 Task: Search for houses in Los Angeles, California, with a backyard and a pool.
Action: Mouse moved to (215, 192)
Screenshot: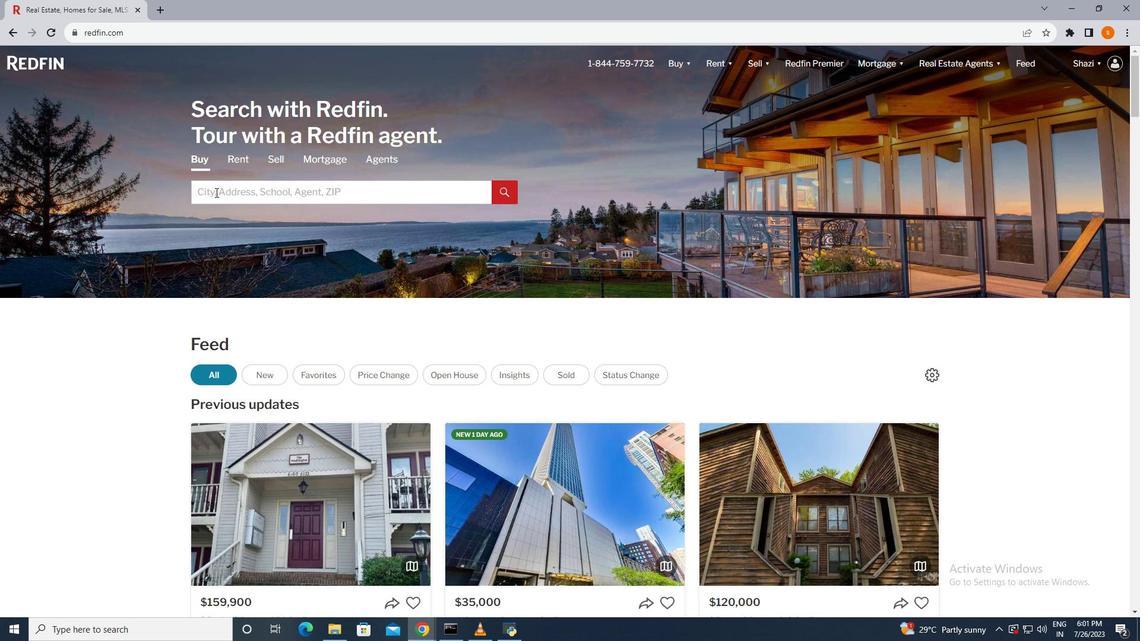 
Action: Mouse pressed left at (215, 192)
Screenshot: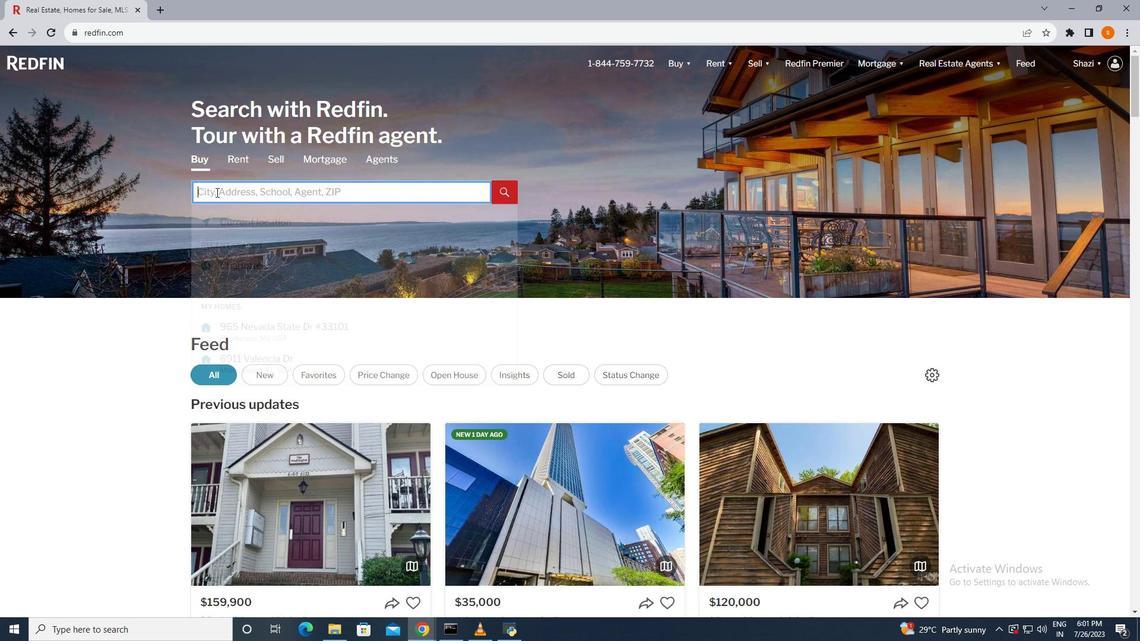 
Action: Mouse moved to (216, 192)
Screenshot: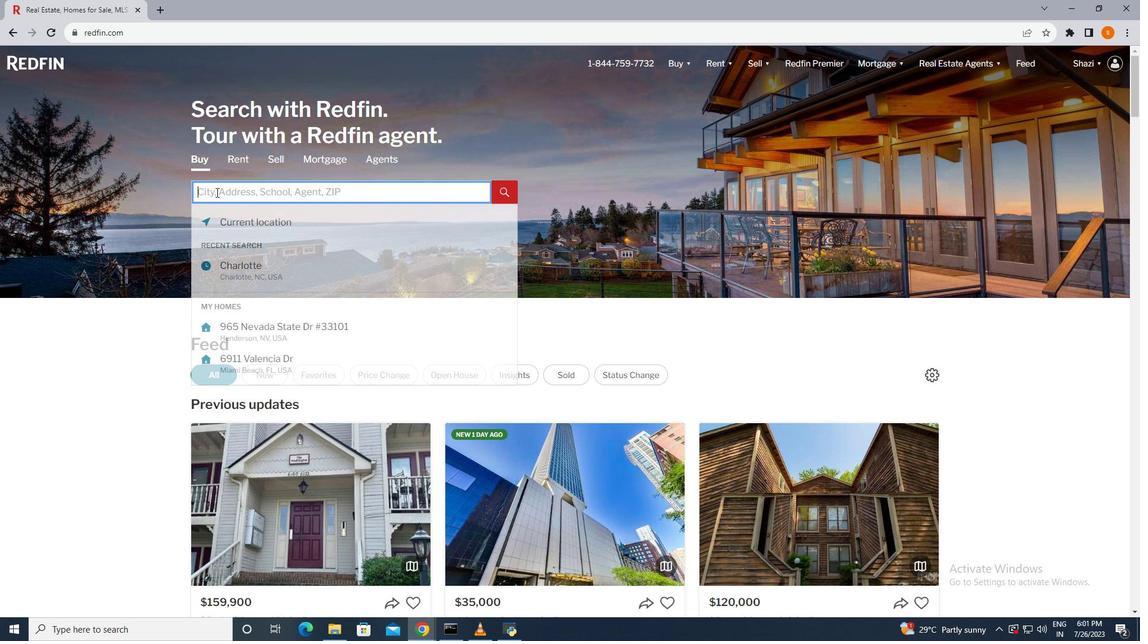 
Action: Key pressed <Key.shift>Los<Key.space><Key.shift>Angeles,<Key.space><Key.shift>California<Key.enter>
Screenshot: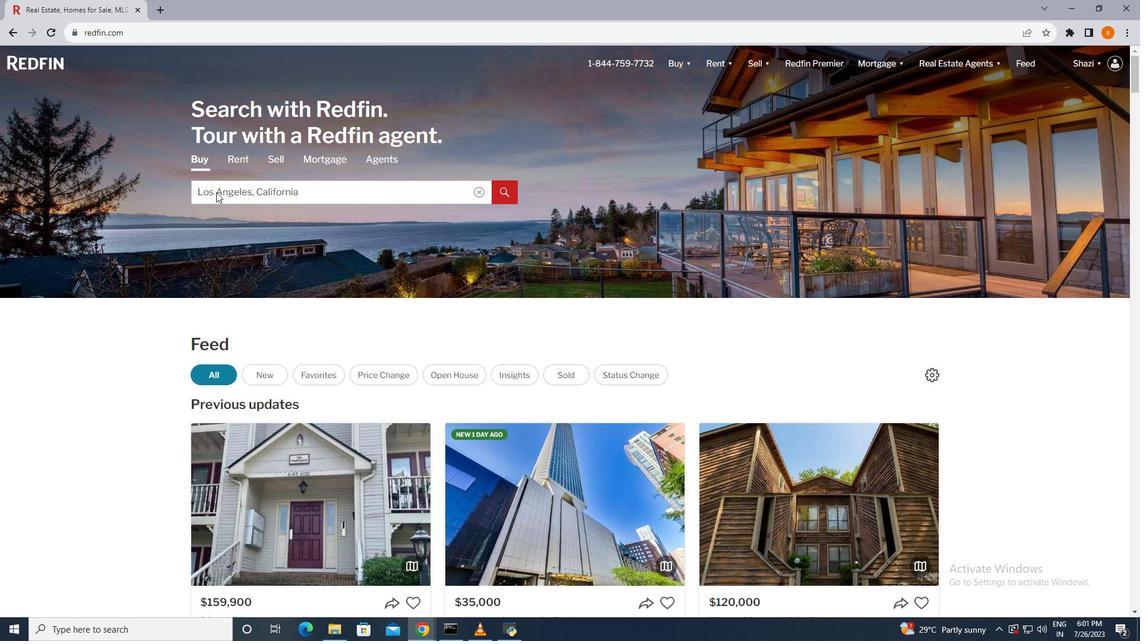 
Action: Mouse moved to (879, 144)
Screenshot: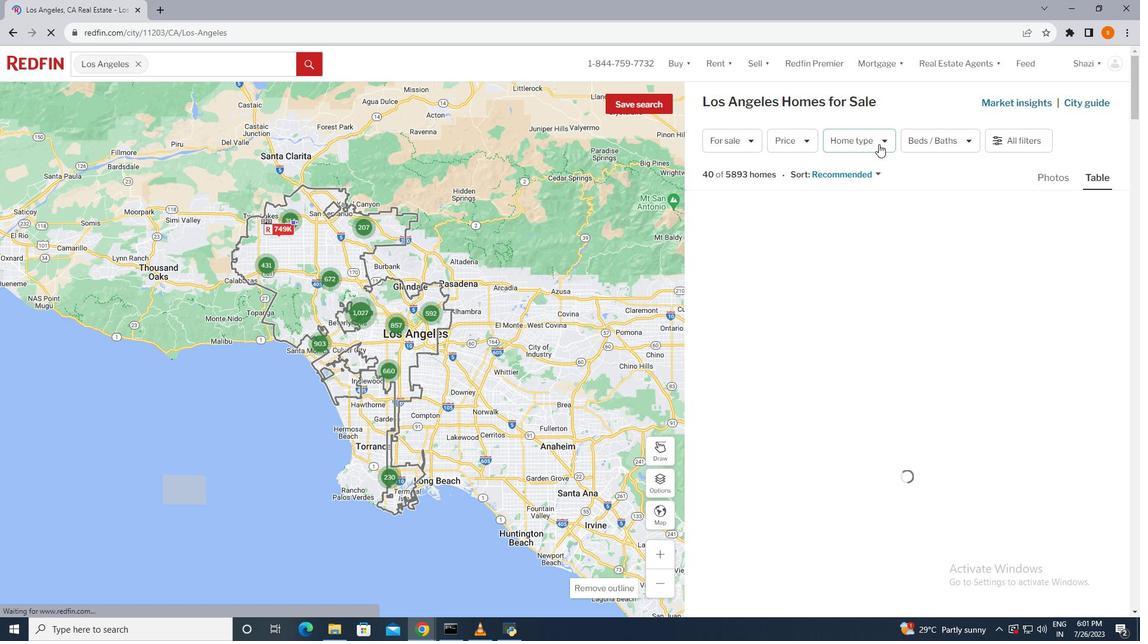 
Action: Mouse pressed left at (879, 144)
Screenshot: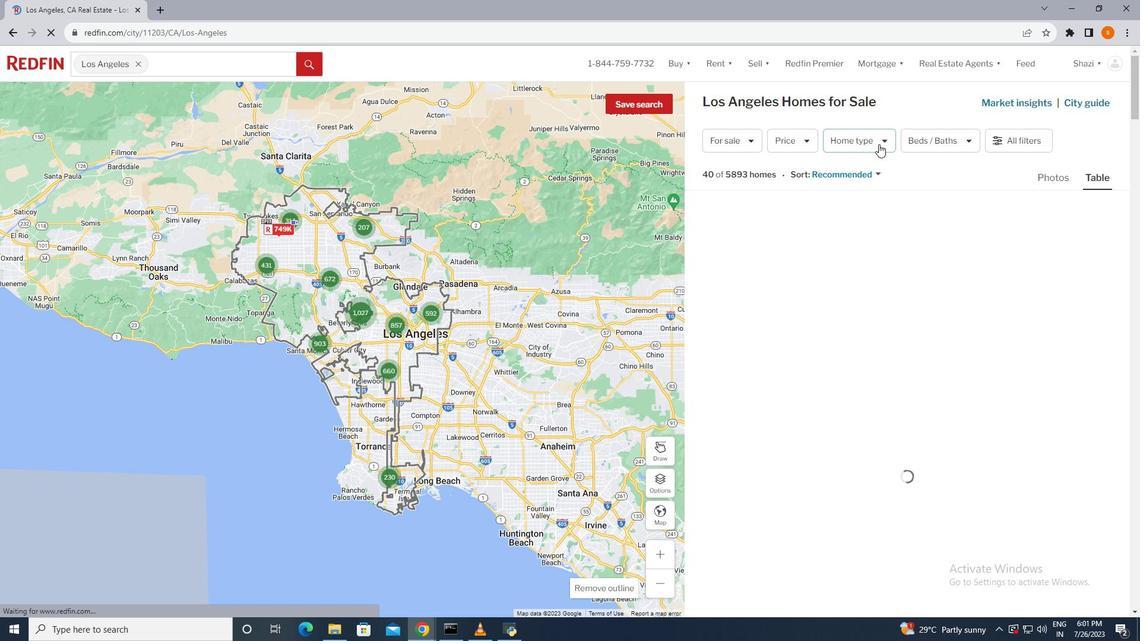 
Action: Mouse moved to (687, 185)
Screenshot: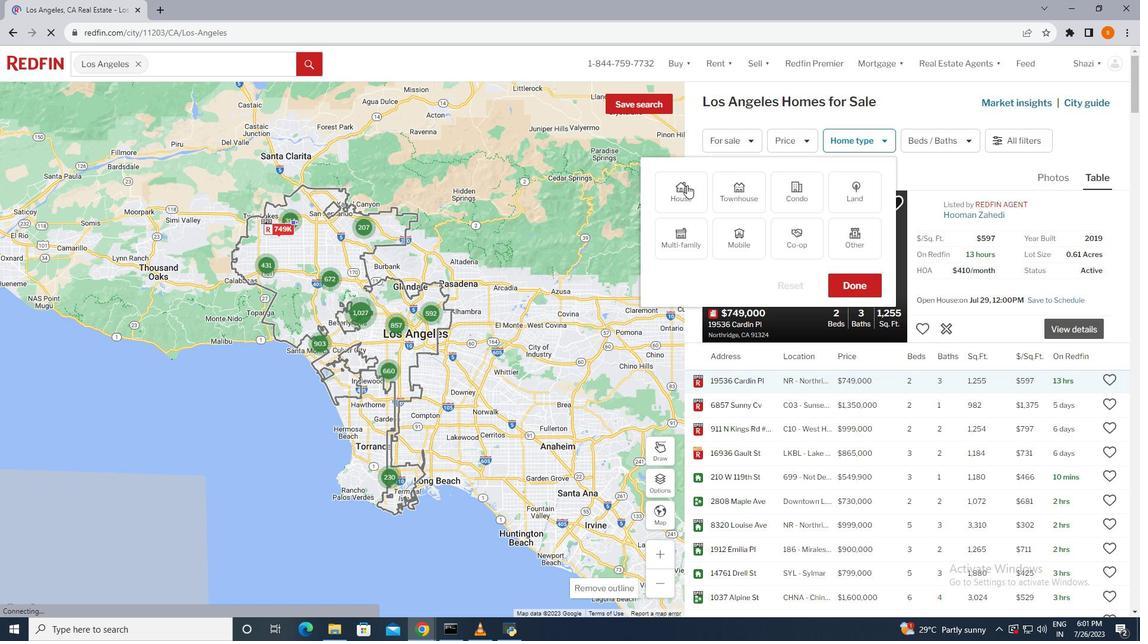 
Action: Mouse pressed left at (687, 185)
Screenshot: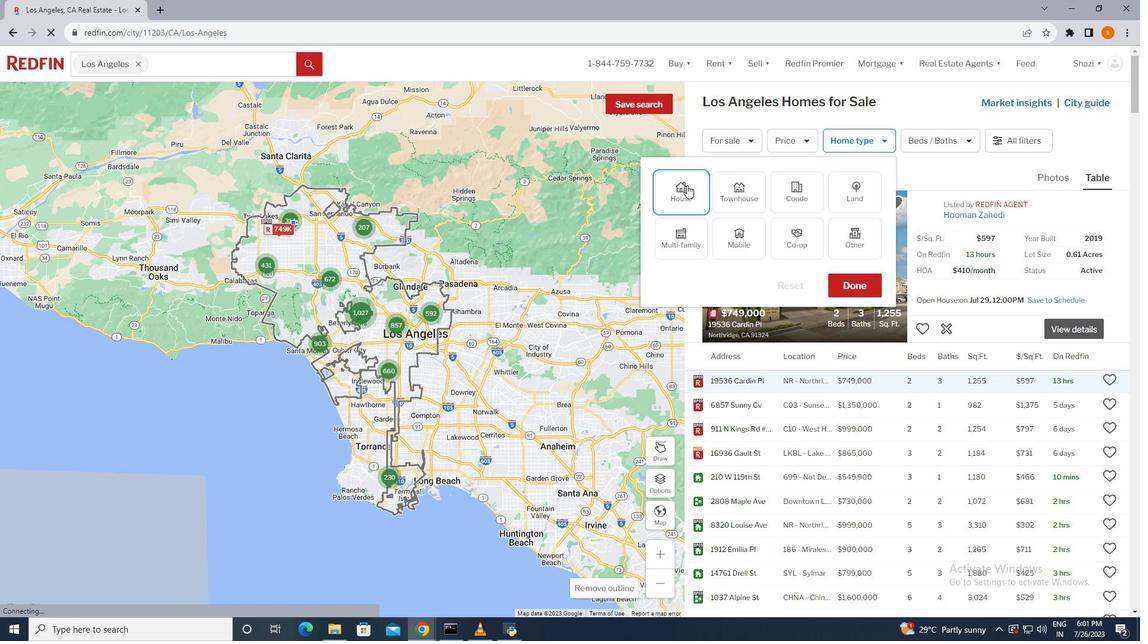 
Action: Mouse moved to (848, 289)
Screenshot: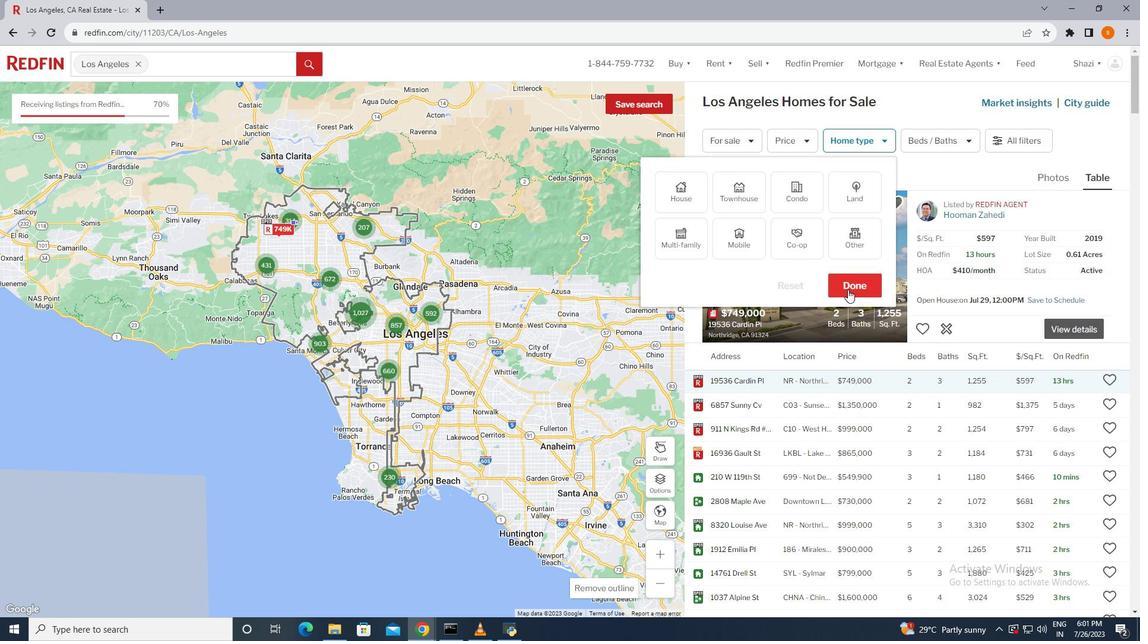 
Action: Mouse pressed left at (848, 289)
Screenshot: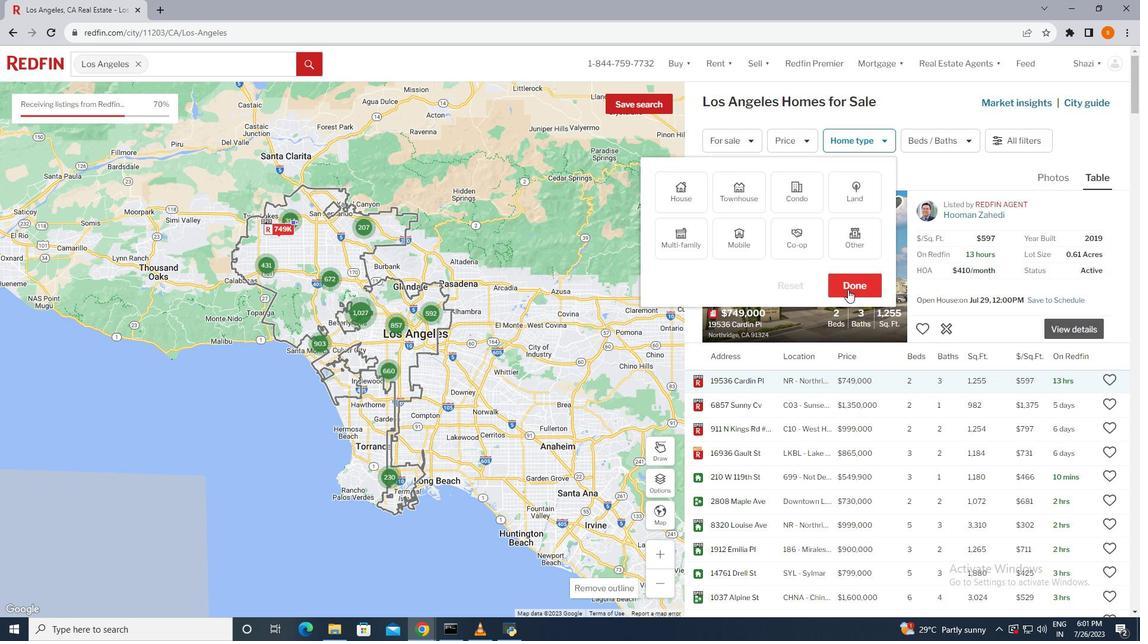 
Action: Mouse moved to (978, 333)
Screenshot: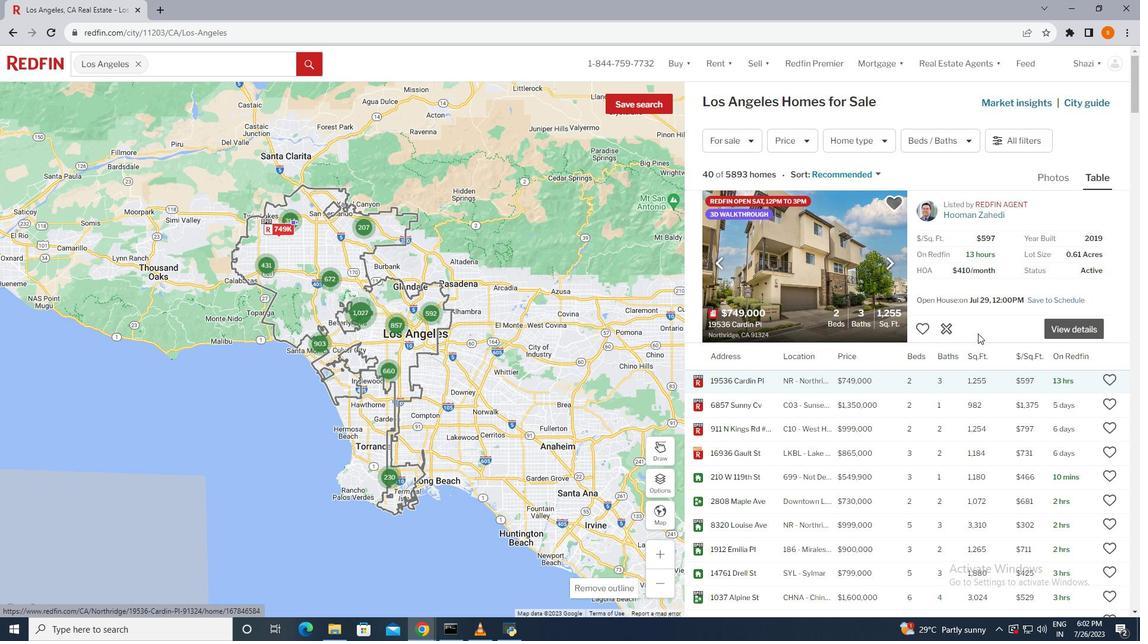 
Action: Mouse scrolled (978, 333) with delta (0, 0)
Screenshot: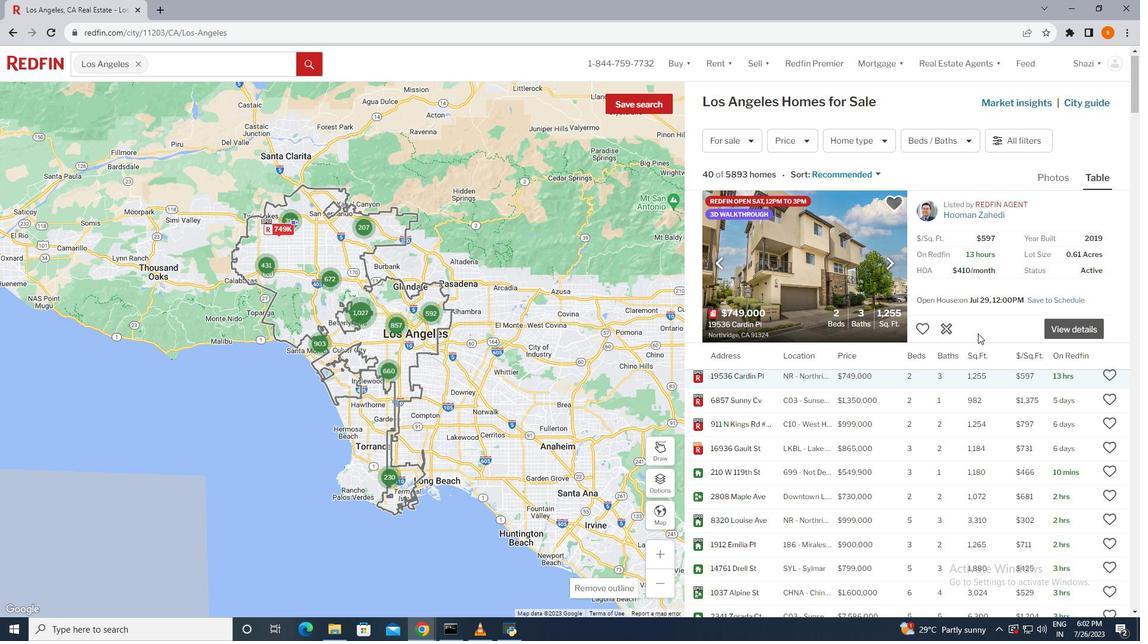 
Action: Mouse moved to (1022, 142)
Screenshot: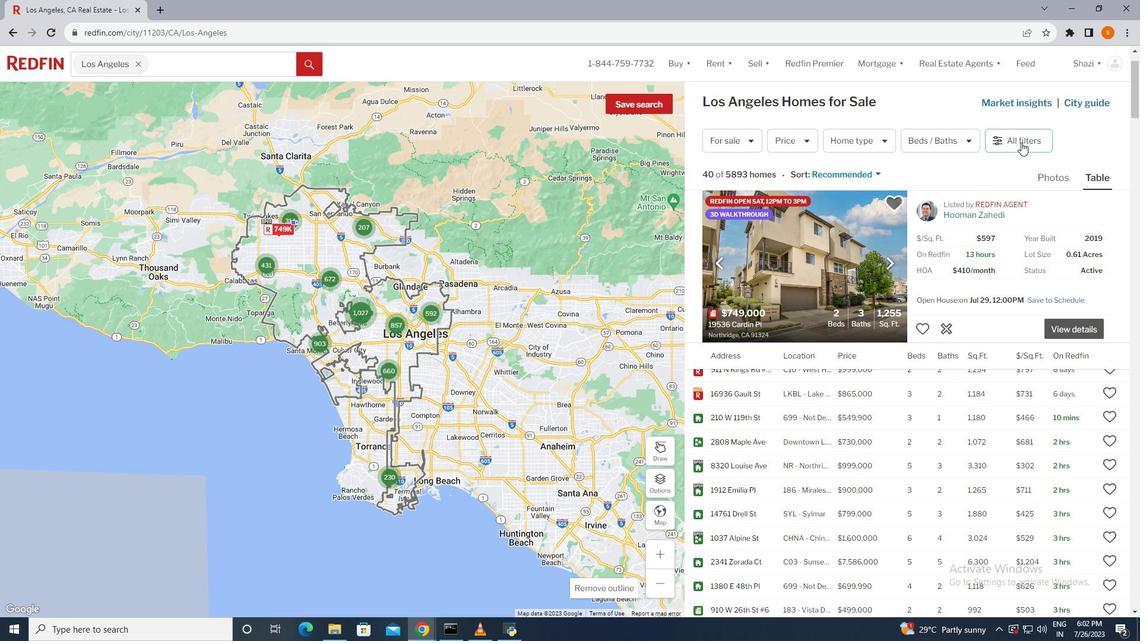 
Action: Mouse pressed left at (1022, 142)
Screenshot: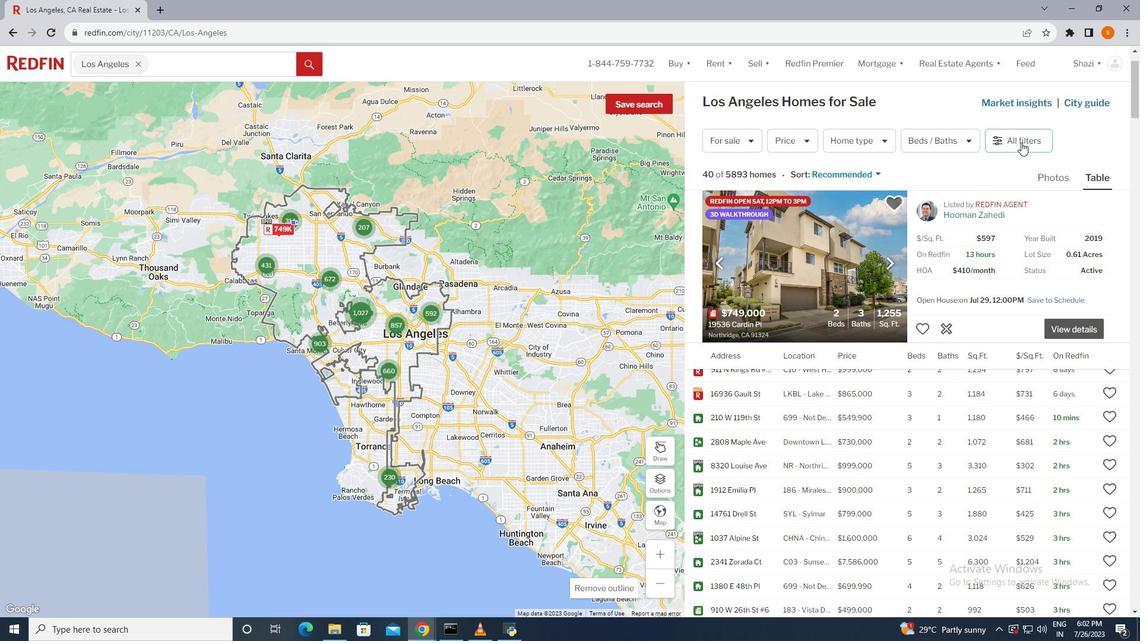 
Action: Mouse moved to (953, 299)
Screenshot: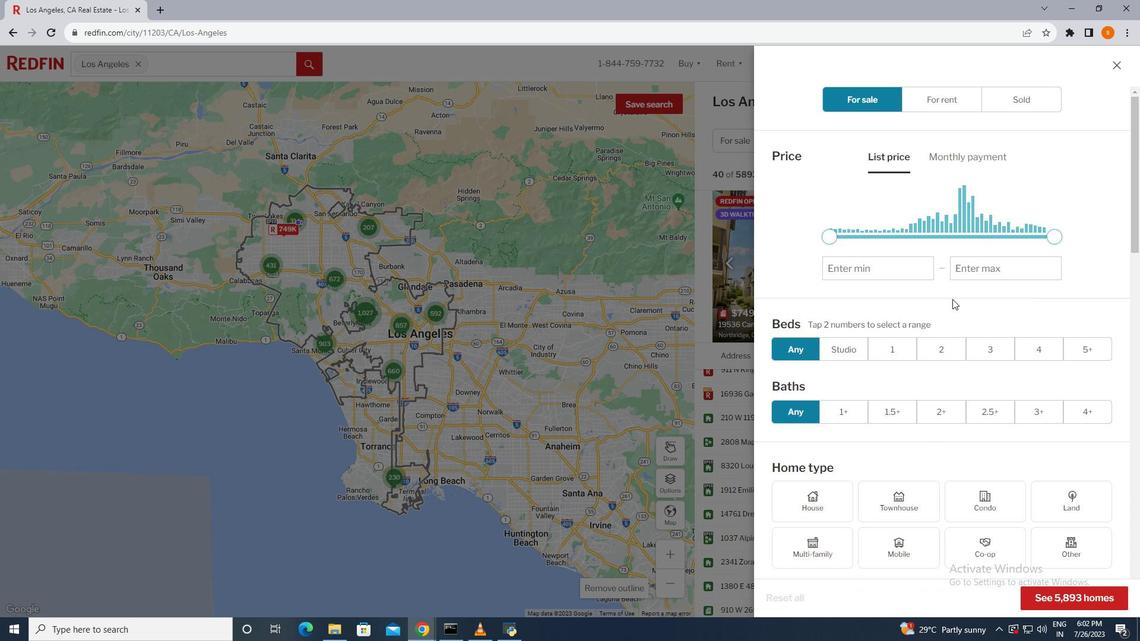
Action: Mouse scrolled (953, 298) with delta (0, 0)
Screenshot: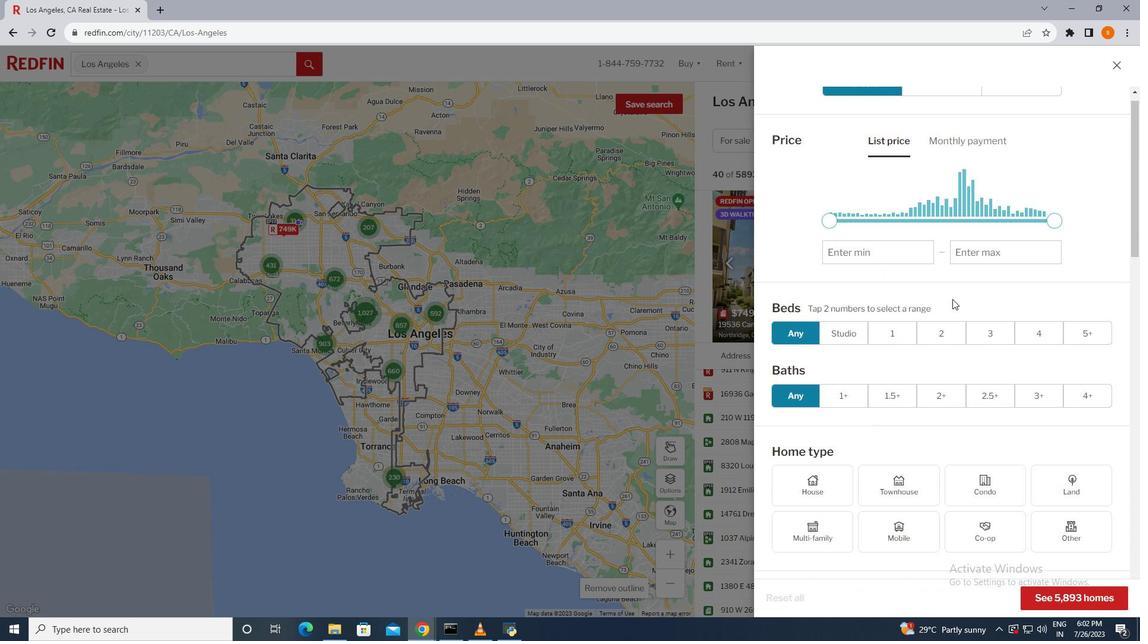 
Action: Mouse scrolled (953, 298) with delta (0, 0)
Screenshot: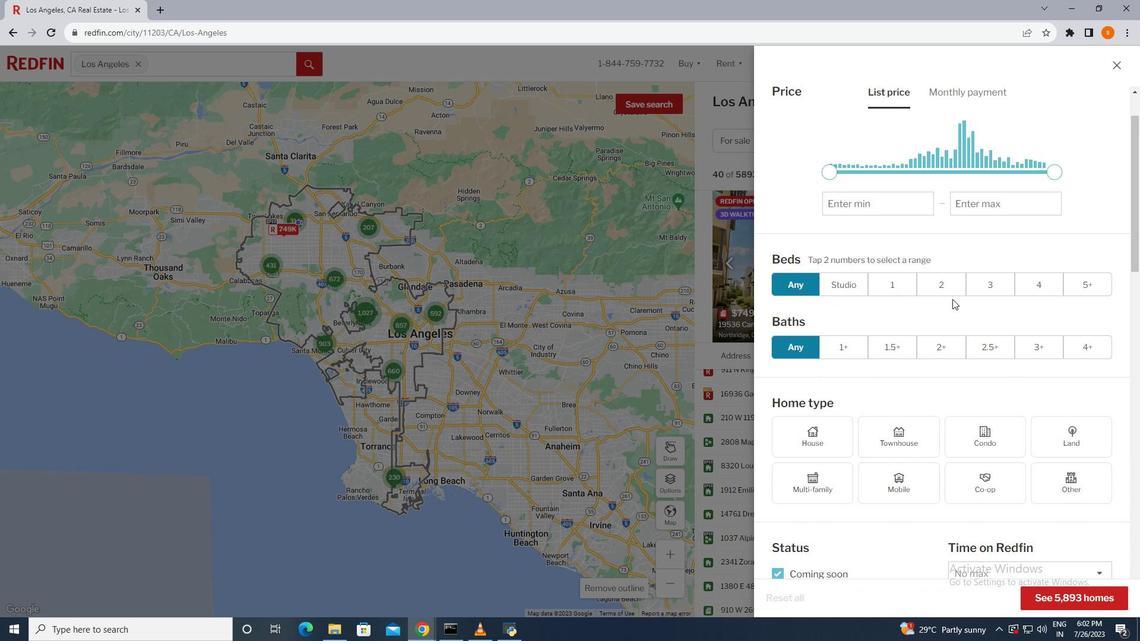 
Action: Mouse scrolled (953, 298) with delta (0, 0)
Screenshot: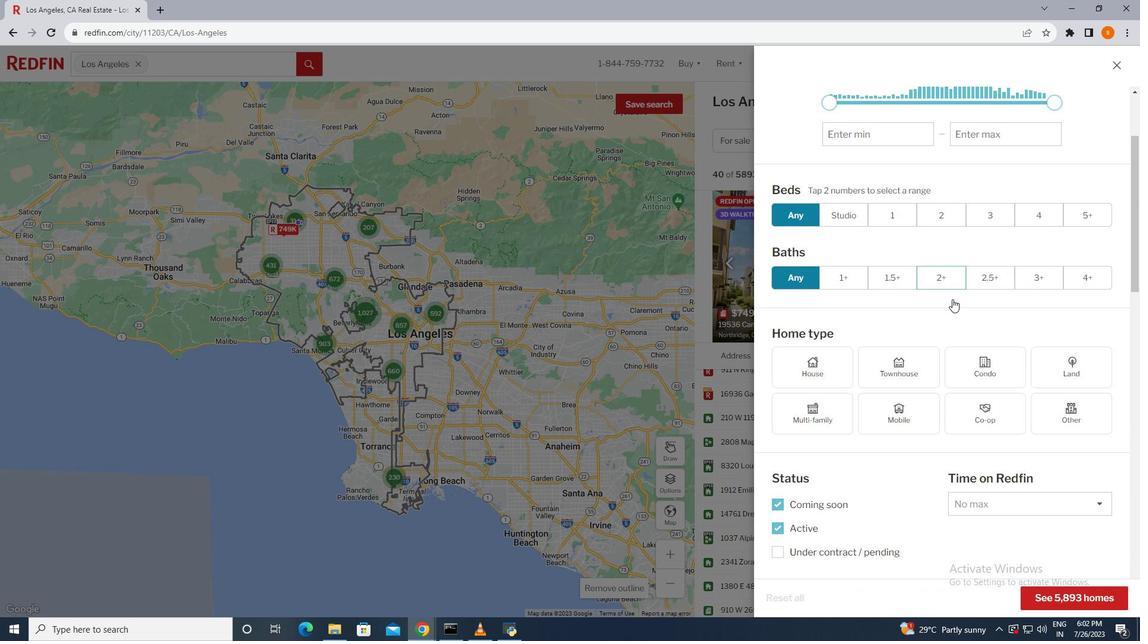
Action: Mouse moved to (800, 321)
Screenshot: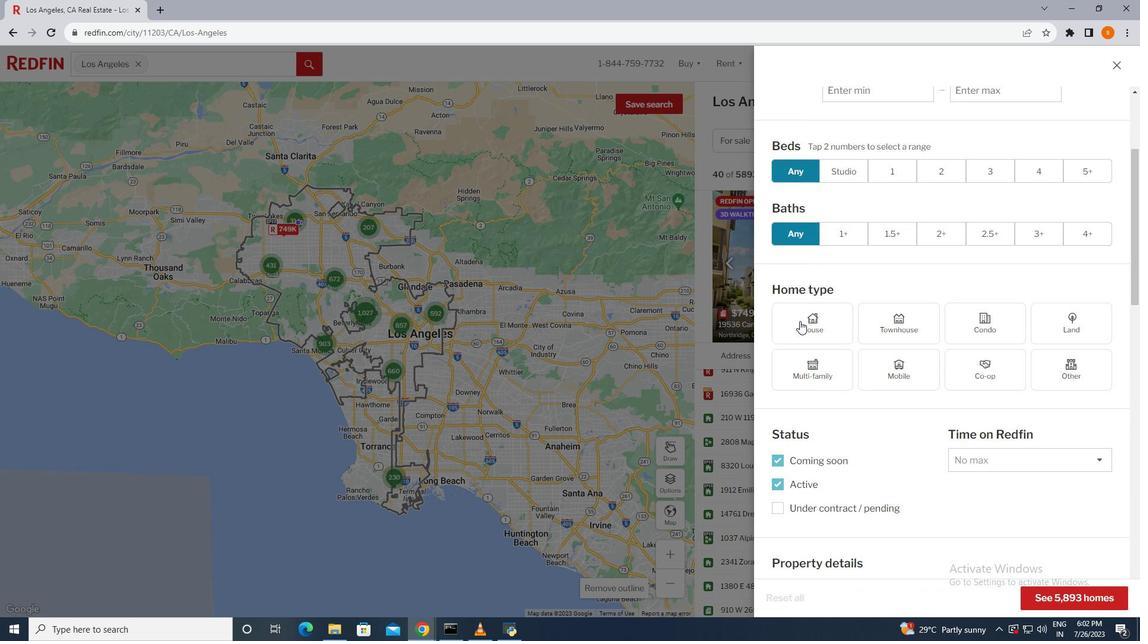 
Action: Mouse pressed left at (800, 321)
Screenshot: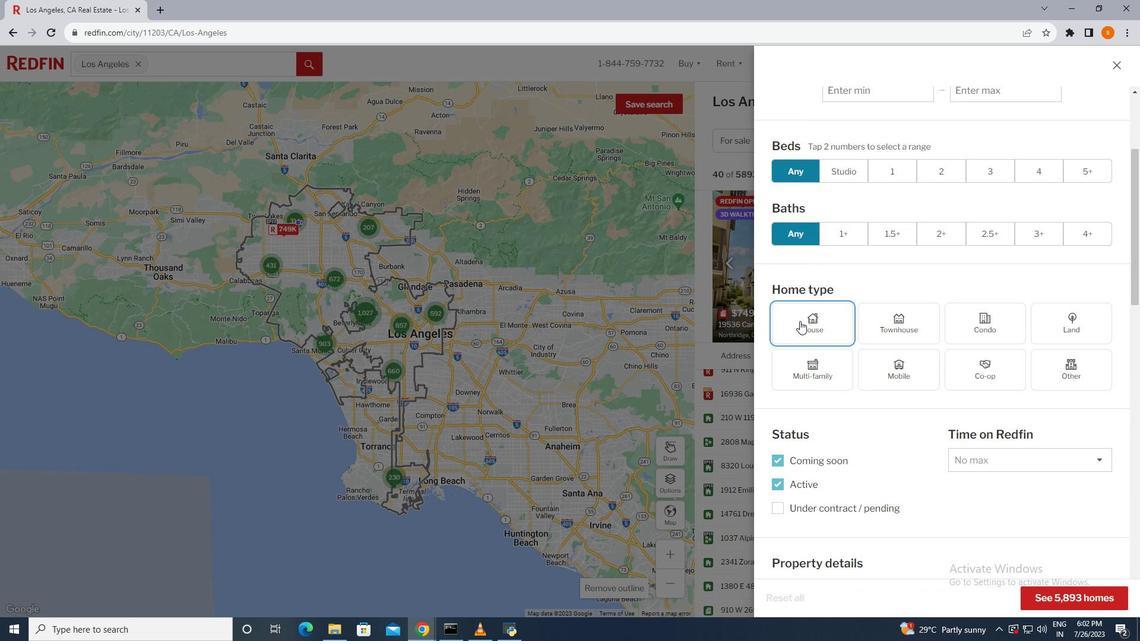 
Action: Mouse moved to (953, 376)
Screenshot: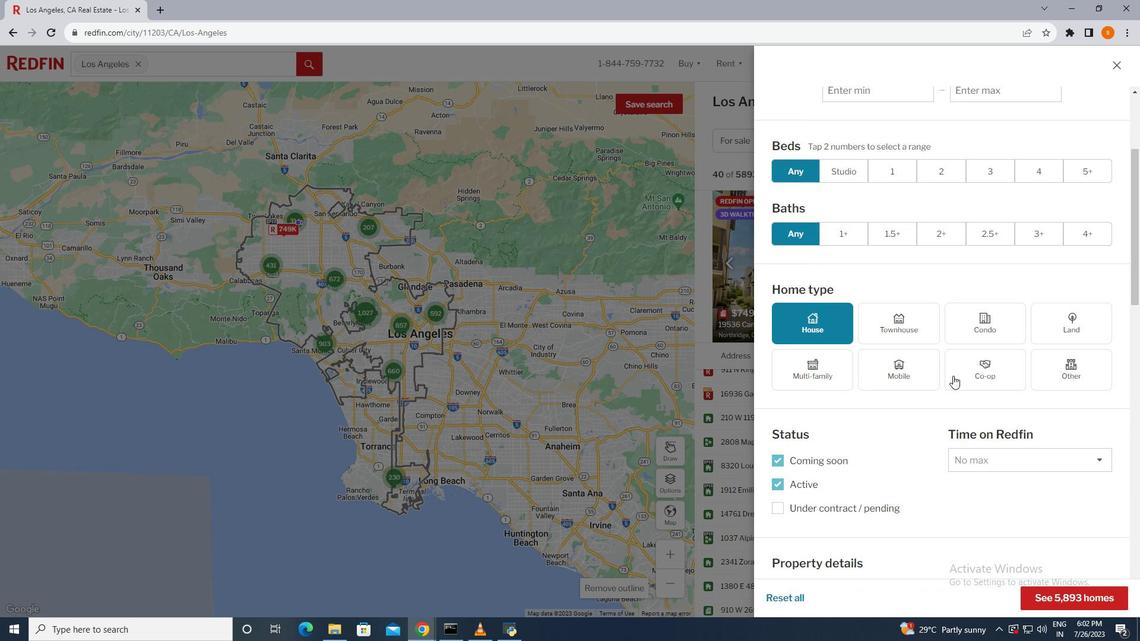 
Action: Mouse scrolled (953, 375) with delta (0, 0)
Screenshot: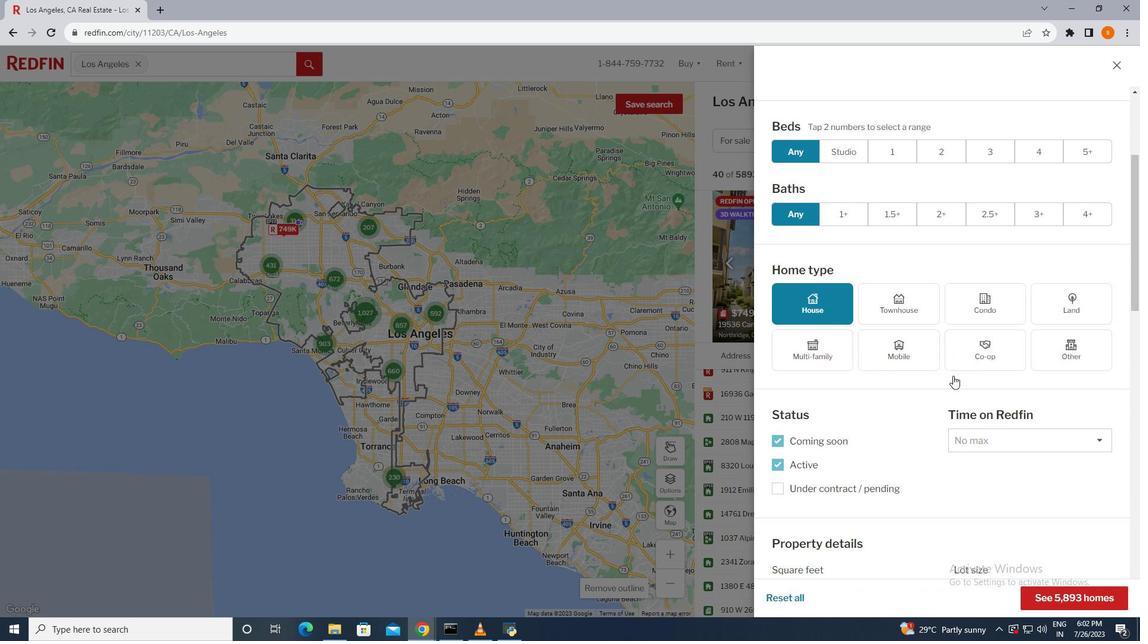 
Action: Mouse scrolled (953, 375) with delta (0, 0)
Screenshot: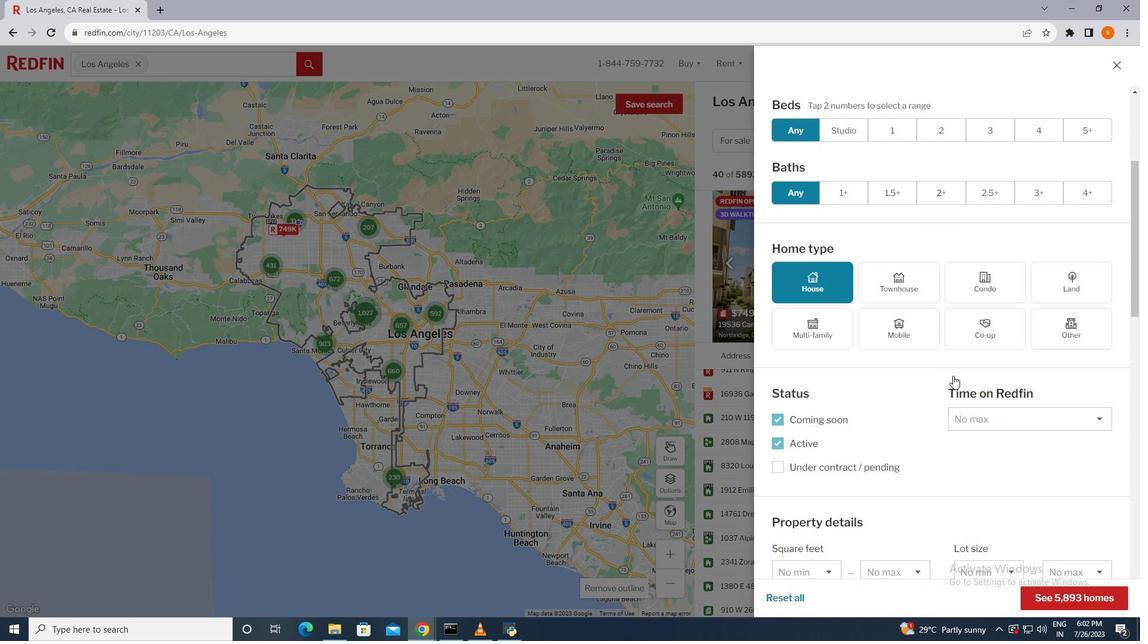 
Action: Mouse moved to (954, 376)
Screenshot: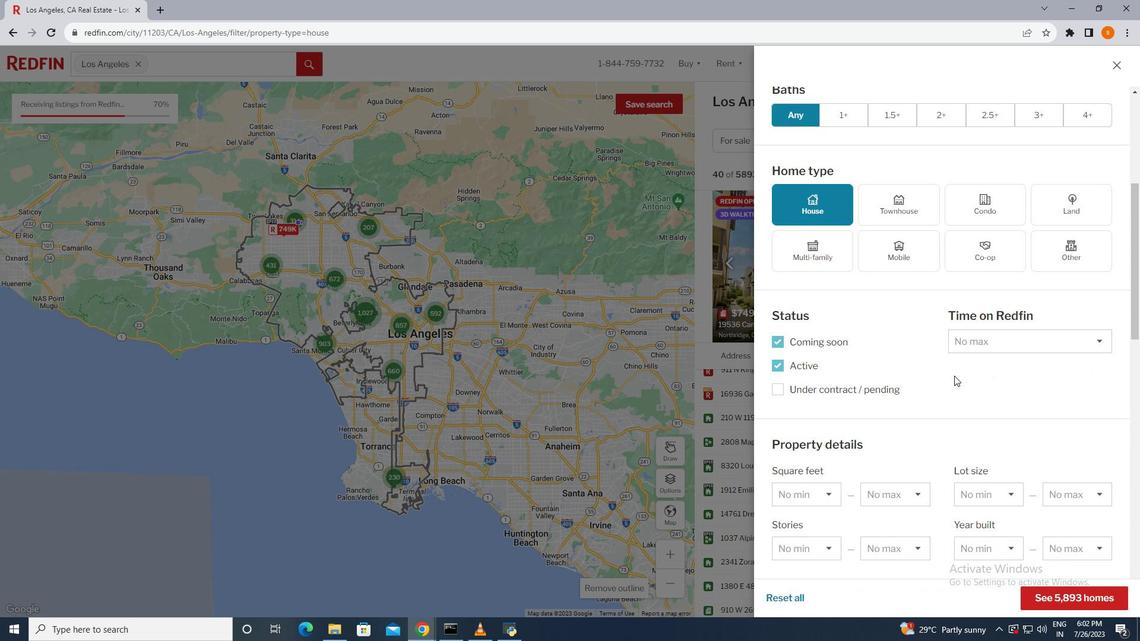 
Action: Mouse scrolled (954, 375) with delta (0, 0)
Screenshot: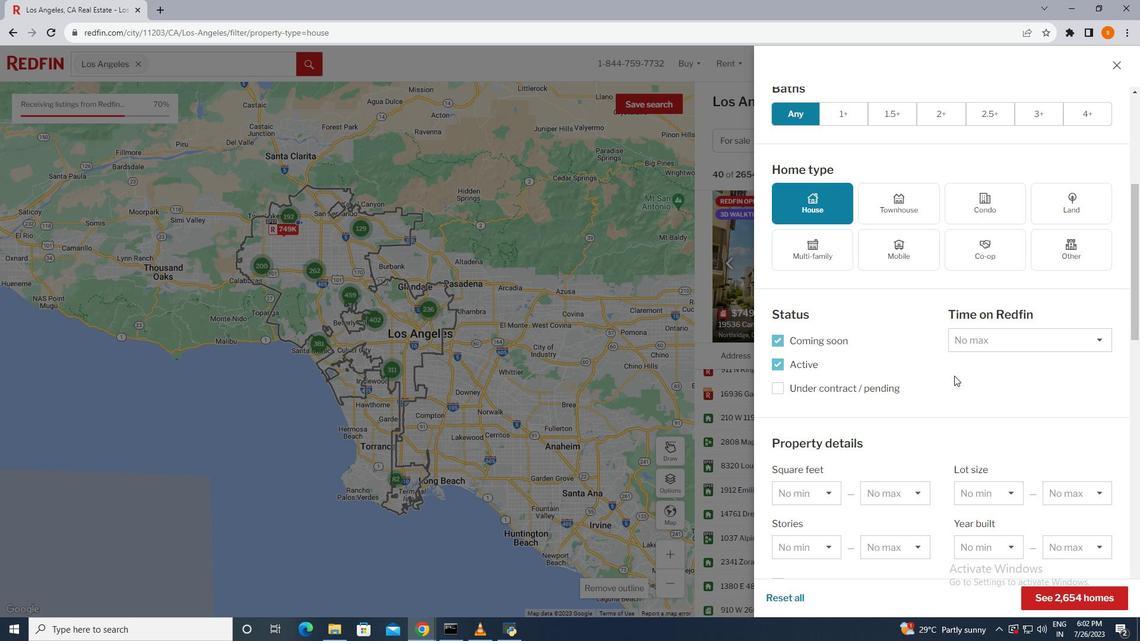 
Action: Mouse scrolled (954, 375) with delta (0, 0)
Screenshot: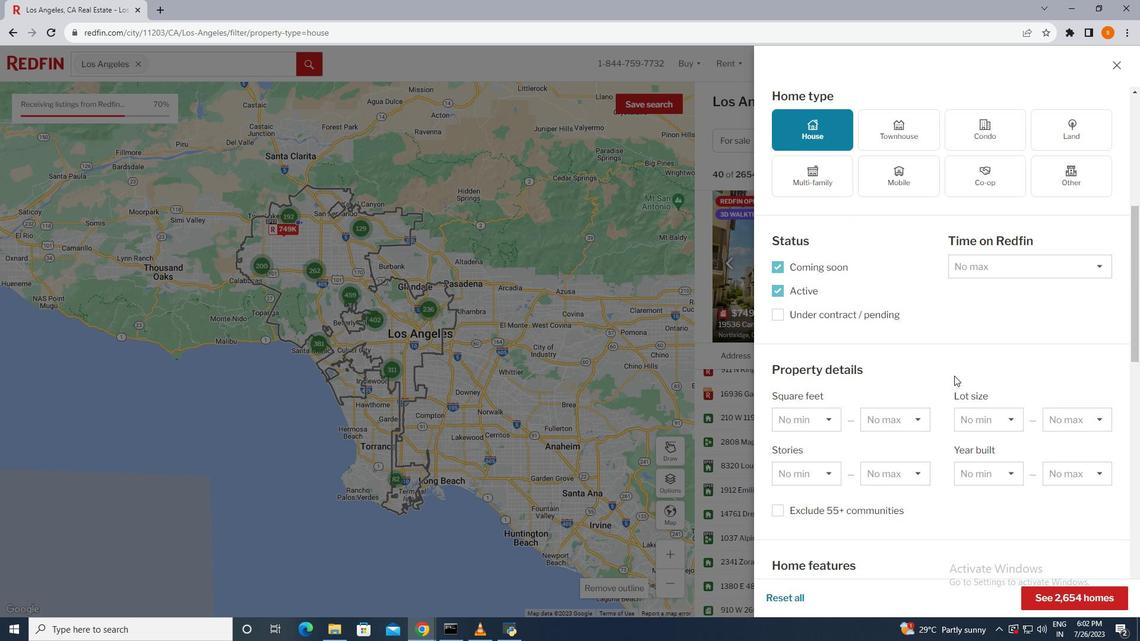
Action: Mouse scrolled (954, 375) with delta (0, 0)
Screenshot: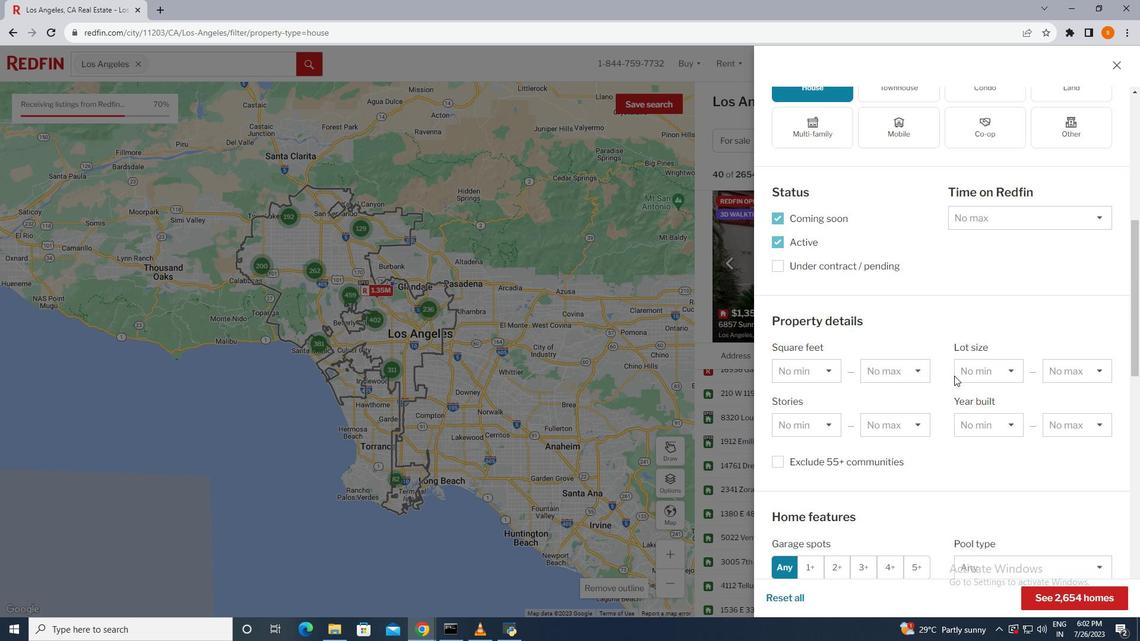 
Action: Mouse scrolled (954, 375) with delta (0, 0)
Screenshot: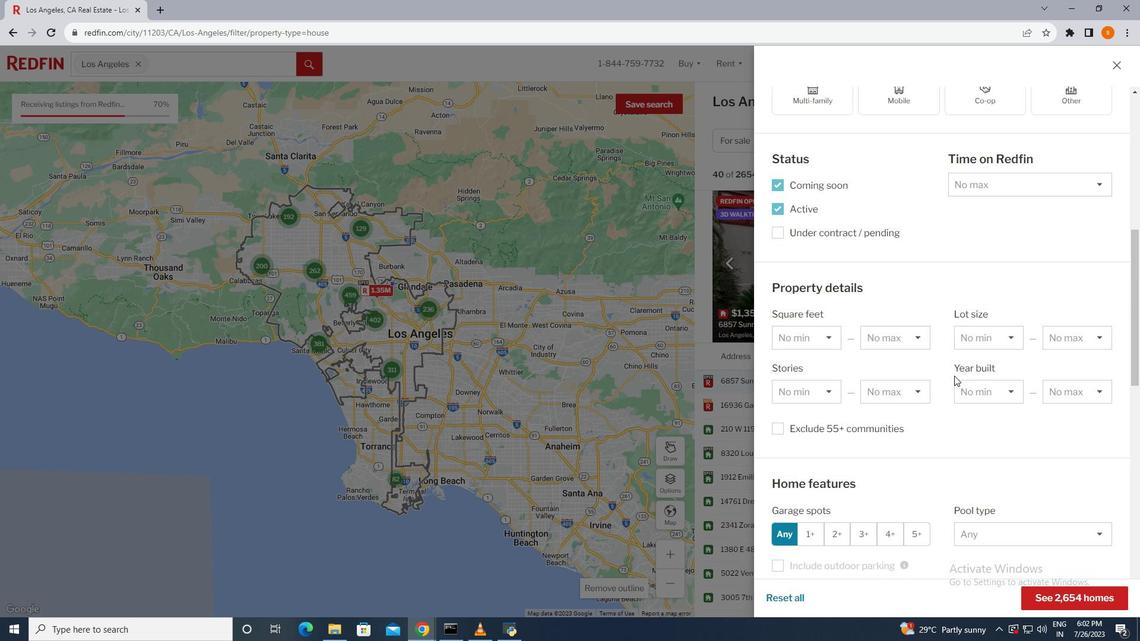 
Action: Mouse scrolled (954, 375) with delta (0, 0)
Screenshot: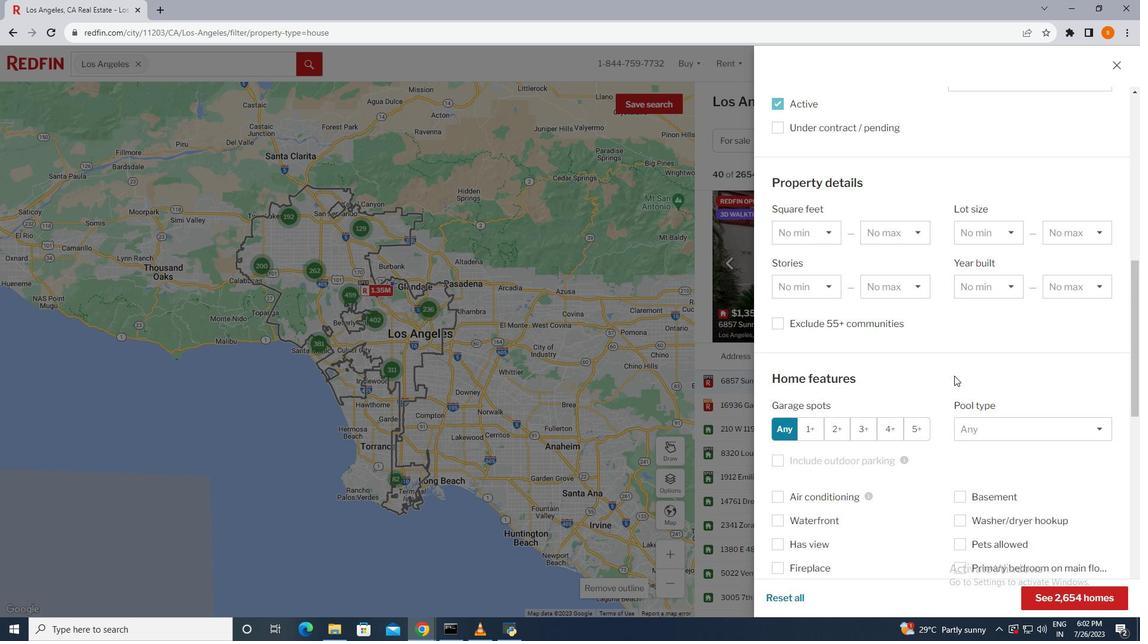 
Action: Mouse scrolled (954, 375) with delta (0, 0)
Screenshot: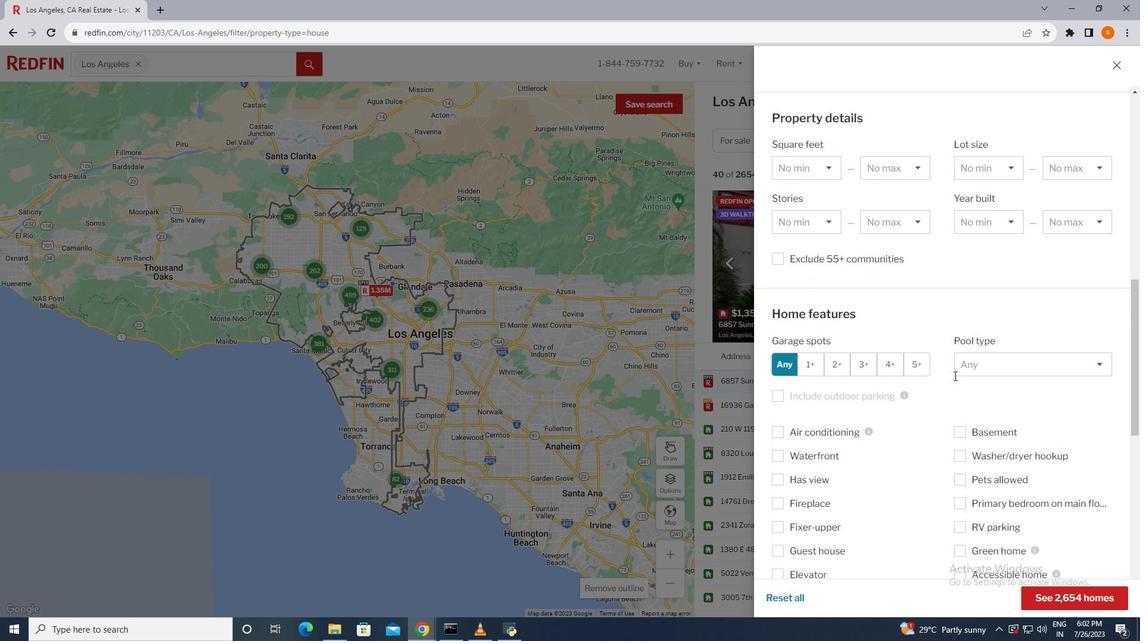 
Action: Mouse moved to (985, 335)
Screenshot: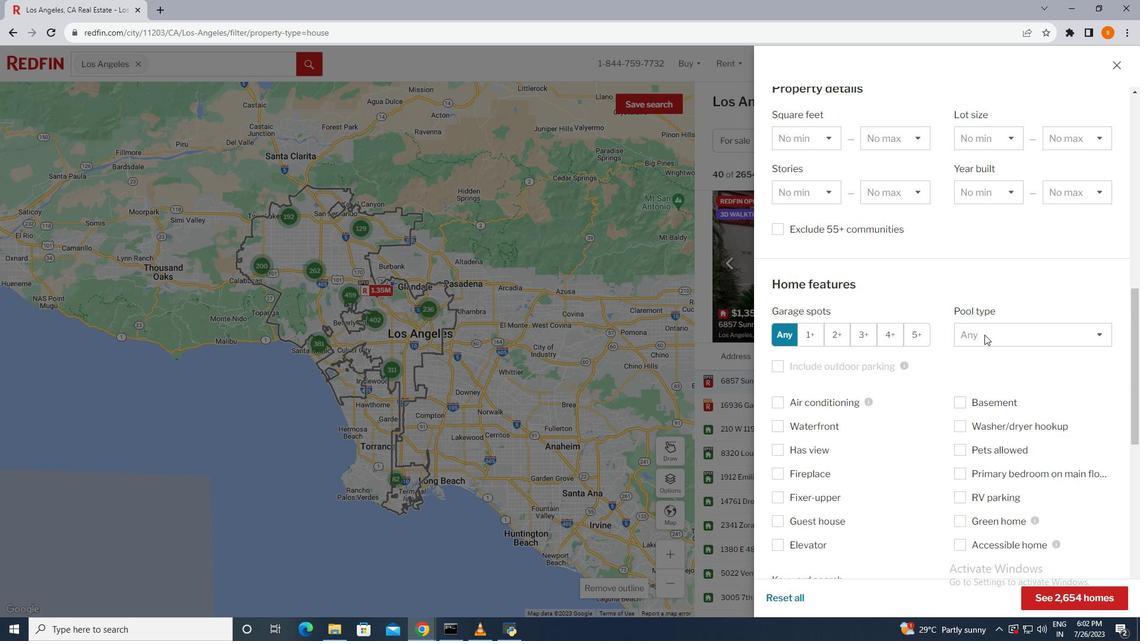 
Action: Mouse pressed left at (985, 335)
Screenshot: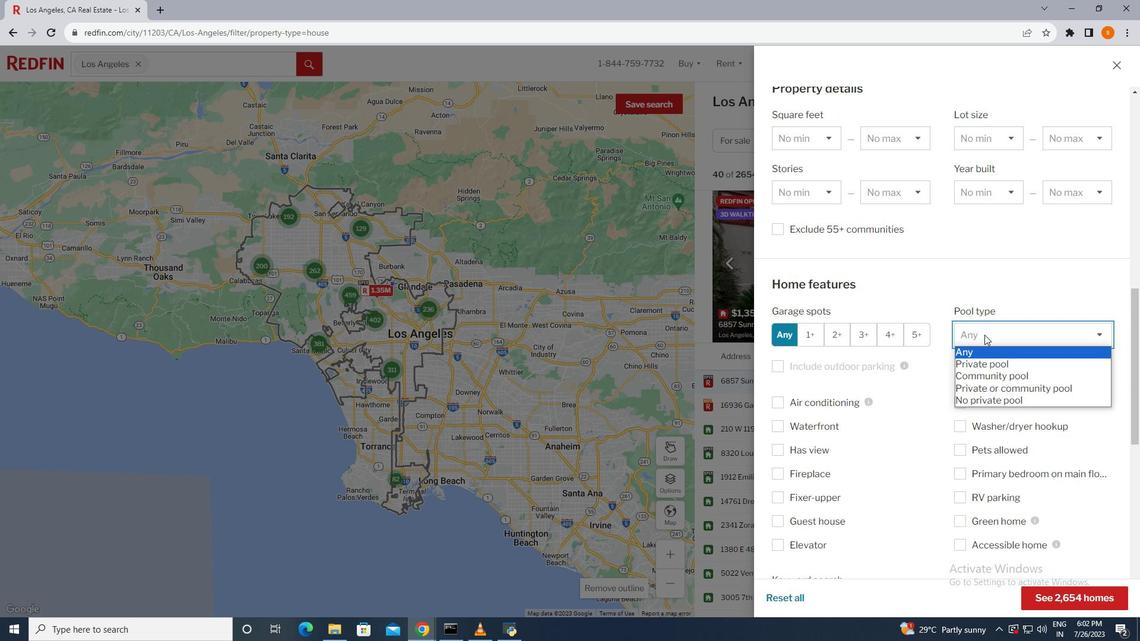 
Action: Mouse moved to (985, 362)
Screenshot: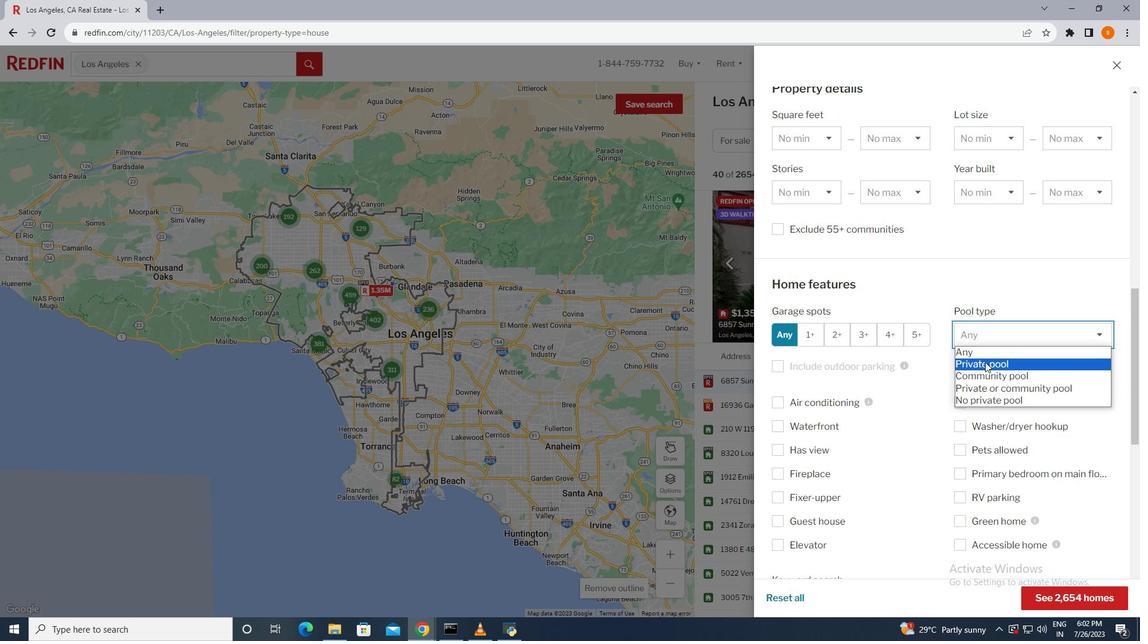 
Action: Mouse pressed left at (985, 362)
Screenshot: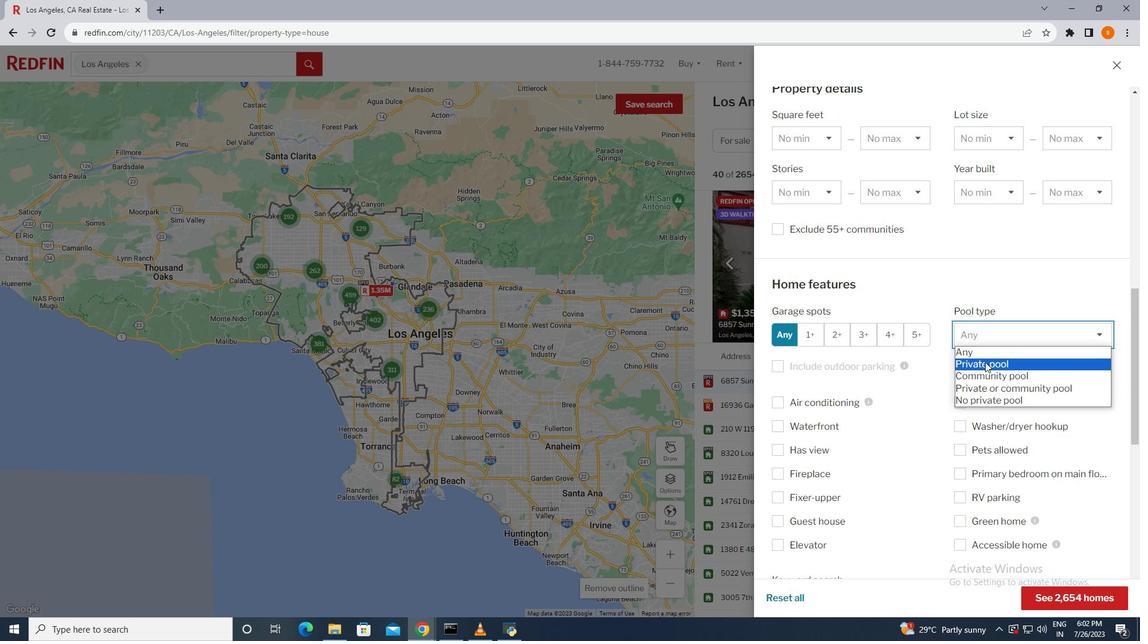 
Action: Mouse moved to (905, 407)
Screenshot: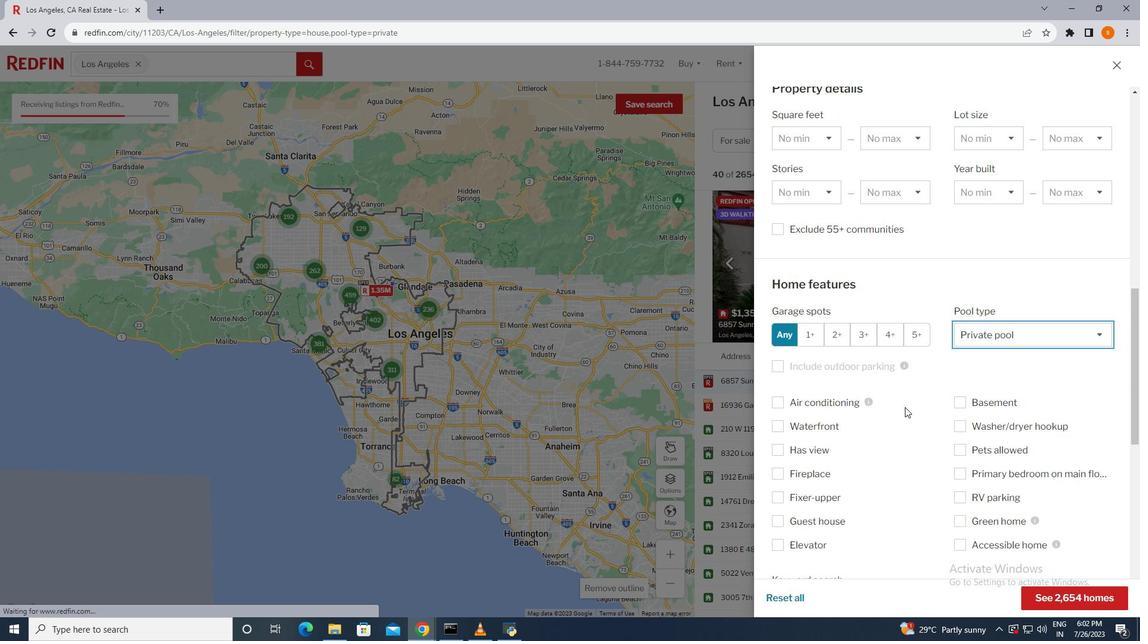 
Action: Mouse scrolled (905, 407) with delta (0, 0)
Screenshot: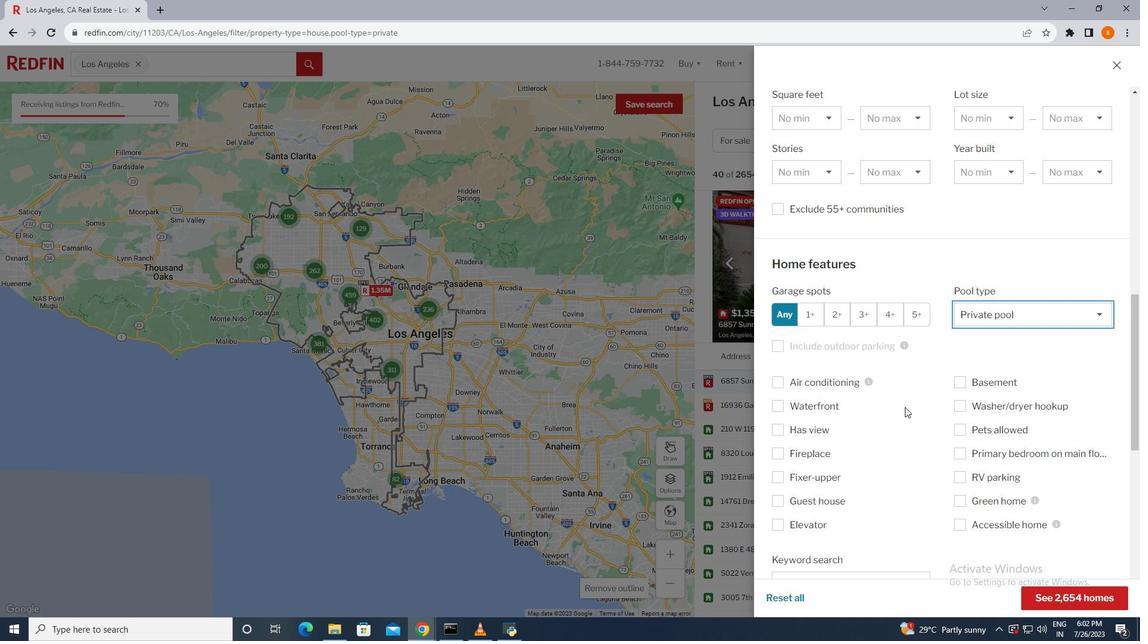 
Action: Mouse scrolled (905, 407) with delta (0, 0)
Screenshot: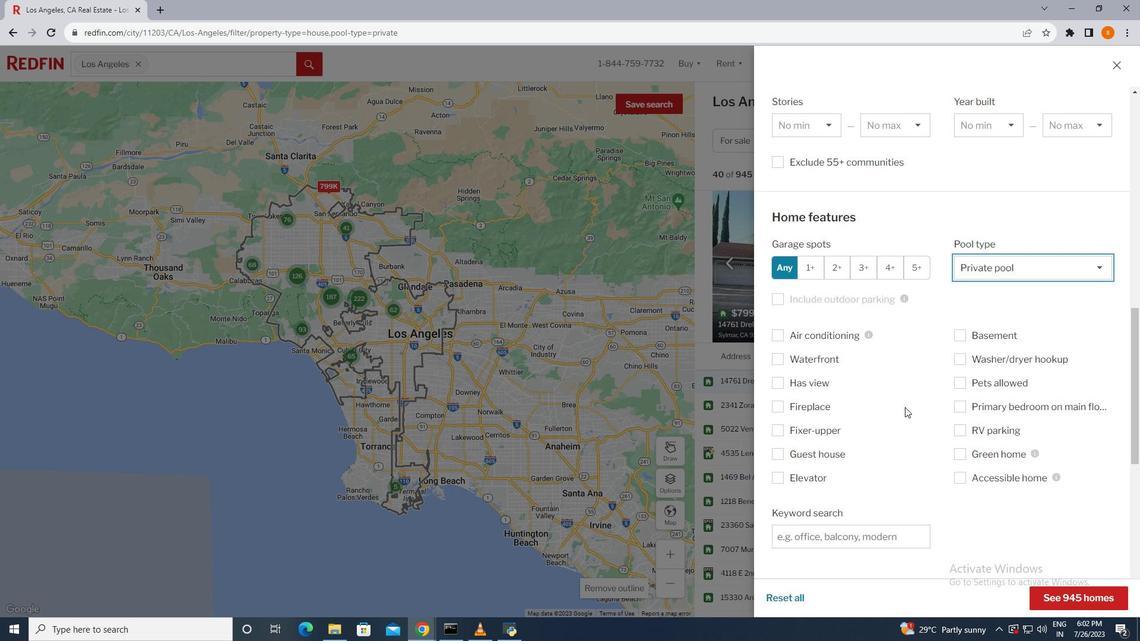 
Action: Mouse scrolled (905, 407) with delta (0, 0)
Screenshot: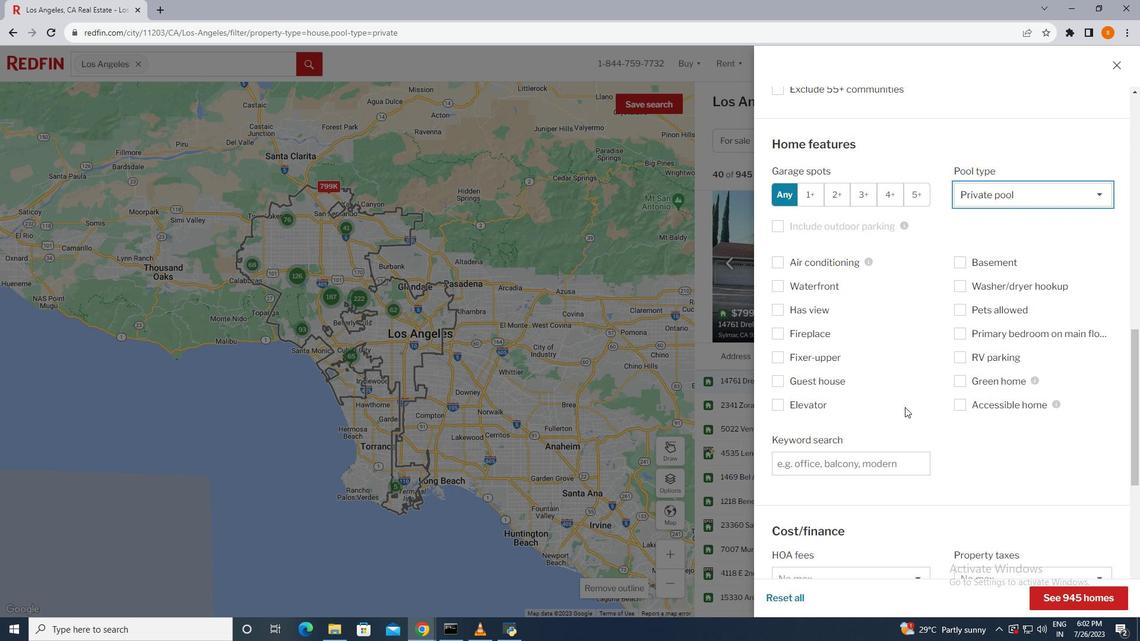 
Action: Mouse moved to (832, 424)
Screenshot: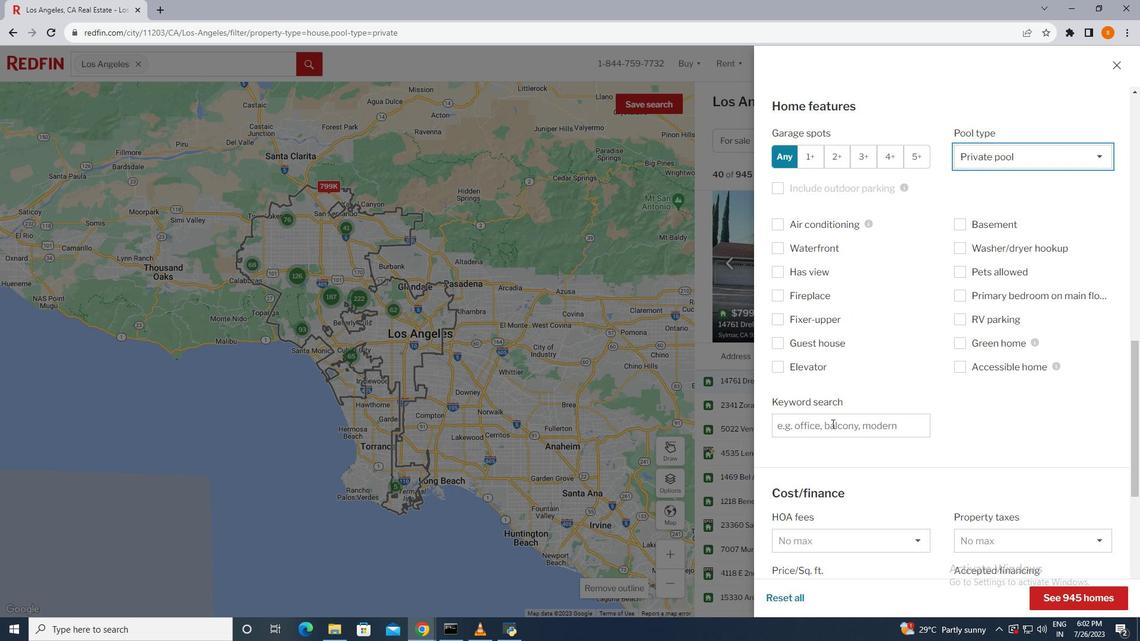 
Action: Mouse pressed left at (832, 424)
Screenshot: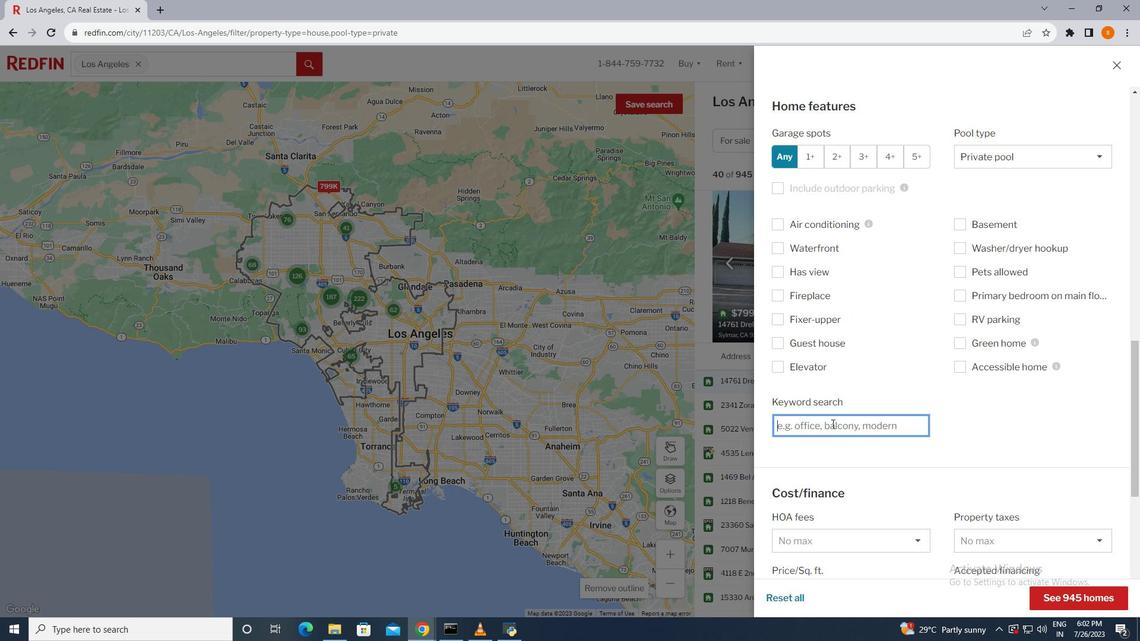 
Action: Key pressed <Key.shift><Key.shift><Key.shift>Backyard
Screenshot: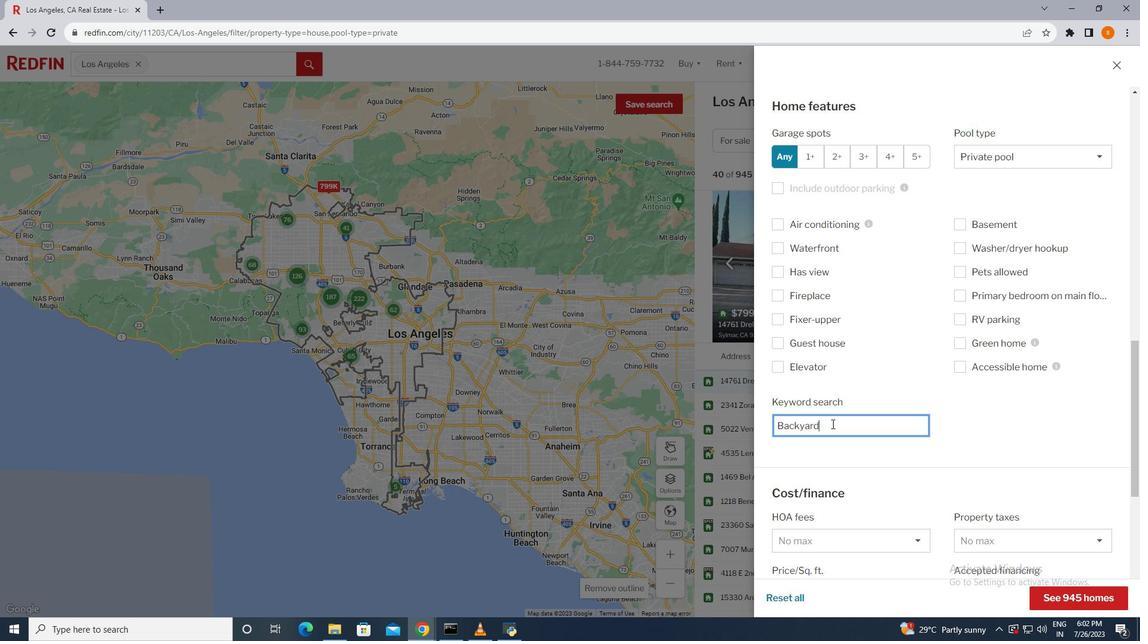 
Action: Mouse moved to (1087, 598)
Screenshot: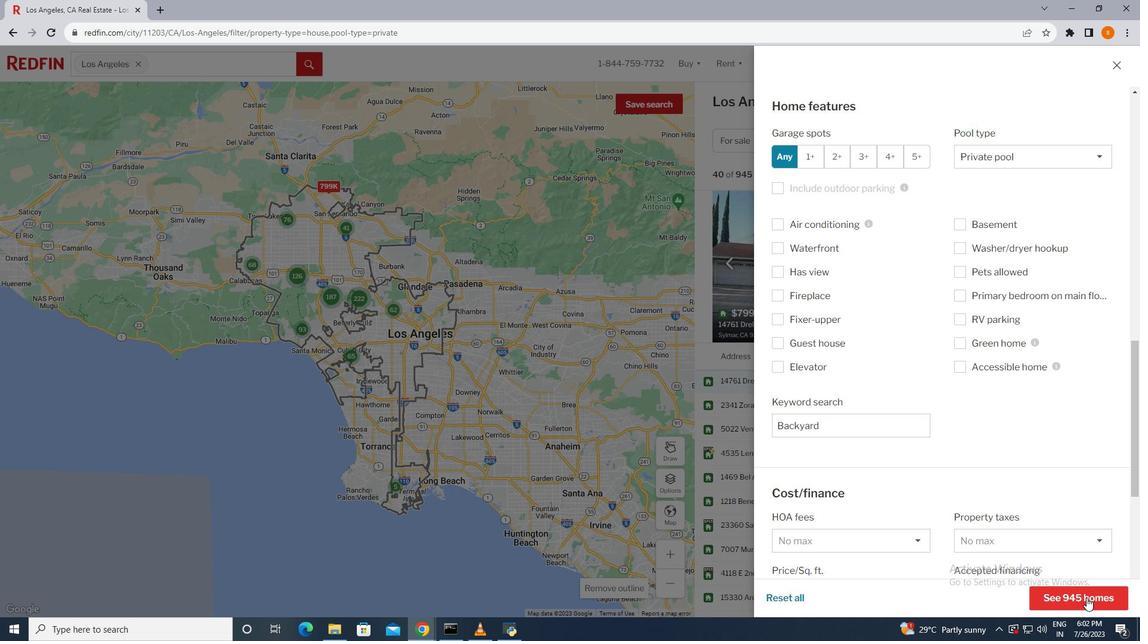 
Action: Mouse pressed left at (1087, 598)
Screenshot: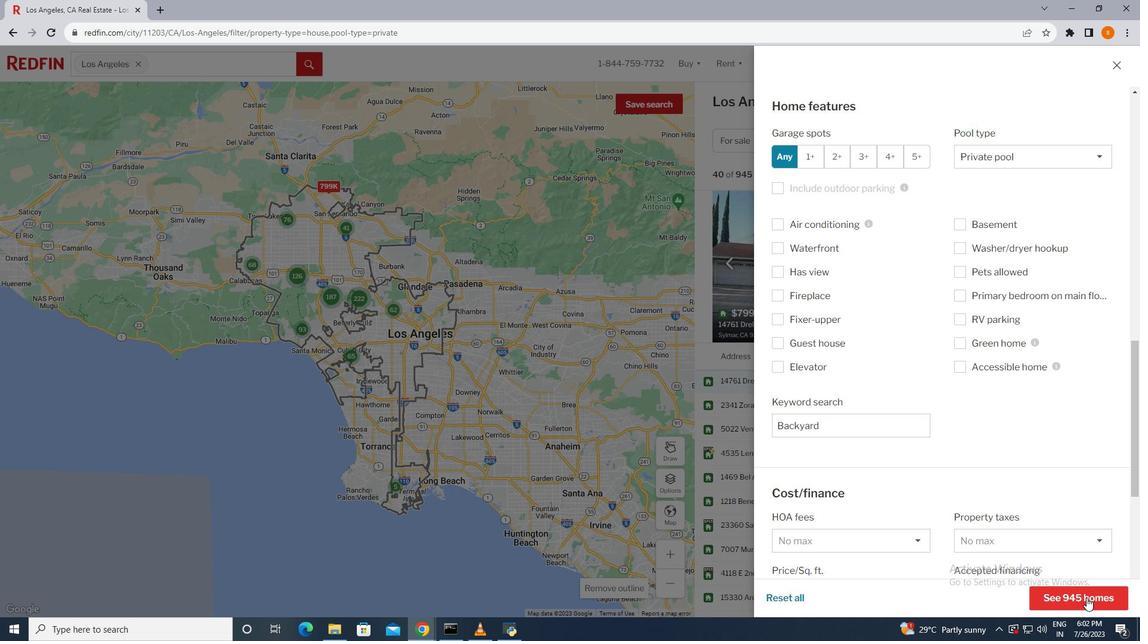 
Action: Mouse moved to (1061, 169)
Screenshot: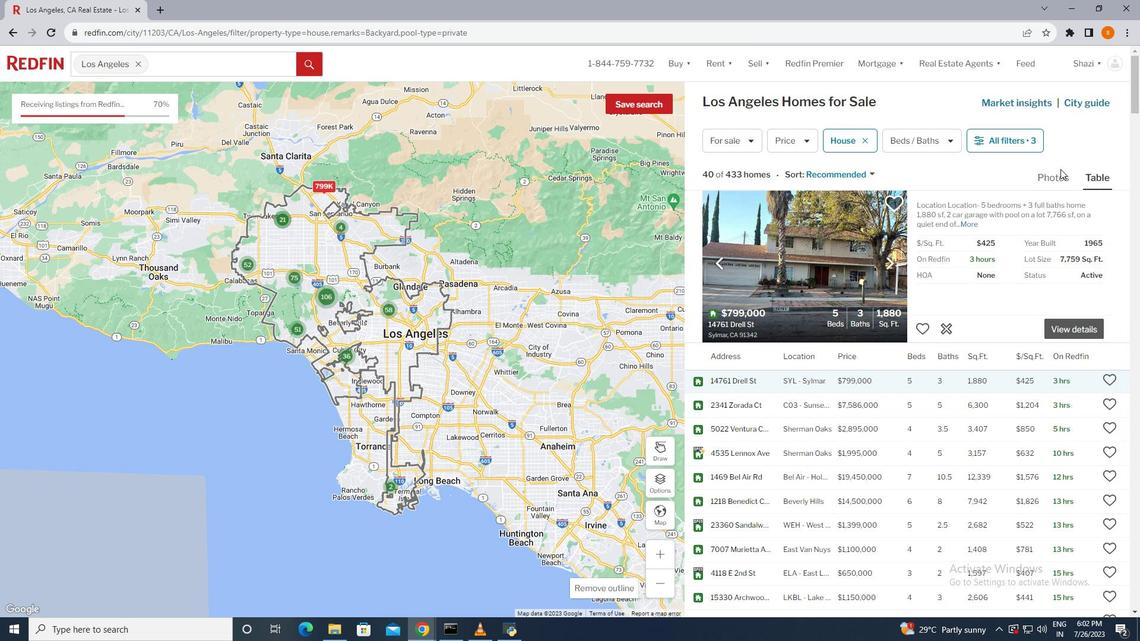
Action: Mouse pressed left at (1061, 169)
Screenshot: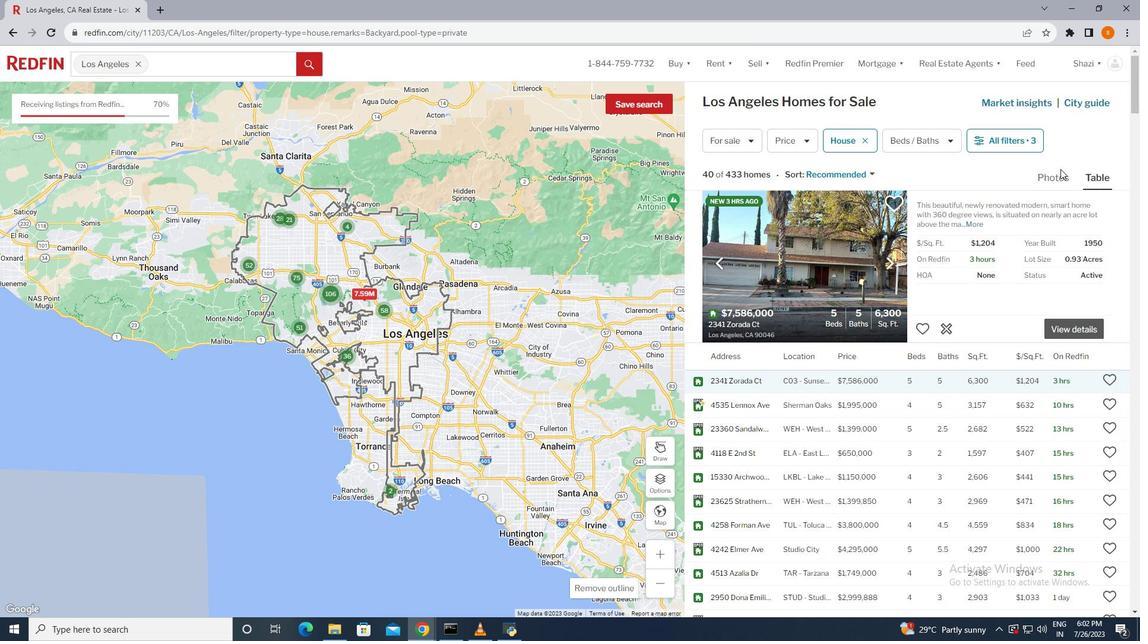 
Action: Mouse moved to (1063, 172)
Screenshot: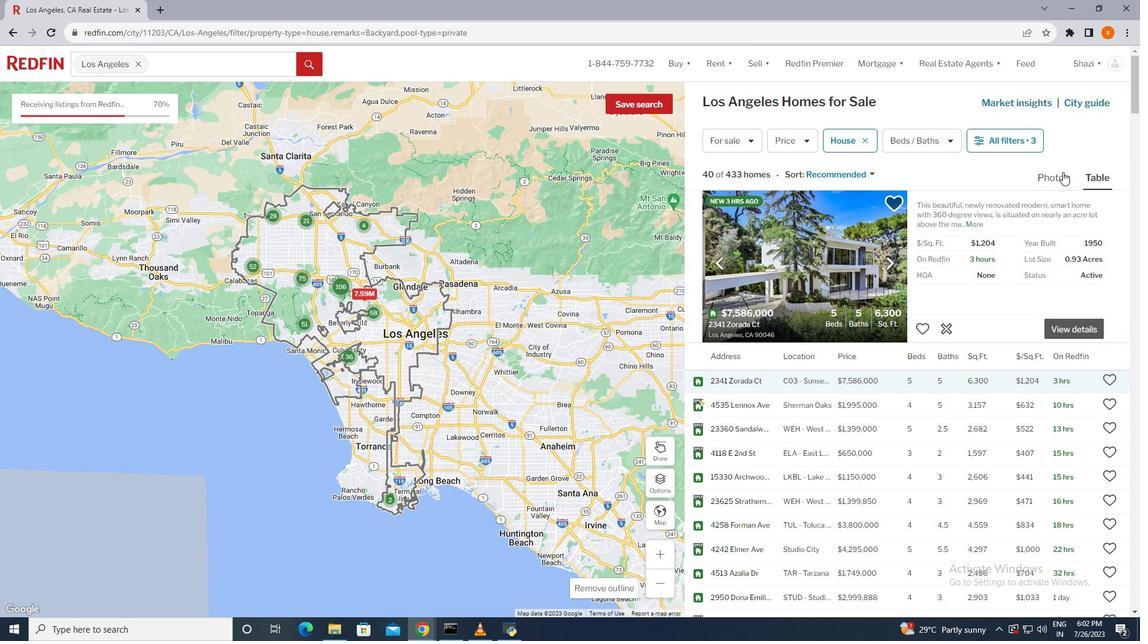 
Action: Mouse pressed left at (1063, 172)
Screenshot: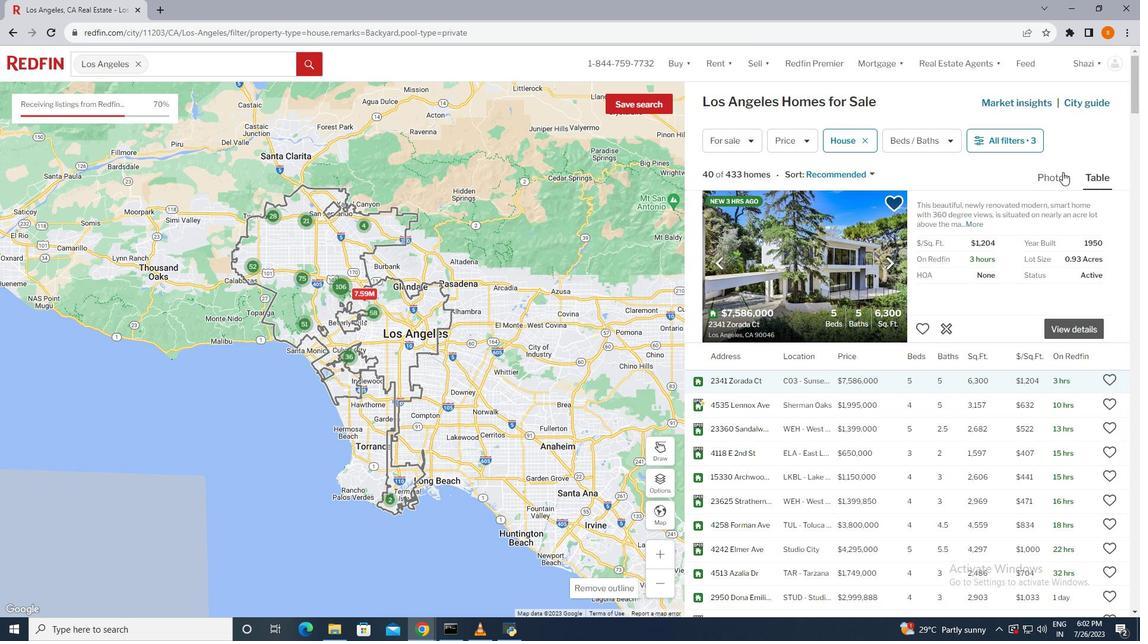 
Action: Mouse moved to (928, 340)
Screenshot: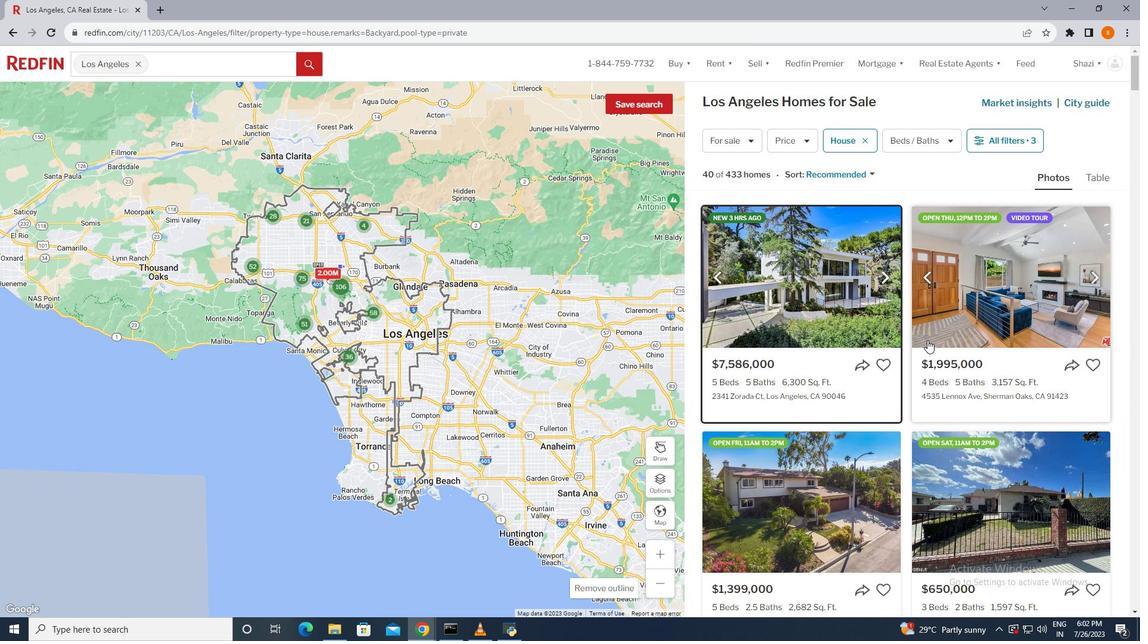 
Action: Mouse scrolled (928, 339) with delta (0, 0)
Screenshot: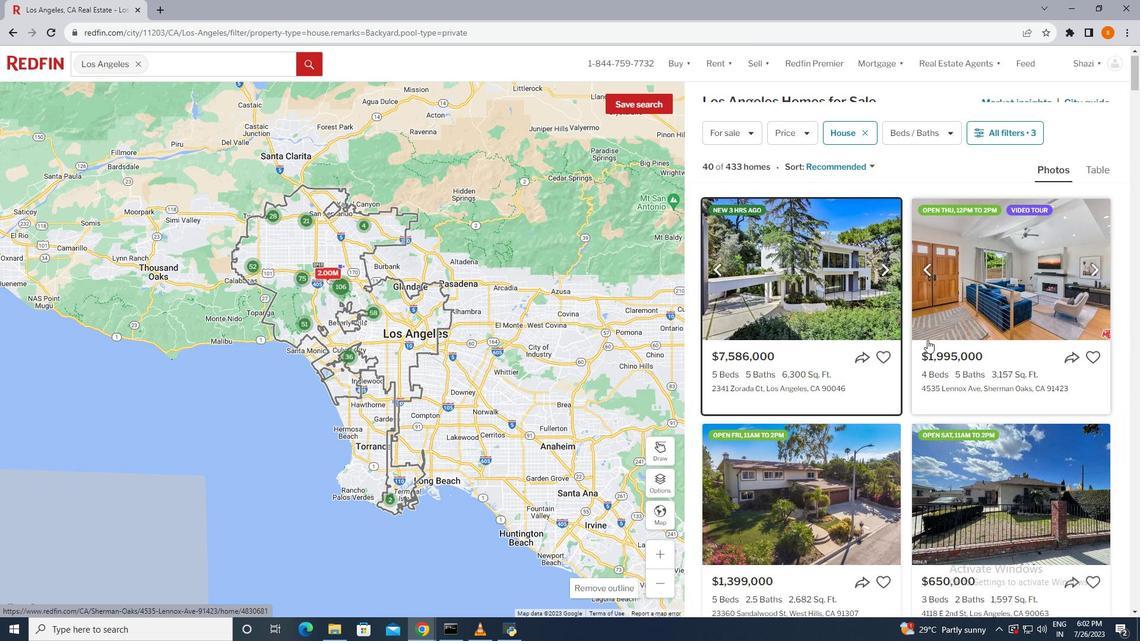 
Action: Mouse scrolled (928, 339) with delta (0, 0)
Screenshot: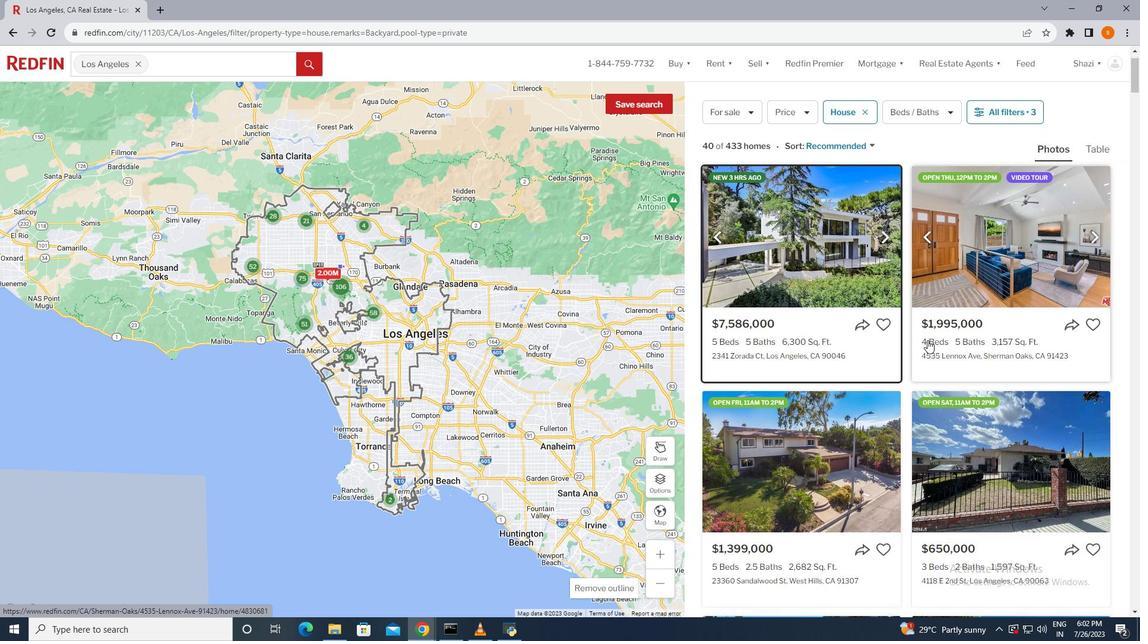
Action: Mouse scrolled (928, 339) with delta (0, 0)
Screenshot: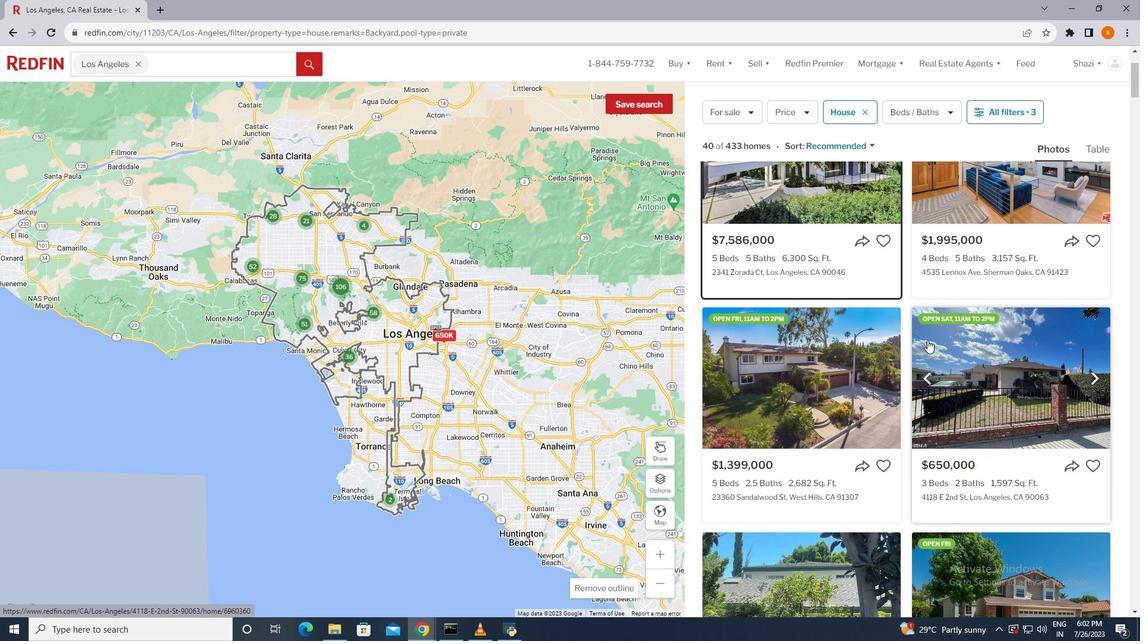 
Action: Mouse scrolled (928, 339) with delta (0, 0)
Screenshot: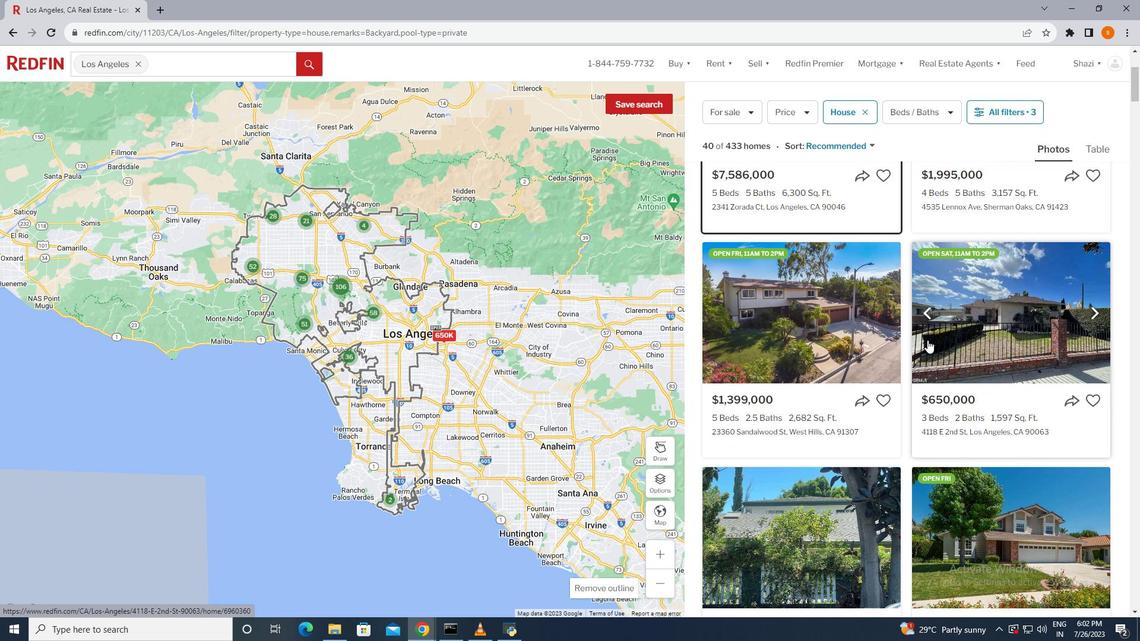 
Action: Mouse scrolled (928, 339) with delta (0, 0)
Screenshot: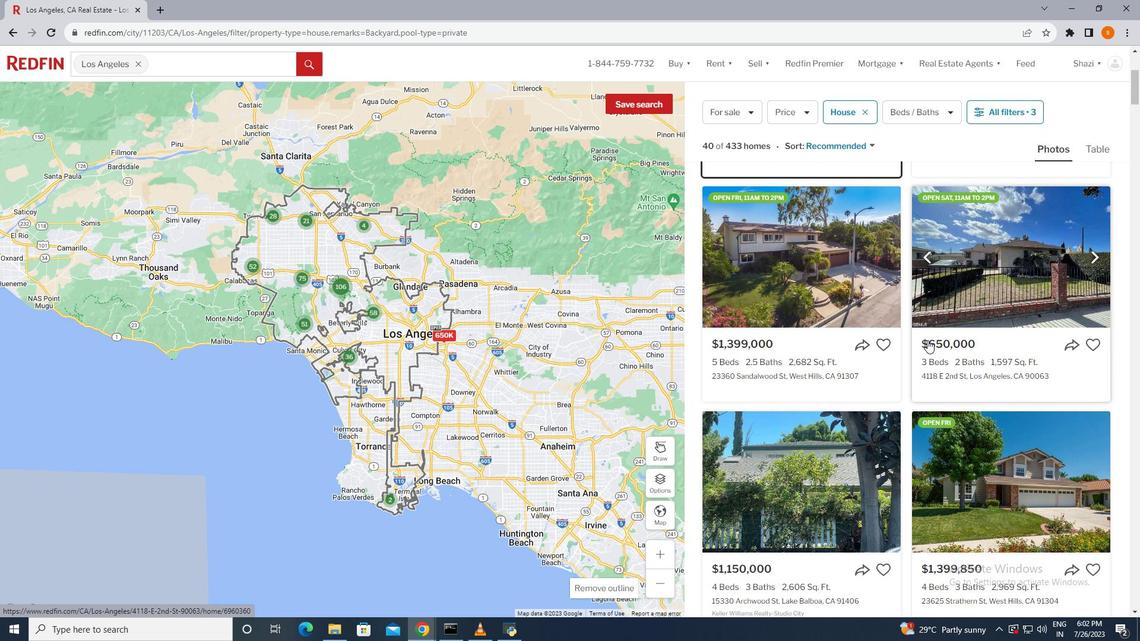 
Action: Mouse scrolled (928, 339) with delta (0, 0)
Screenshot: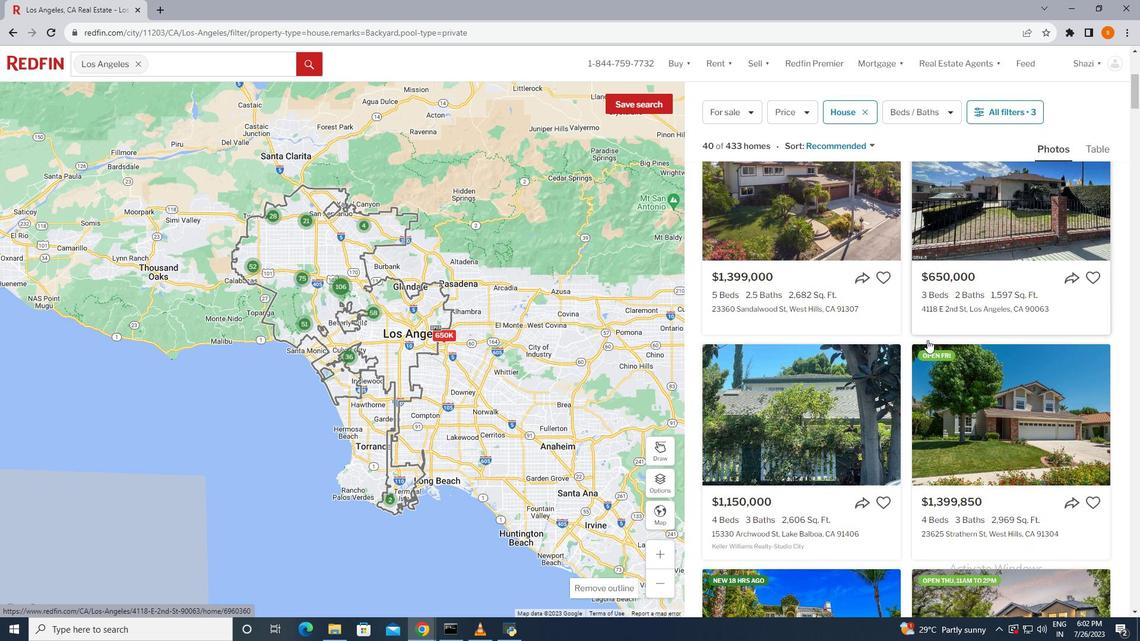 
Action: Mouse scrolled (928, 339) with delta (0, 0)
Screenshot: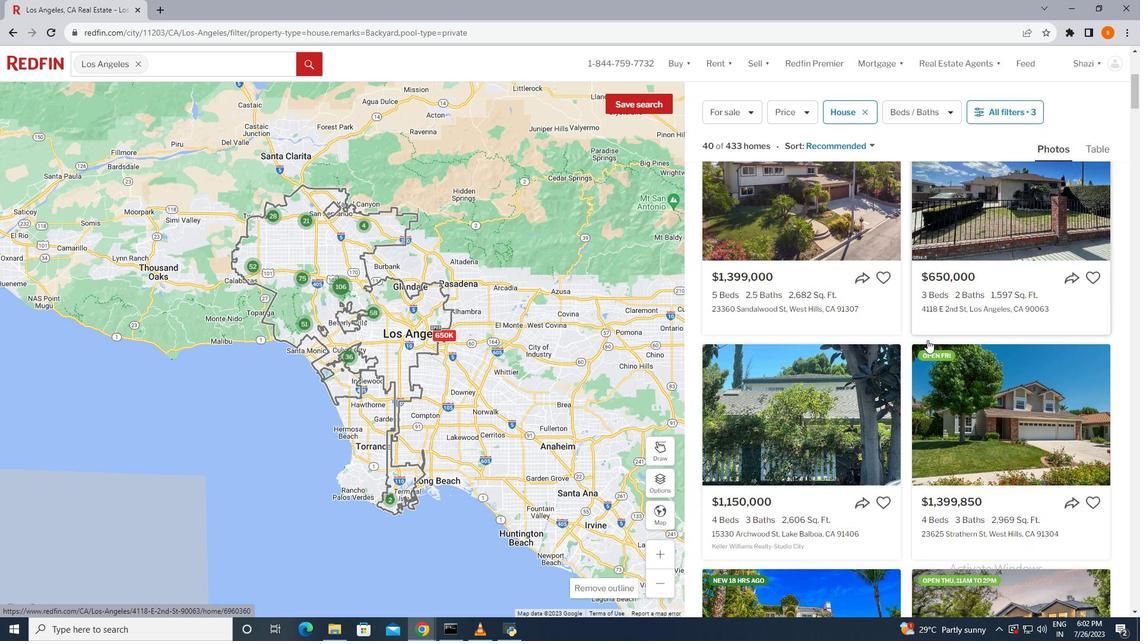 
Action: Mouse scrolled (928, 339) with delta (0, 0)
Screenshot: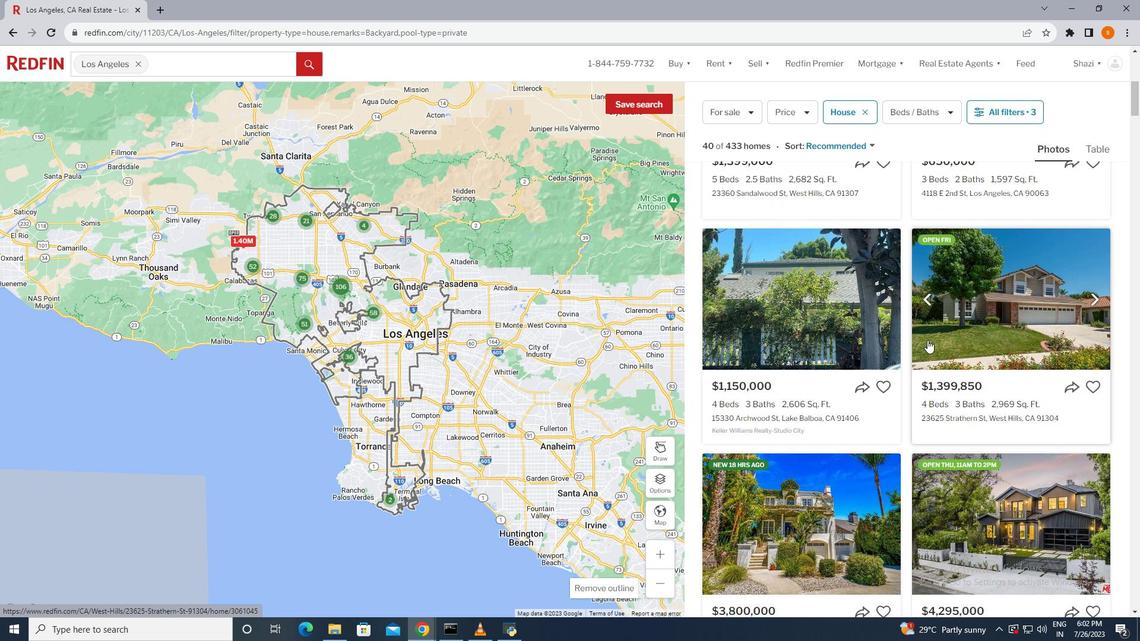 
Action: Mouse scrolled (928, 339) with delta (0, 0)
Screenshot: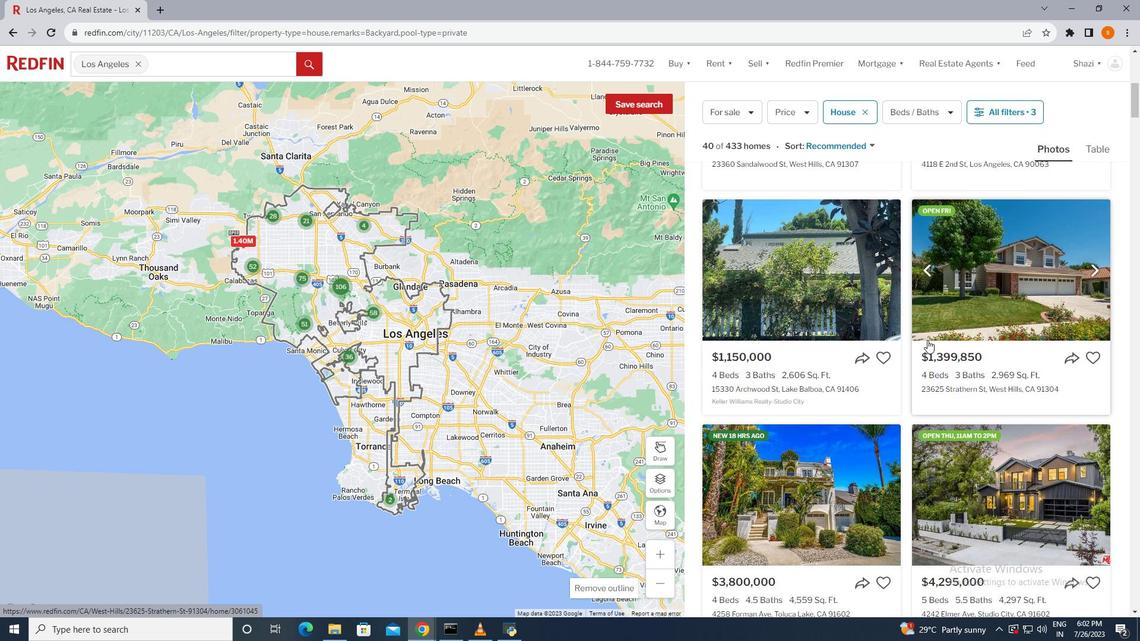 
Action: Mouse scrolled (928, 339) with delta (0, 0)
Screenshot: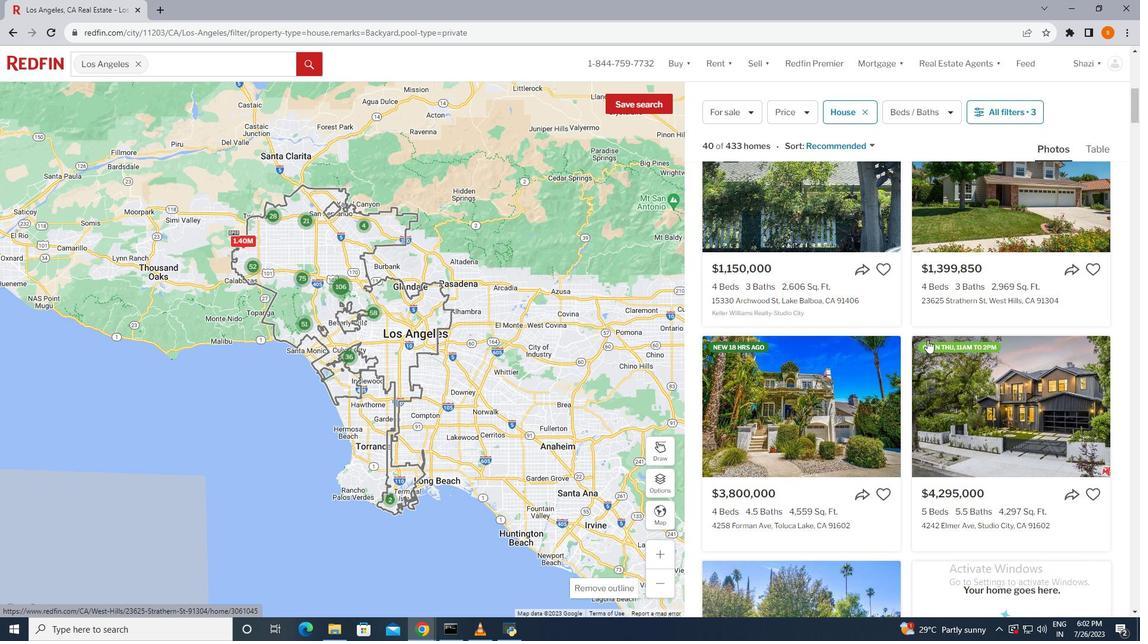 
Action: Mouse scrolled (928, 339) with delta (0, 0)
Screenshot: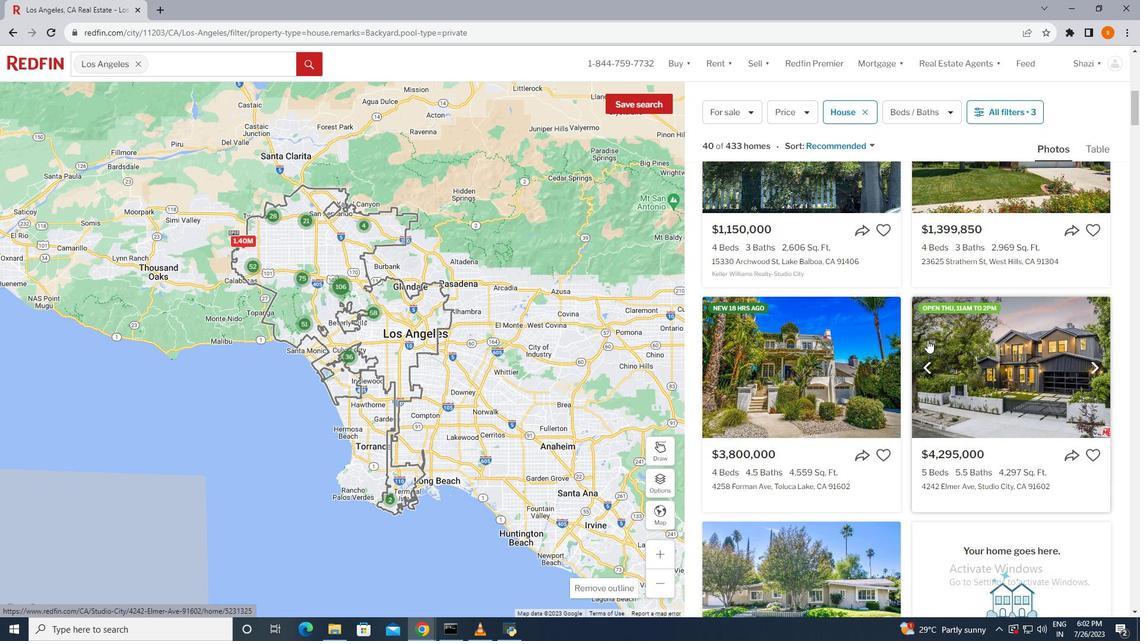 
Action: Mouse scrolled (928, 339) with delta (0, 0)
Screenshot: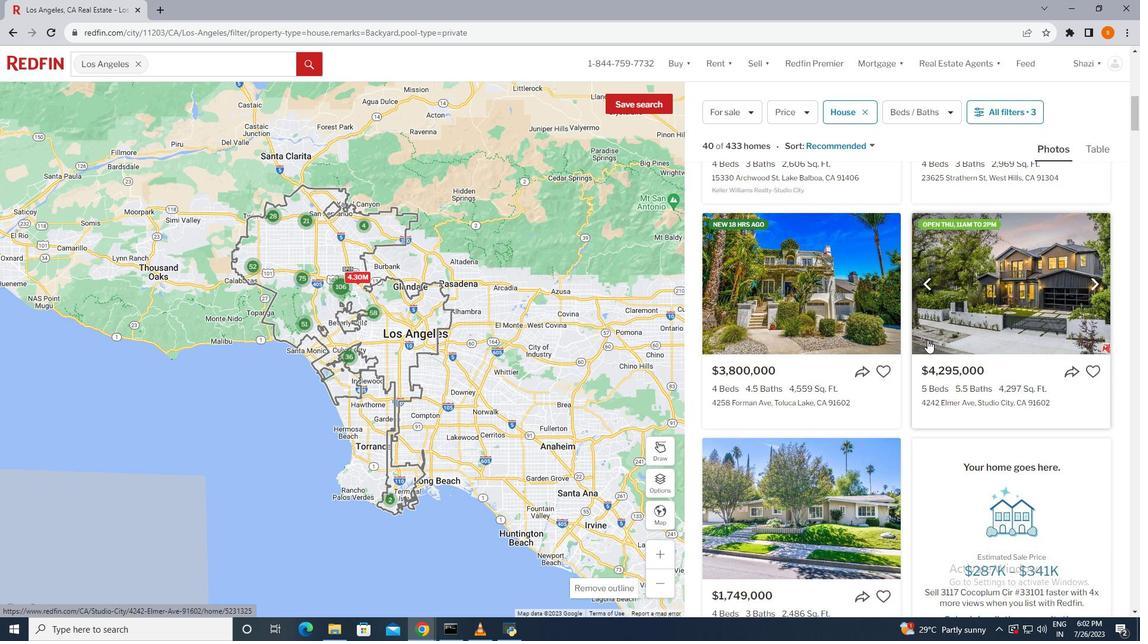 
Action: Mouse moved to (869, 352)
Screenshot: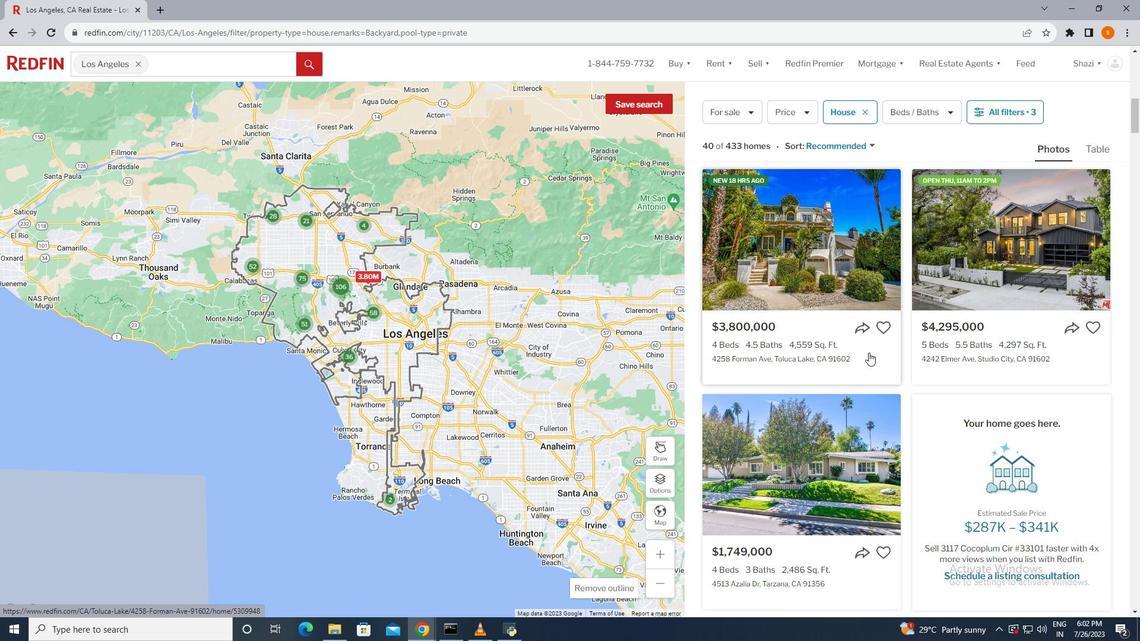 
Action: Mouse scrolled (869, 352) with delta (0, 0)
Screenshot: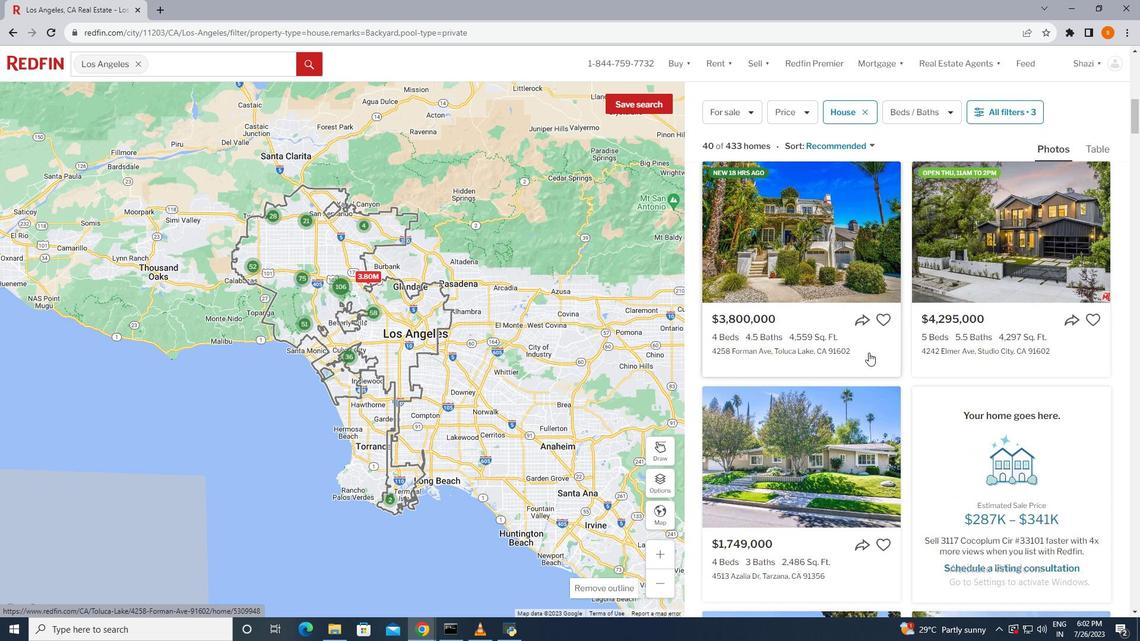 
Action: Mouse scrolled (869, 352) with delta (0, 0)
Screenshot: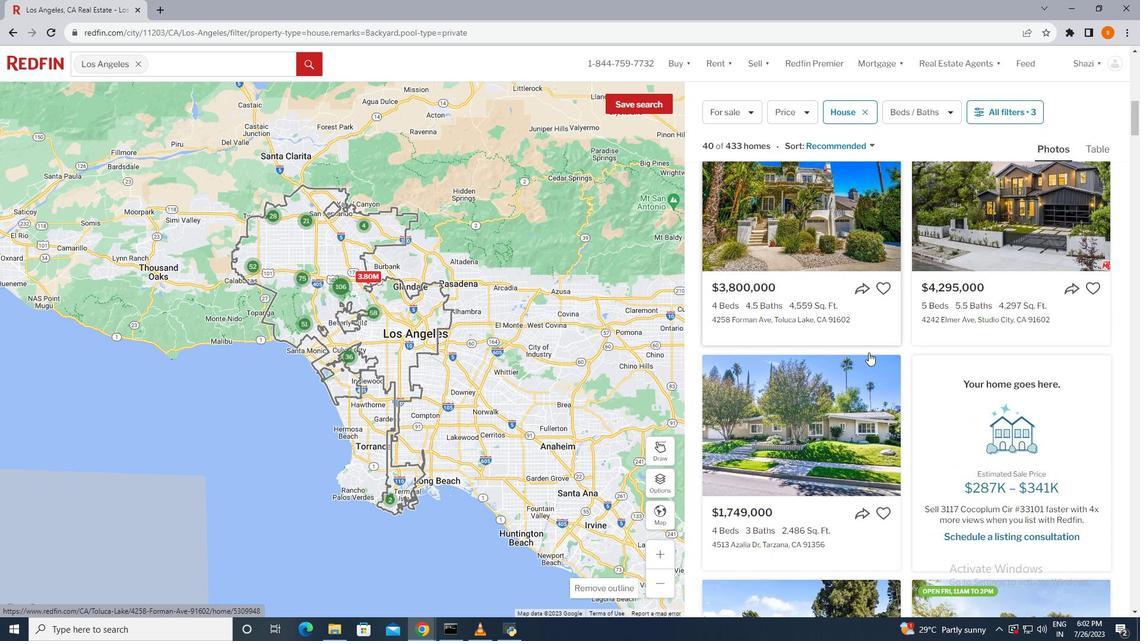 
Action: Mouse moved to (868, 352)
Screenshot: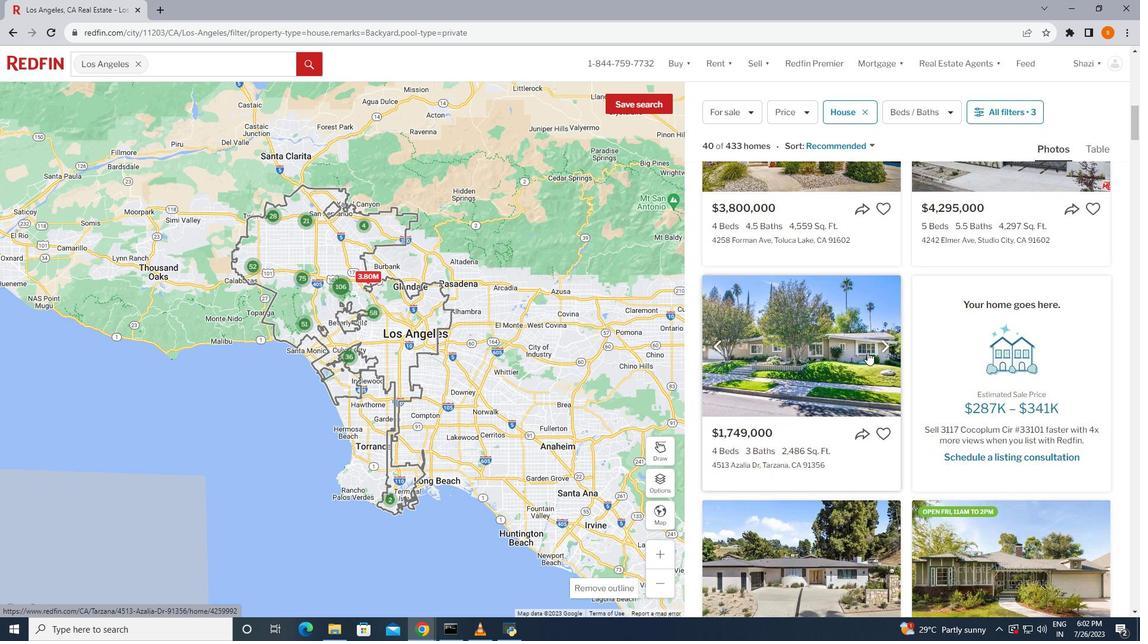 
Action: Mouse scrolled (868, 351) with delta (0, 0)
Screenshot: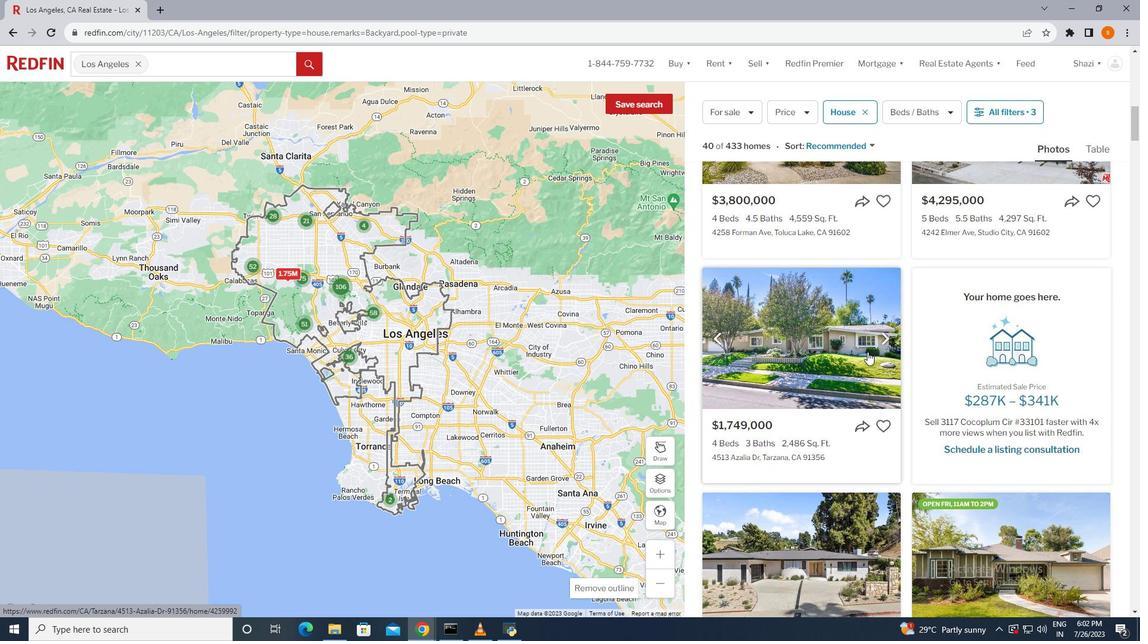 
Action: Mouse scrolled (868, 351) with delta (0, 0)
Screenshot: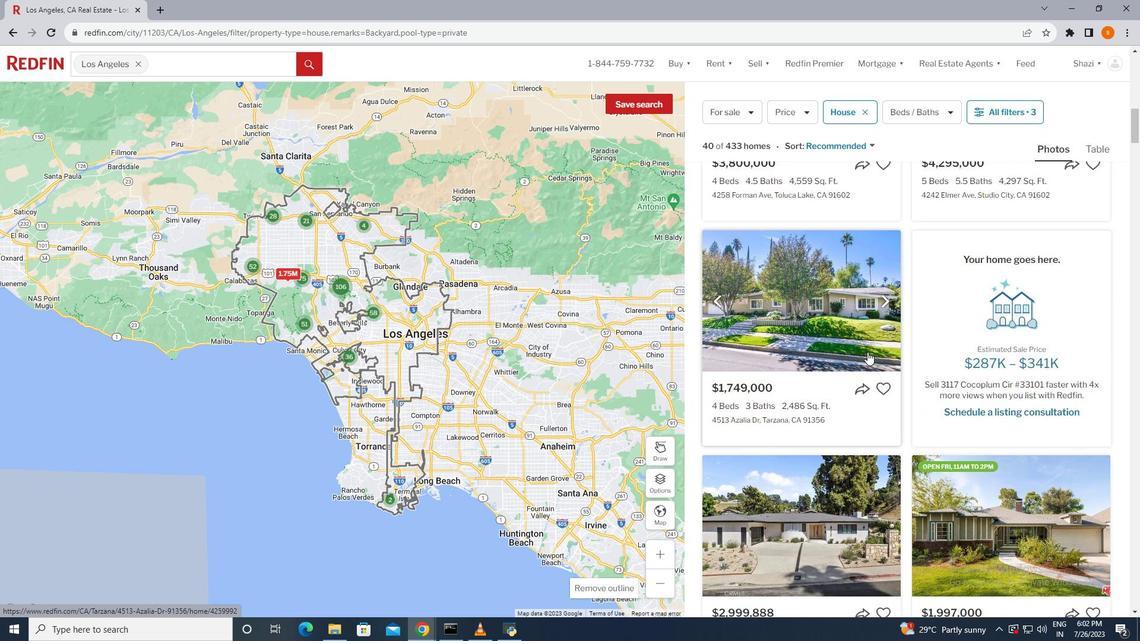 
Action: Mouse scrolled (868, 351) with delta (0, 0)
Screenshot: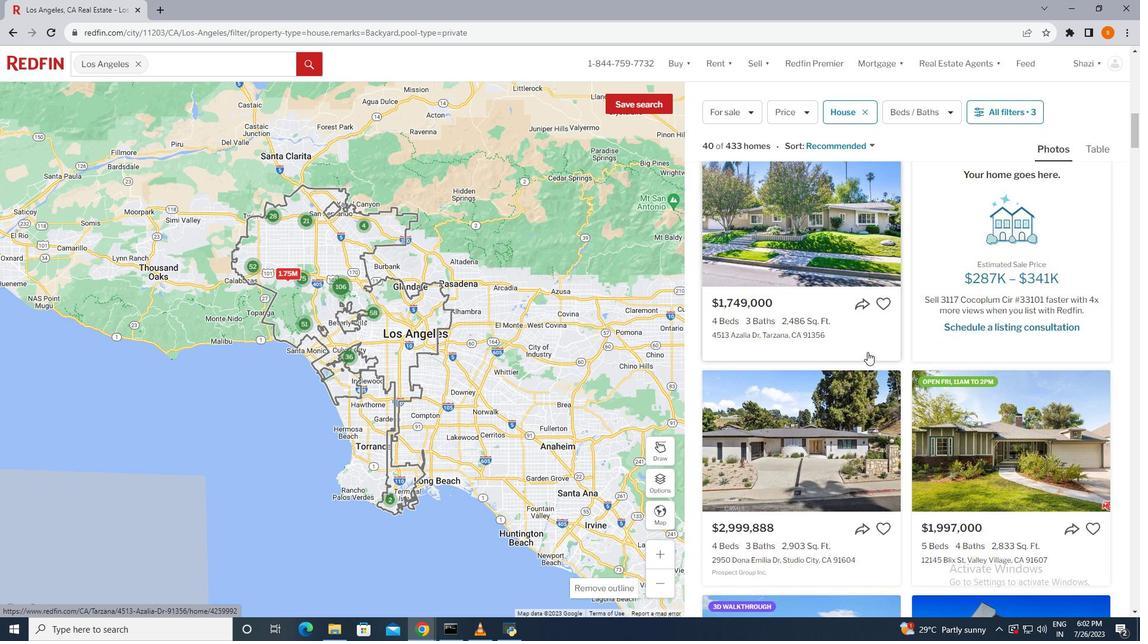 
Action: Mouse scrolled (868, 351) with delta (0, 0)
Screenshot: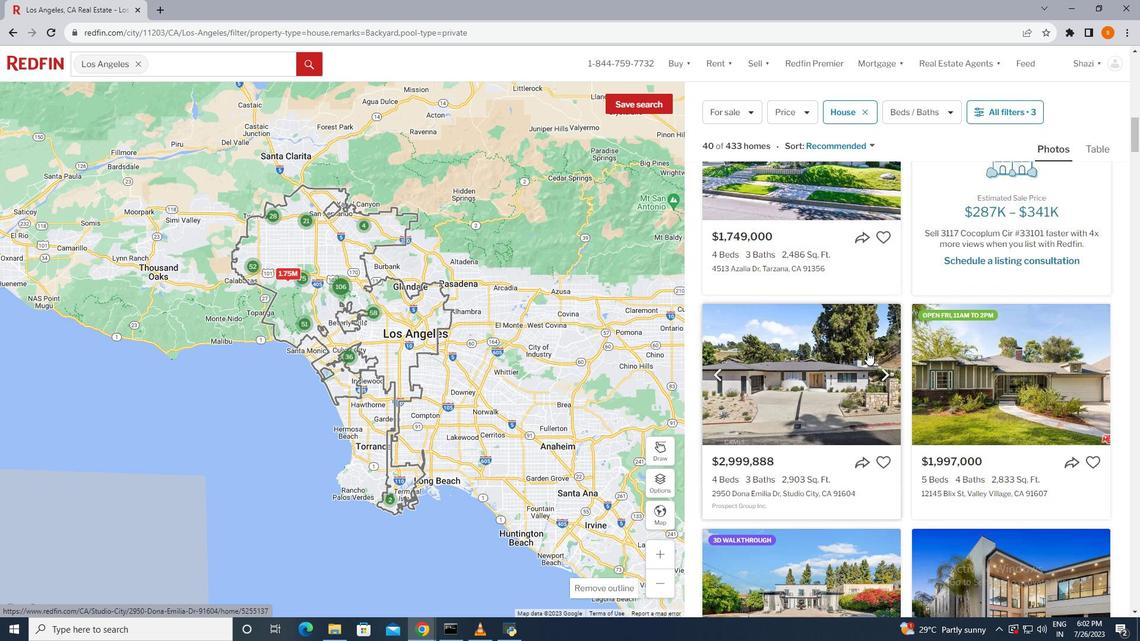 
Action: Mouse scrolled (868, 351) with delta (0, 0)
Screenshot: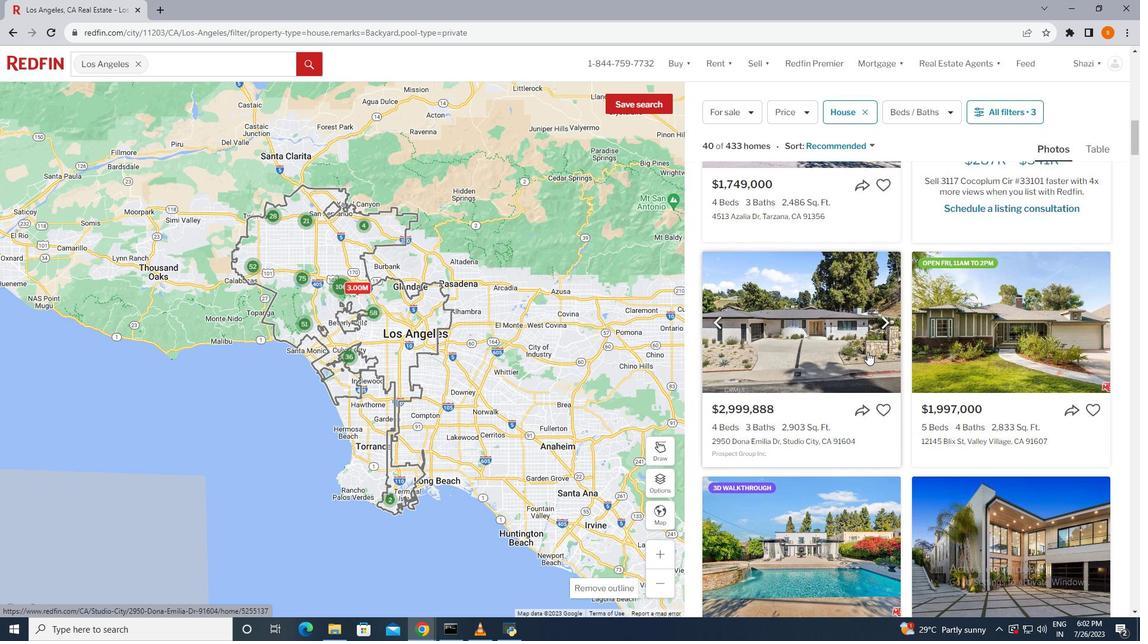 
Action: Mouse scrolled (868, 351) with delta (0, 0)
Screenshot: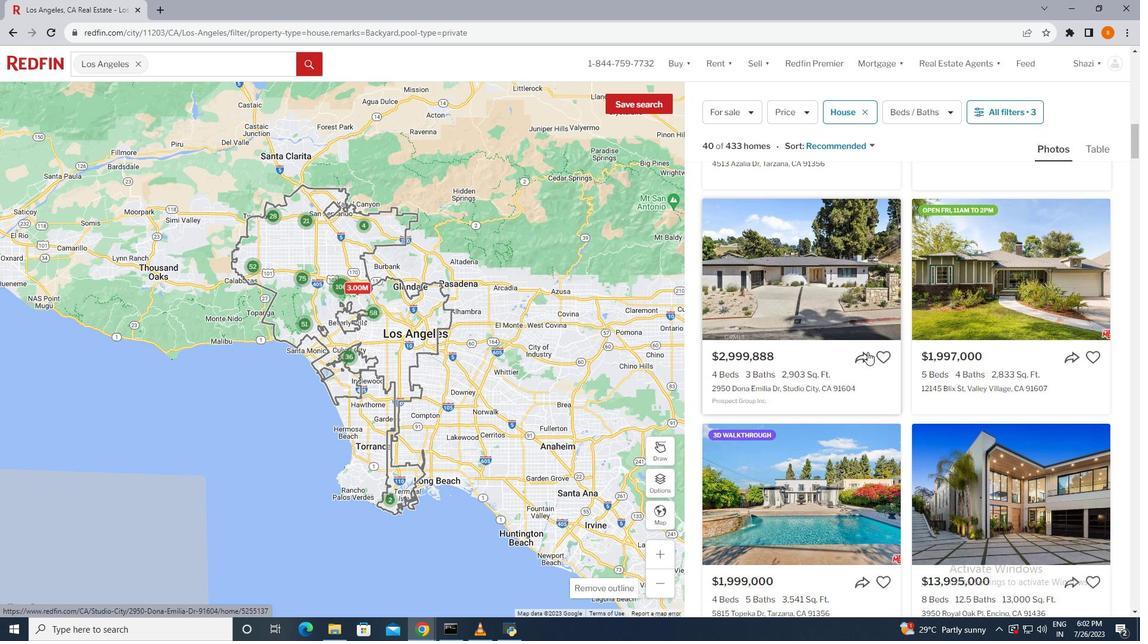 
Action: Mouse scrolled (868, 351) with delta (0, 0)
Screenshot: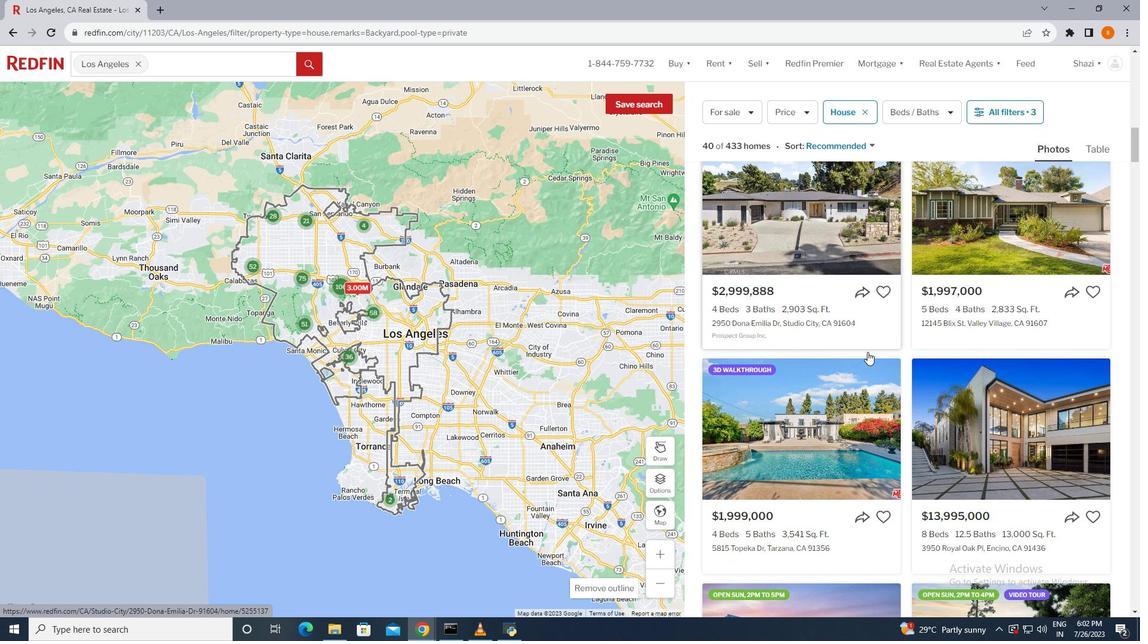 
Action: Mouse scrolled (868, 351) with delta (0, 0)
Screenshot: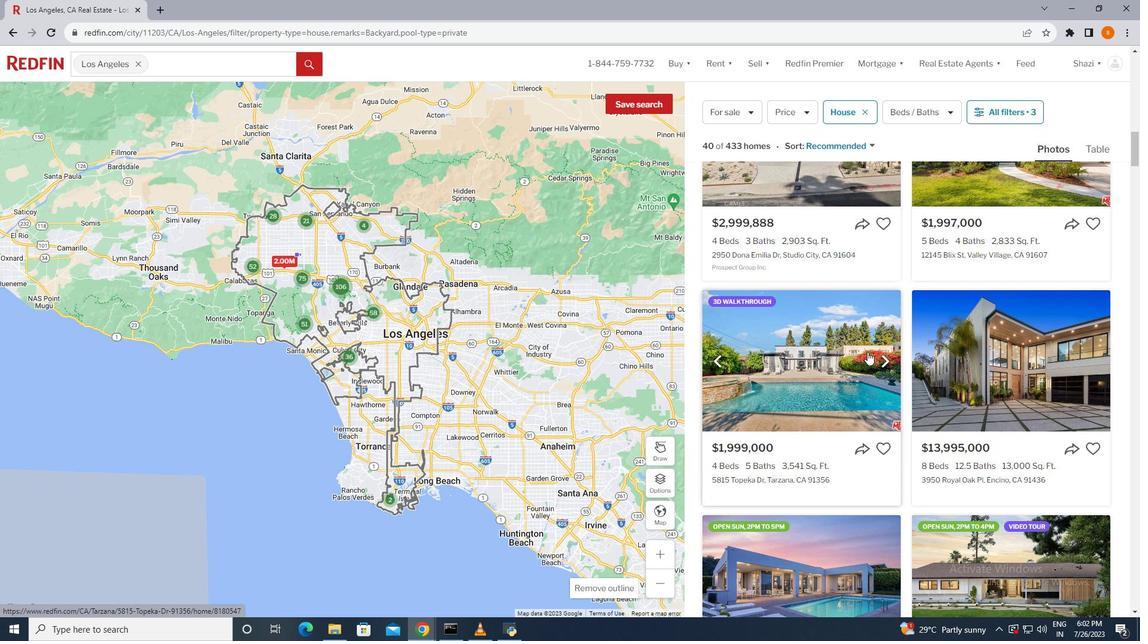 
Action: Mouse moved to (855, 422)
Screenshot: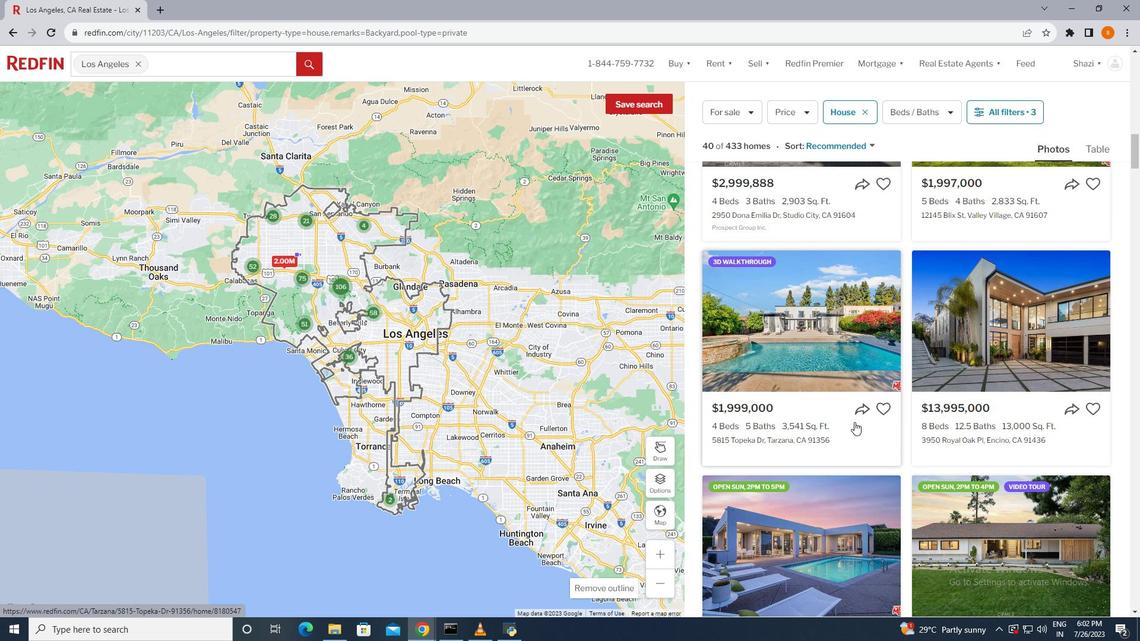 
Action: Mouse scrolled (855, 421) with delta (0, 0)
Screenshot: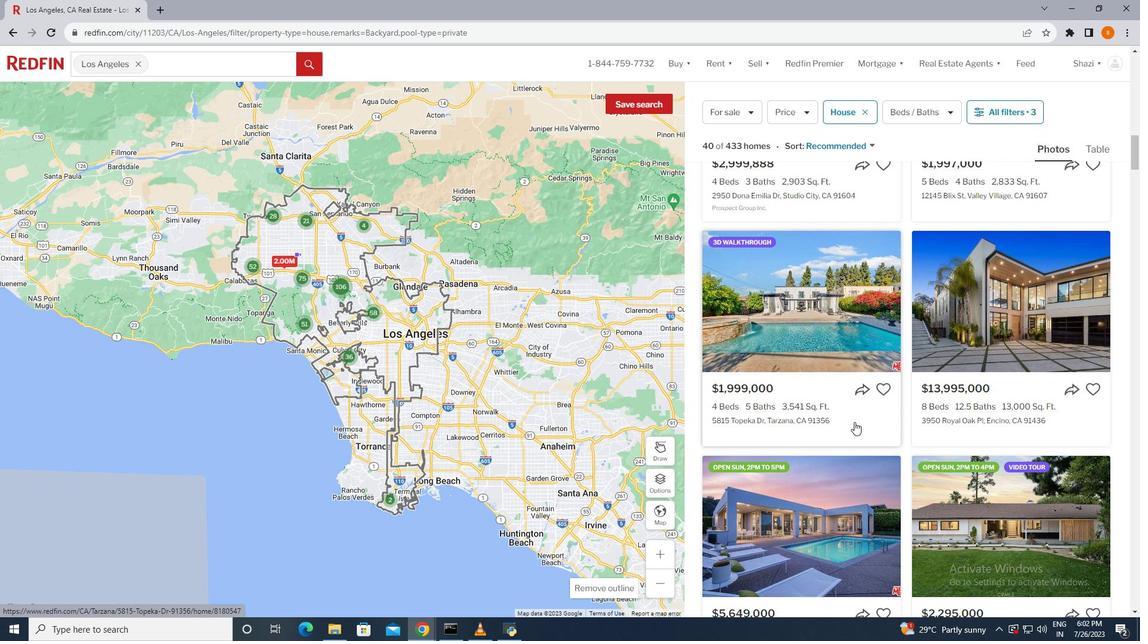 
Action: Mouse scrolled (855, 421) with delta (0, 0)
Screenshot: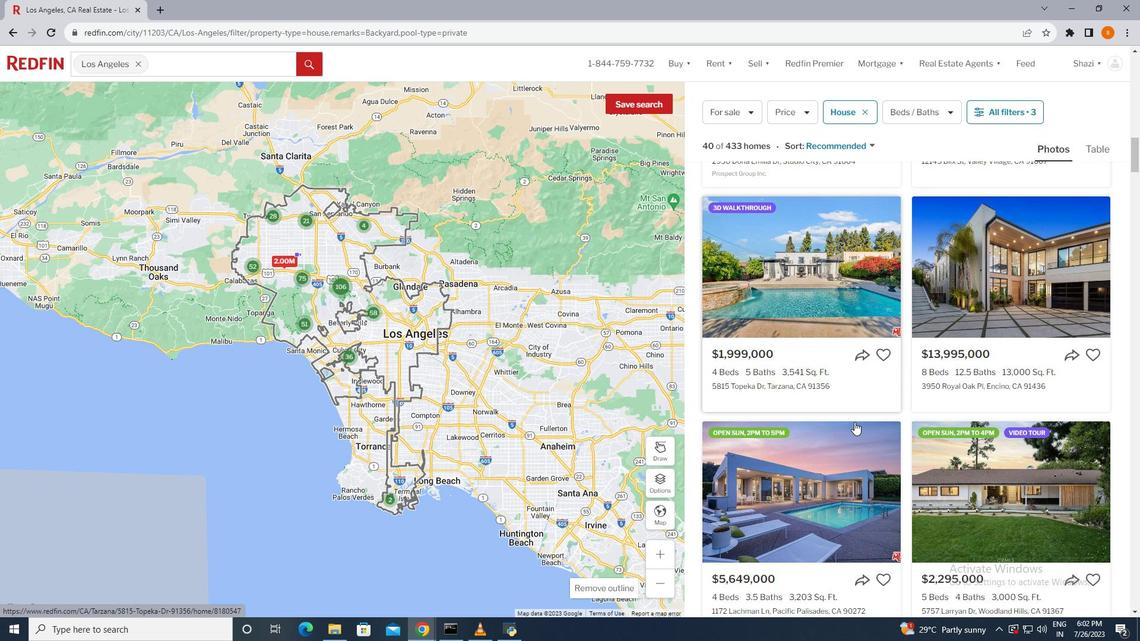 
Action: Mouse moved to (990, 404)
Screenshot: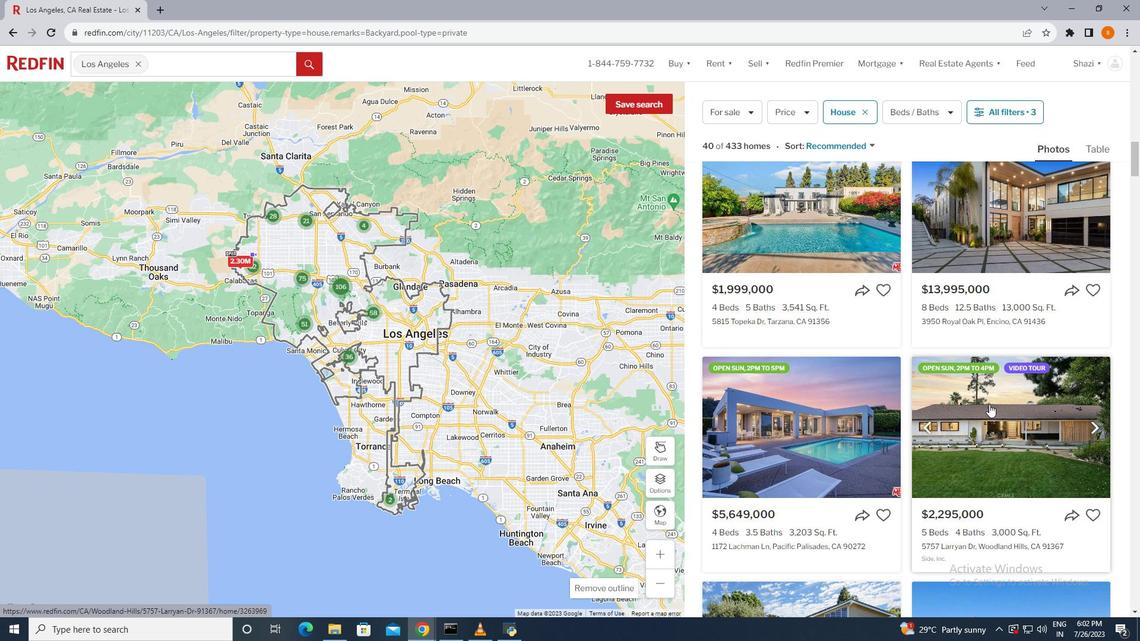 
Action: Mouse pressed left at (990, 404)
Screenshot: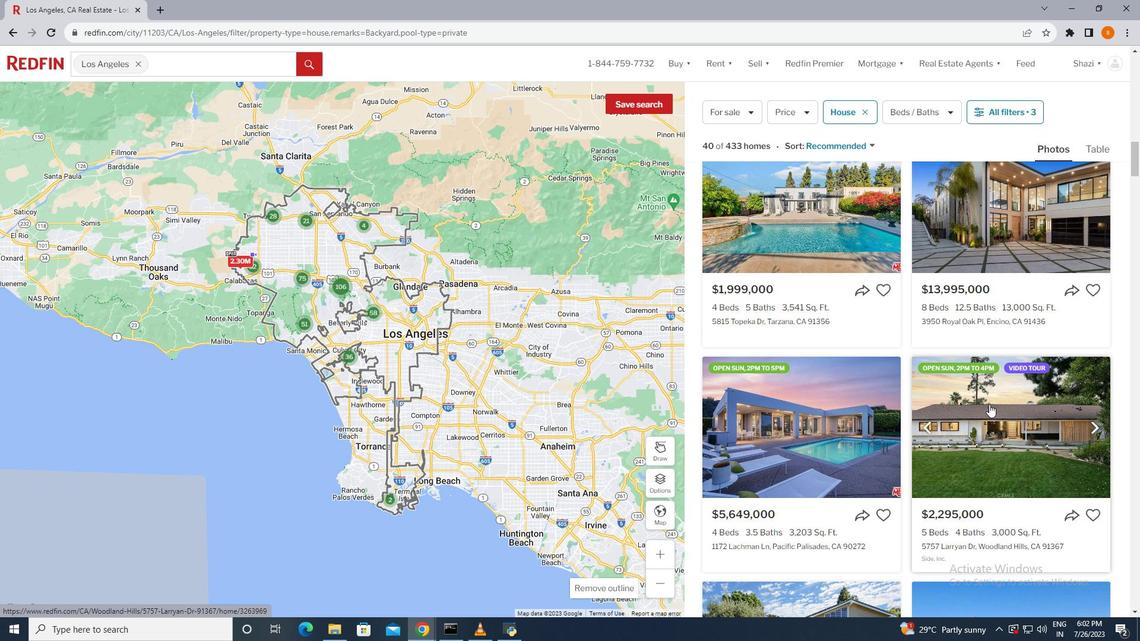 
Action: Mouse moved to (848, 378)
Screenshot: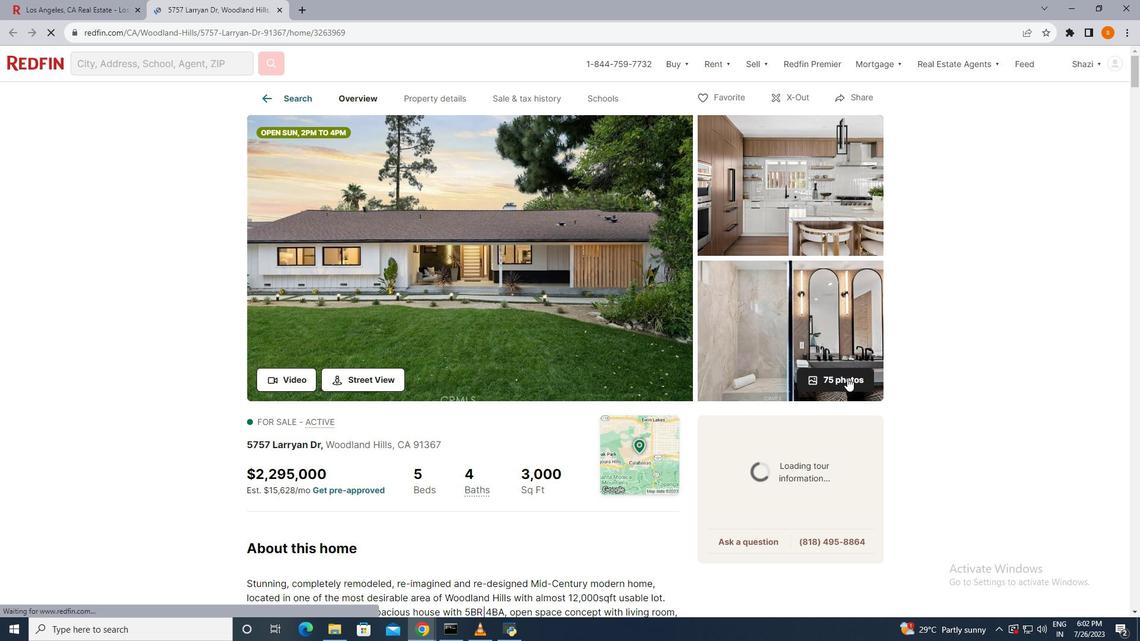 
Action: Mouse pressed left at (848, 378)
Screenshot: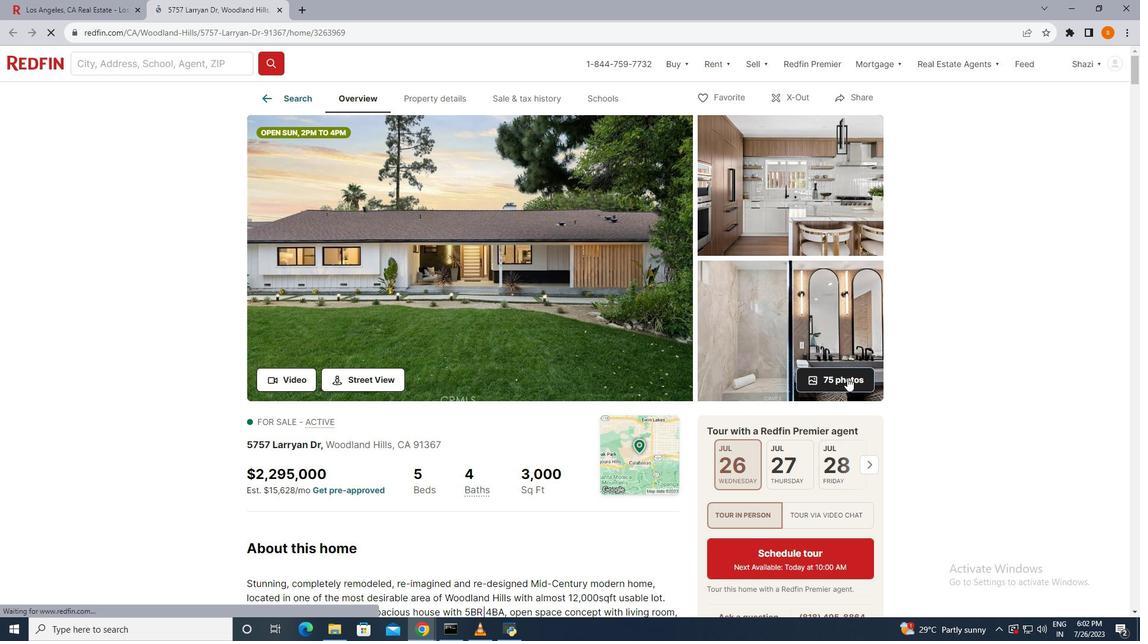
Action: Mouse moved to (995, 338)
Screenshot: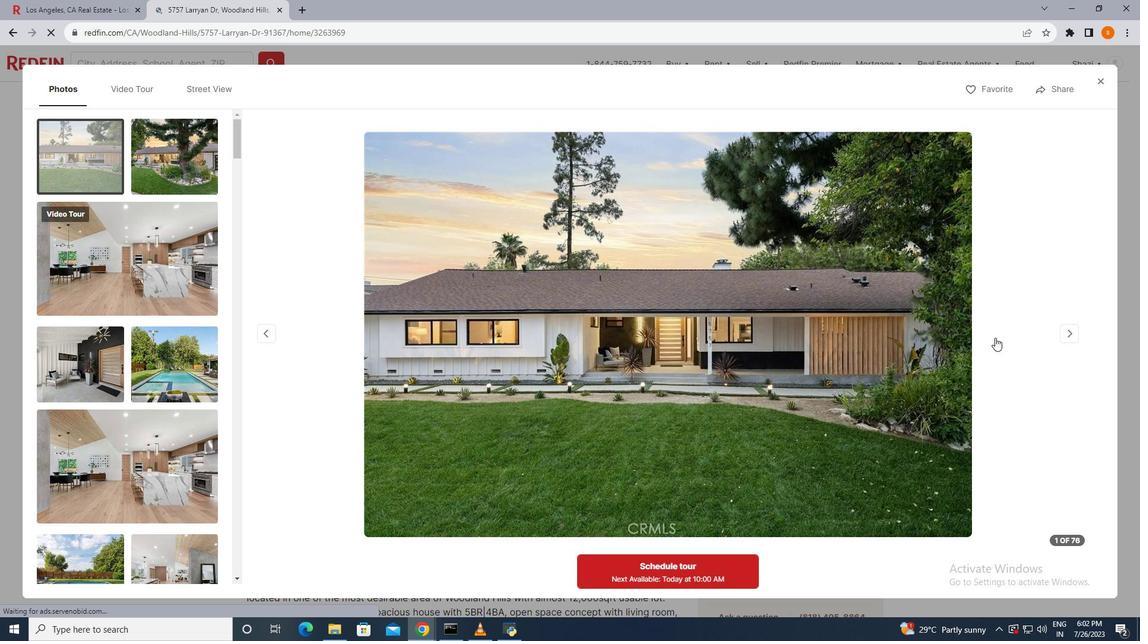 
Action: Mouse pressed left at (995, 338)
Screenshot: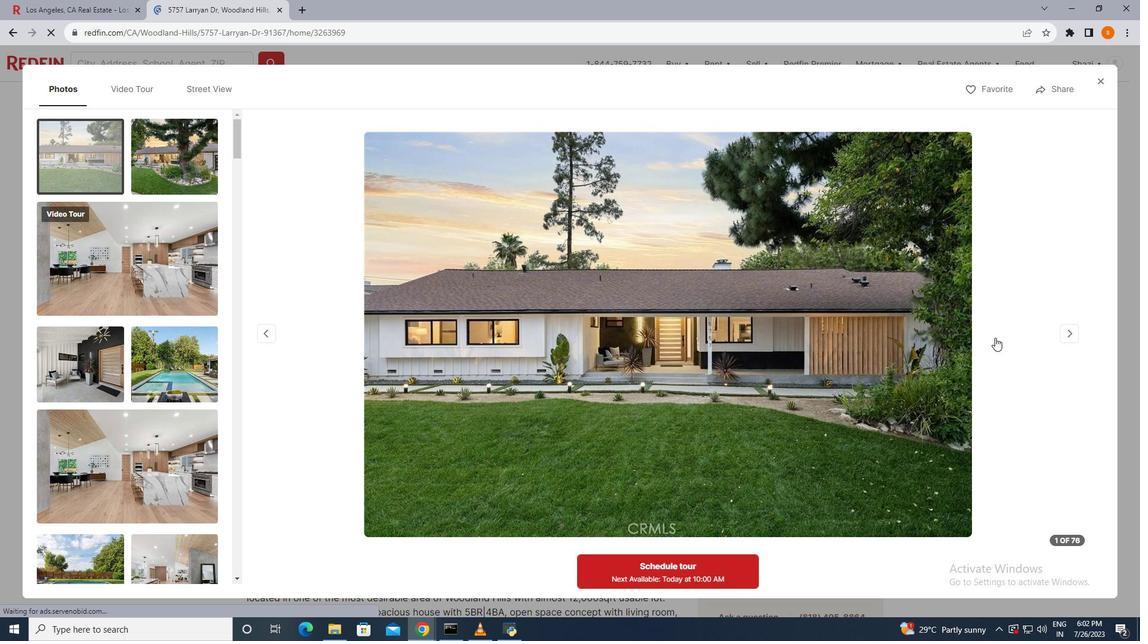 
Action: Mouse pressed left at (995, 338)
Screenshot: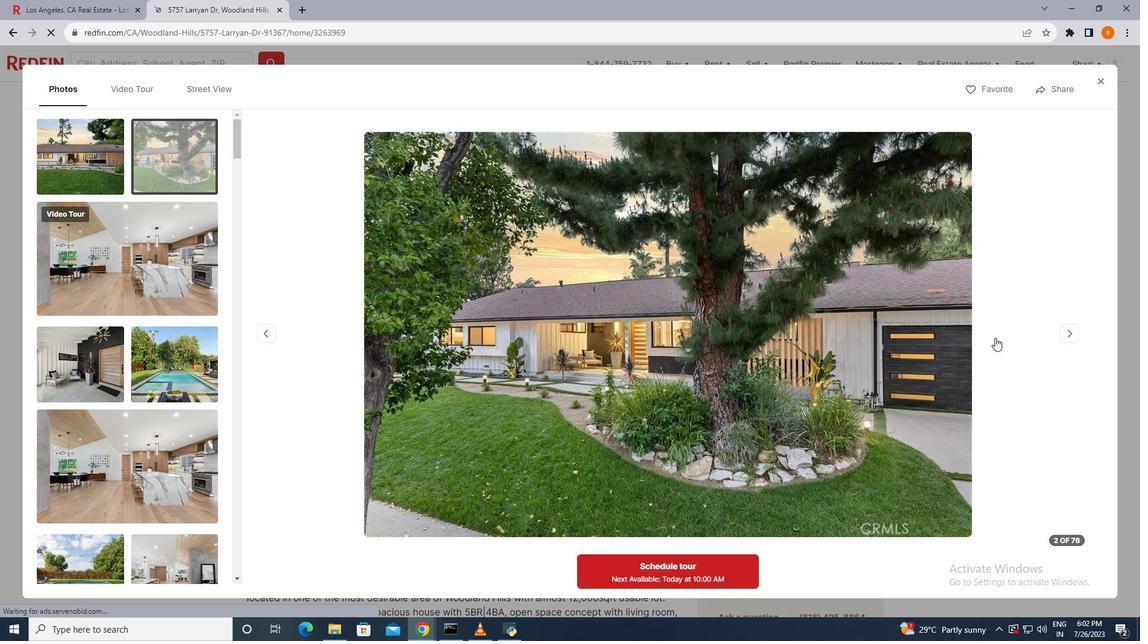 
Action: Mouse pressed left at (995, 338)
Screenshot: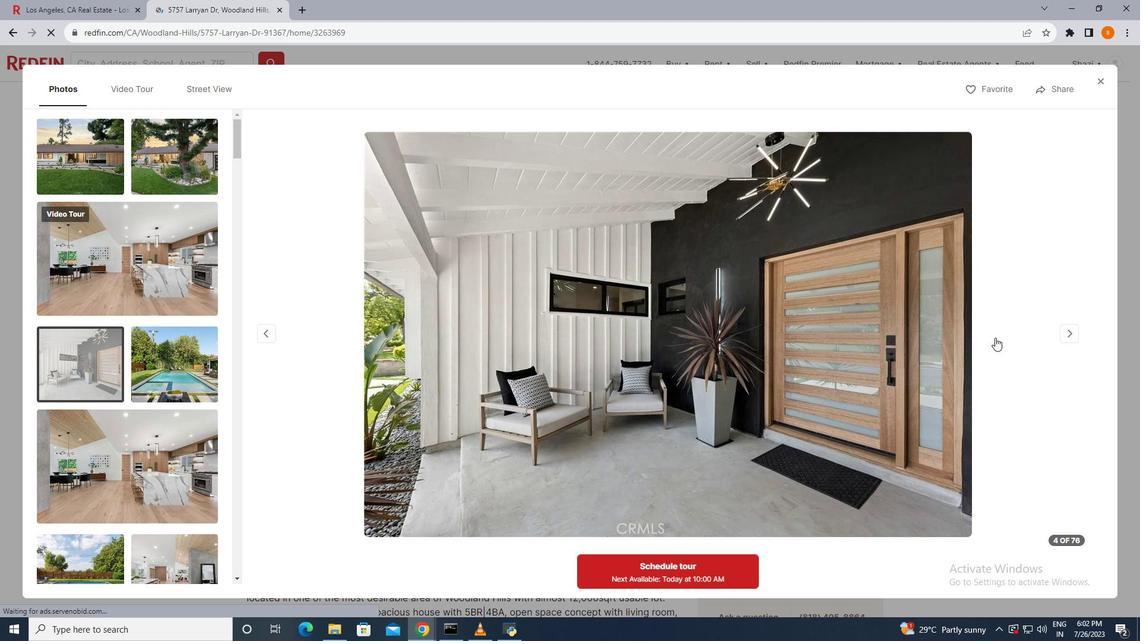 
Action: Mouse pressed left at (995, 338)
Screenshot: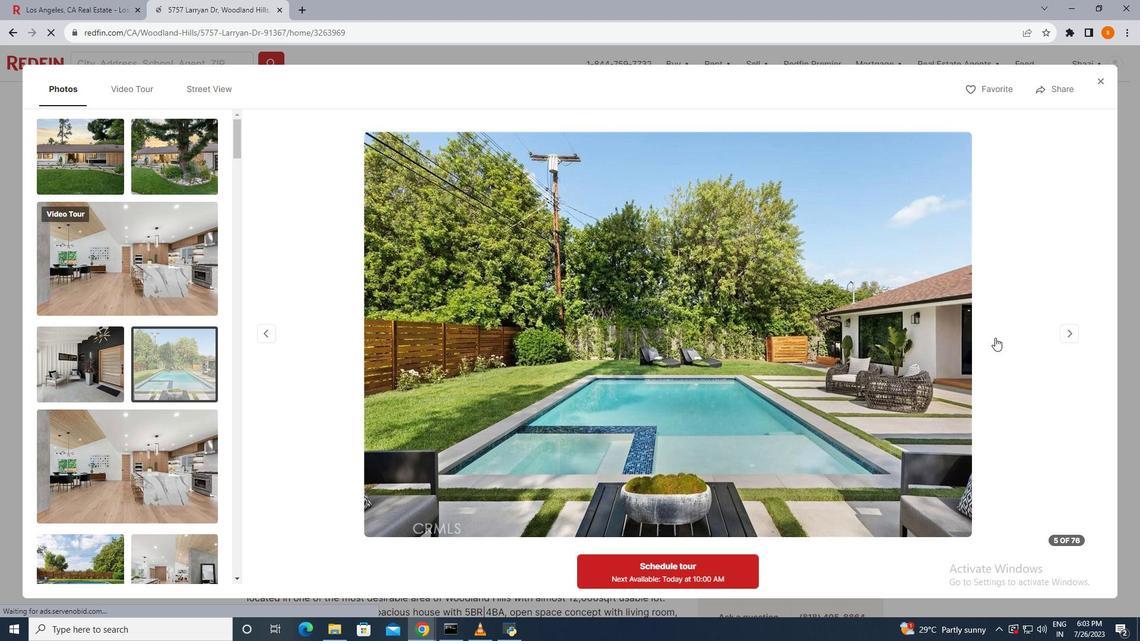 
Action: Mouse pressed left at (995, 338)
Screenshot: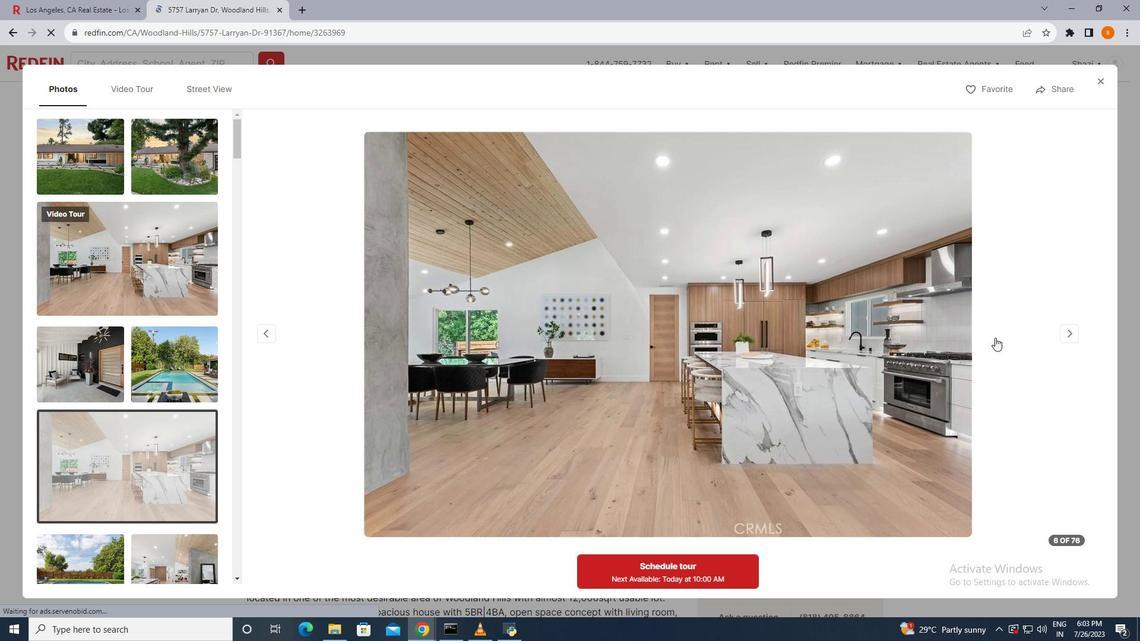 
Action: Mouse pressed left at (995, 338)
Screenshot: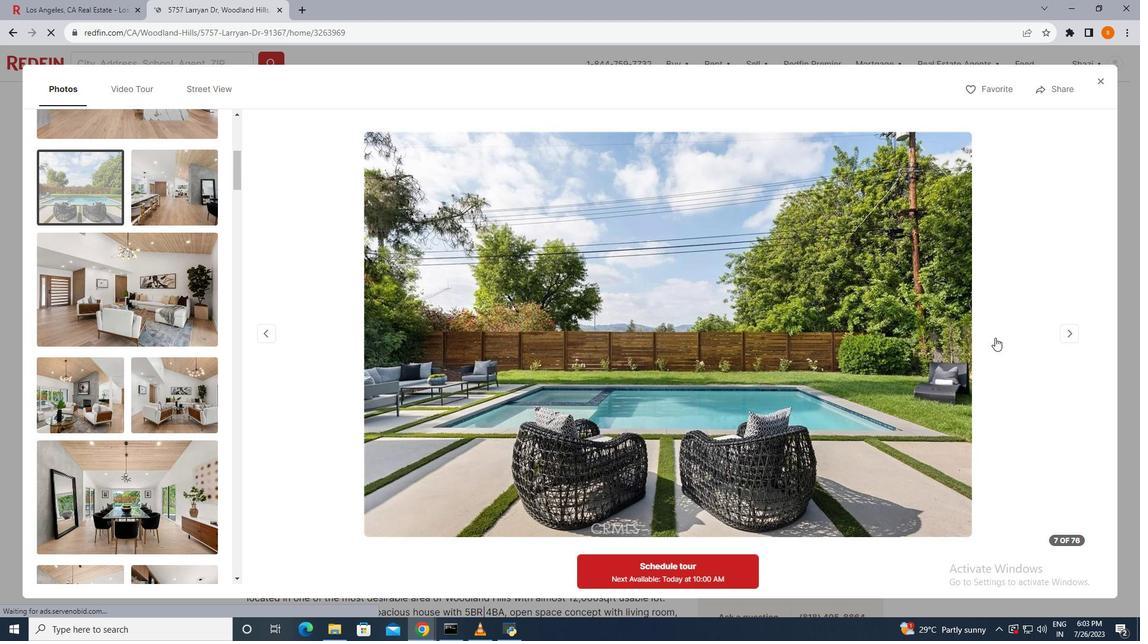 
Action: Mouse pressed left at (995, 338)
Screenshot: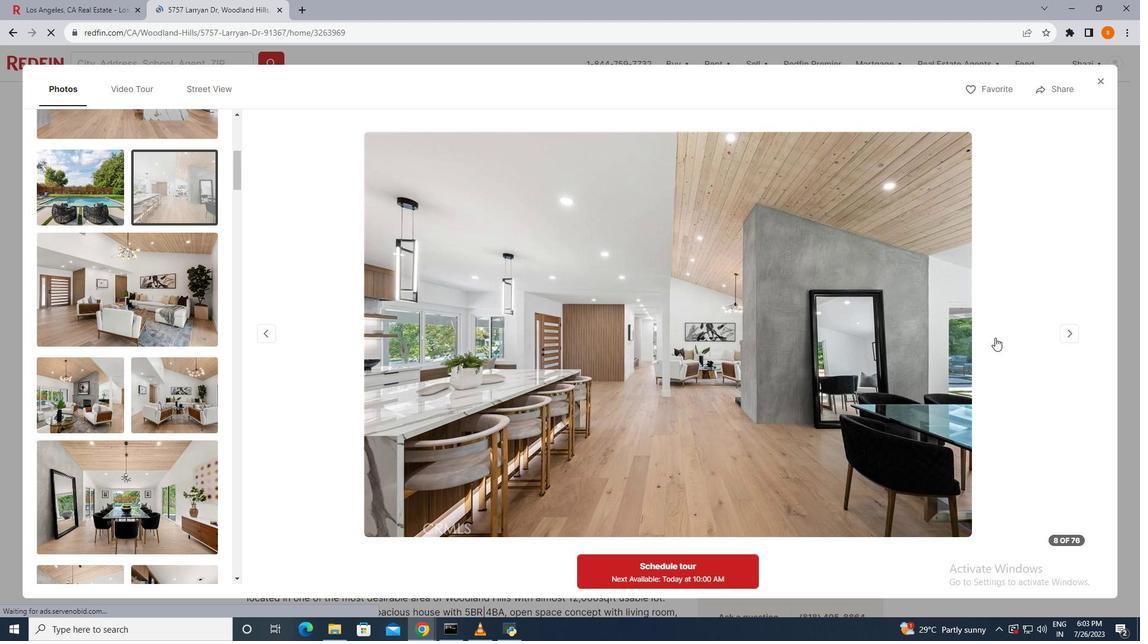 
Action: Mouse pressed left at (995, 338)
Screenshot: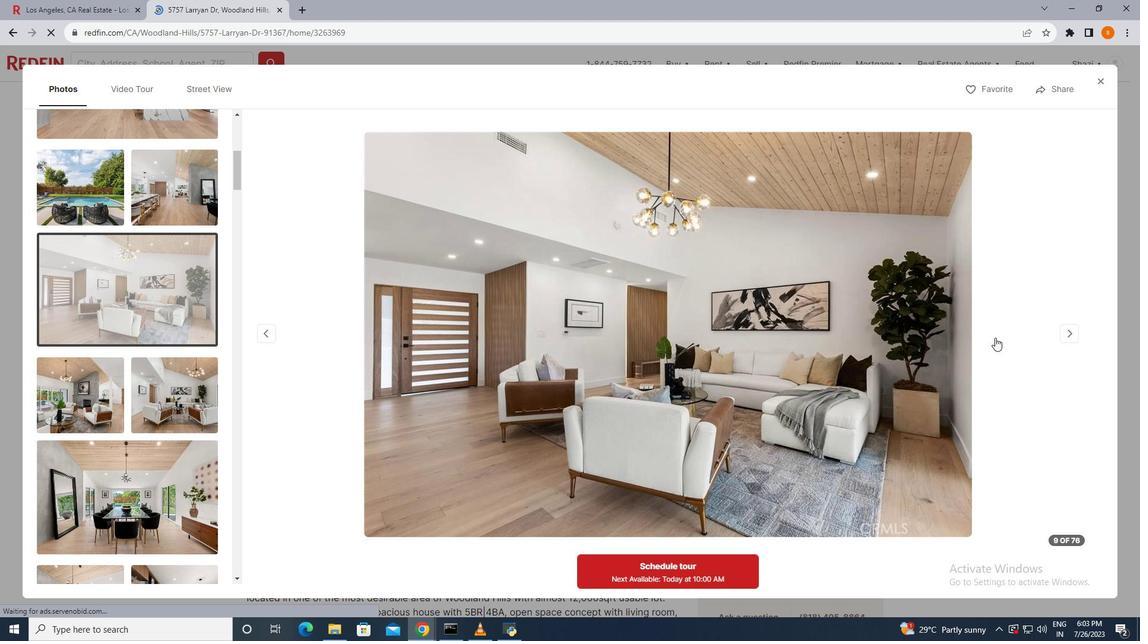 
Action: Mouse pressed left at (995, 338)
Screenshot: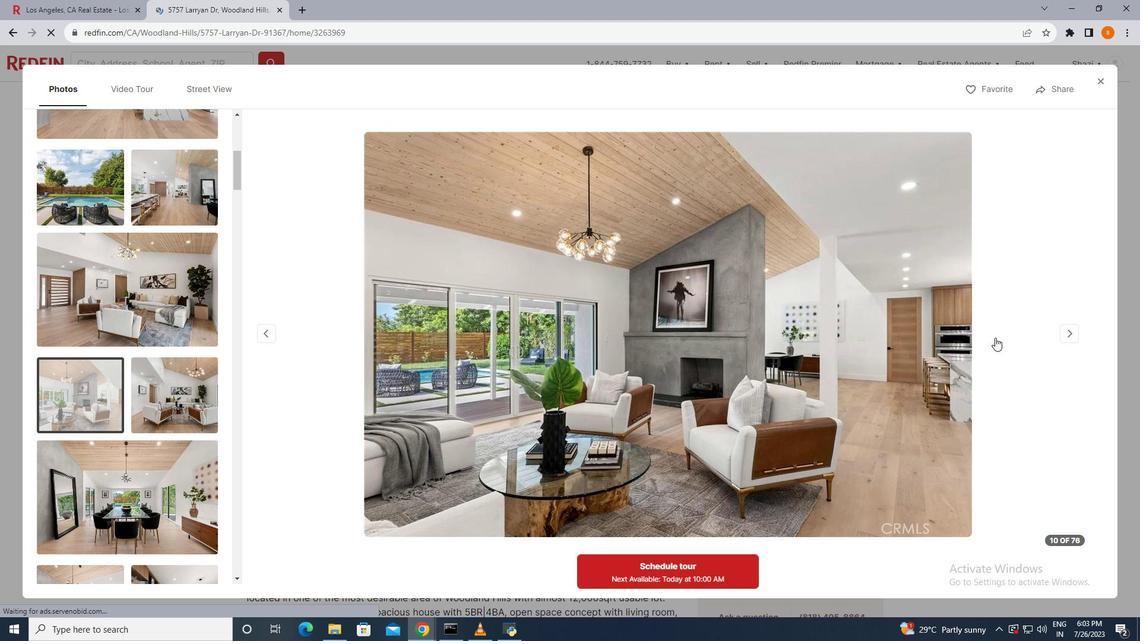 
Action: Mouse moved to (1031, 387)
Screenshot: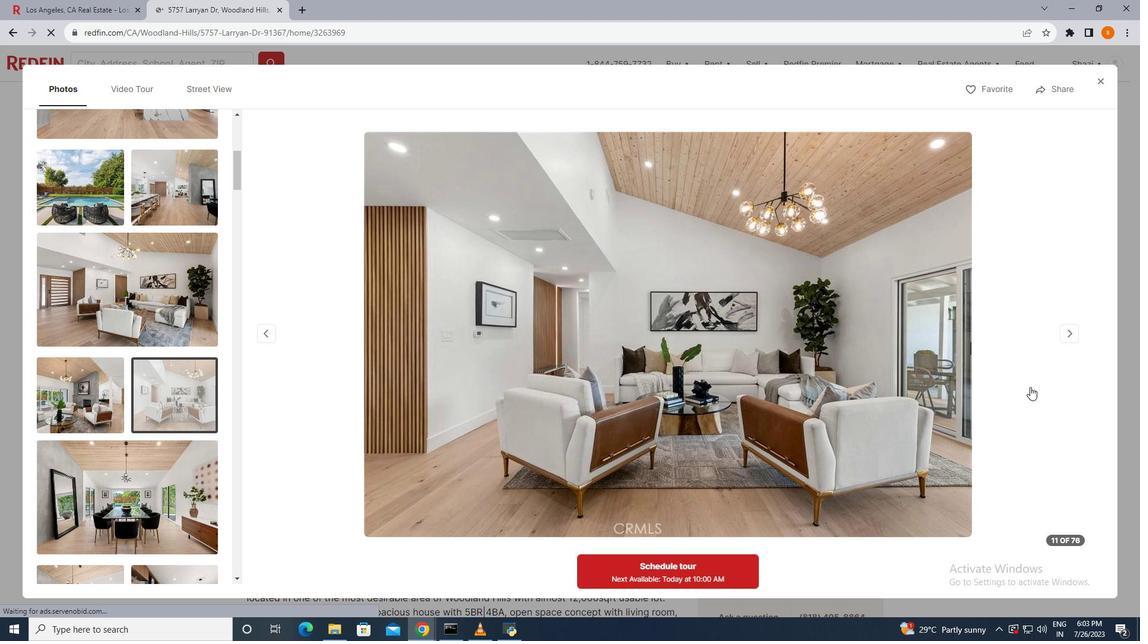 
Action: Mouse pressed left at (1031, 387)
Screenshot: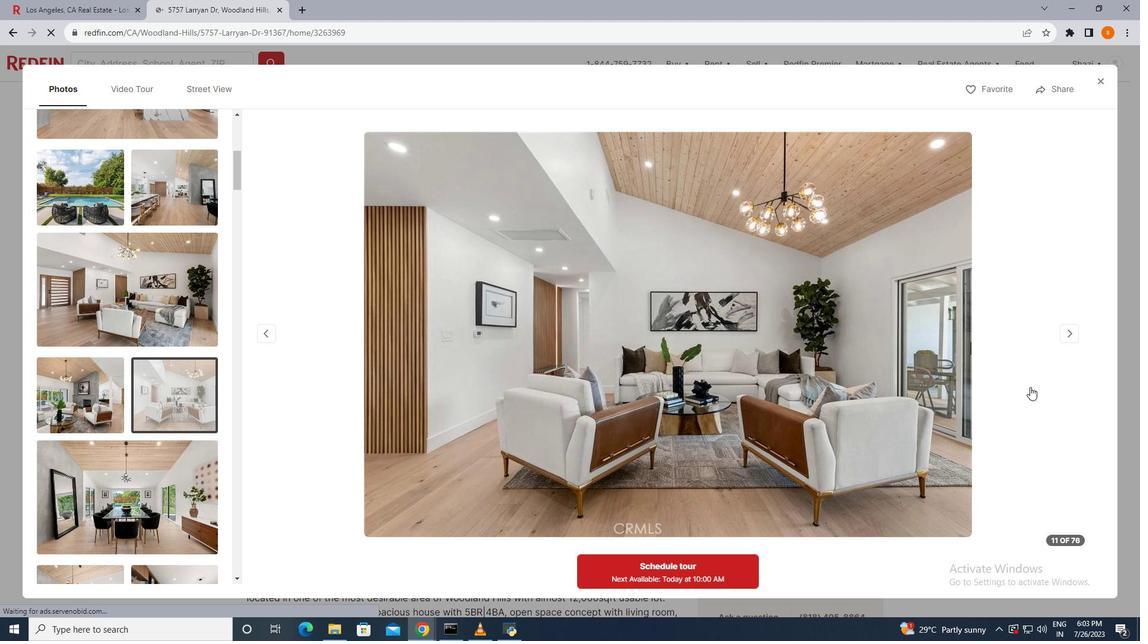 
Action: Mouse moved to (1017, 350)
Screenshot: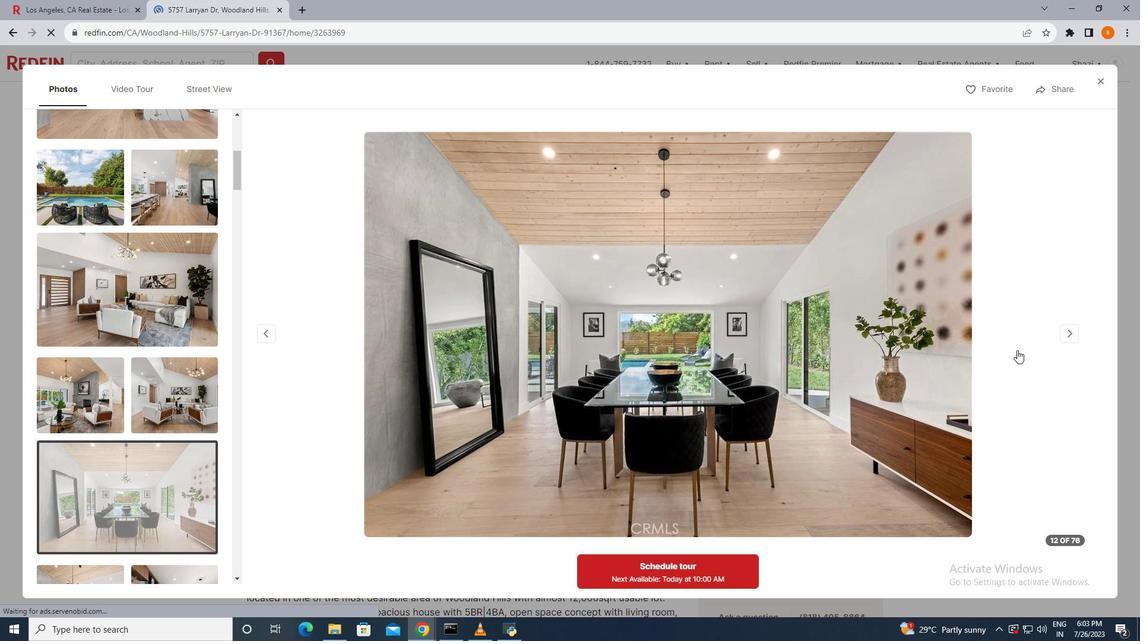 
Action: Mouse pressed left at (1017, 350)
Screenshot: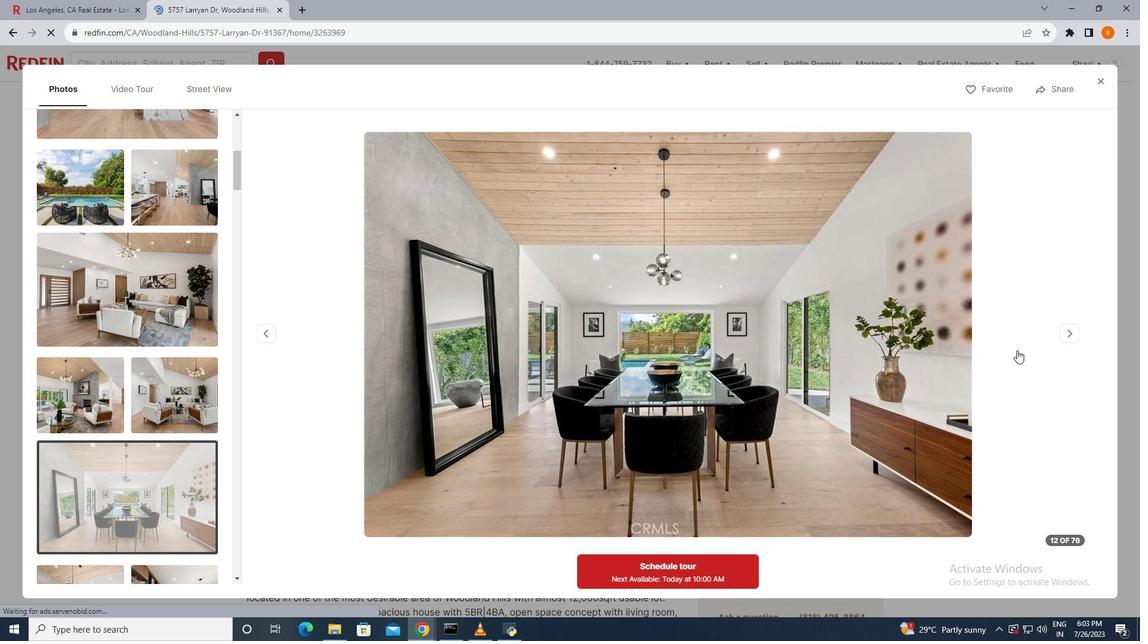 
Action: Mouse moved to (1017, 350)
Screenshot: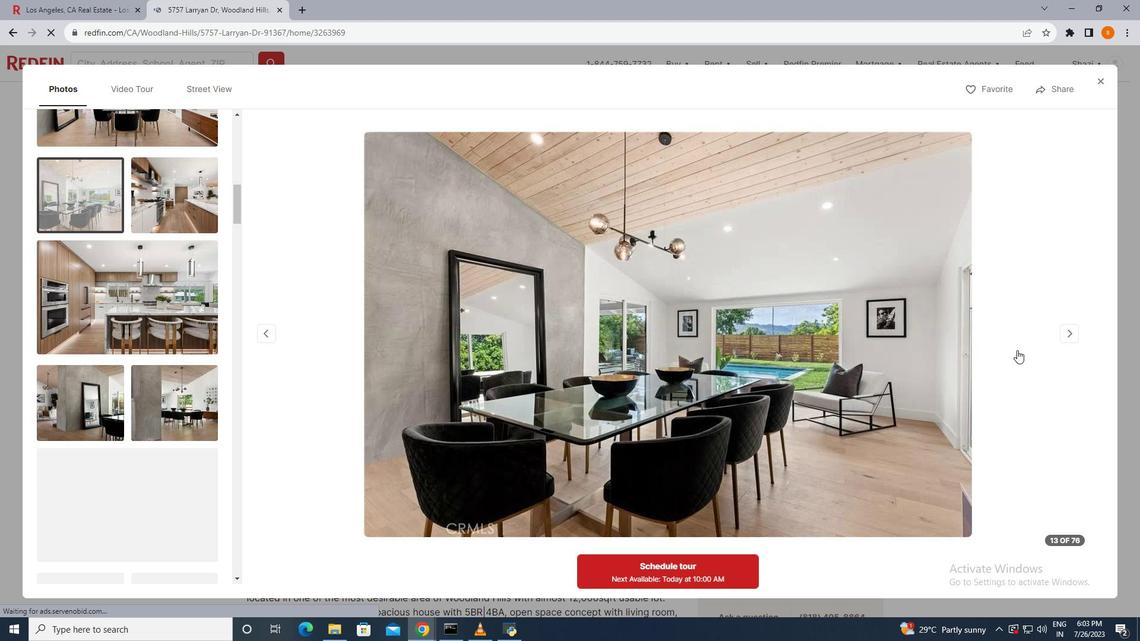 
Action: Mouse pressed left at (1017, 350)
Screenshot: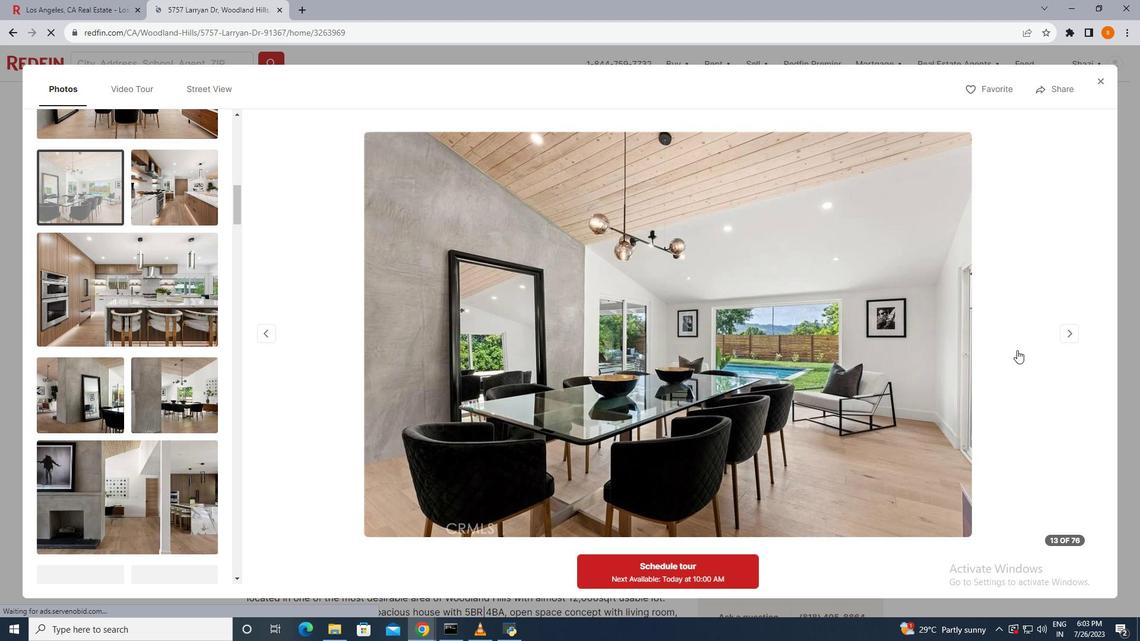 
Action: Mouse moved to (1016, 341)
Screenshot: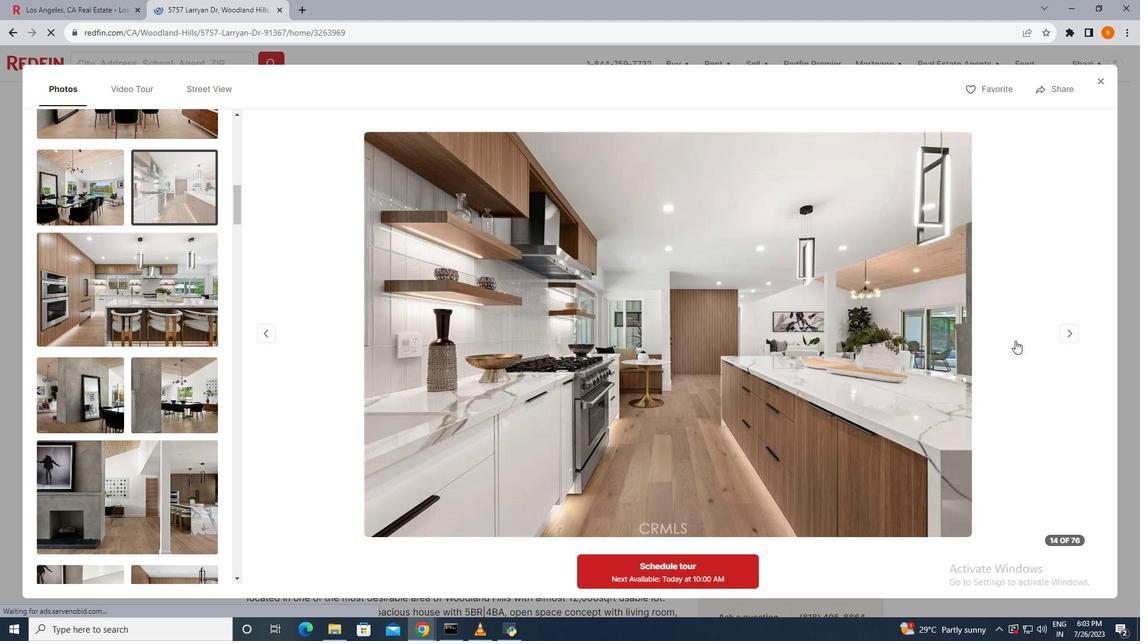 
Action: Mouse pressed left at (1016, 341)
Screenshot: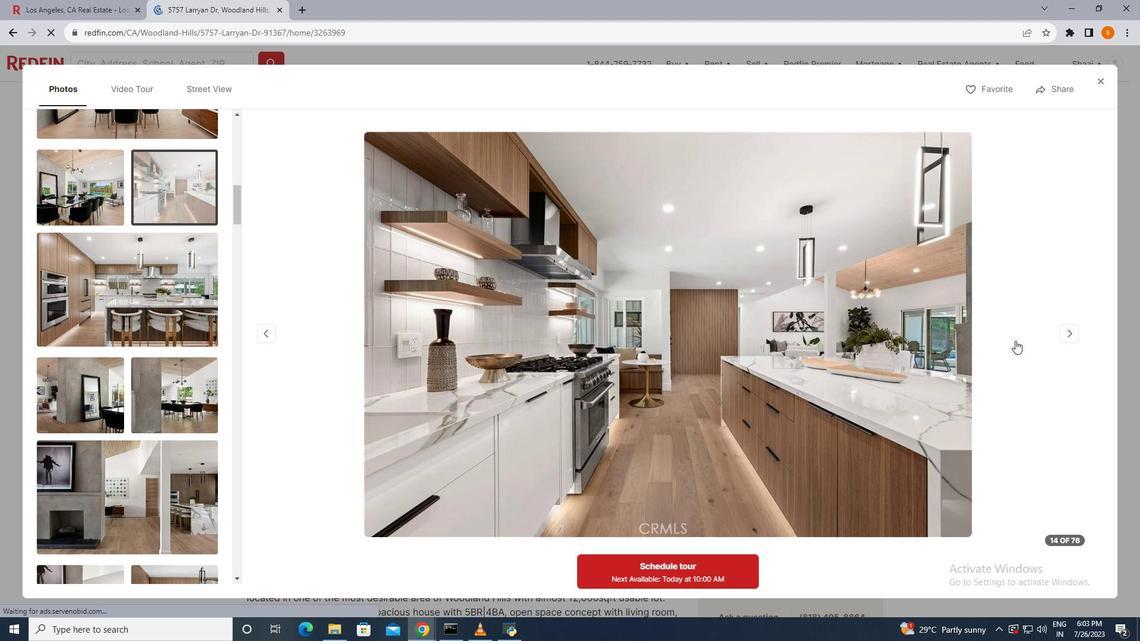
Action: Mouse moved to (1016, 340)
Screenshot: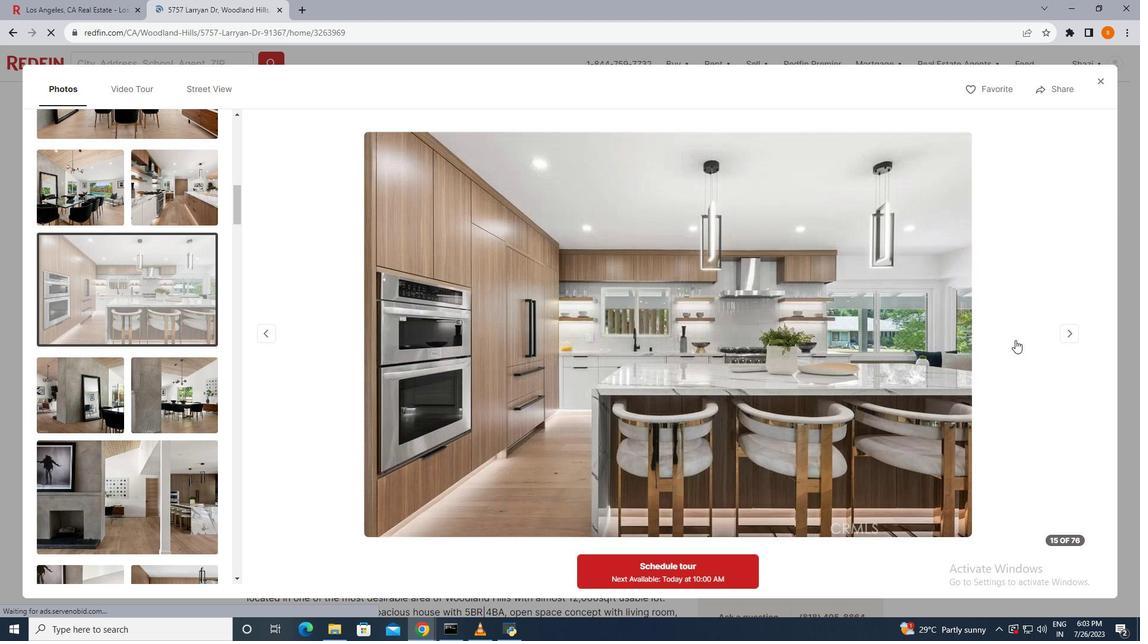 
Action: Mouse pressed left at (1016, 340)
Screenshot: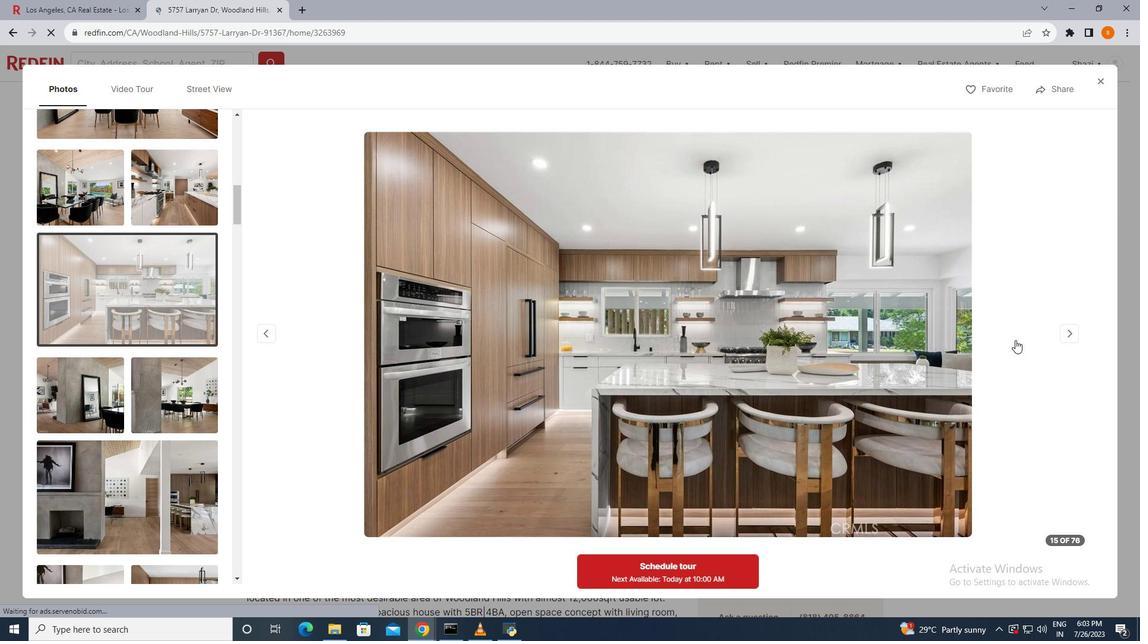 
Action: Mouse moved to (1015, 338)
Screenshot: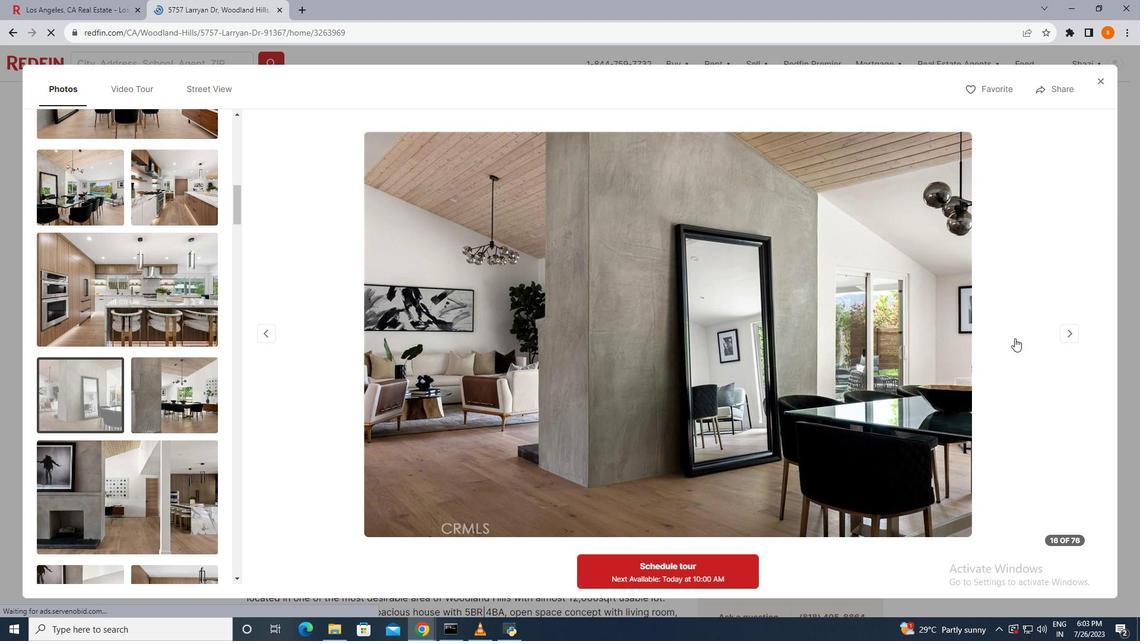 
Action: Mouse pressed left at (1015, 338)
Screenshot: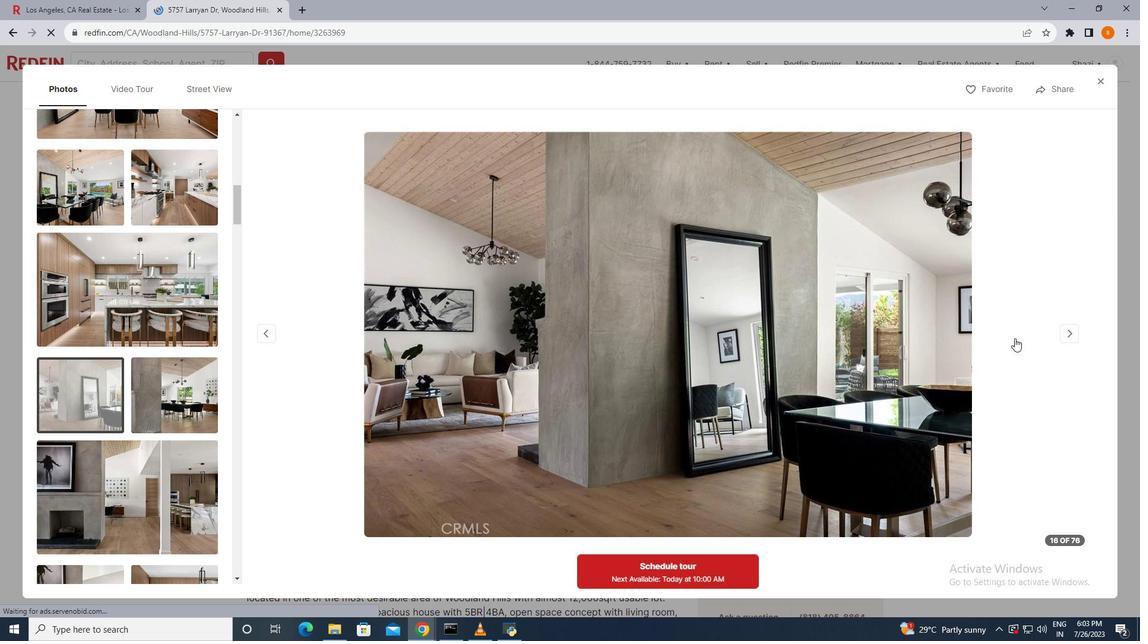 
Action: Mouse moved to (1015, 336)
Screenshot: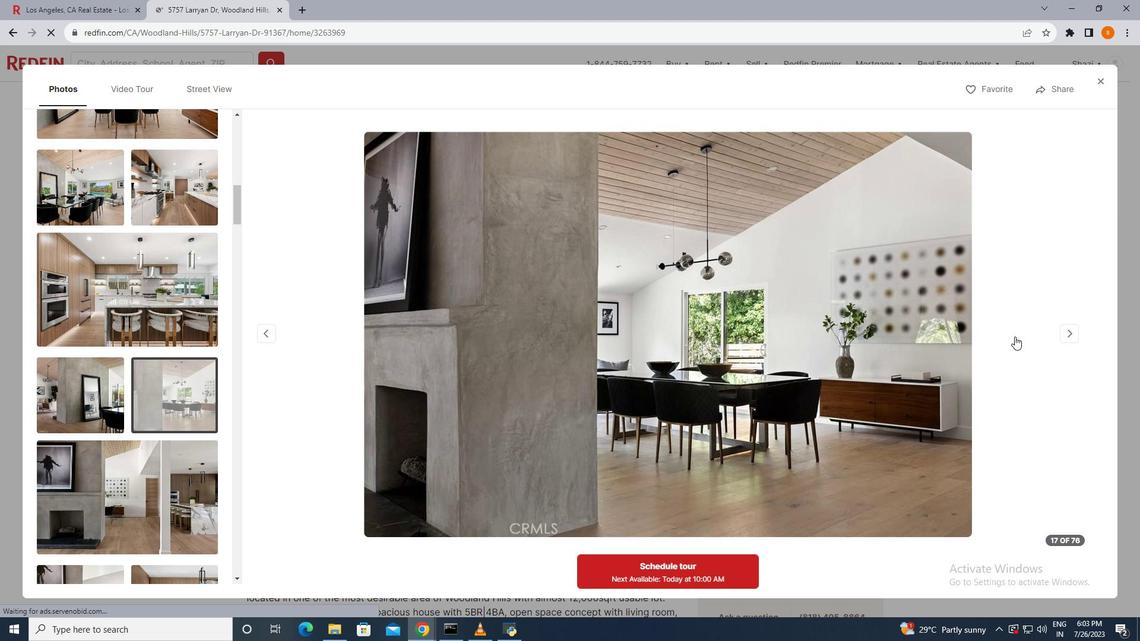 
Action: Mouse pressed left at (1015, 336)
Screenshot: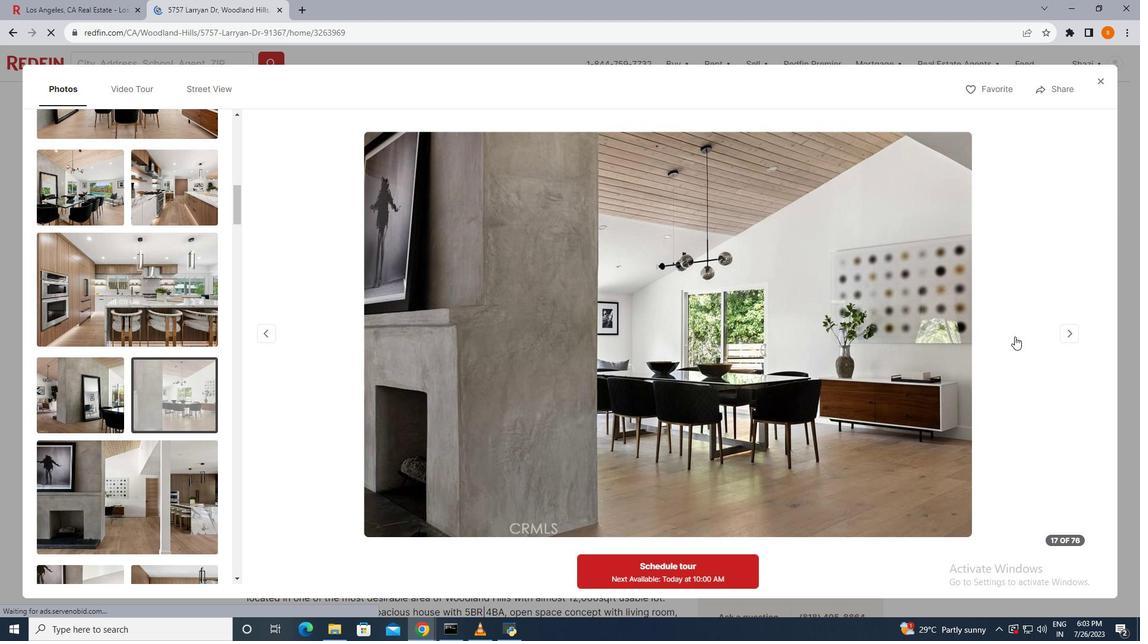 
Action: Mouse pressed left at (1015, 336)
Screenshot: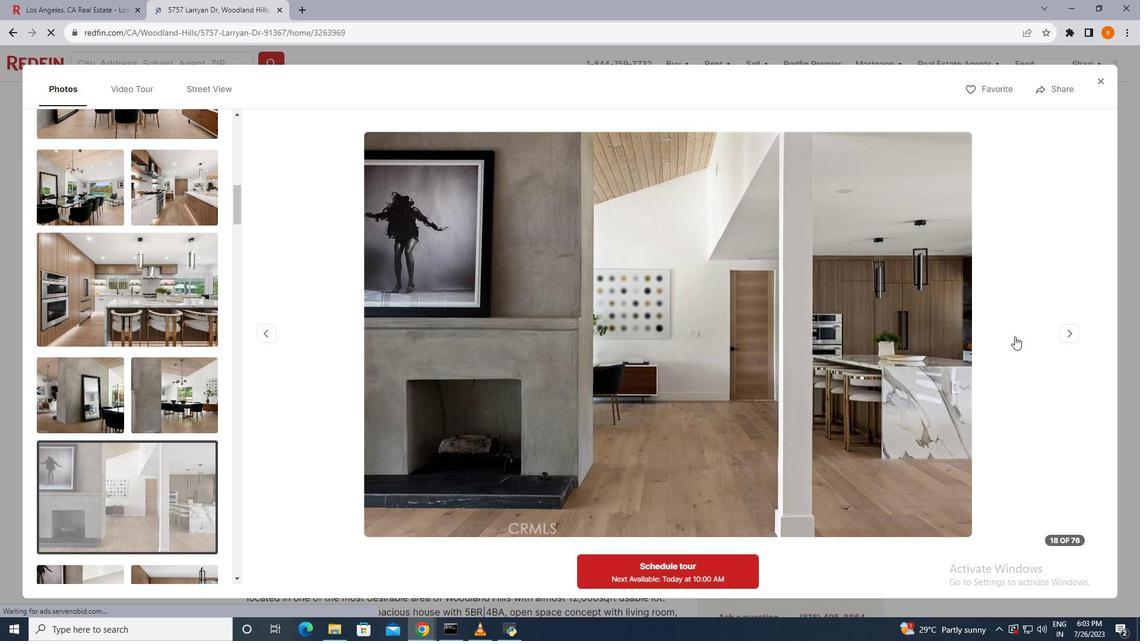 
Action: Mouse pressed left at (1015, 336)
Screenshot: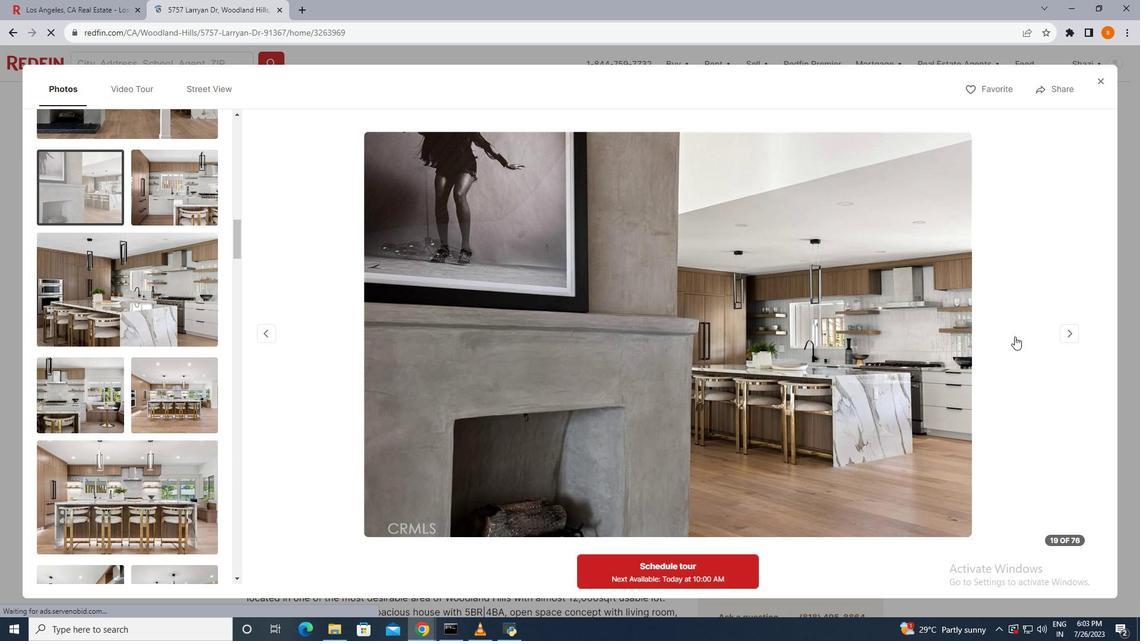 
Action: Mouse pressed left at (1015, 336)
Screenshot: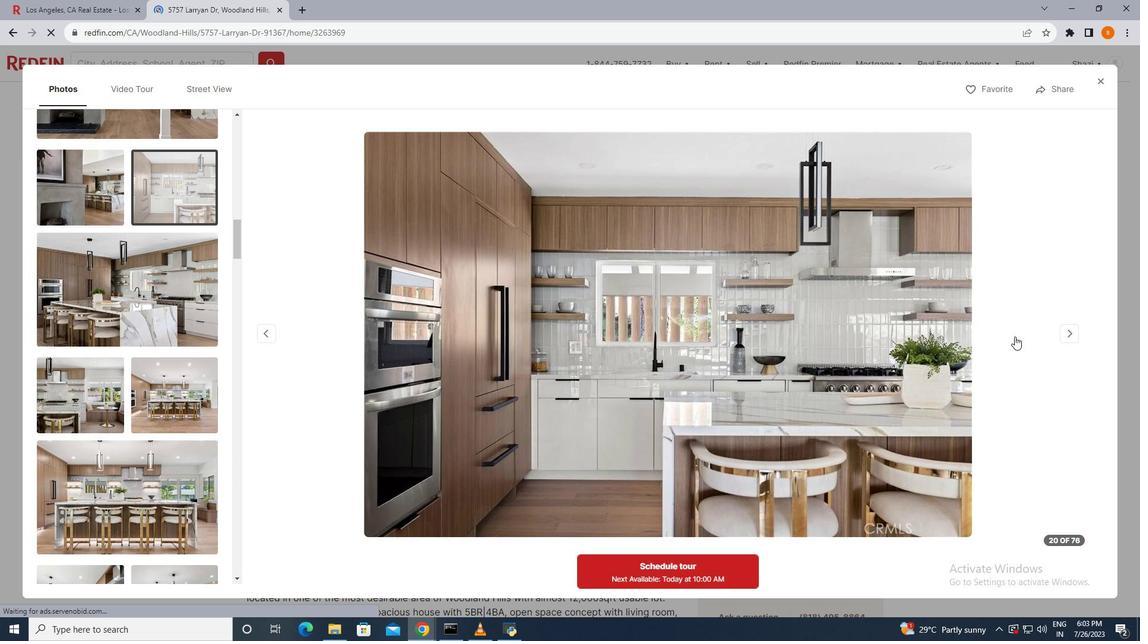 
Action: Mouse pressed left at (1015, 336)
Screenshot: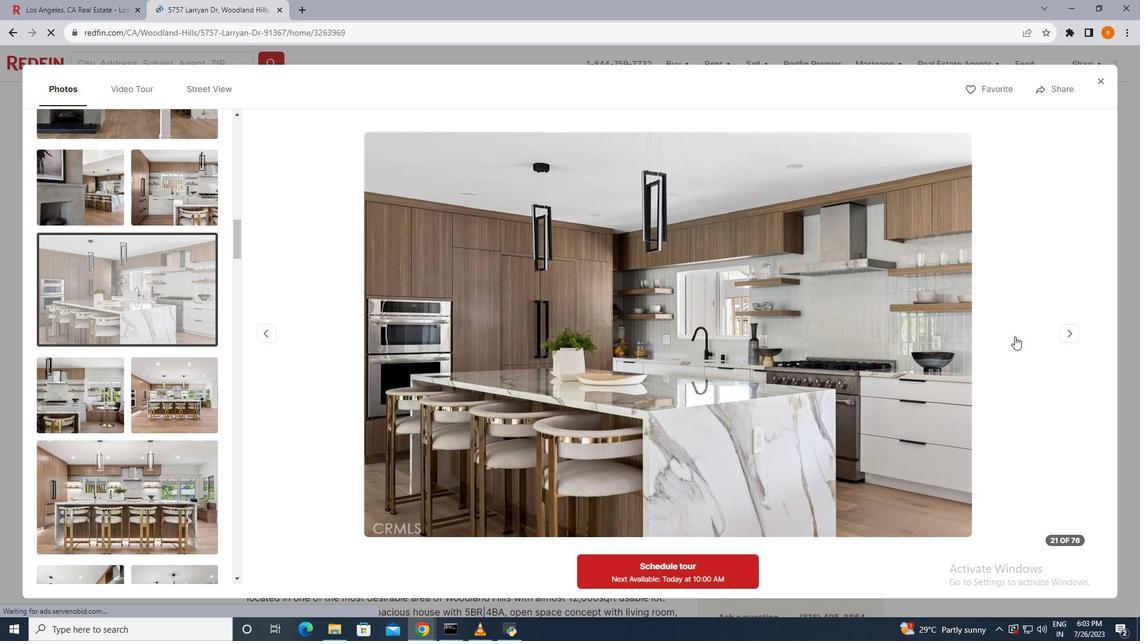 
Action: Mouse pressed left at (1015, 336)
Screenshot: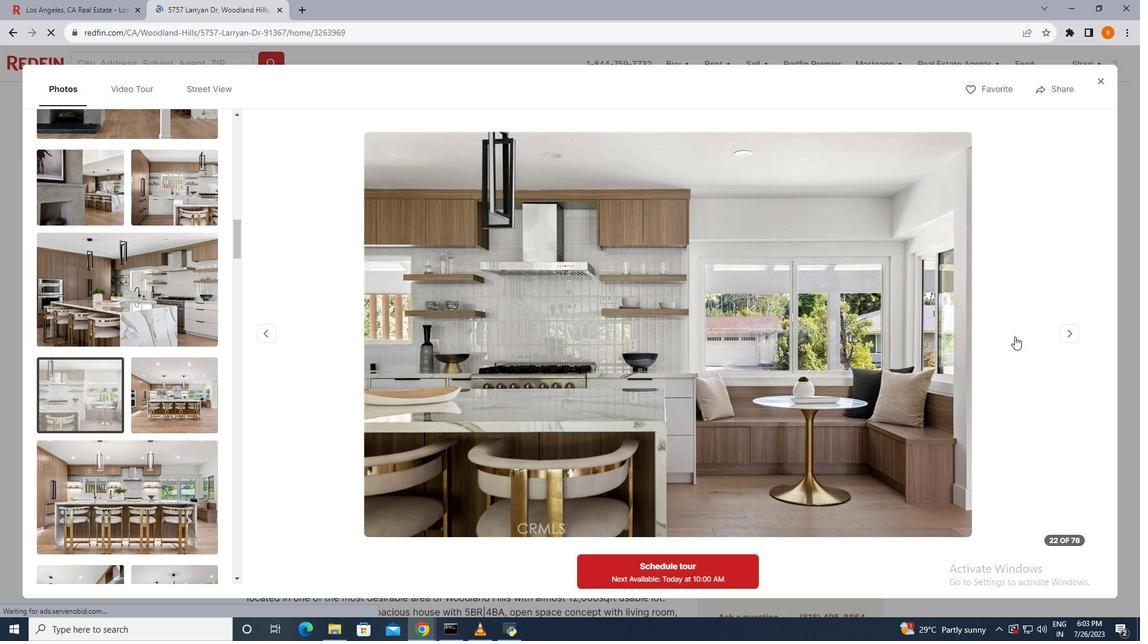 
Action: Mouse pressed left at (1015, 336)
Screenshot: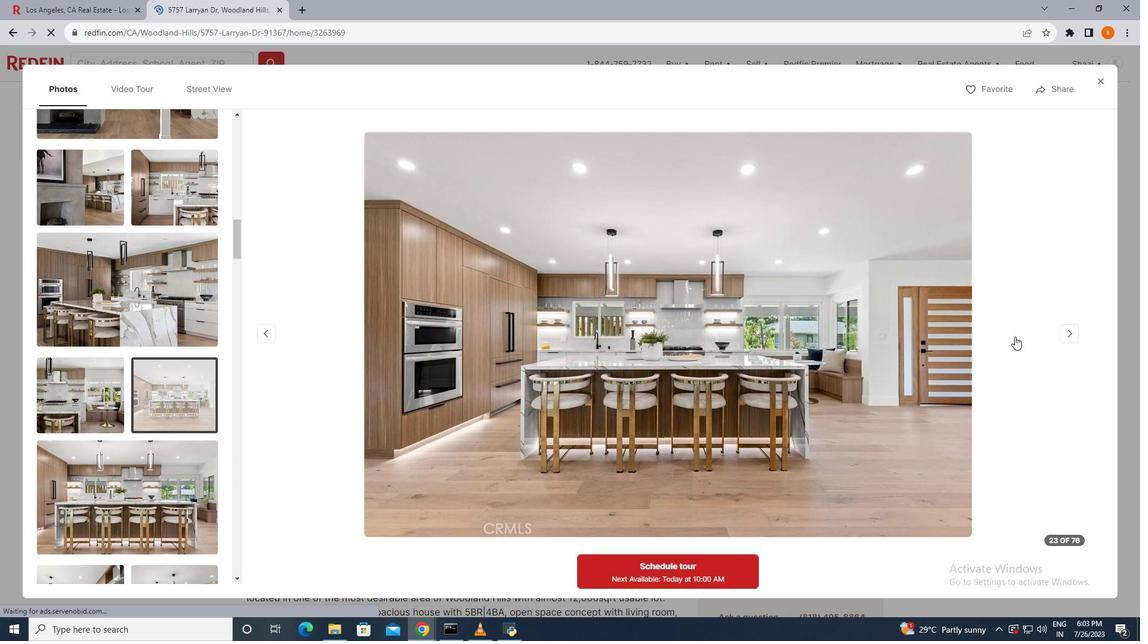 
Action: Mouse pressed left at (1015, 336)
Screenshot: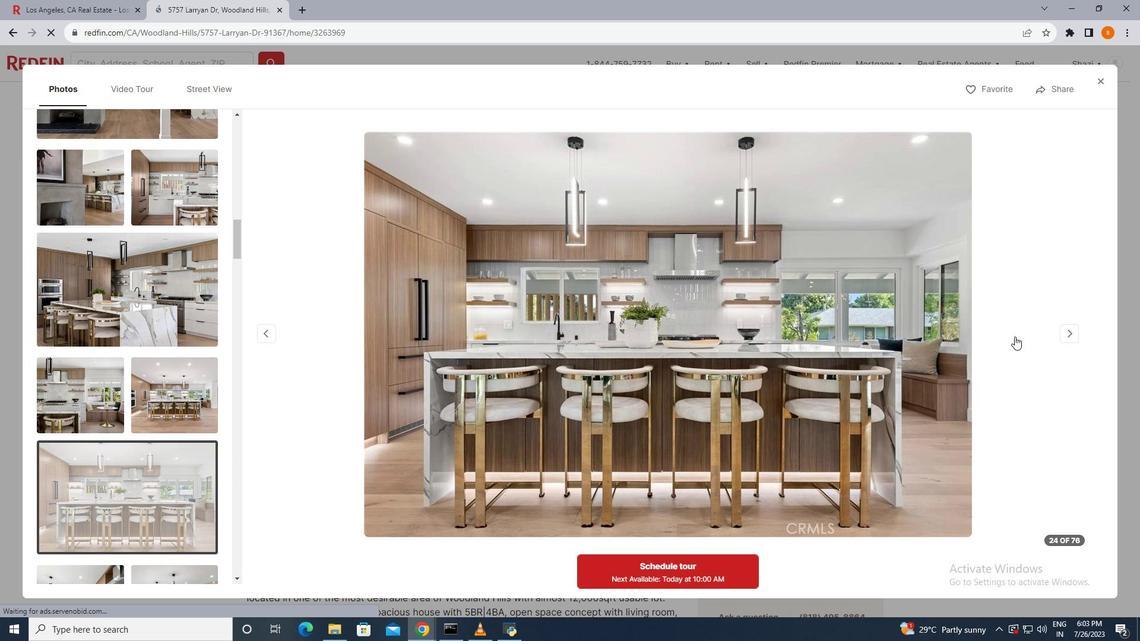 
Action: Mouse pressed left at (1015, 336)
Screenshot: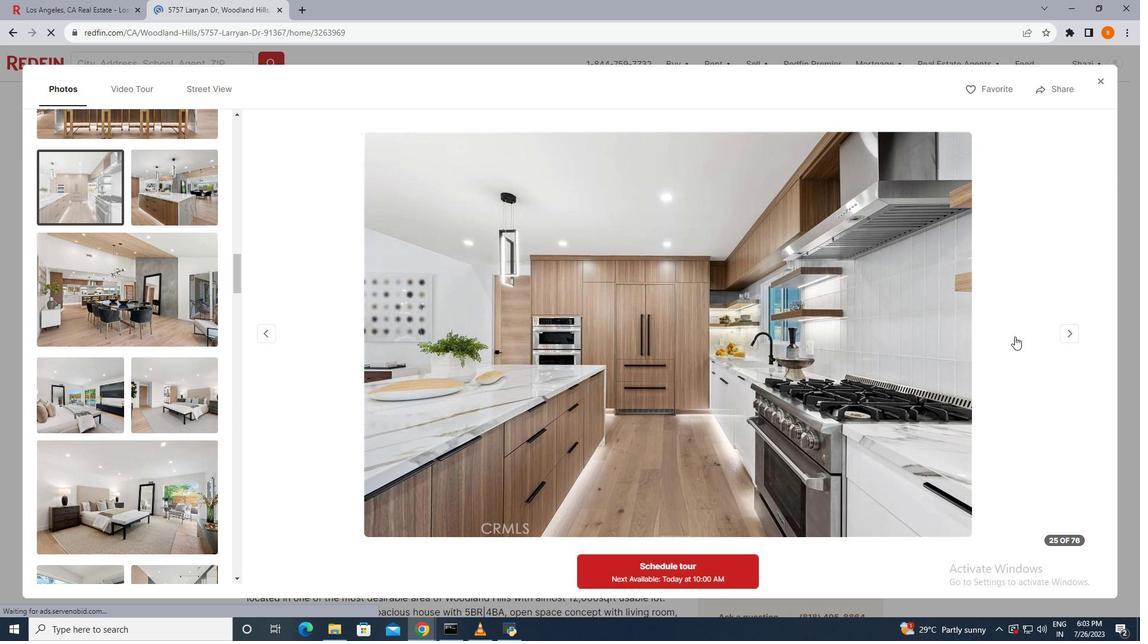 
Action: Mouse pressed left at (1015, 336)
Screenshot: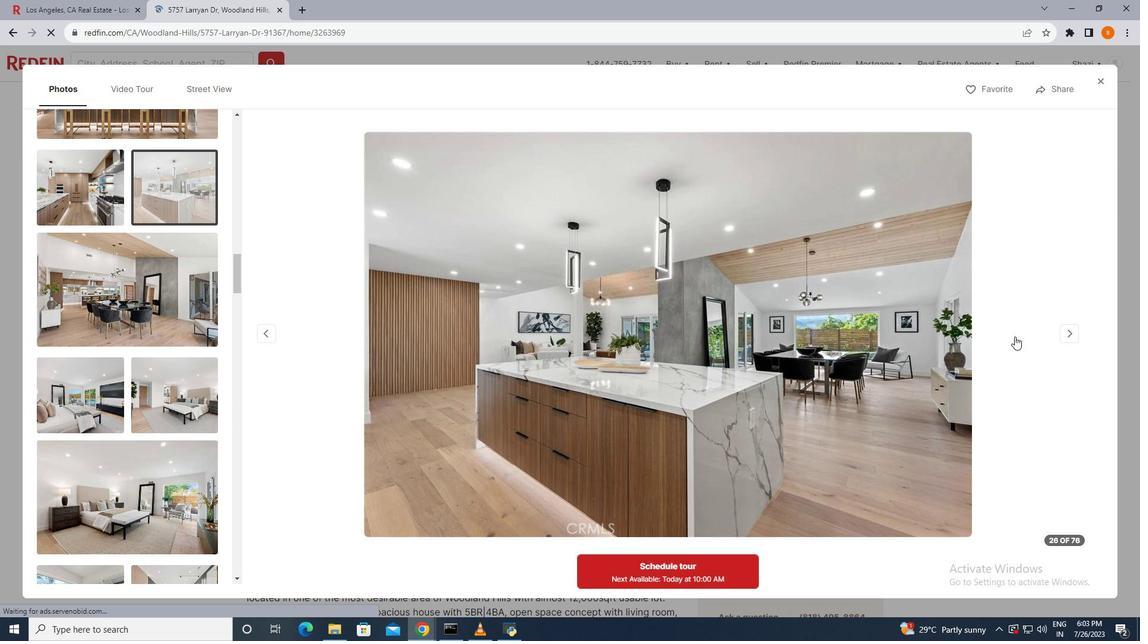 
Action: Mouse pressed left at (1015, 336)
Screenshot: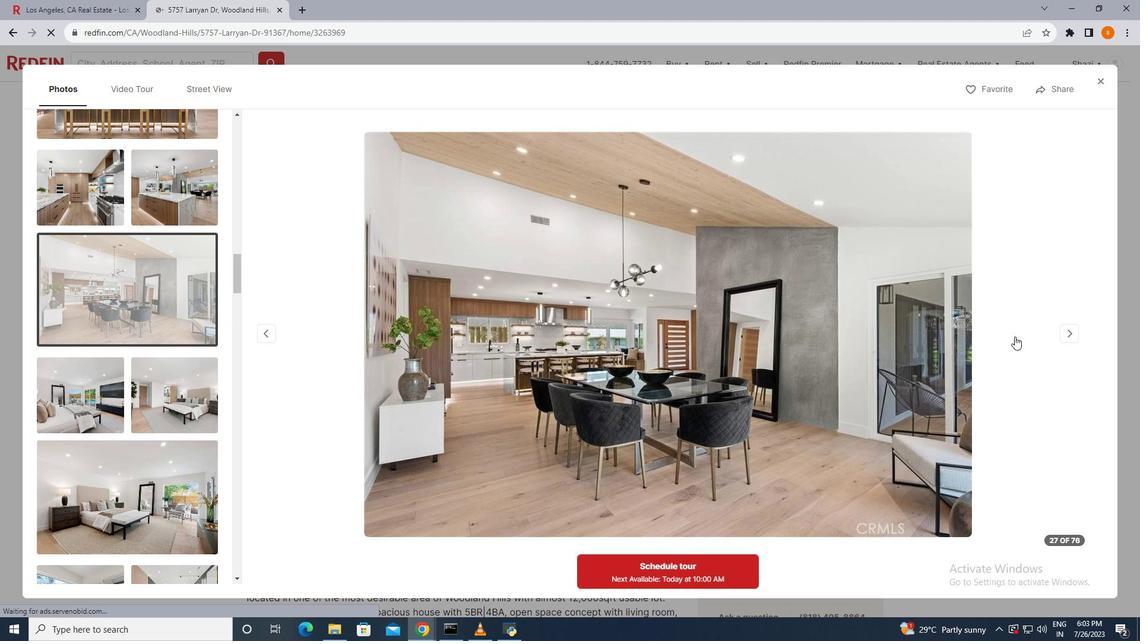
Action: Mouse pressed left at (1015, 336)
Screenshot: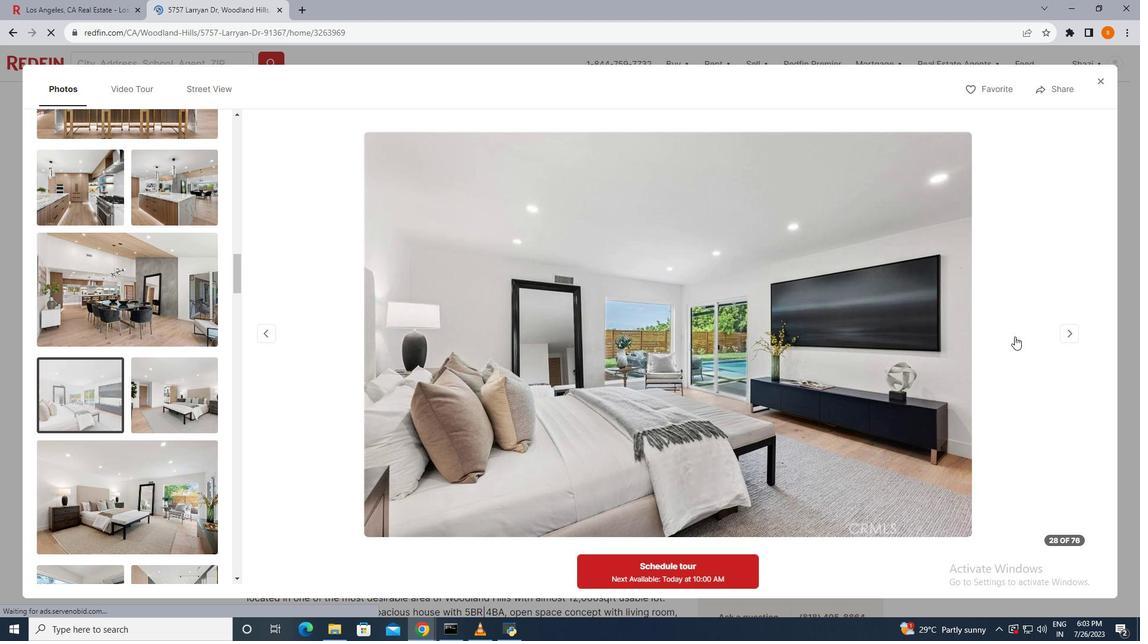 
Action: Mouse pressed left at (1015, 336)
Screenshot: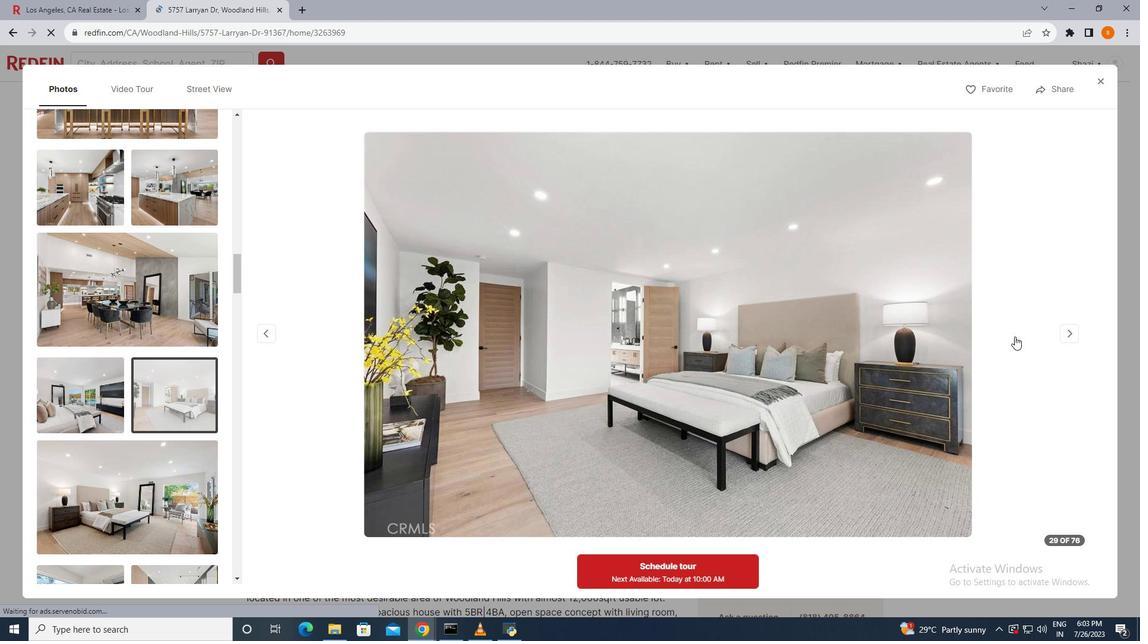 
Action: Mouse pressed left at (1015, 336)
Screenshot: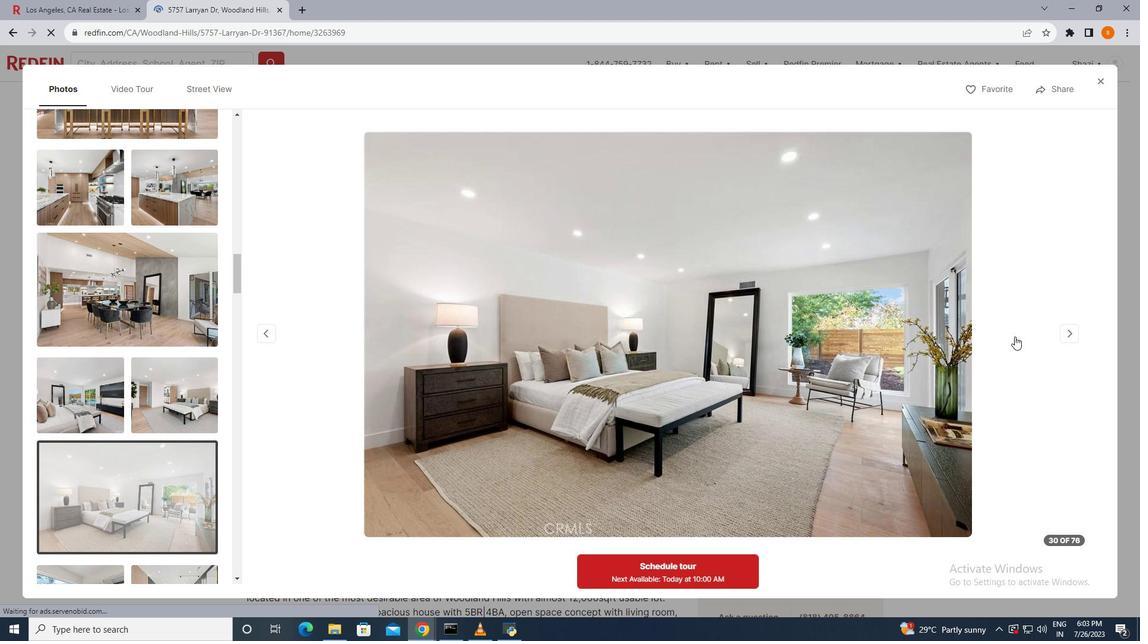 
Action: Mouse pressed left at (1015, 336)
Screenshot: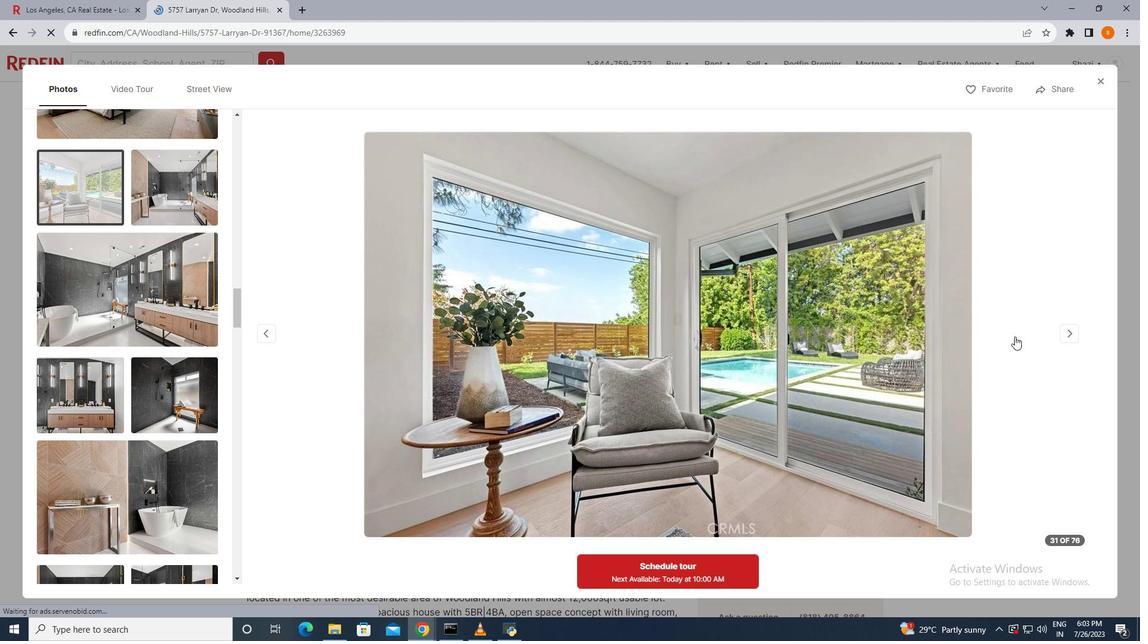
Action: Mouse pressed left at (1015, 336)
Screenshot: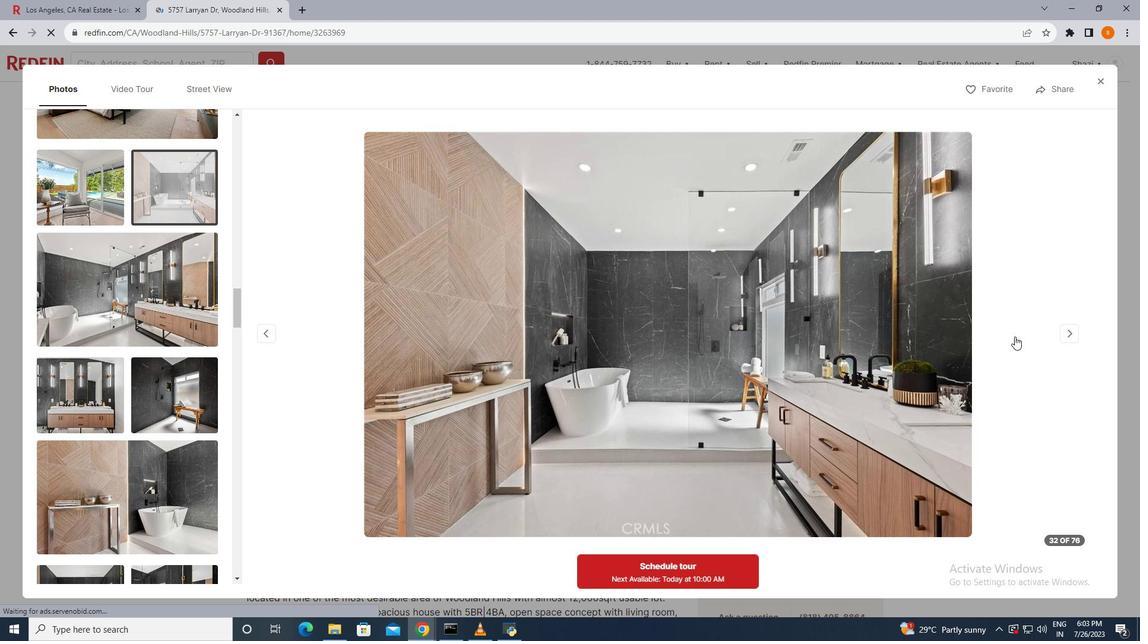 
Action: Mouse pressed left at (1015, 336)
Screenshot: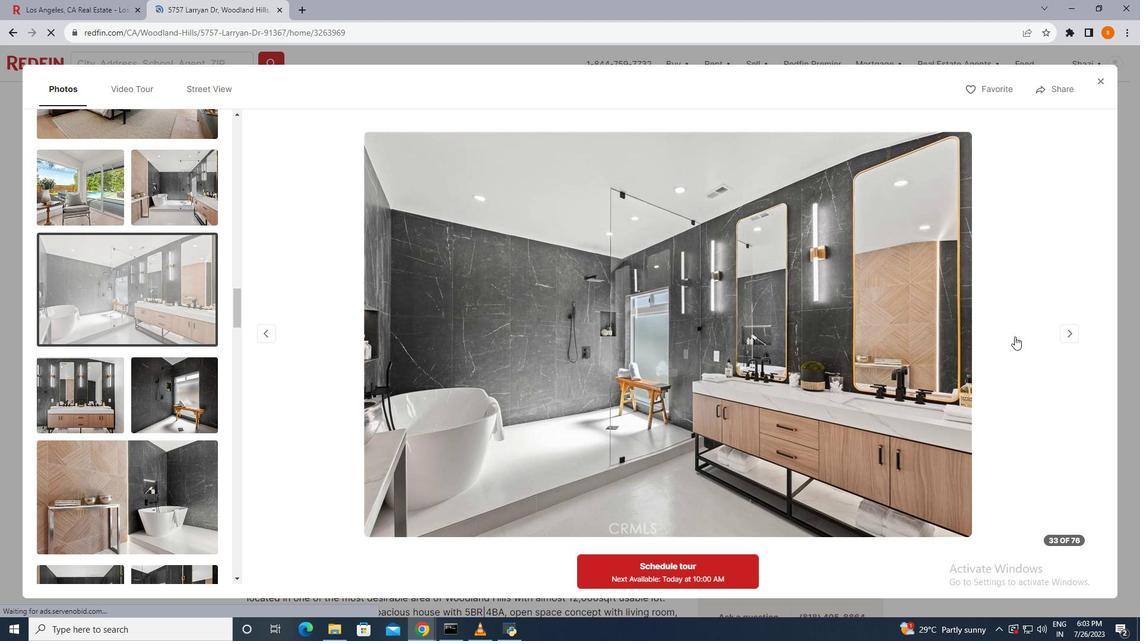 
Action: Mouse pressed left at (1015, 336)
Screenshot: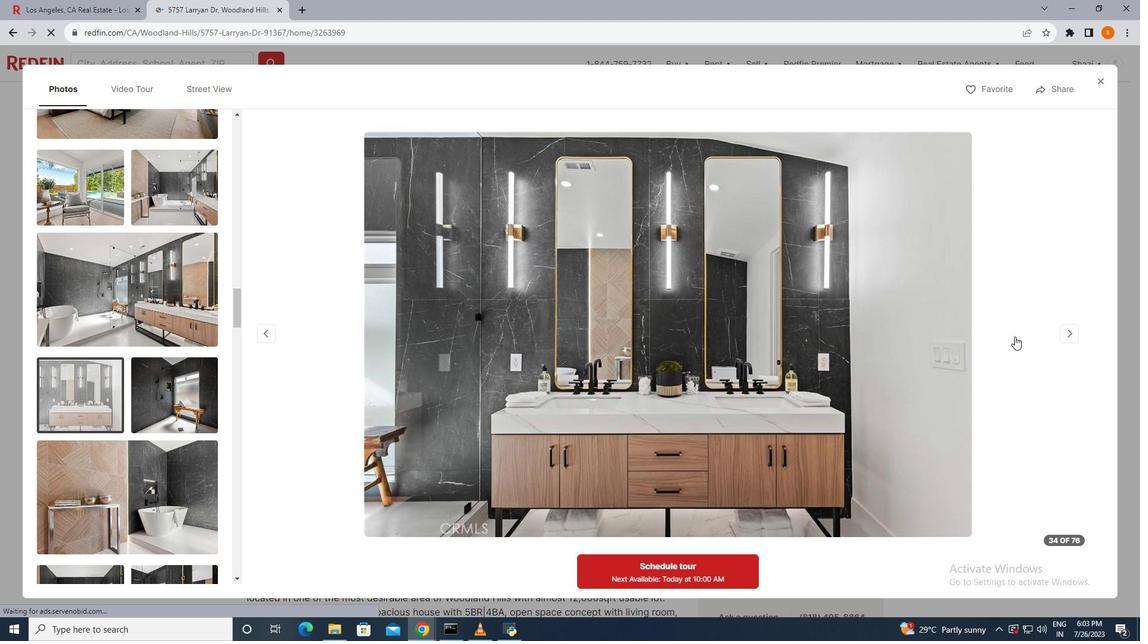 
Action: Mouse pressed left at (1015, 336)
Screenshot: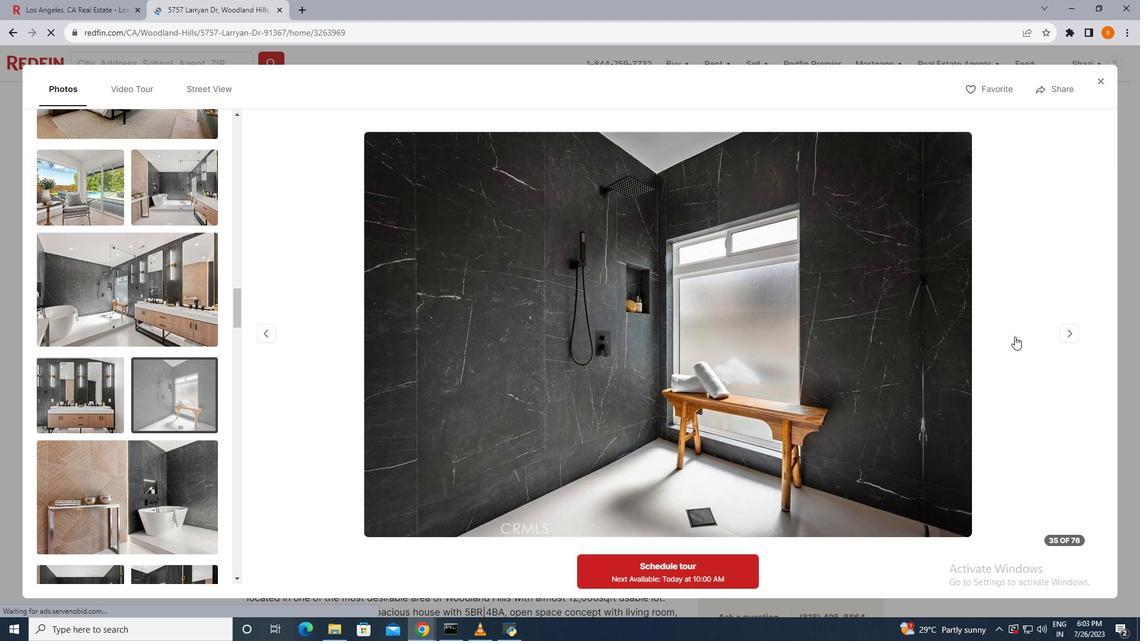 
Action: Mouse pressed left at (1015, 336)
Screenshot: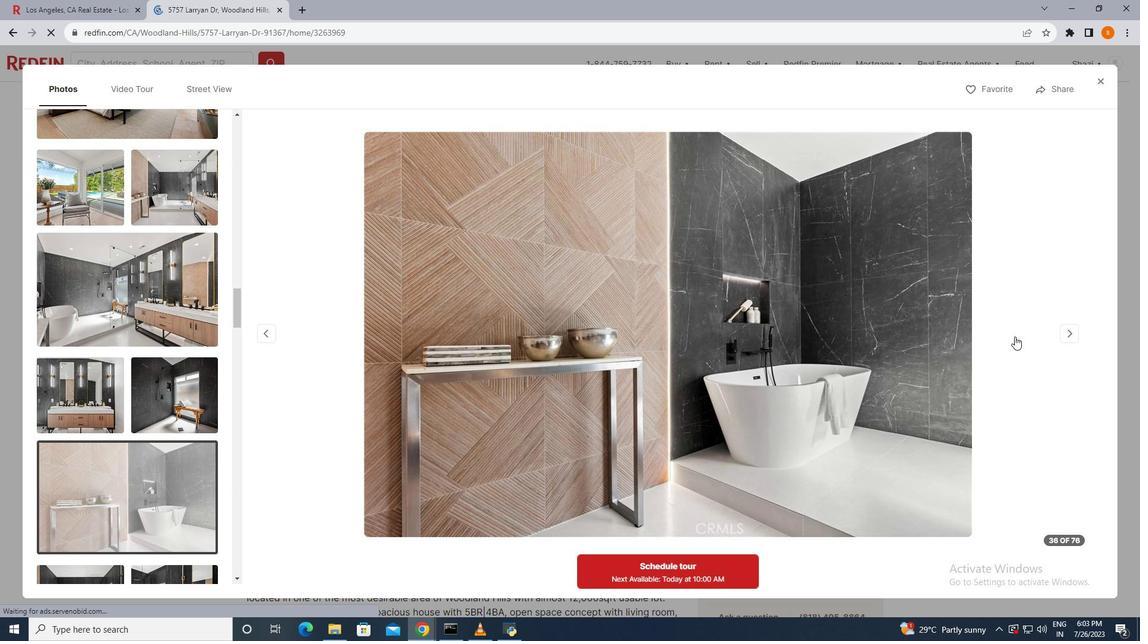 
Action: Mouse pressed left at (1015, 336)
Screenshot: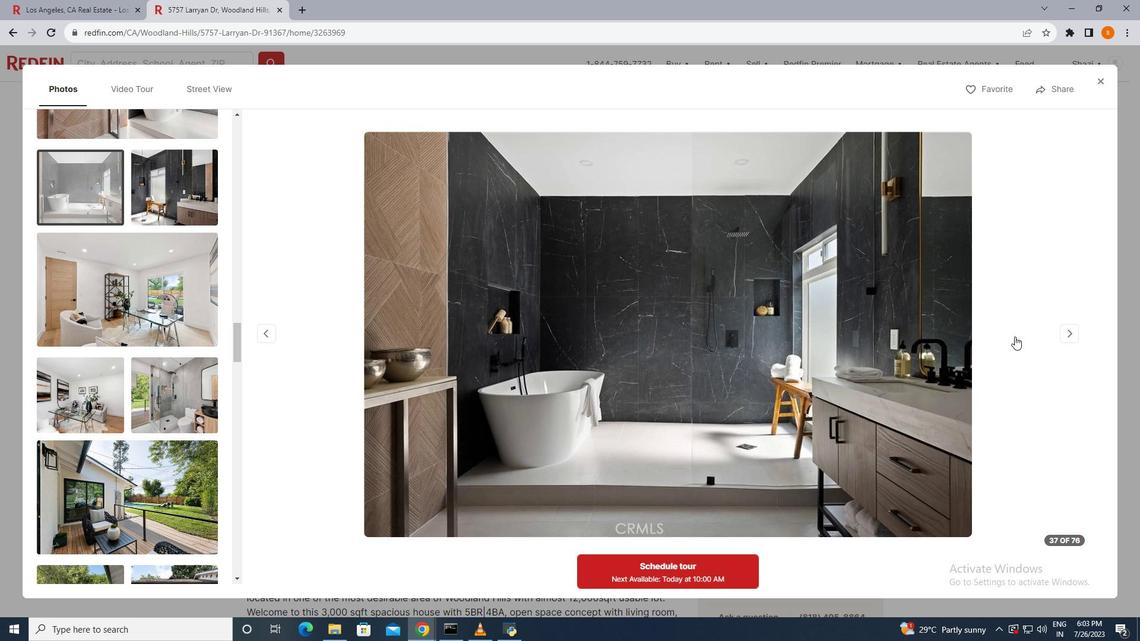 
Action: Mouse pressed left at (1015, 336)
Screenshot: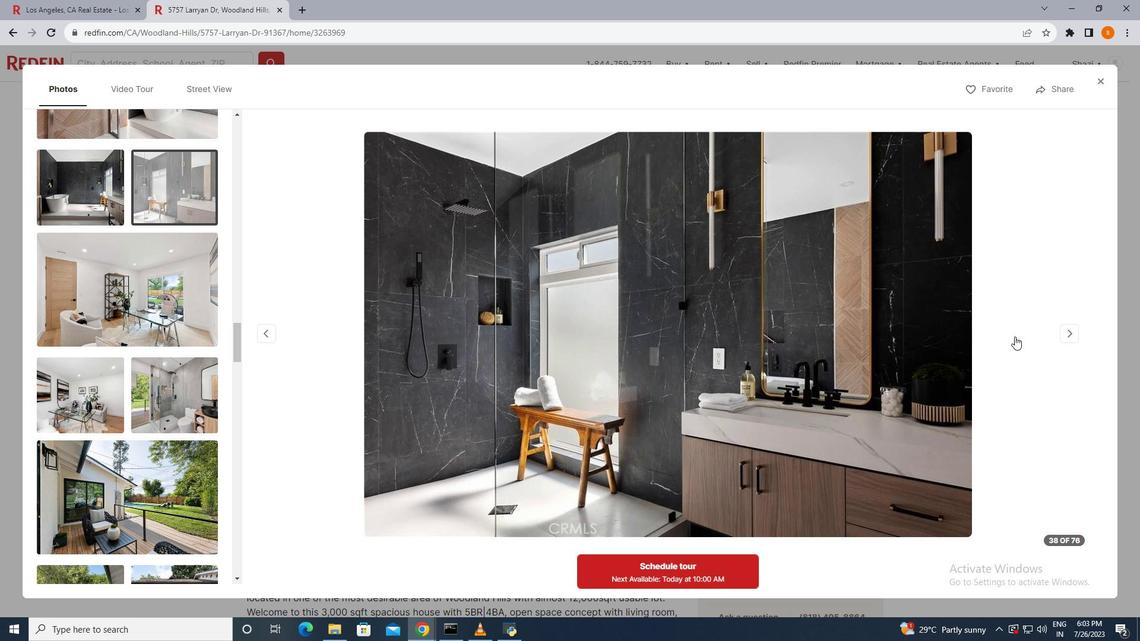 
Action: Mouse pressed left at (1015, 336)
Screenshot: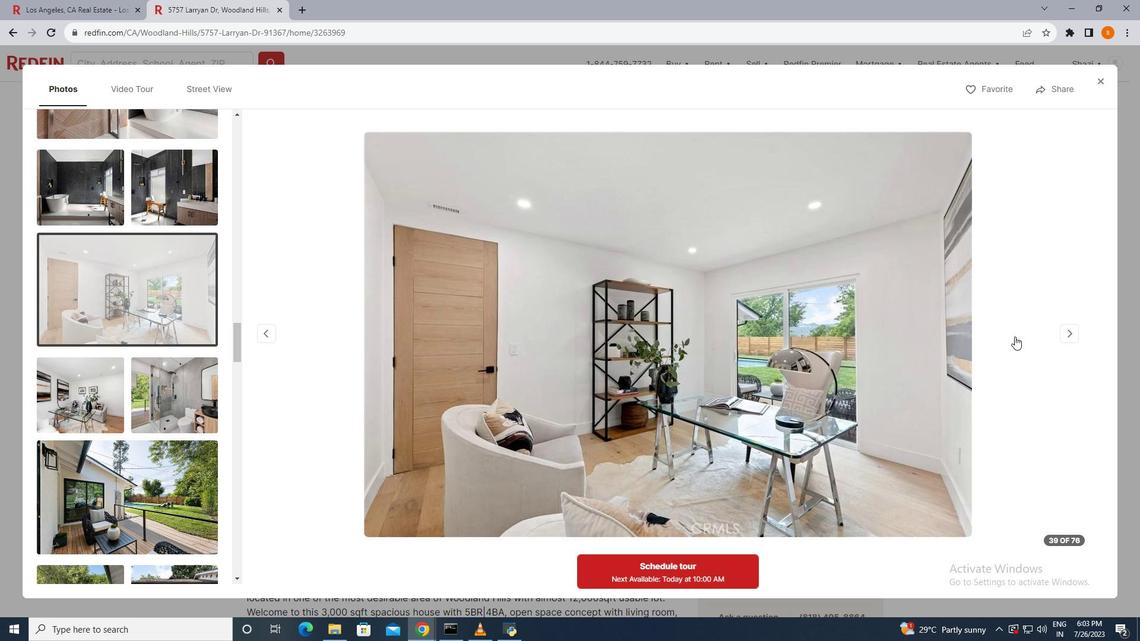 
Action: Mouse pressed left at (1015, 336)
Screenshot: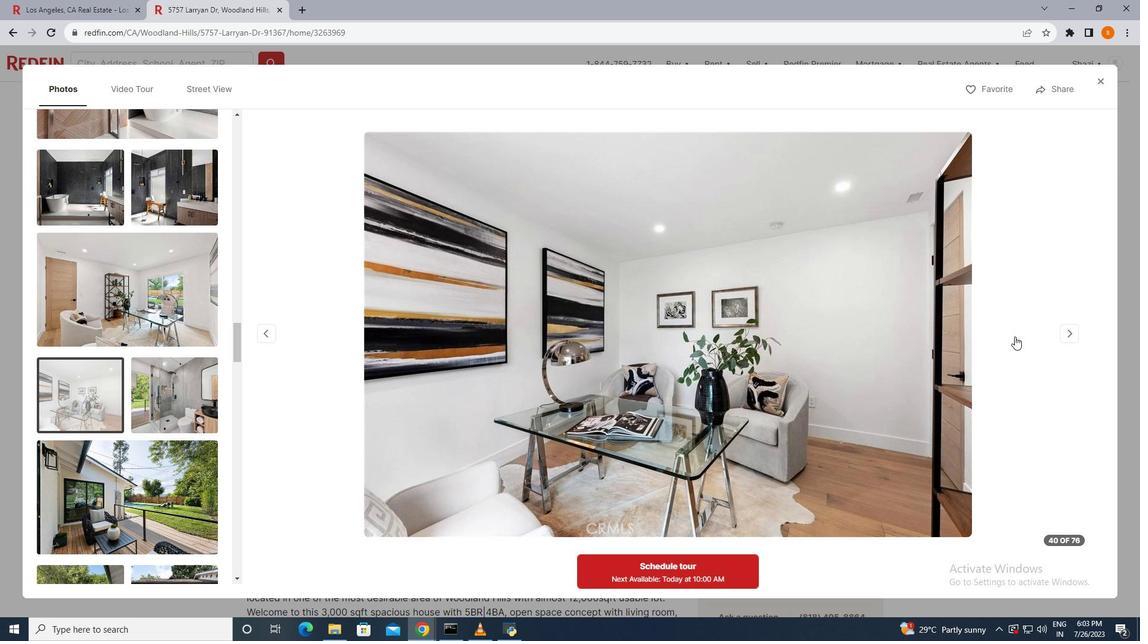 
Action: Mouse pressed left at (1015, 336)
Screenshot: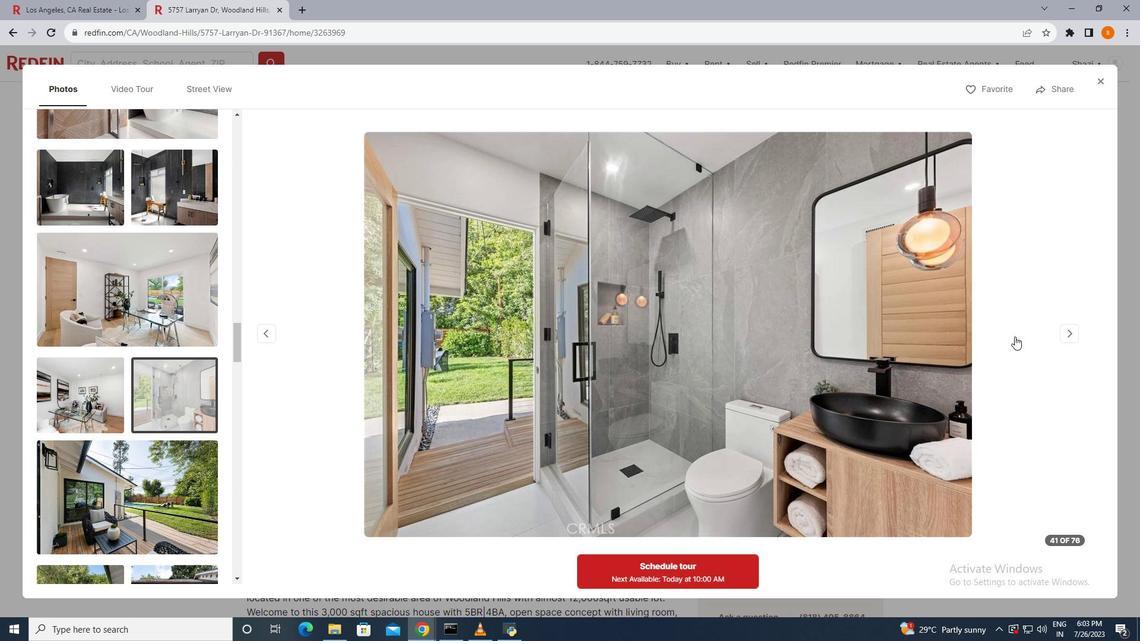 
Action: Mouse moved to (1005, 341)
Screenshot: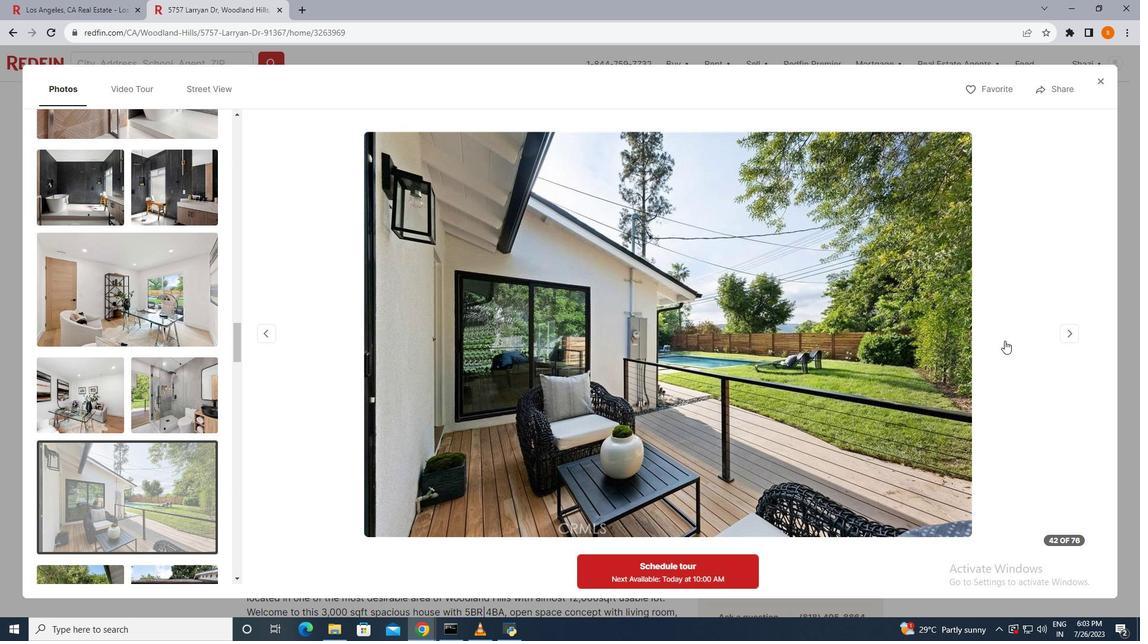 
Action: Mouse pressed left at (1005, 341)
Screenshot: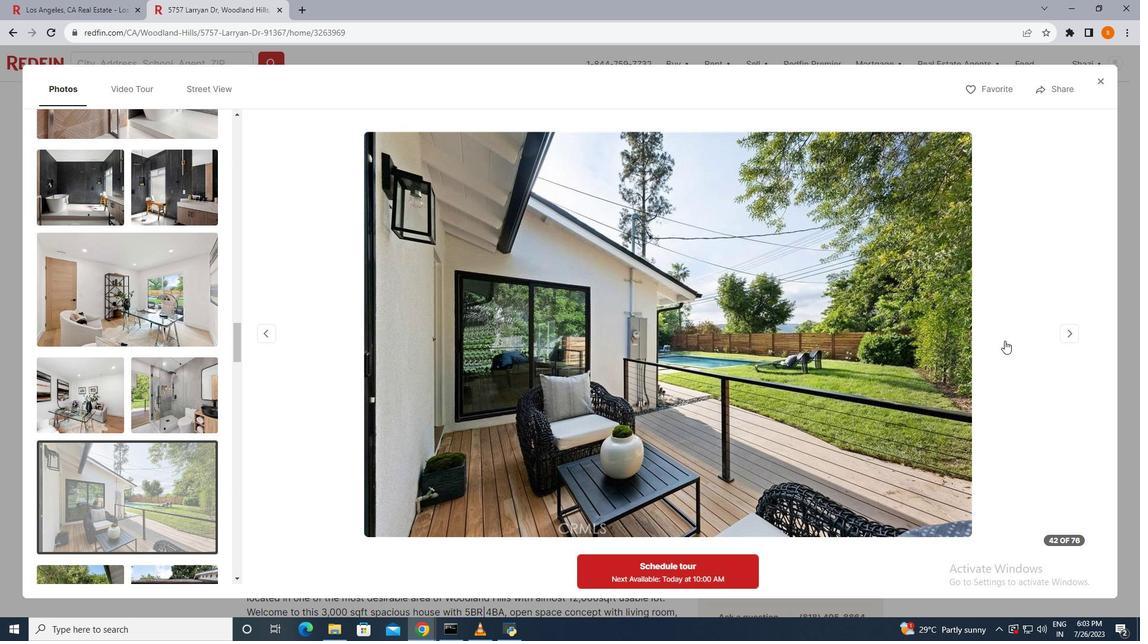 
Action: Mouse pressed left at (1005, 341)
Screenshot: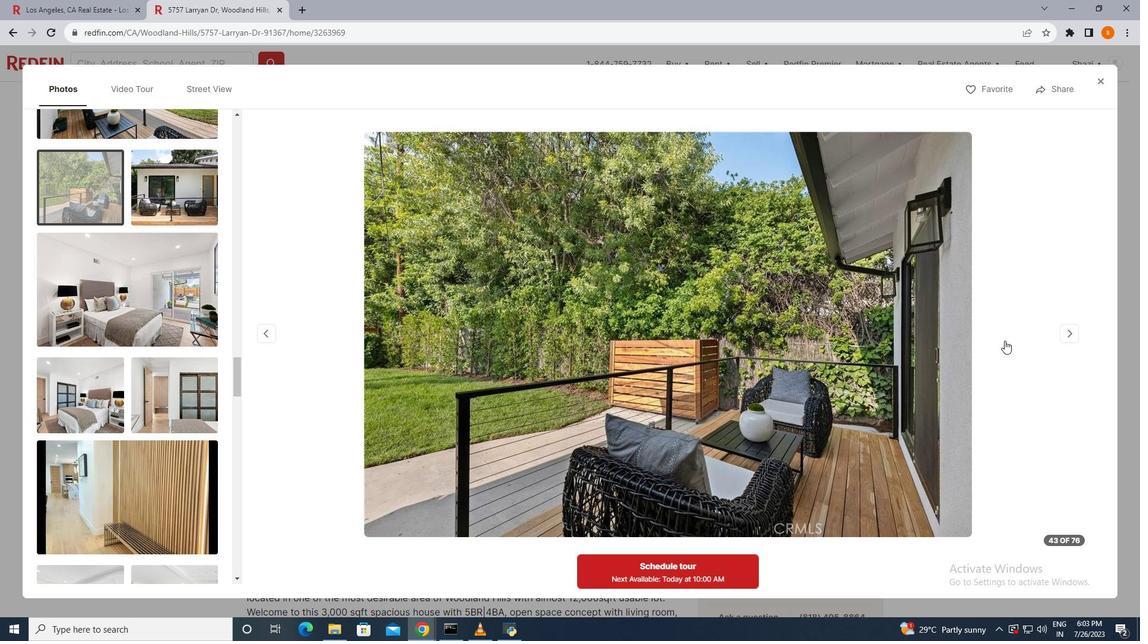 
Action: Mouse pressed left at (1005, 341)
Screenshot: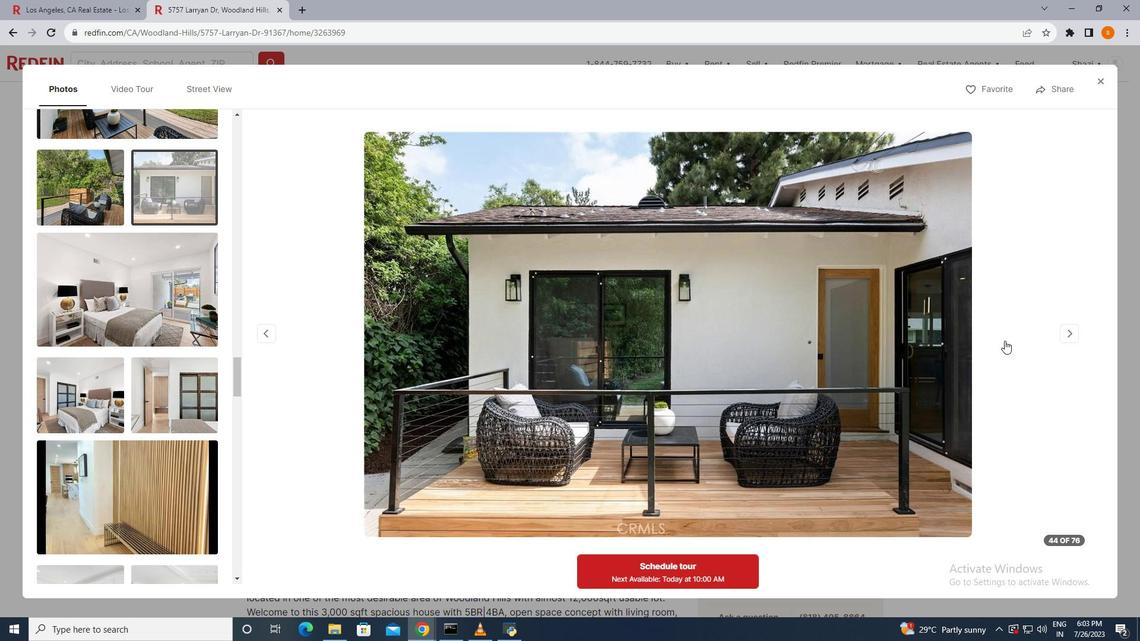 
Action: Mouse moved to (1004, 341)
Screenshot: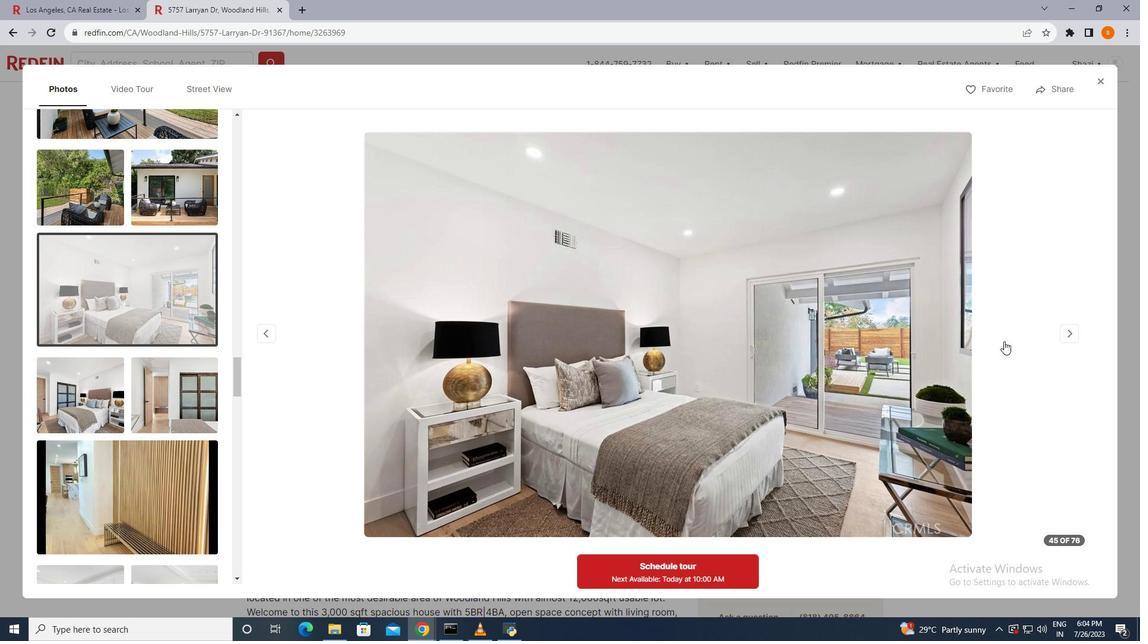 
Action: Mouse pressed left at (1004, 341)
Screenshot: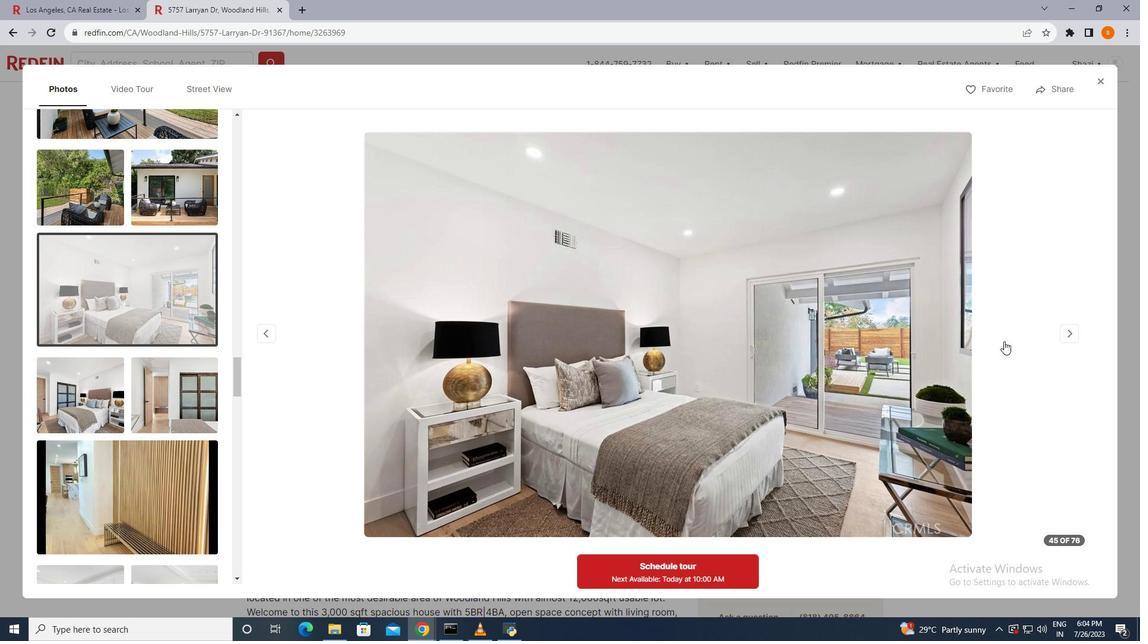 
Action: Mouse pressed left at (1004, 341)
Screenshot: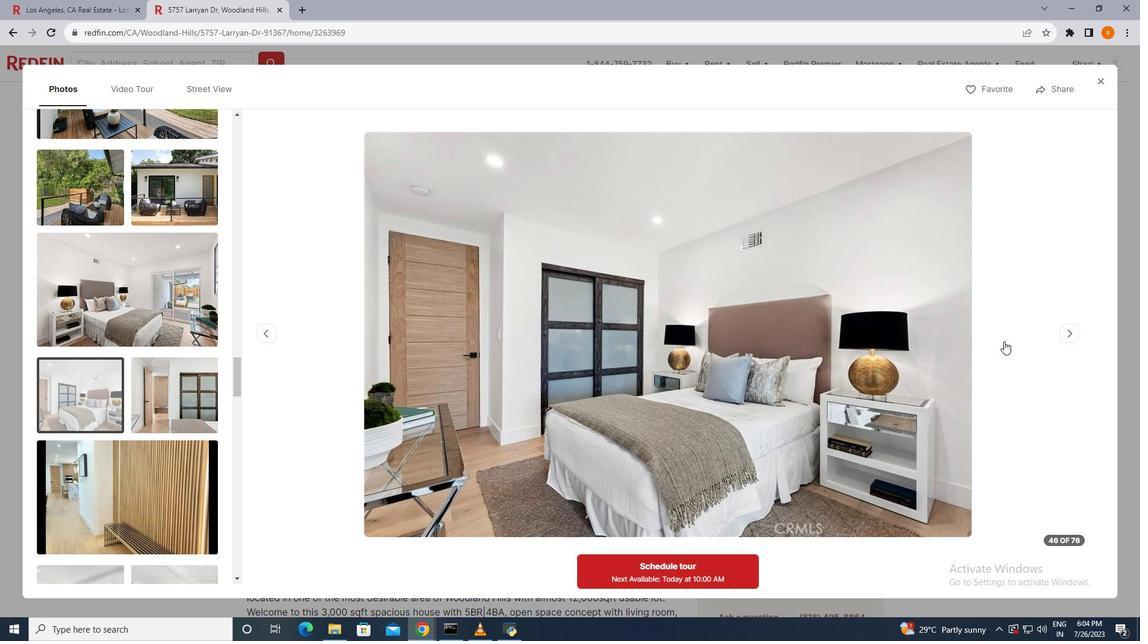 
Action: Mouse pressed left at (1004, 341)
Screenshot: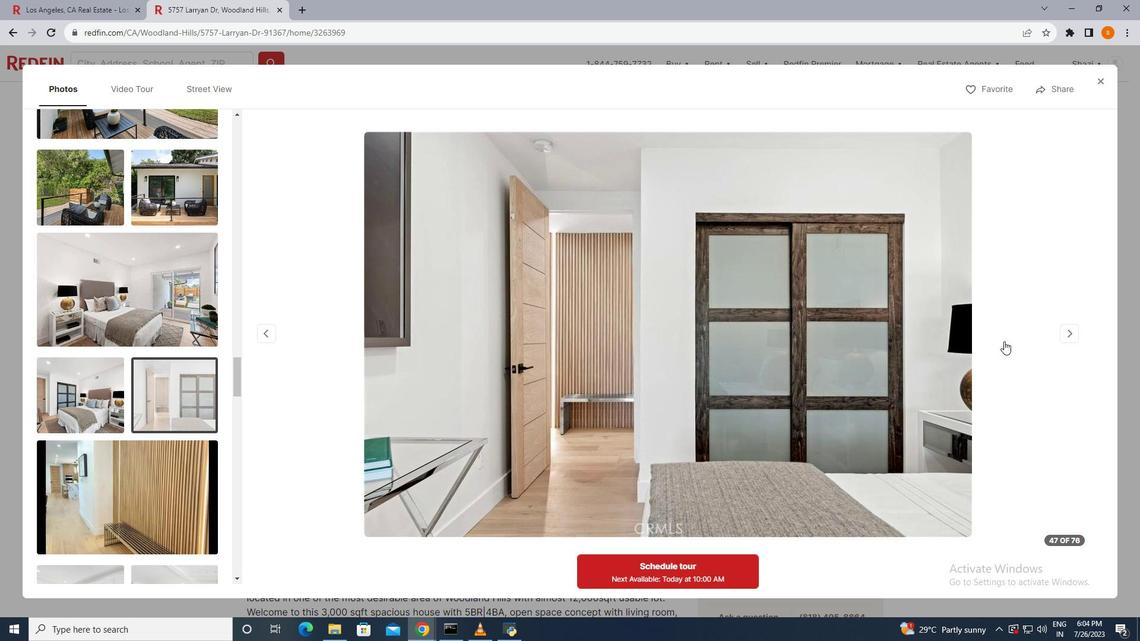 
Action: Mouse pressed left at (1004, 341)
Screenshot: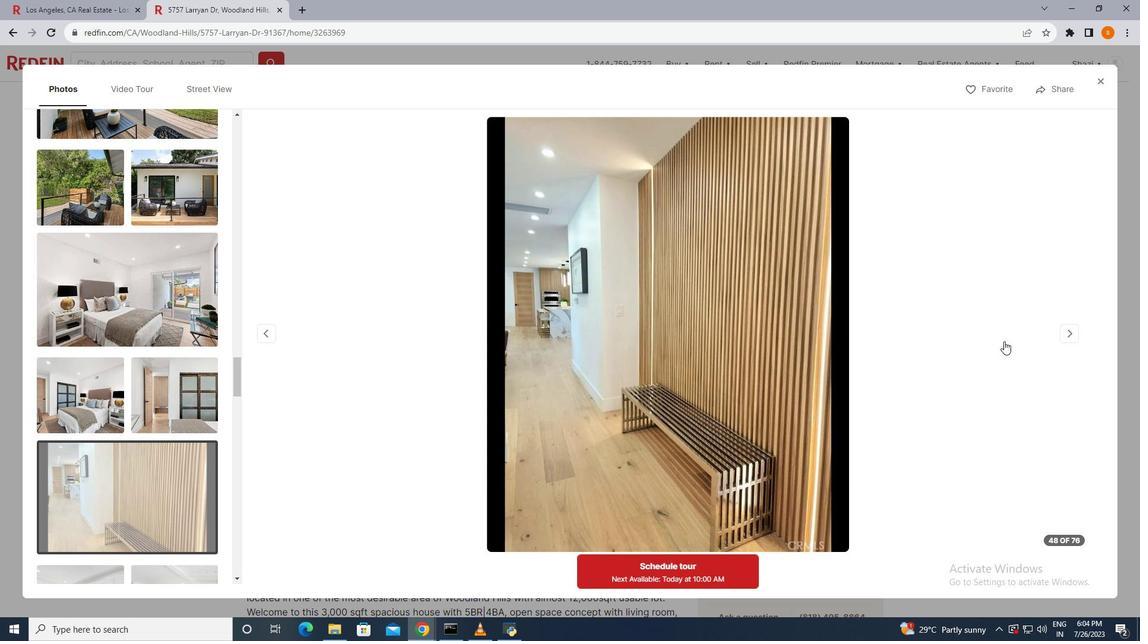 
Action: Mouse pressed left at (1004, 341)
Screenshot: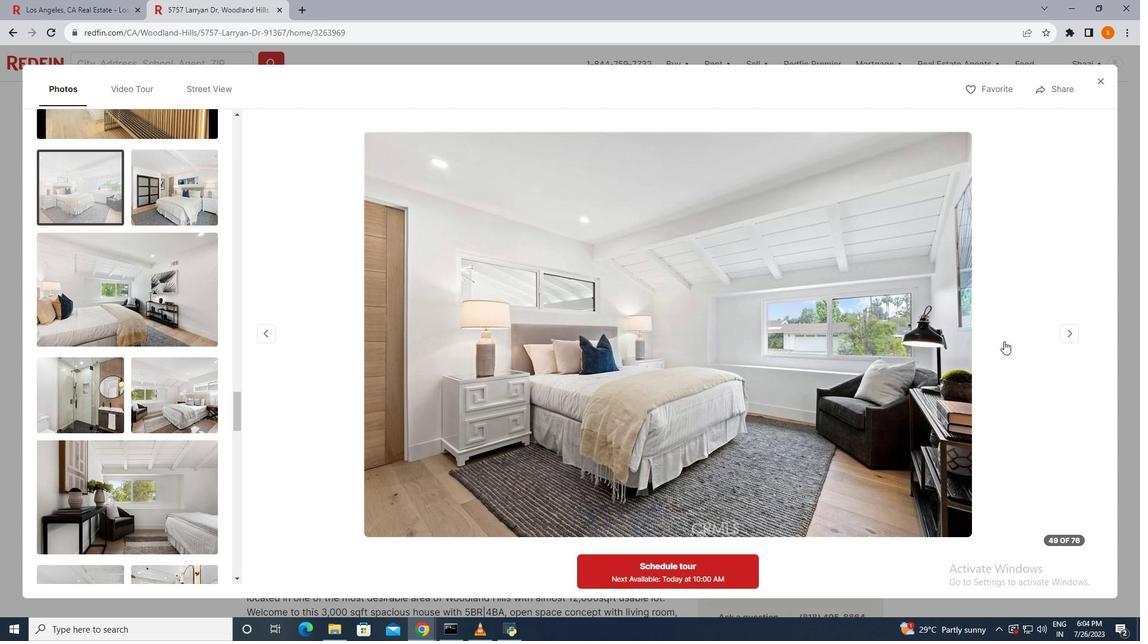 
Action: Mouse pressed left at (1004, 341)
Screenshot: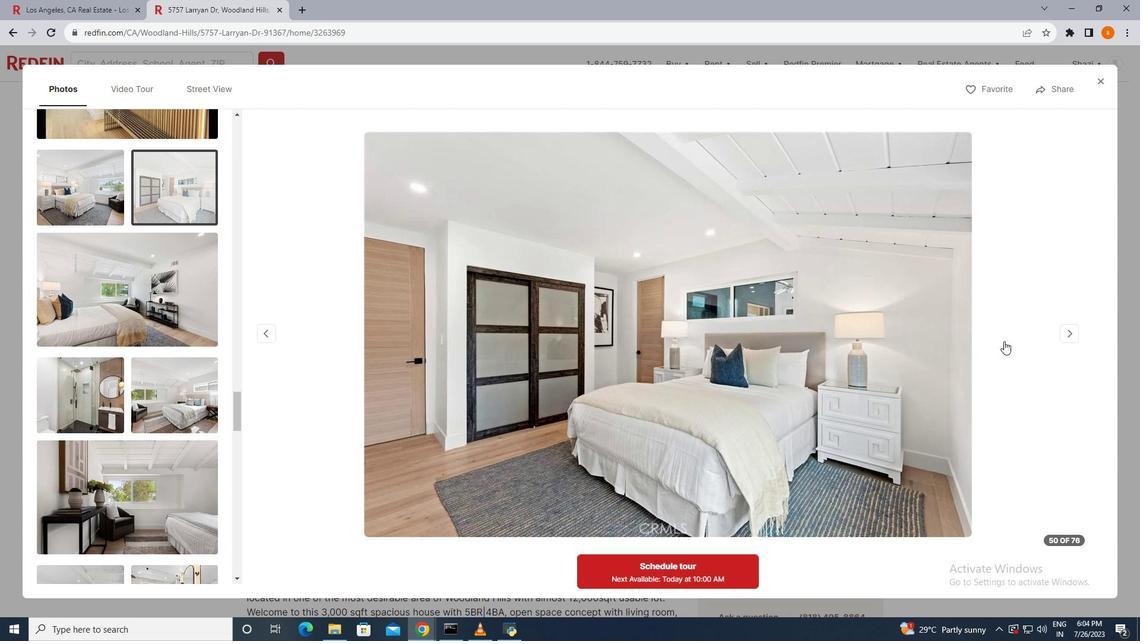 
Action: Mouse pressed left at (1004, 341)
Screenshot: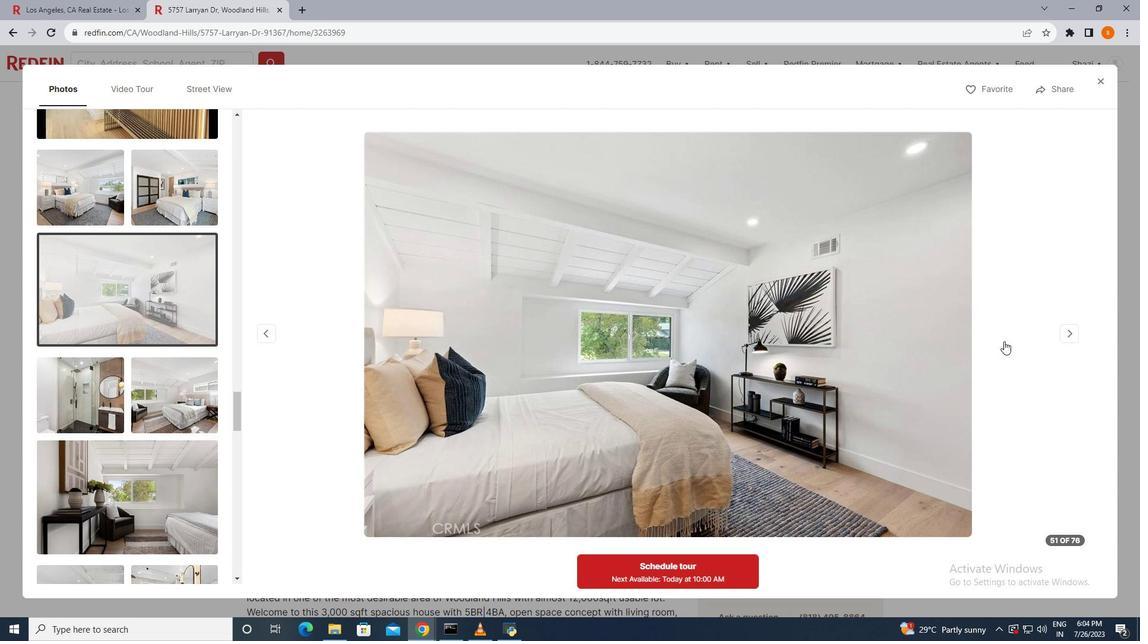 
Action: Mouse moved to (1004, 341)
Screenshot: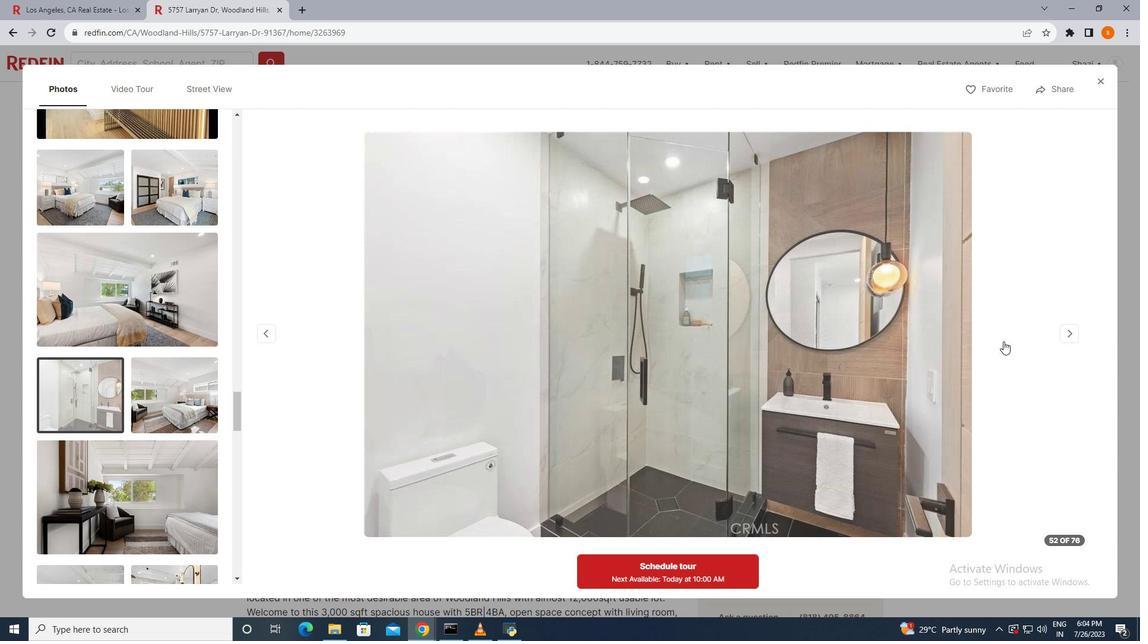 
Action: Mouse pressed left at (1004, 341)
Screenshot: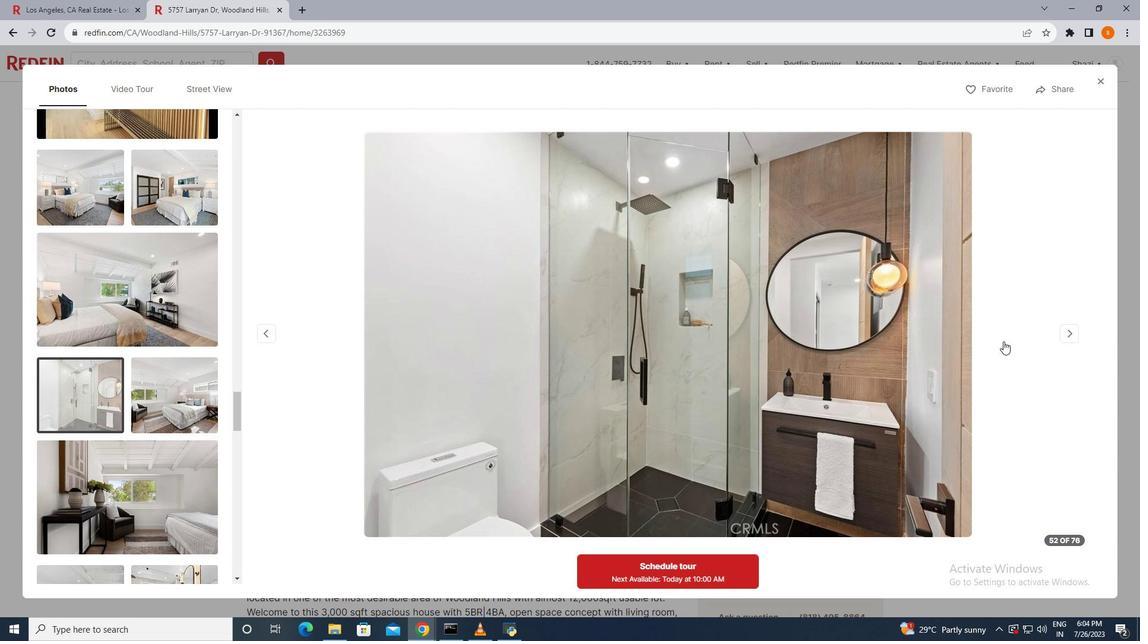 
Action: Mouse pressed left at (1004, 341)
Screenshot: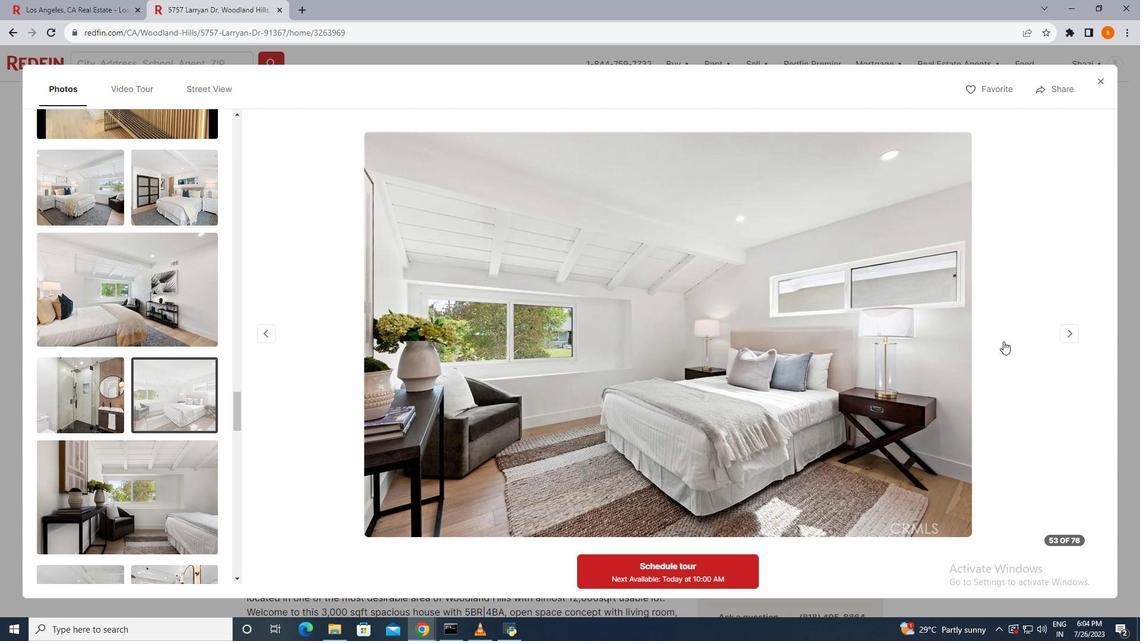 
Action: Mouse moved to (1004, 335)
Screenshot: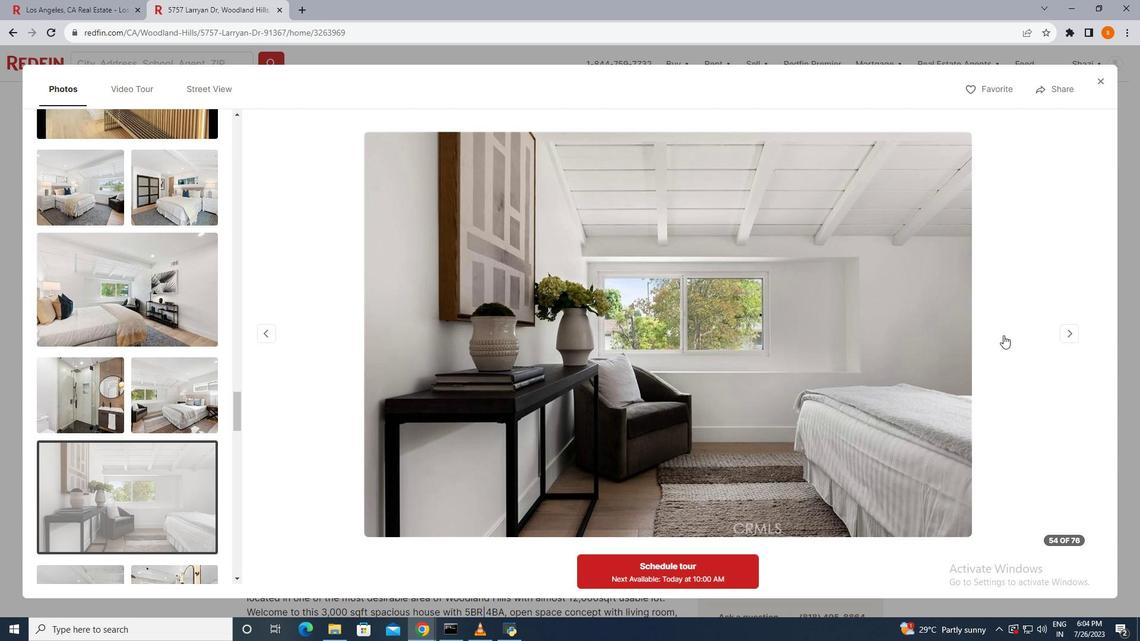 
Action: Mouse pressed left at (1004, 335)
Screenshot: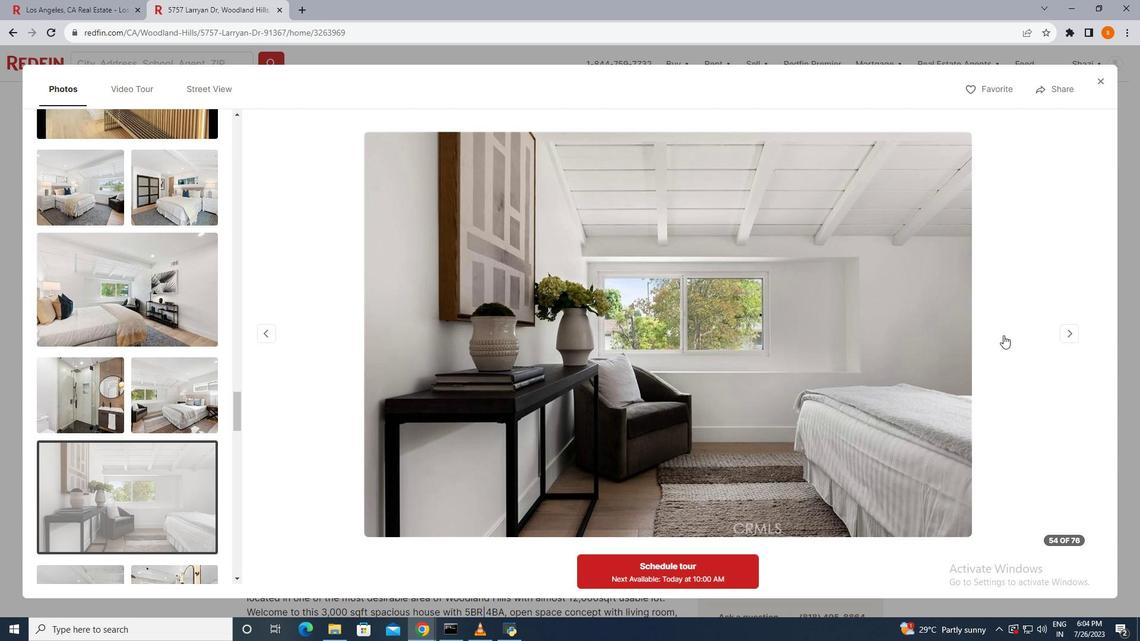 
Action: Mouse moved to (998, 328)
Screenshot: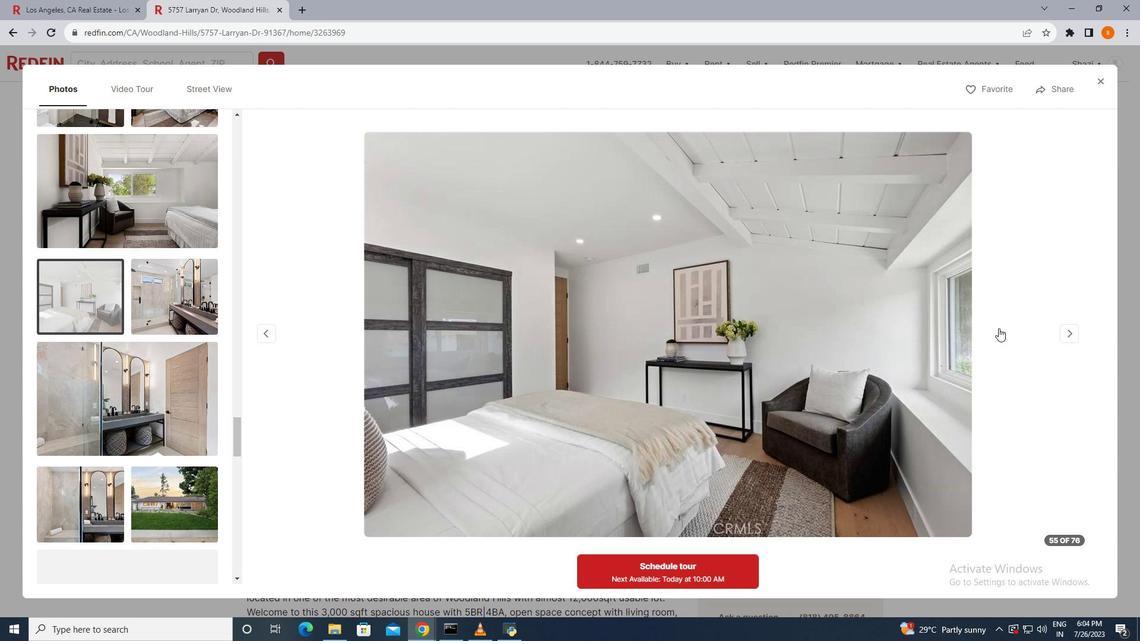 
Action: Mouse pressed left at (998, 328)
Screenshot: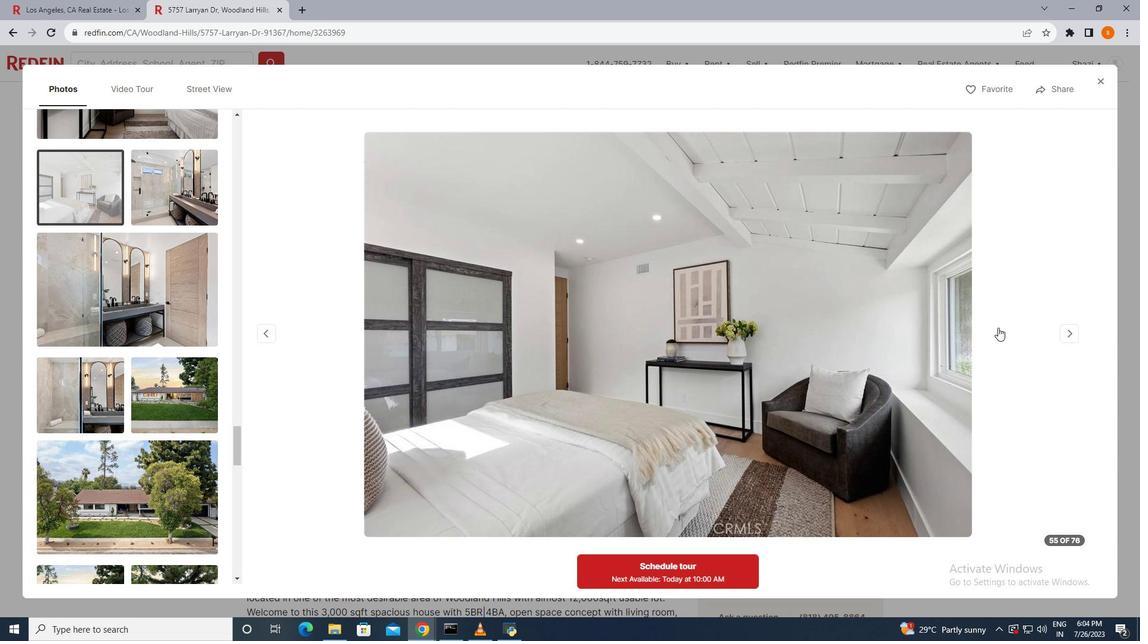 
Action: Mouse pressed left at (998, 328)
Screenshot: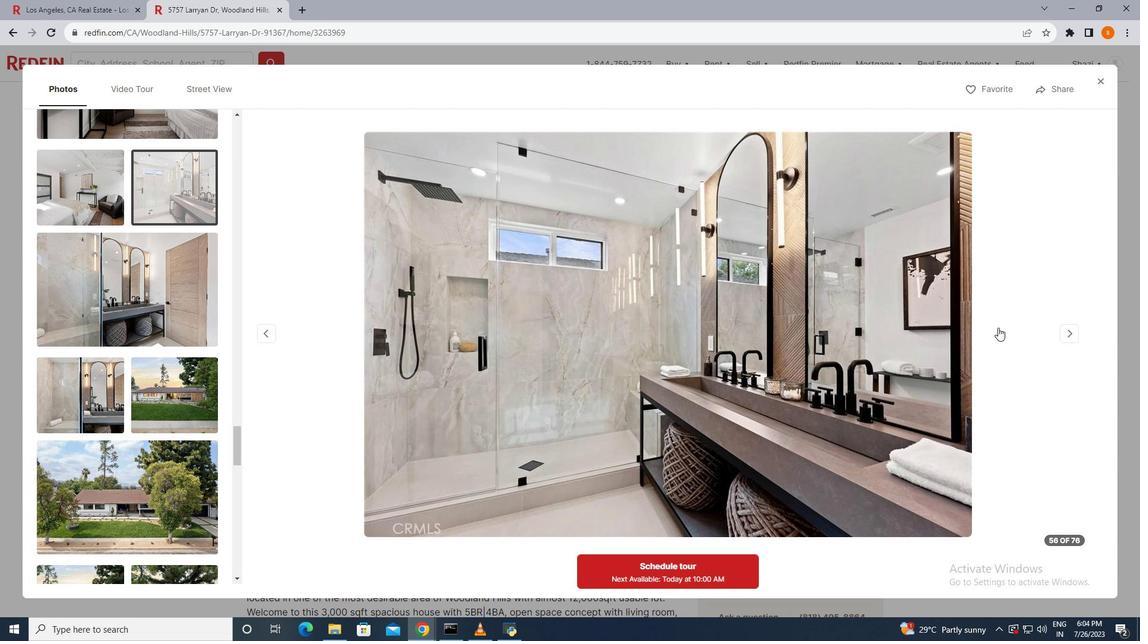 
Action: Mouse pressed left at (998, 328)
Screenshot: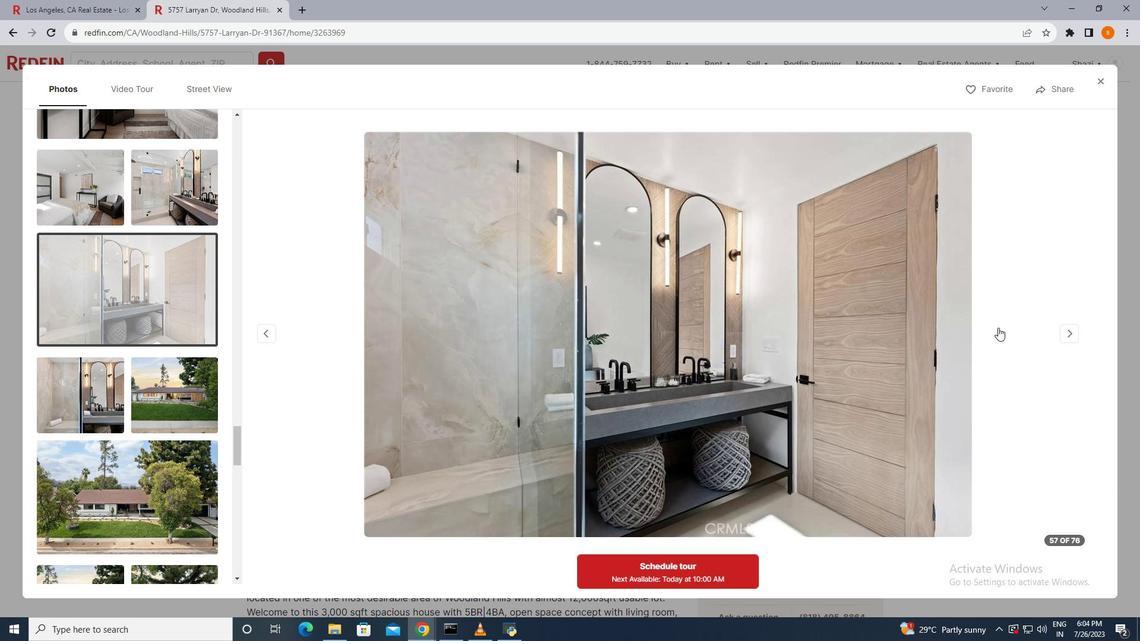 
Action: Mouse pressed left at (998, 328)
Screenshot: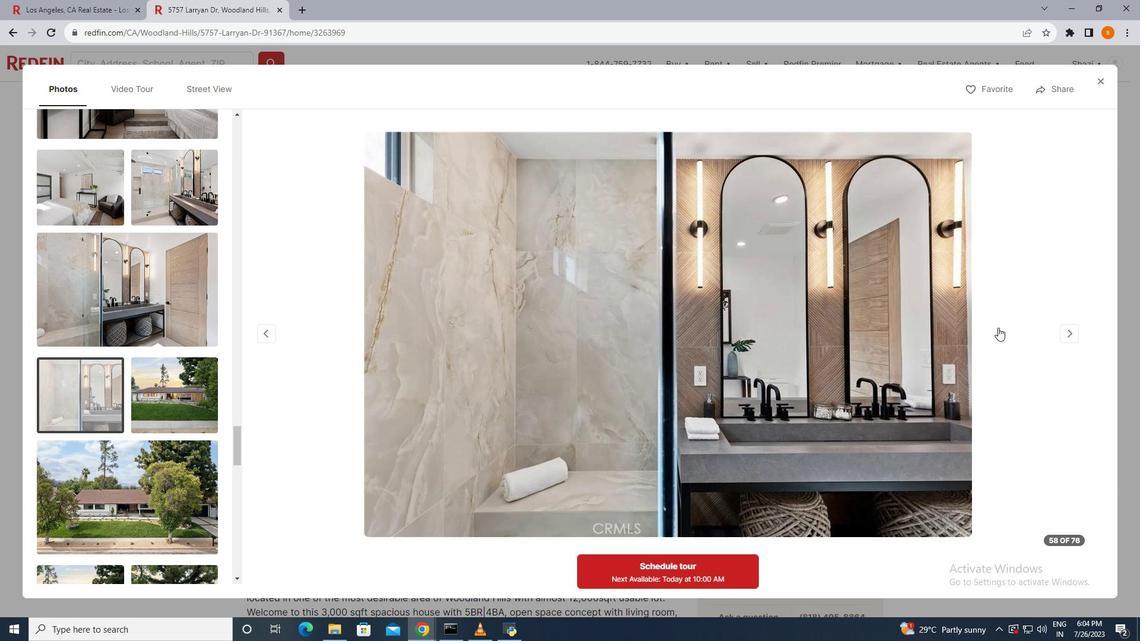 
Action: Mouse pressed left at (998, 328)
Screenshot: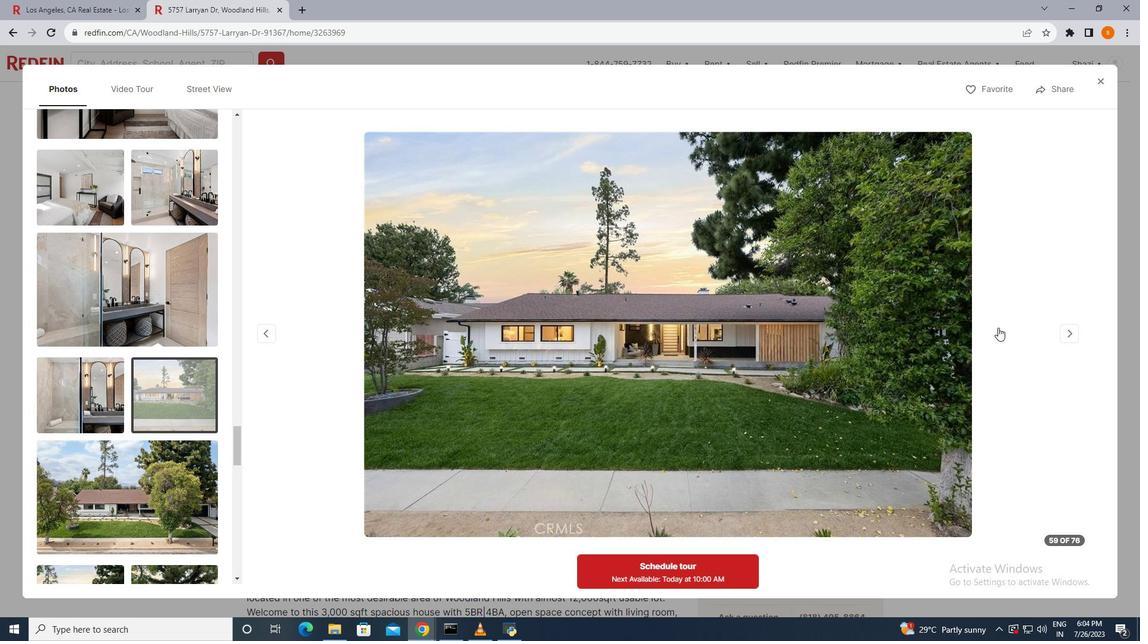 
Action: Mouse pressed left at (998, 328)
Screenshot: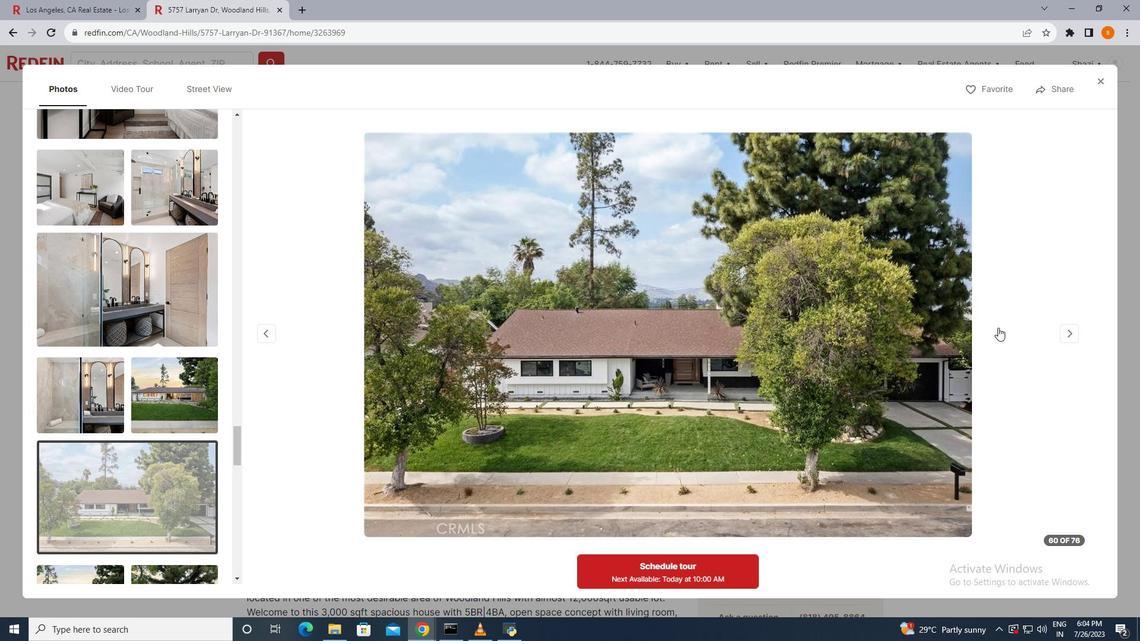 
Action: Mouse pressed left at (998, 328)
Screenshot: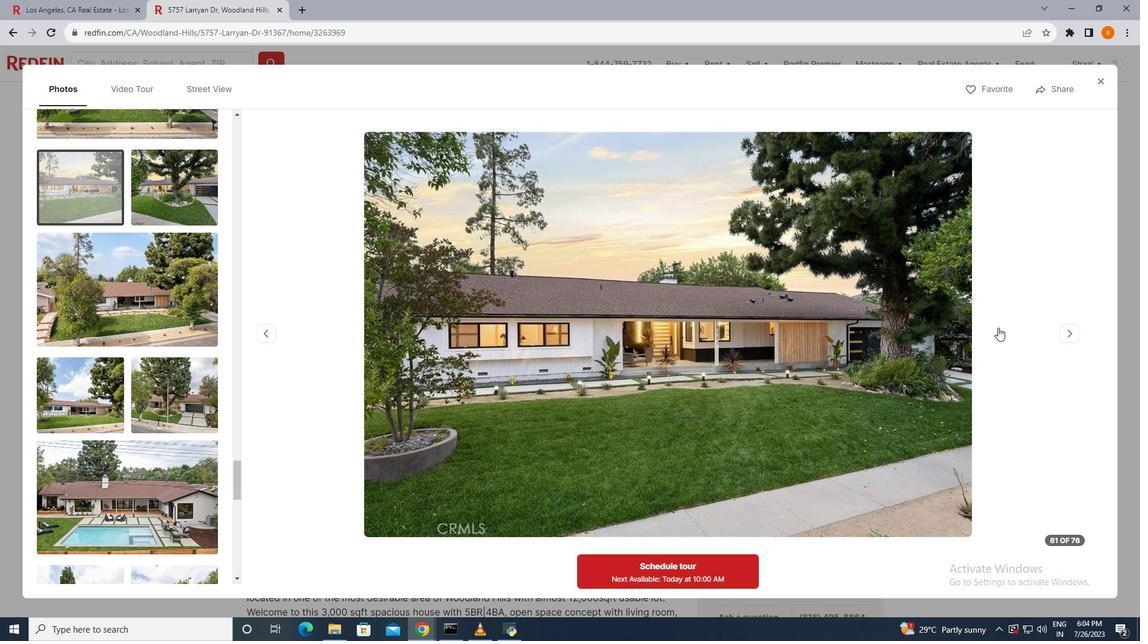 
Action: Mouse pressed left at (998, 328)
Screenshot: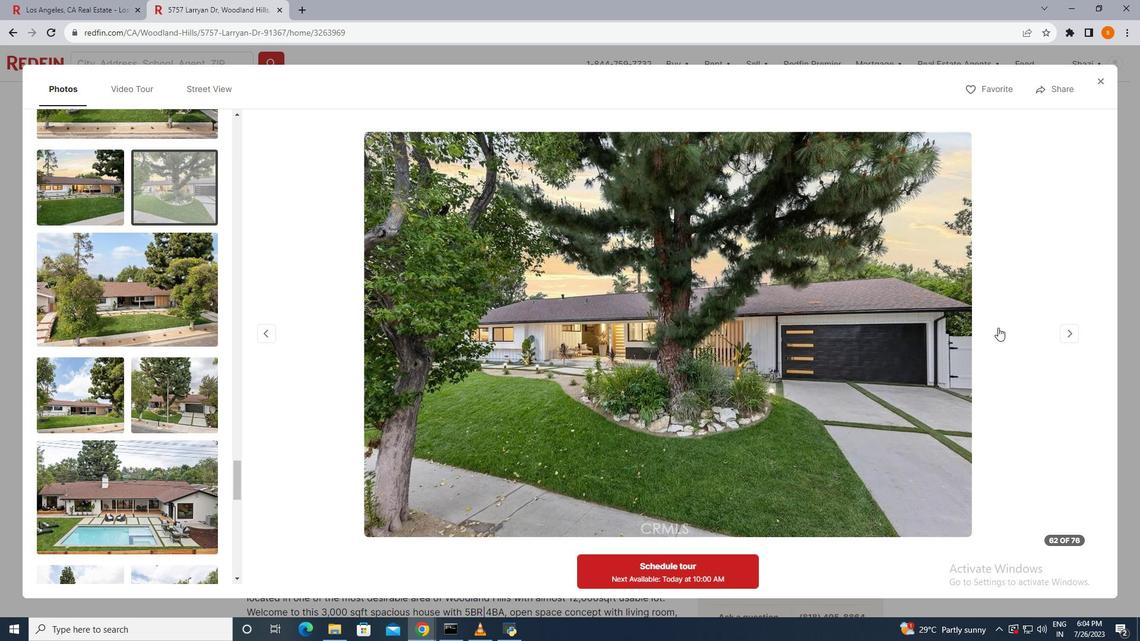 
Action: Mouse pressed left at (998, 328)
Screenshot: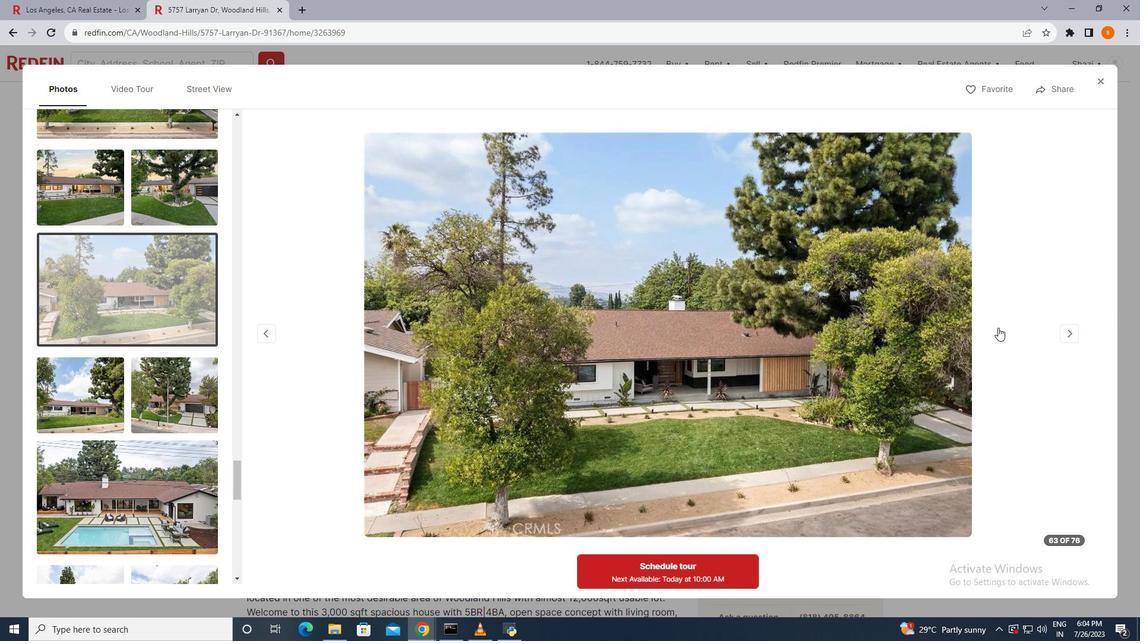 
Action: Mouse moved to (133, 92)
Screenshot: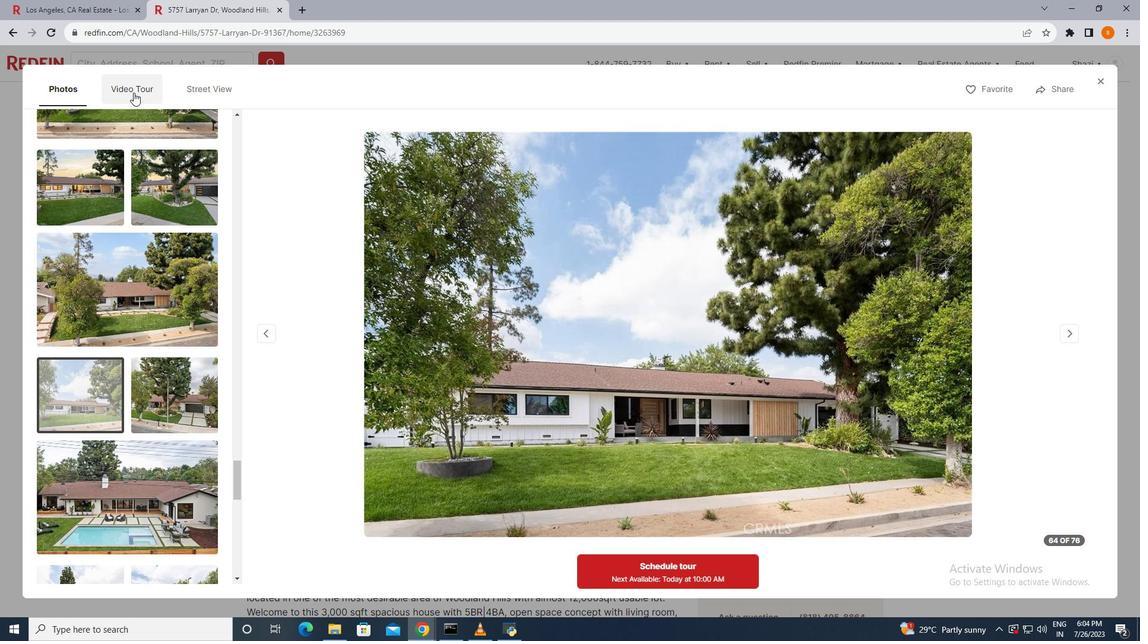
Action: Mouse pressed left at (133, 92)
Screenshot: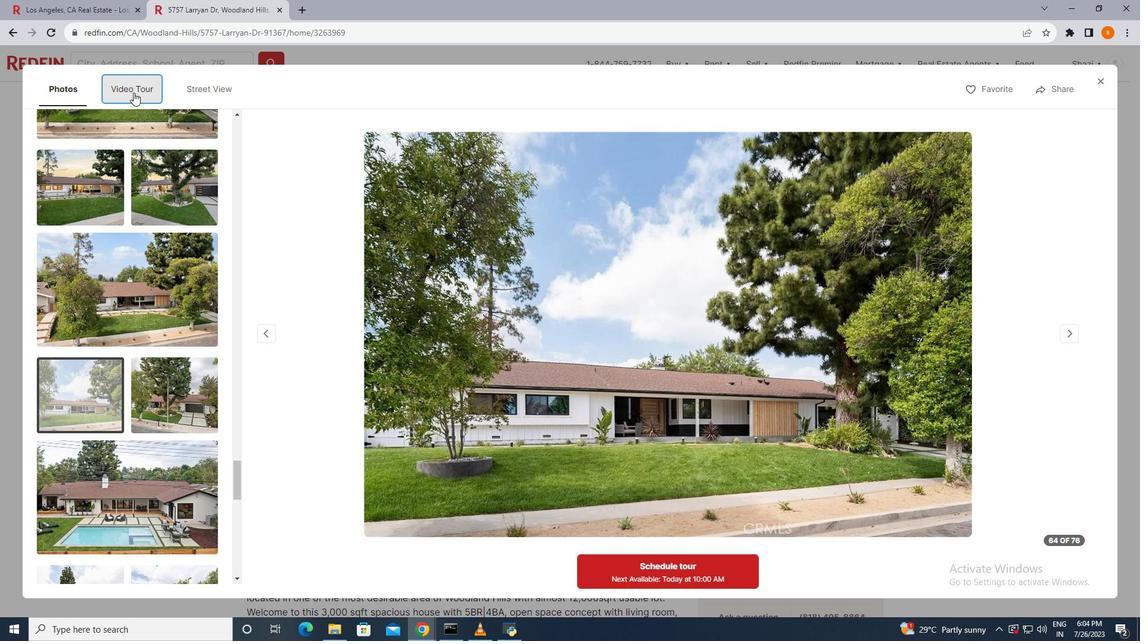 
Action: Mouse moved to (1105, 79)
Screenshot: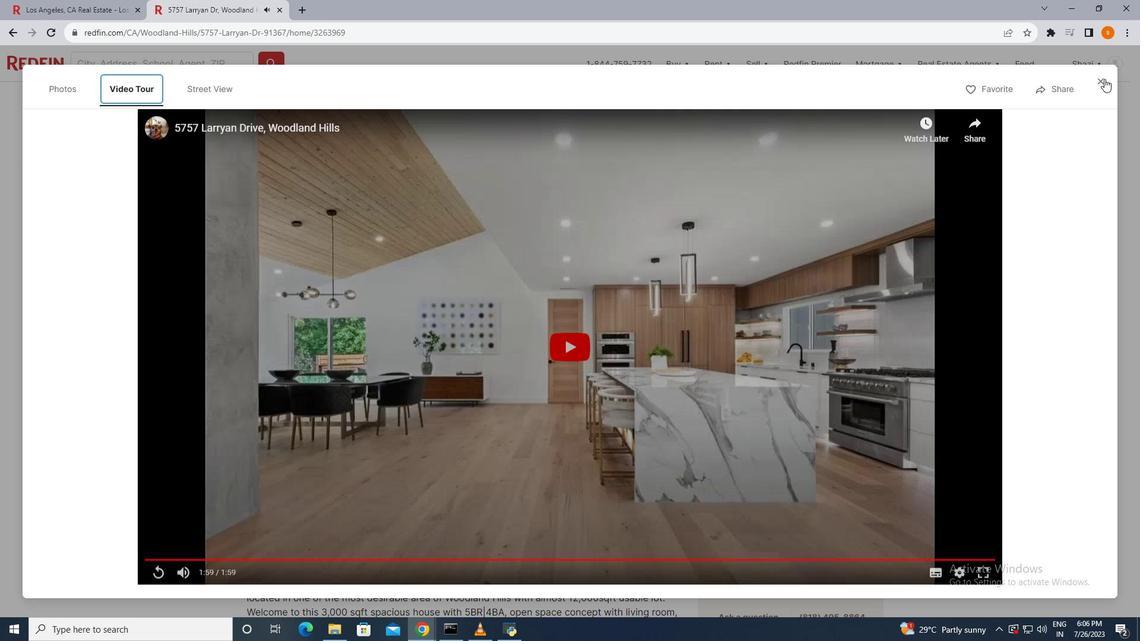 
Action: Mouse pressed left at (1105, 79)
Screenshot: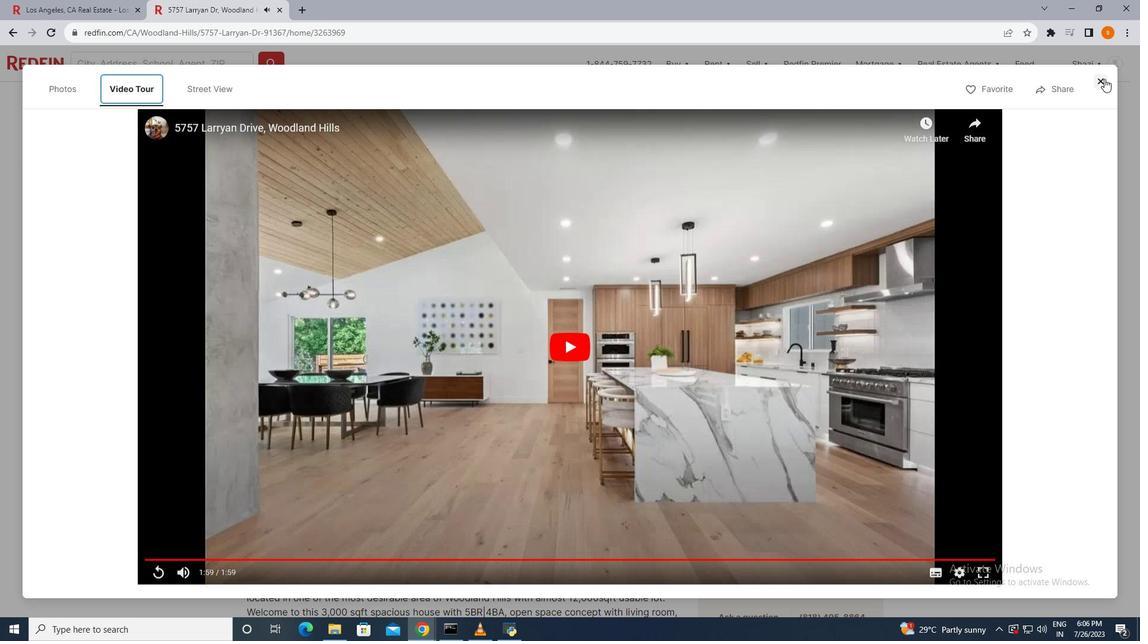
Action: Mouse moved to (492, 96)
Screenshot: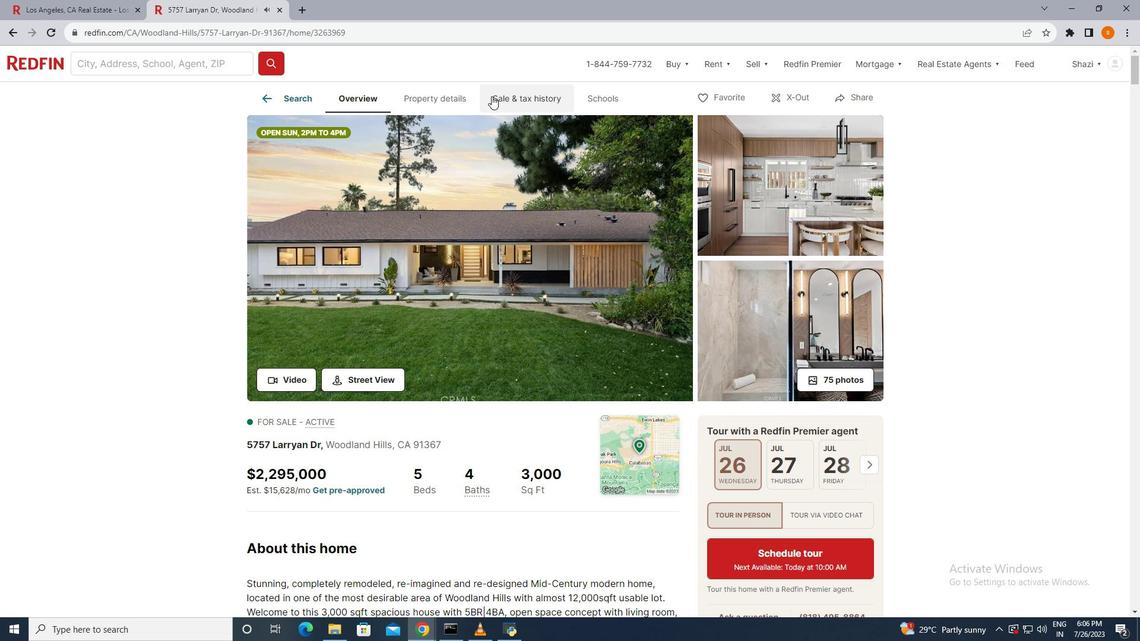 
Action: Mouse pressed left at (492, 96)
Screenshot: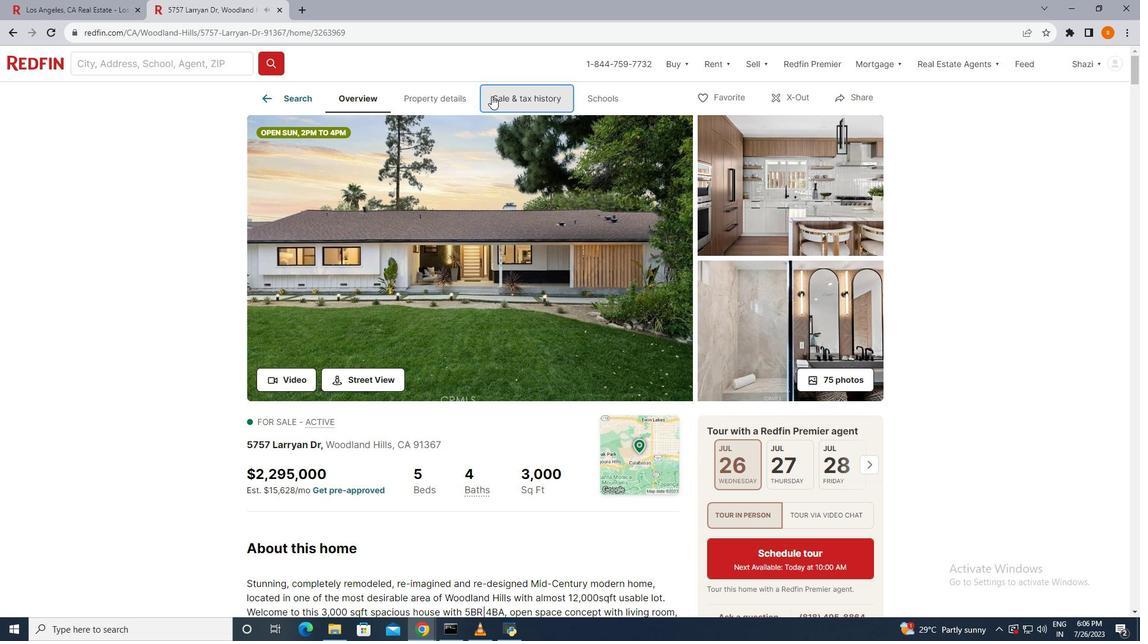 
Action: Mouse moved to (362, 410)
Screenshot: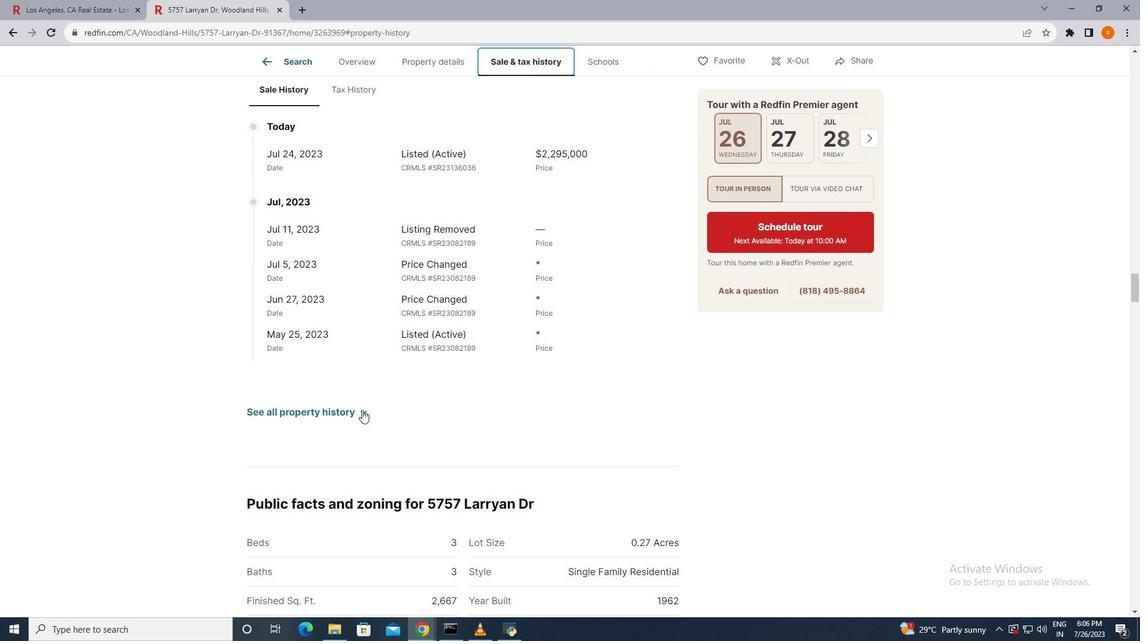 
Action: Mouse pressed left at (362, 410)
Screenshot: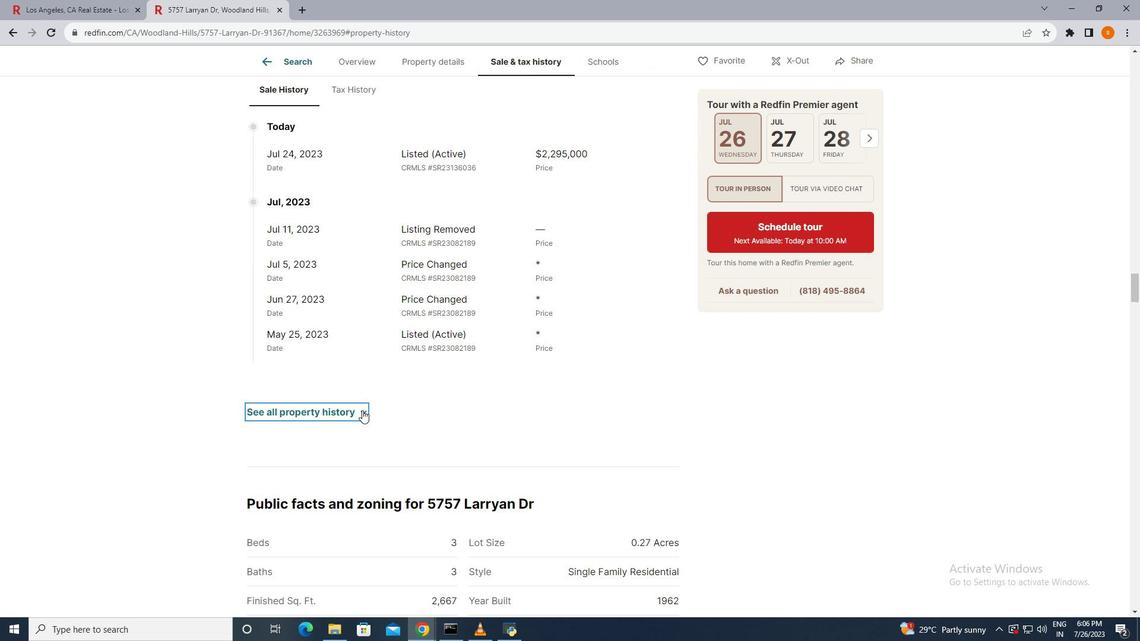 
Action: Mouse moved to (449, 361)
Screenshot: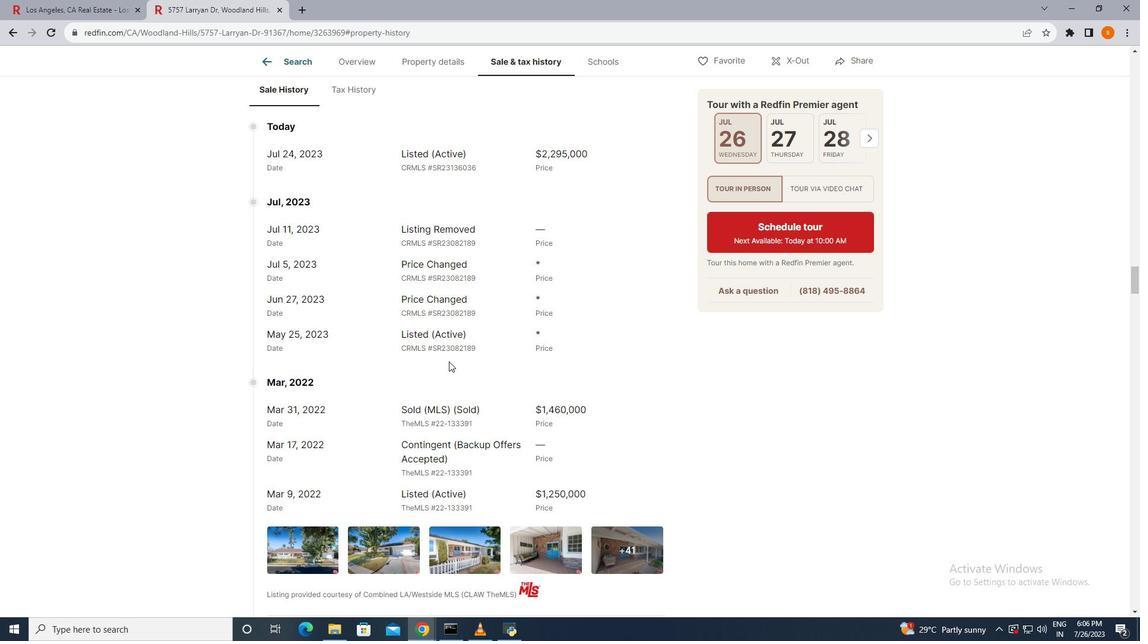 
Action: Mouse scrolled (449, 362) with delta (0, 0)
Screenshot: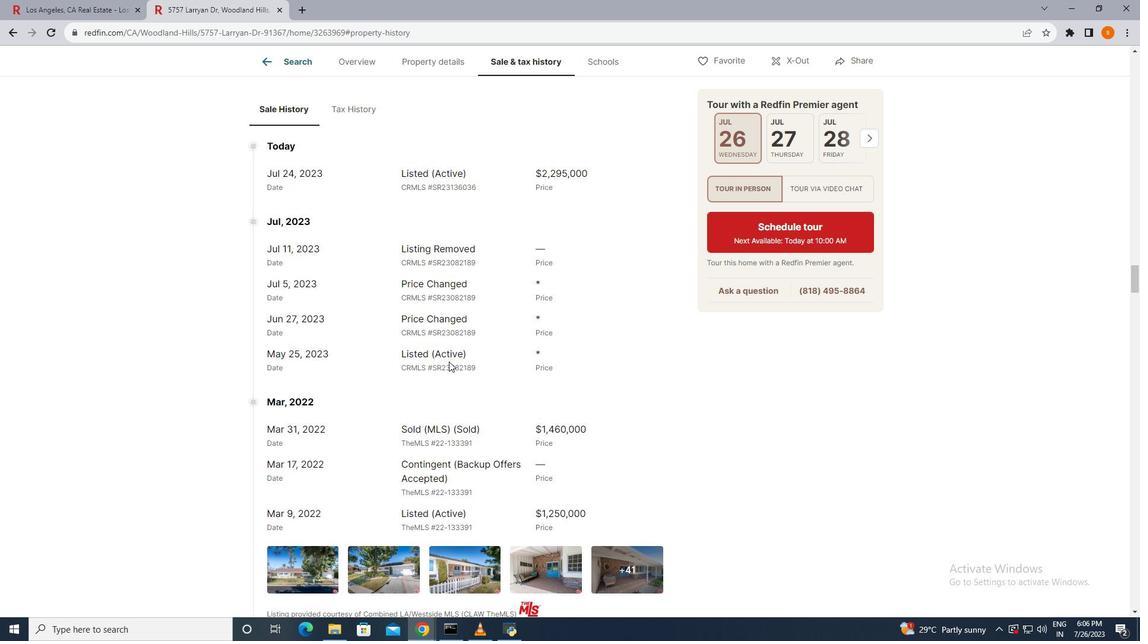 
Action: Mouse moved to (620, 66)
Screenshot: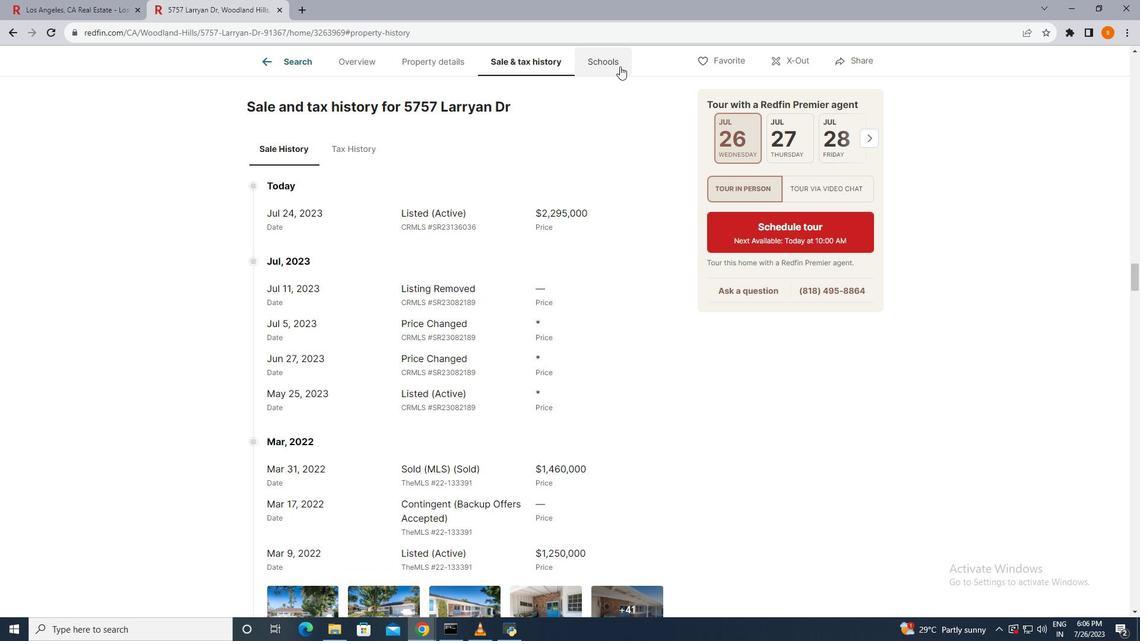 
Action: Mouse pressed left at (620, 66)
Screenshot: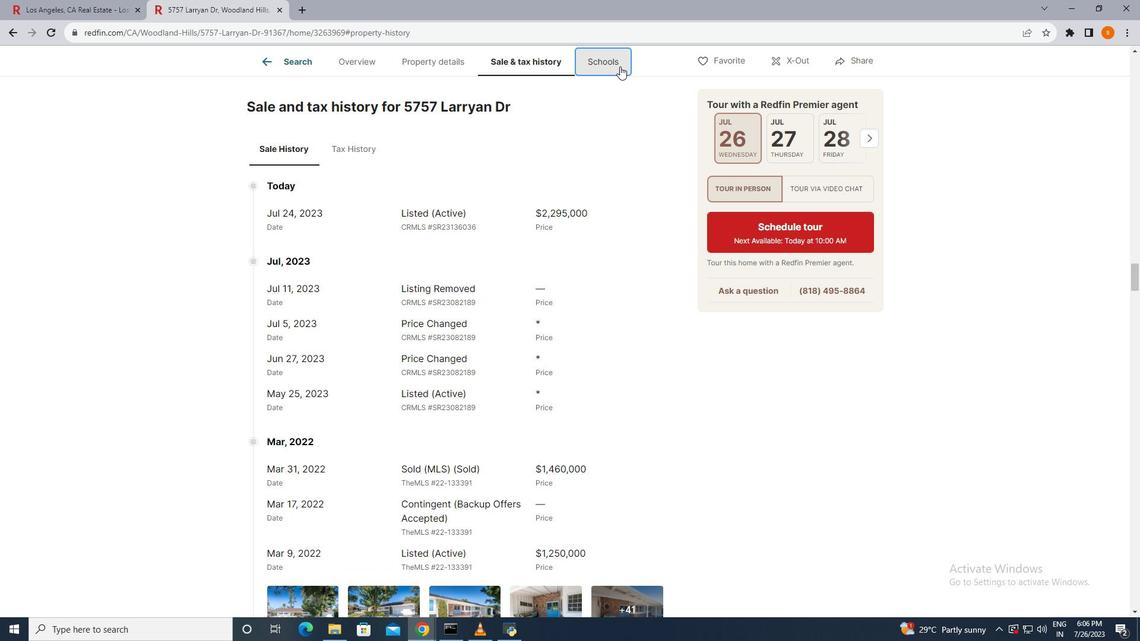 
Action: Mouse moved to (298, 68)
Screenshot: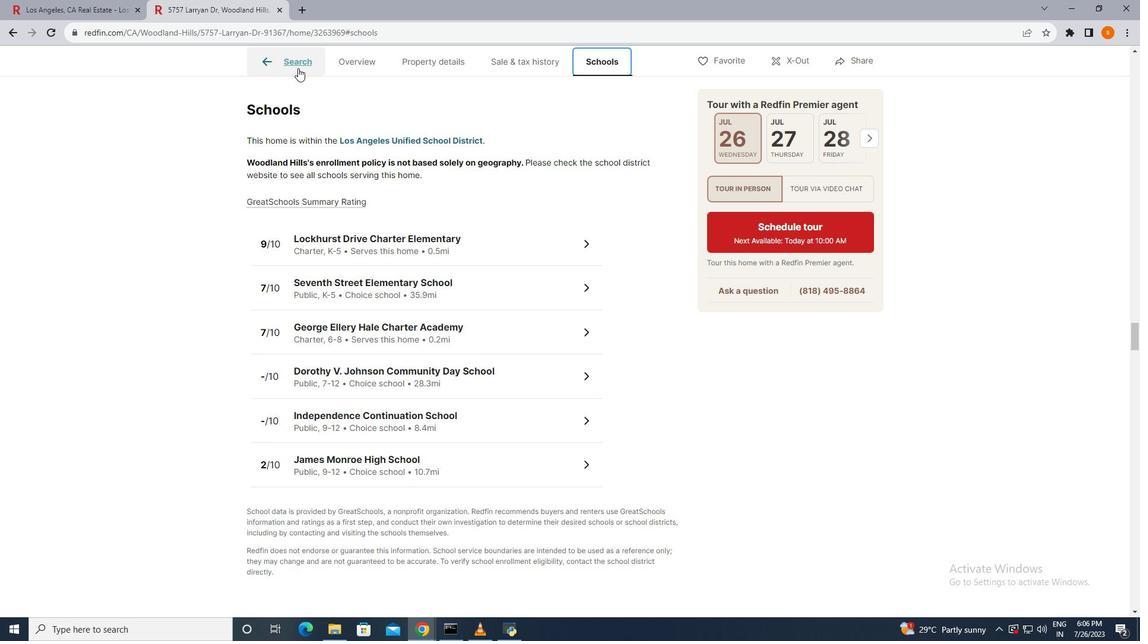 
Action: Mouse pressed left at (298, 68)
Screenshot: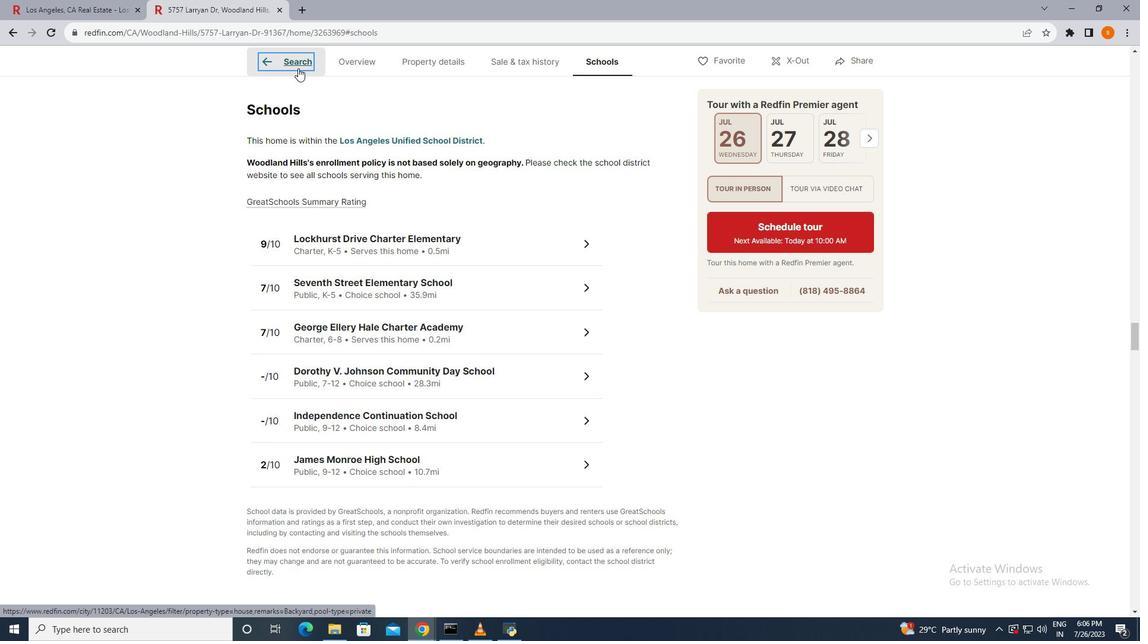 
Action: Mouse moved to (1051, 490)
Screenshot: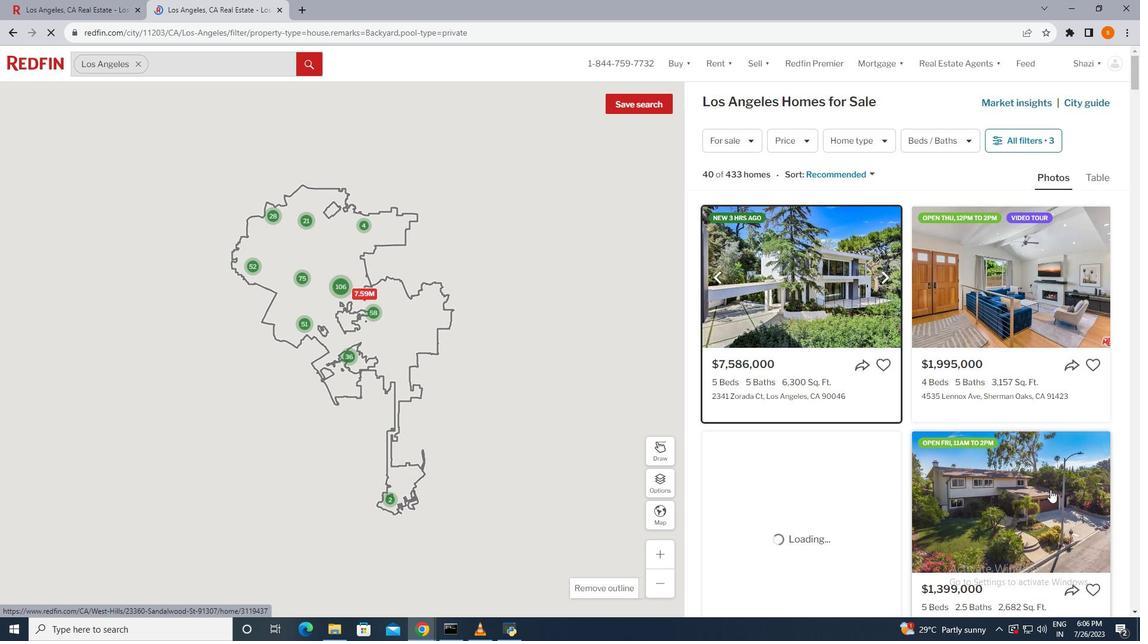 
Action: Mouse scrolled (1051, 489) with delta (0, 0)
Screenshot: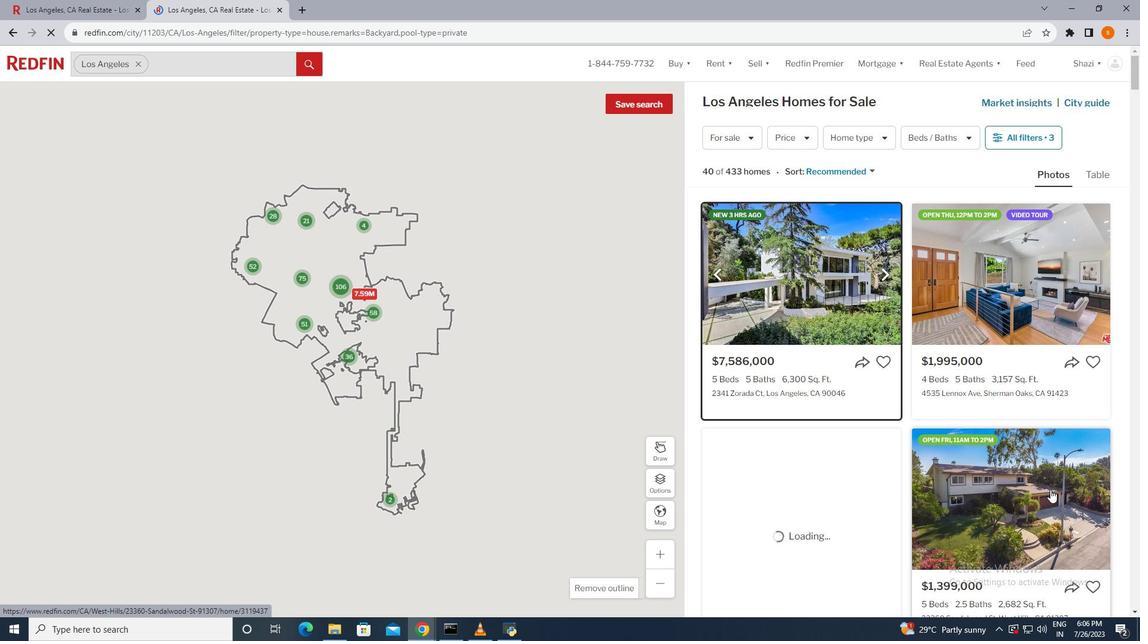 
Action: Mouse scrolled (1051, 489) with delta (0, 0)
Screenshot: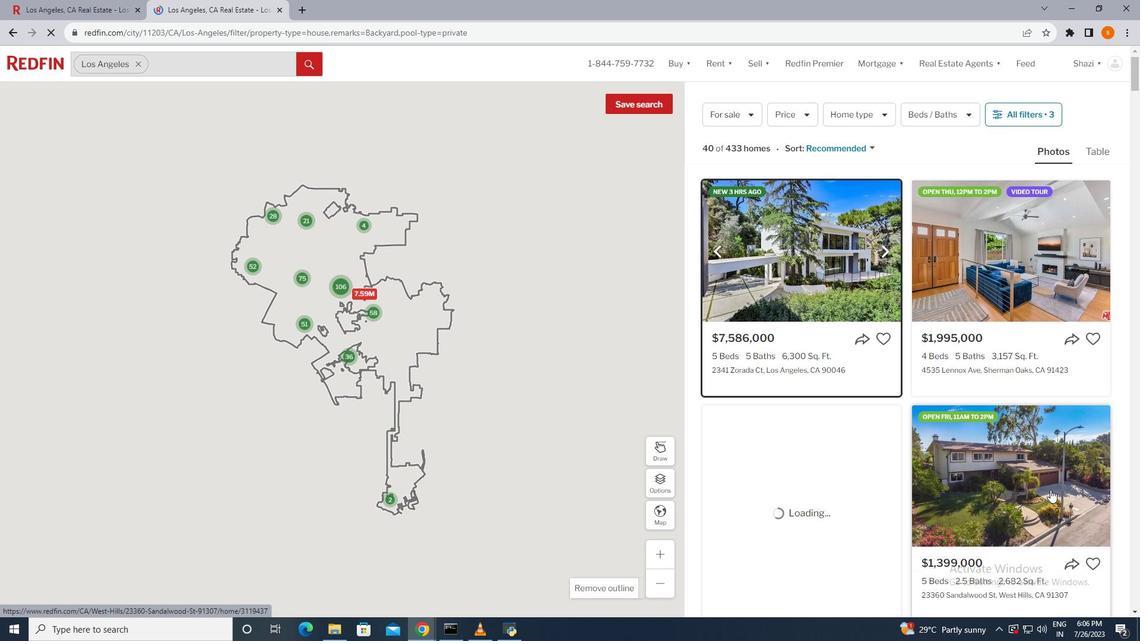 
Action: Mouse scrolled (1051, 489) with delta (0, 0)
Screenshot: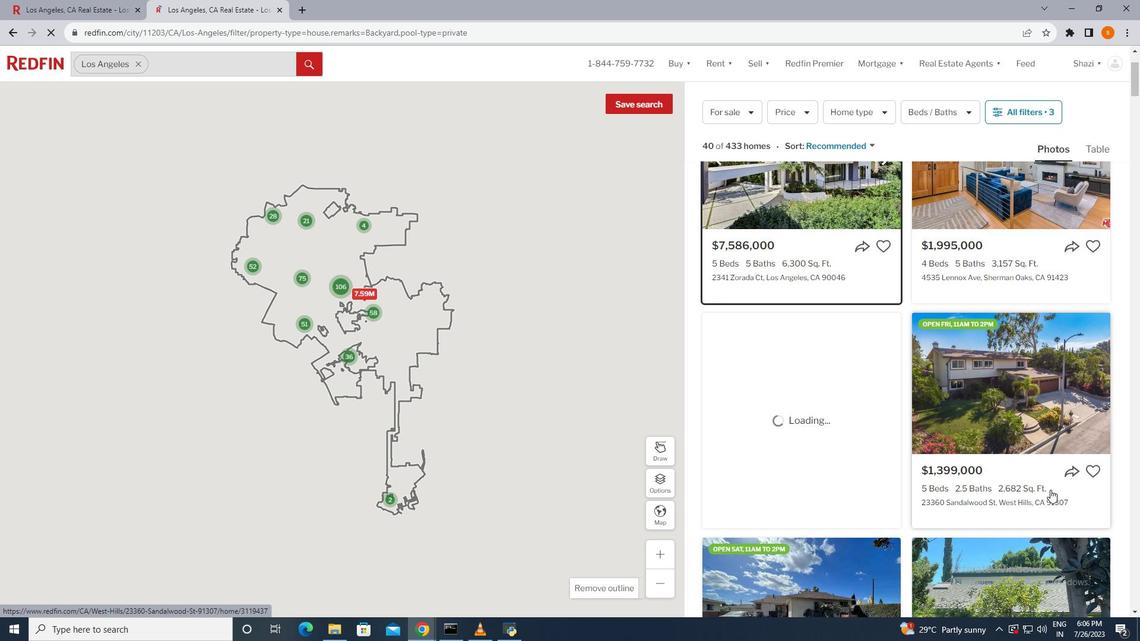 
Action: Mouse scrolled (1051, 489) with delta (0, 0)
Screenshot: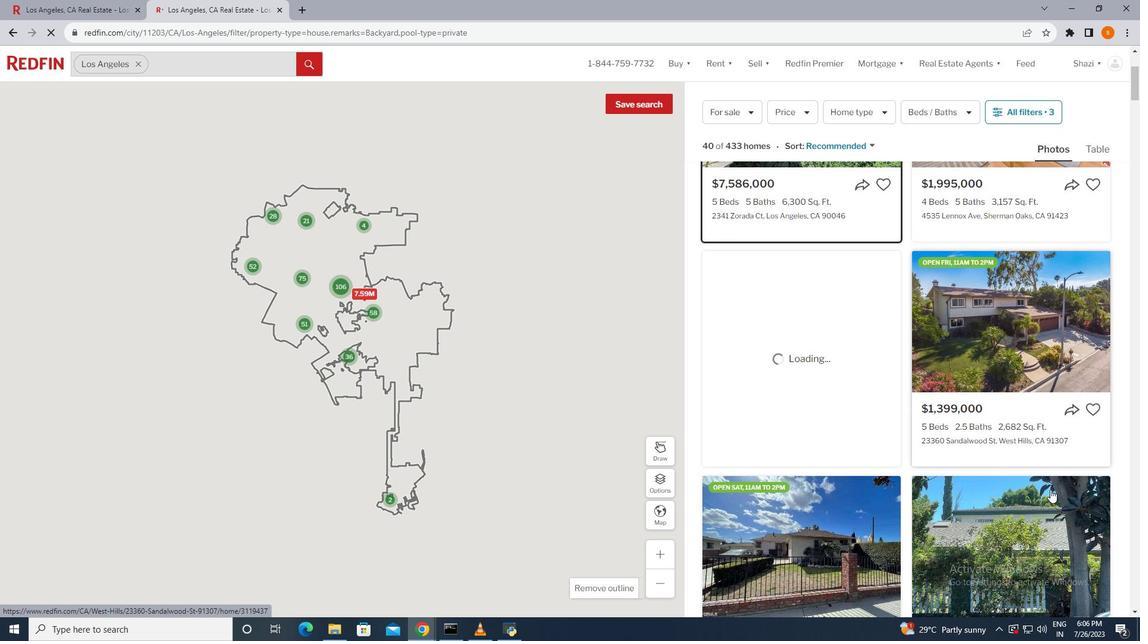
Action: Mouse scrolled (1051, 489) with delta (0, 0)
Screenshot: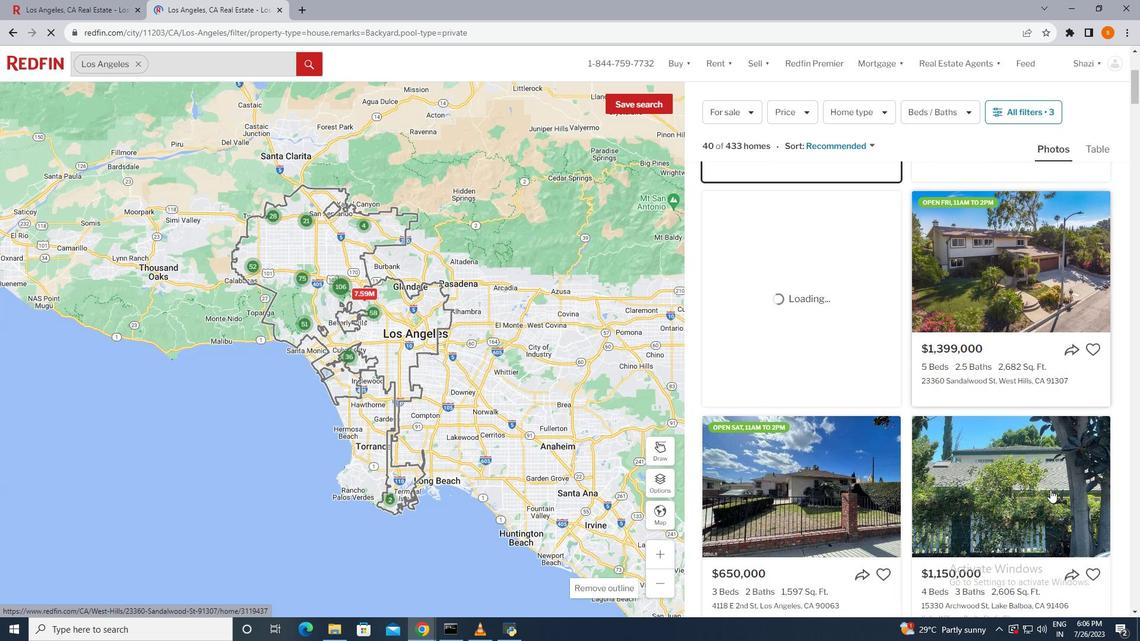 
Action: Mouse scrolled (1051, 489) with delta (0, 0)
Screenshot: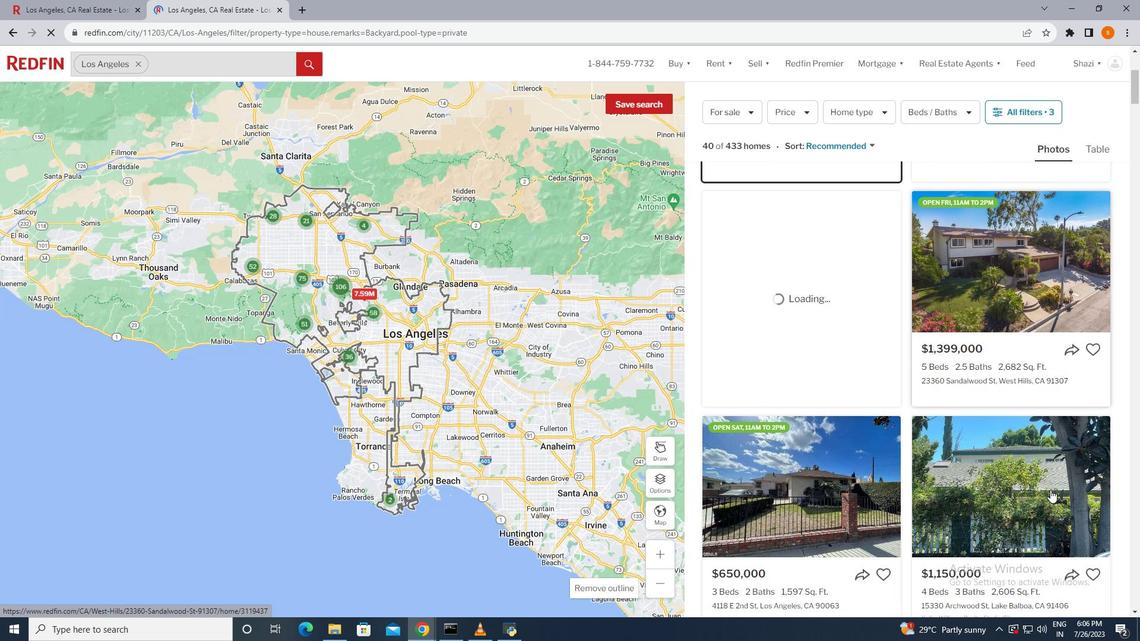 
Action: Mouse scrolled (1051, 489) with delta (0, 0)
Screenshot: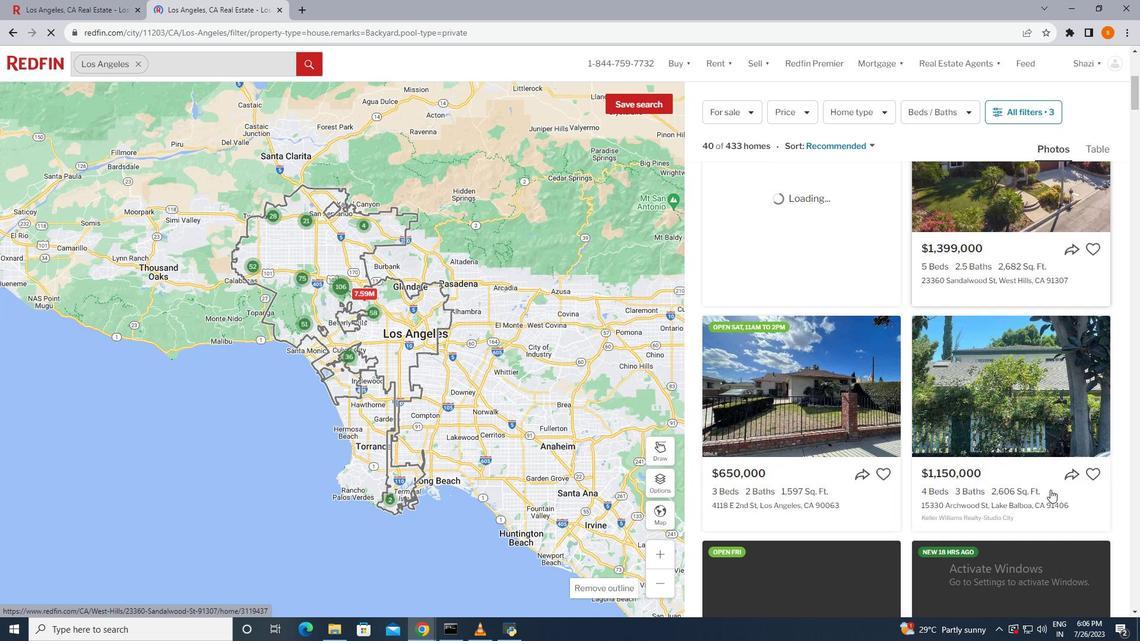 
Action: Mouse scrolled (1051, 489) with delta (0, 0)
Screenshot: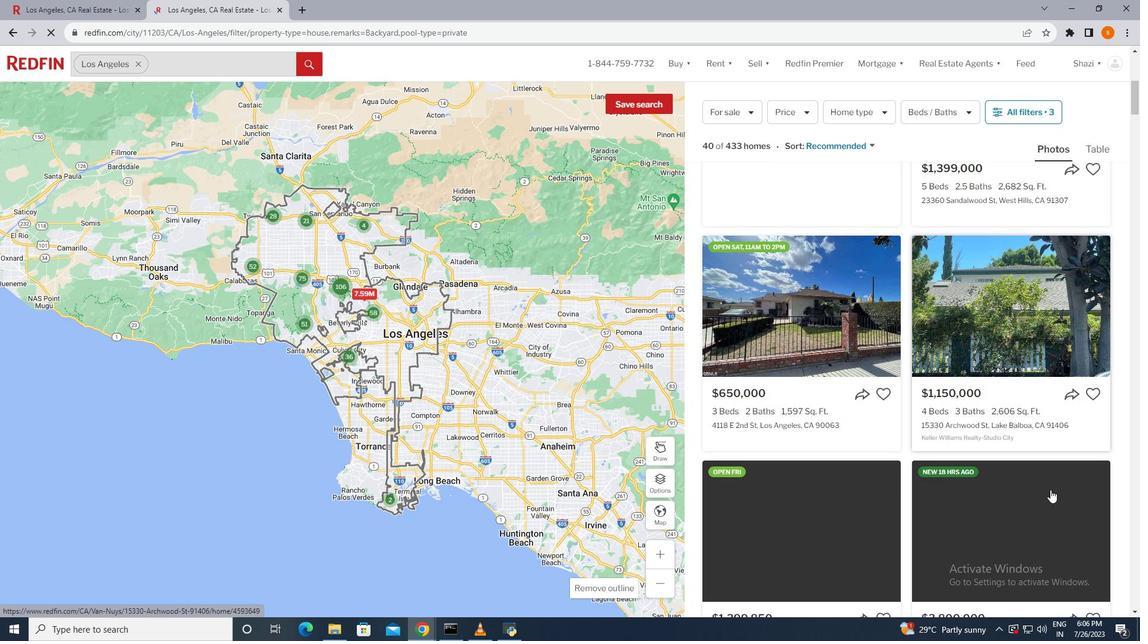 
Action: Mouse scrolled (1051, 489) with delta (0, 0)
Screenshot: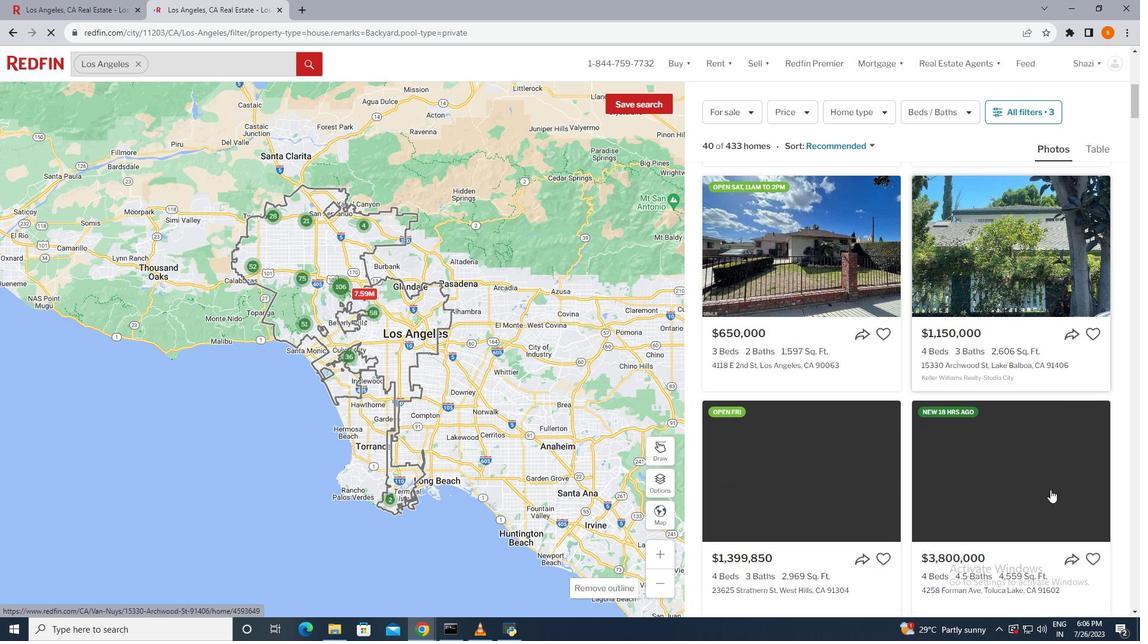 
Action: Mouse scrolled (1051, 489) with delta (0, 0)
Screenshot: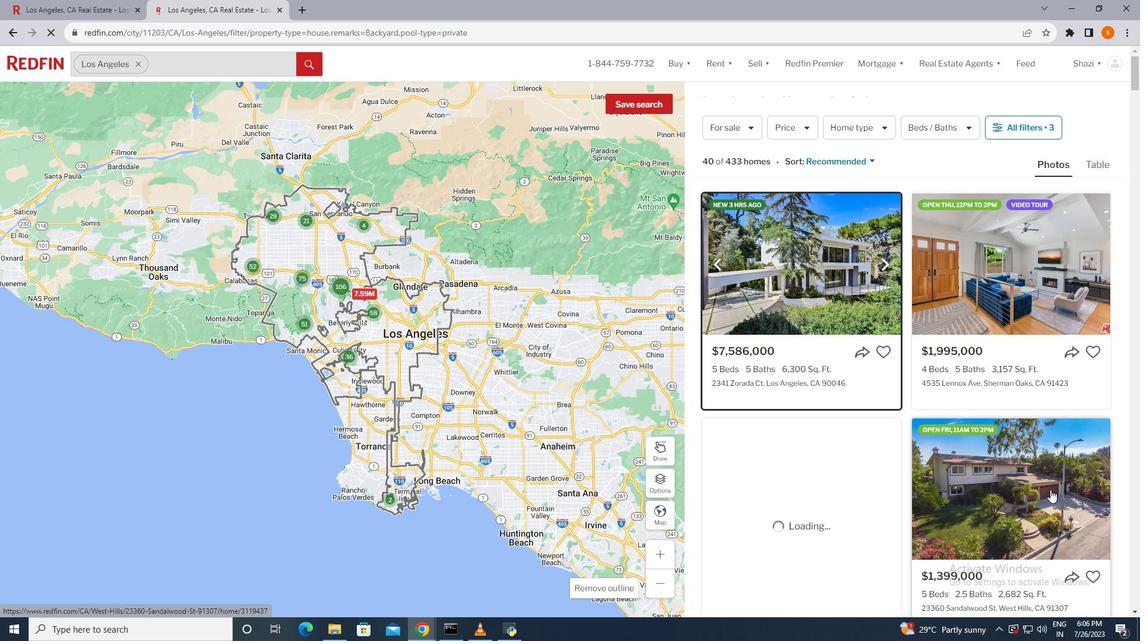 
Action: Mouse scrolled (1051, 489) with delta (0, 0)
Screenshot: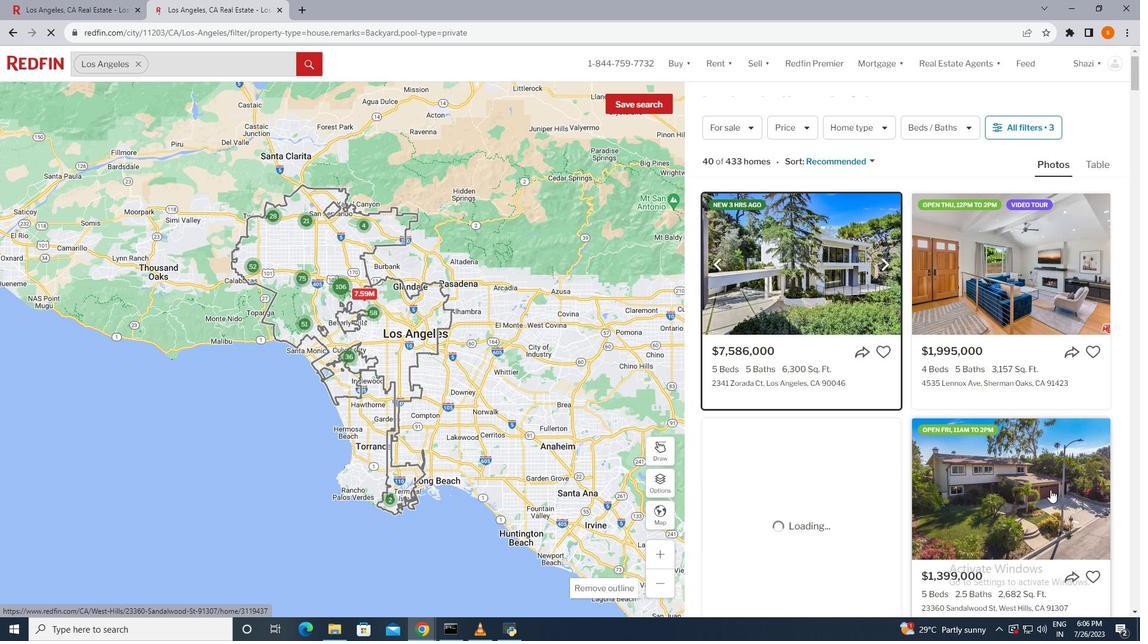 
Action: Mouse scrolled (1051, 489) with delta (0, 0)
Screenshot: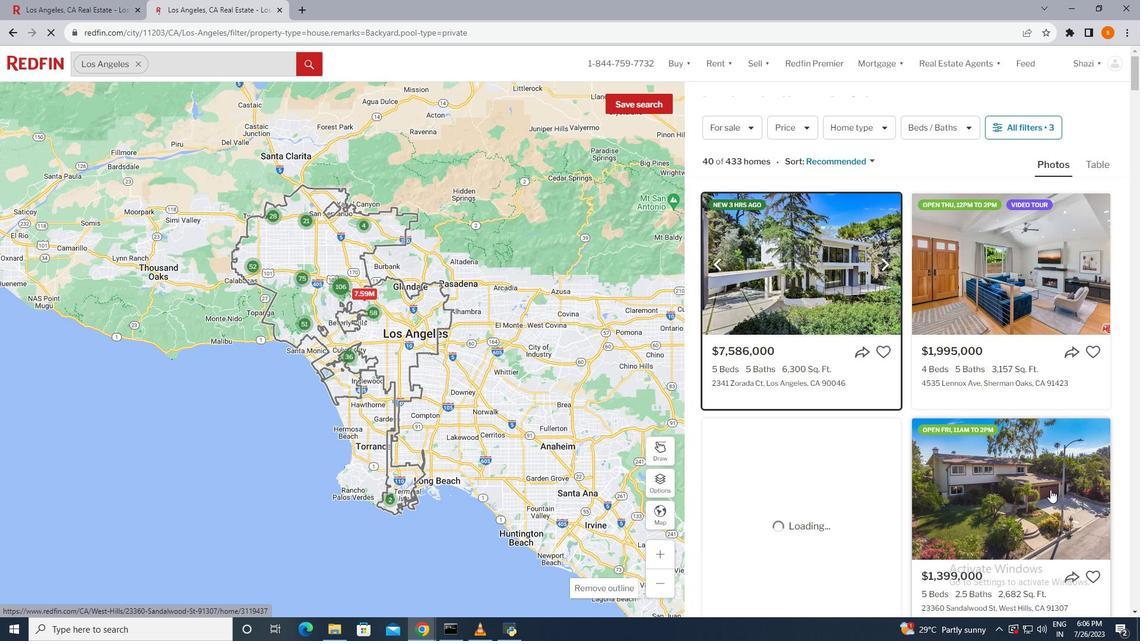 
Action: Mouse scrolled (1051, 489) with delta (0, 0)
Screenshot: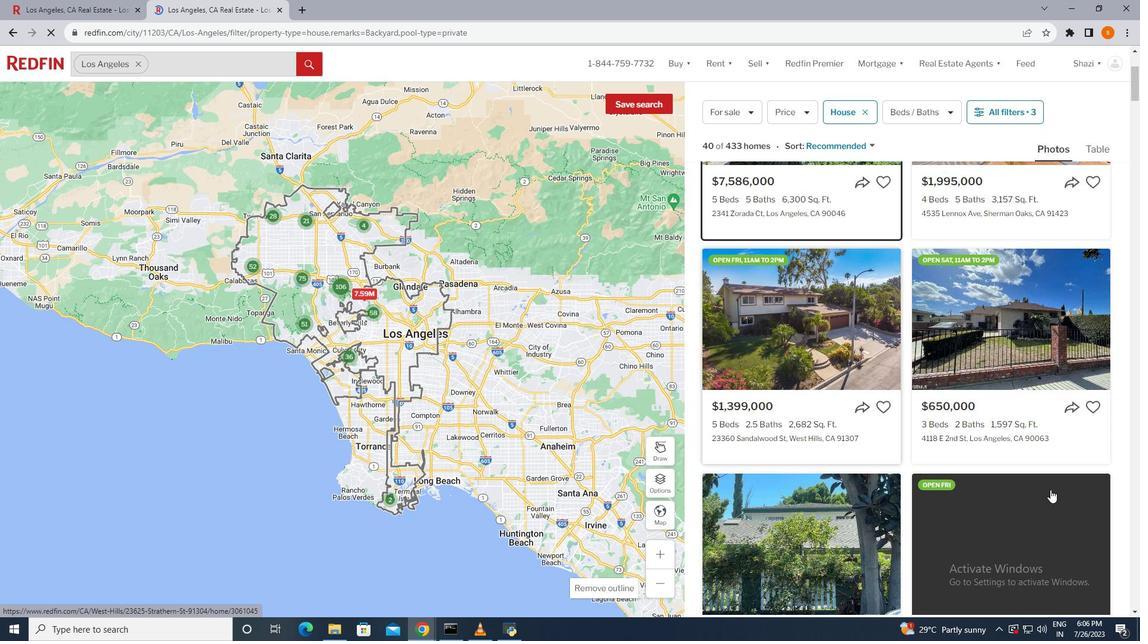 
Action: Mouse scrolled (1051, 489) with delta (0, 0)
Screenshot: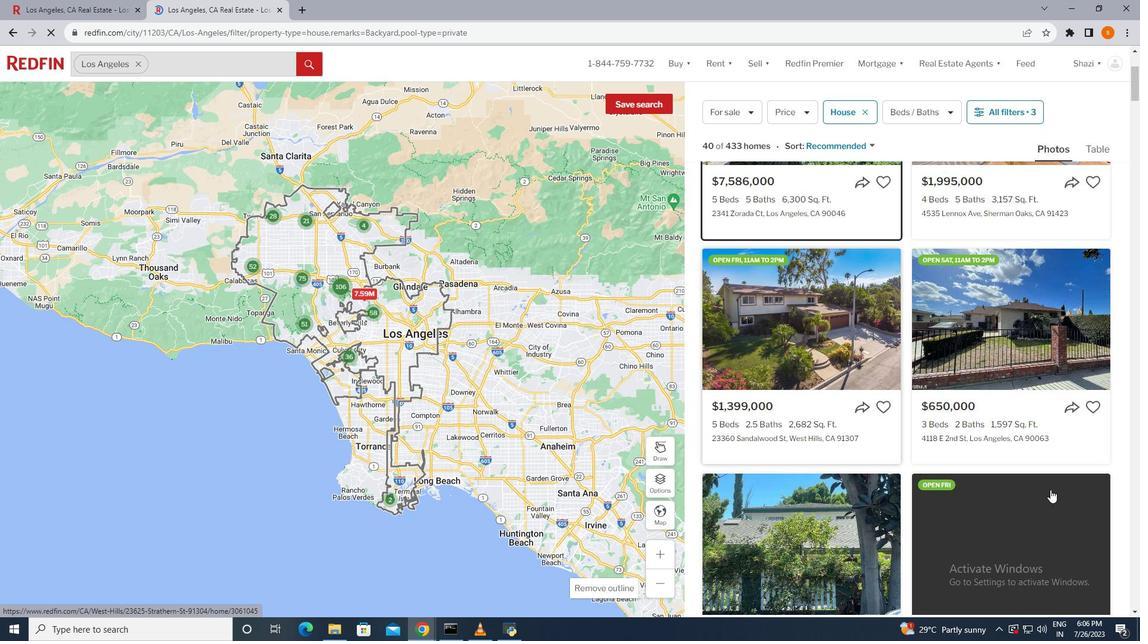 
Action: Mouse scrolled (1051, 489) with delta (0, 0)
Screenshot: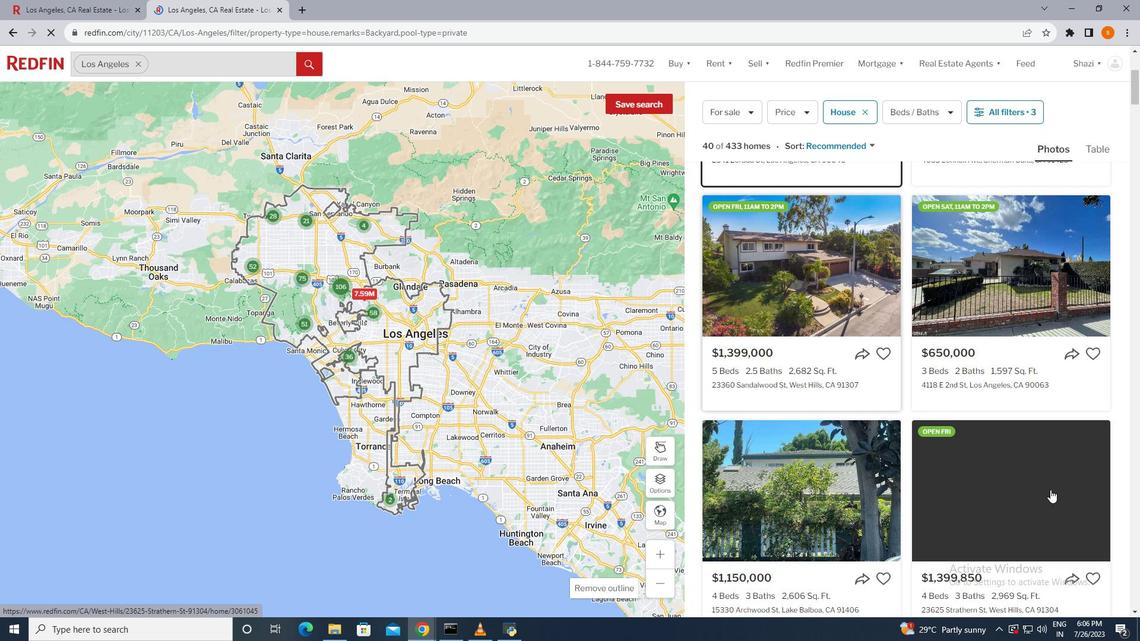 
Action: Mouse scrolled (1051, 489) with delta (0, 0)
Screenshot: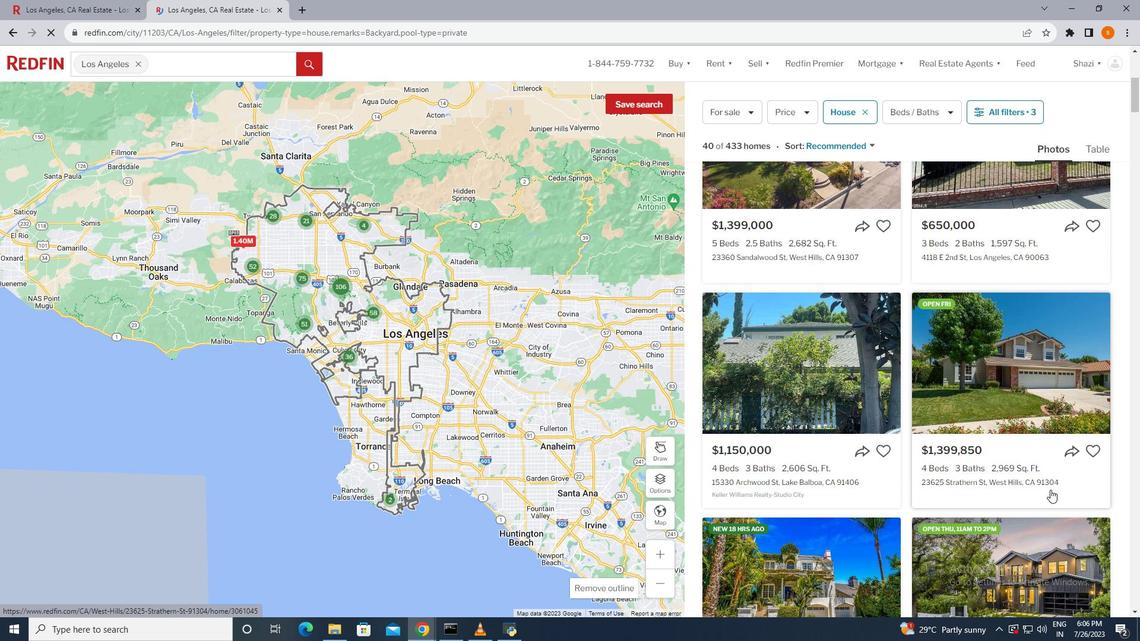 
Action: Mouse scrolled (1051, 489) with delta (0, 0)
Screenshot: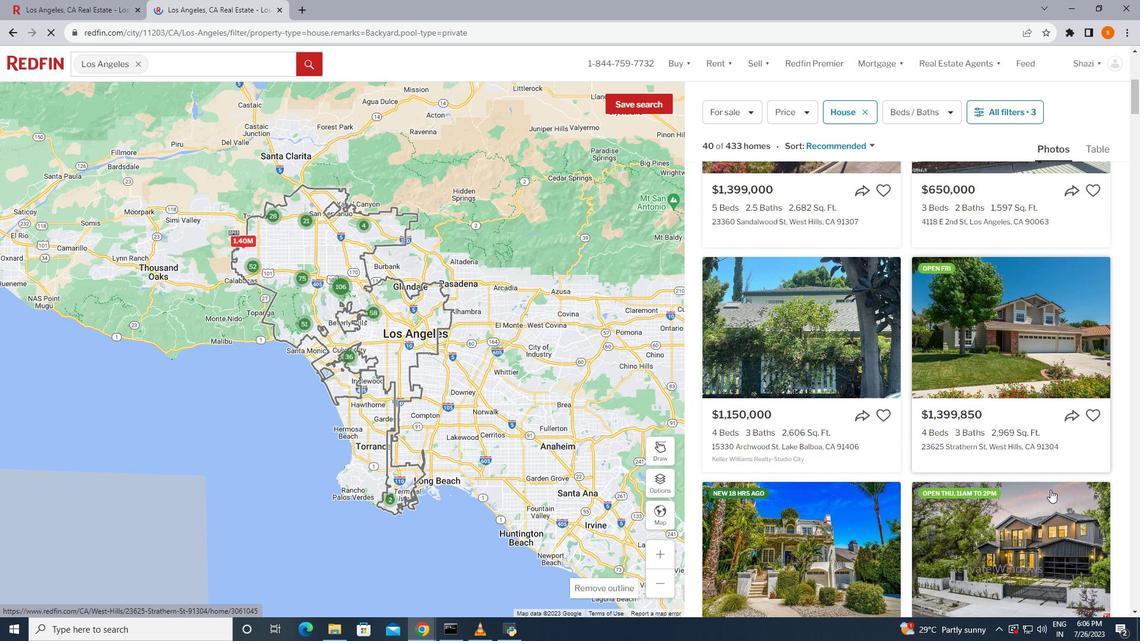 
Action: Mouse scrolled (1051, 489) with delta (0, 0)
Screenshot: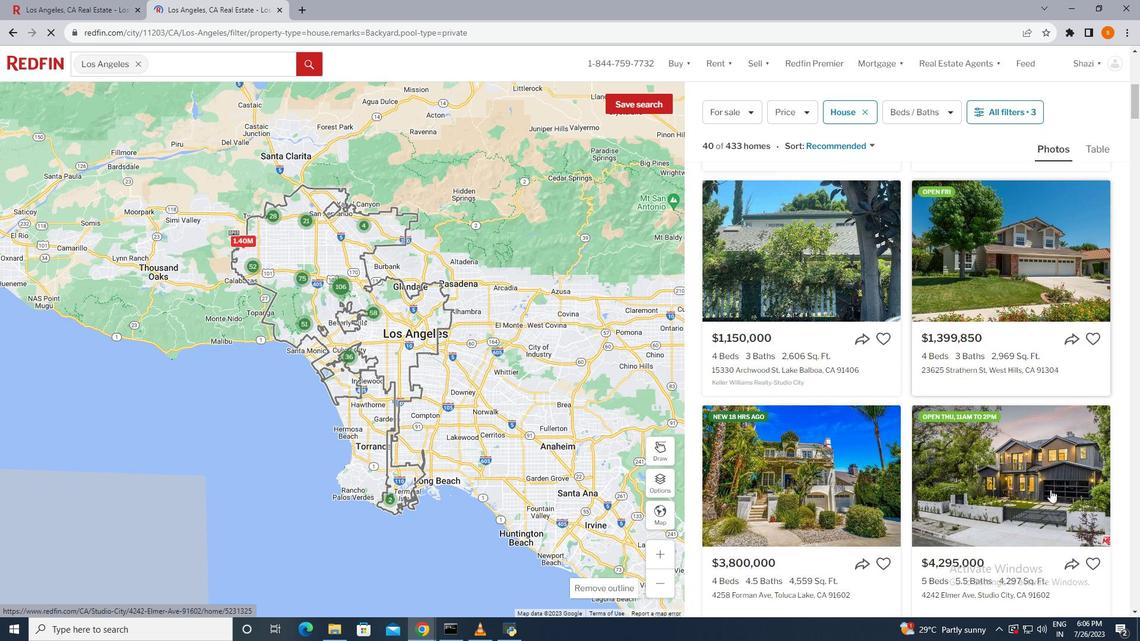 
Action: Mouse moved to (1013, 445)
Screenshot: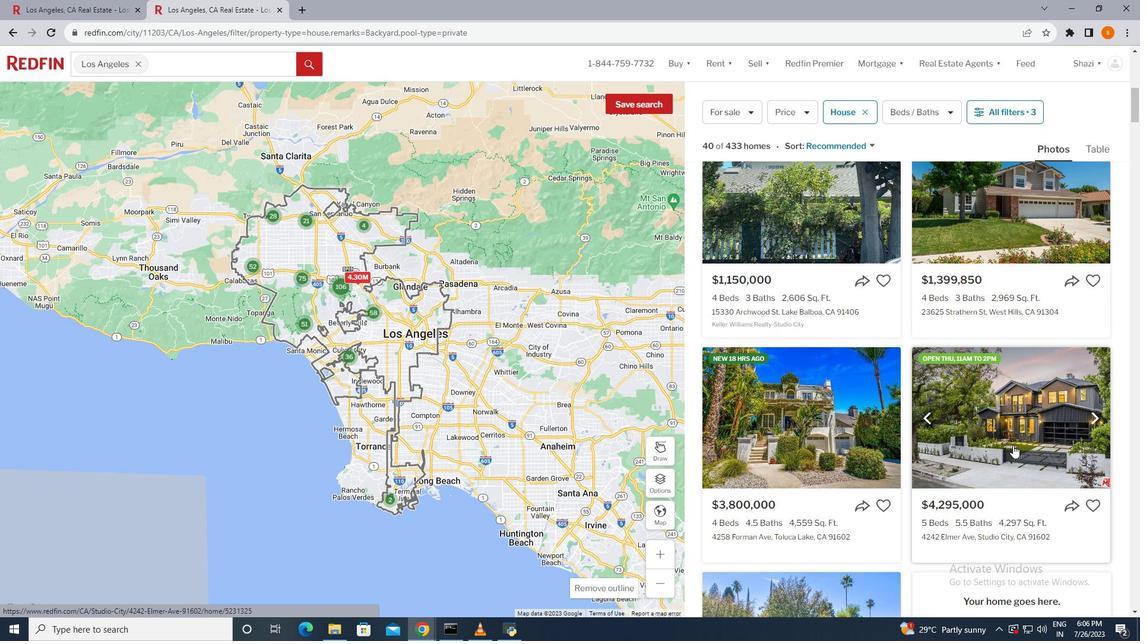 
Action: Mouse pressed left at (1013, 445)
Screenshot: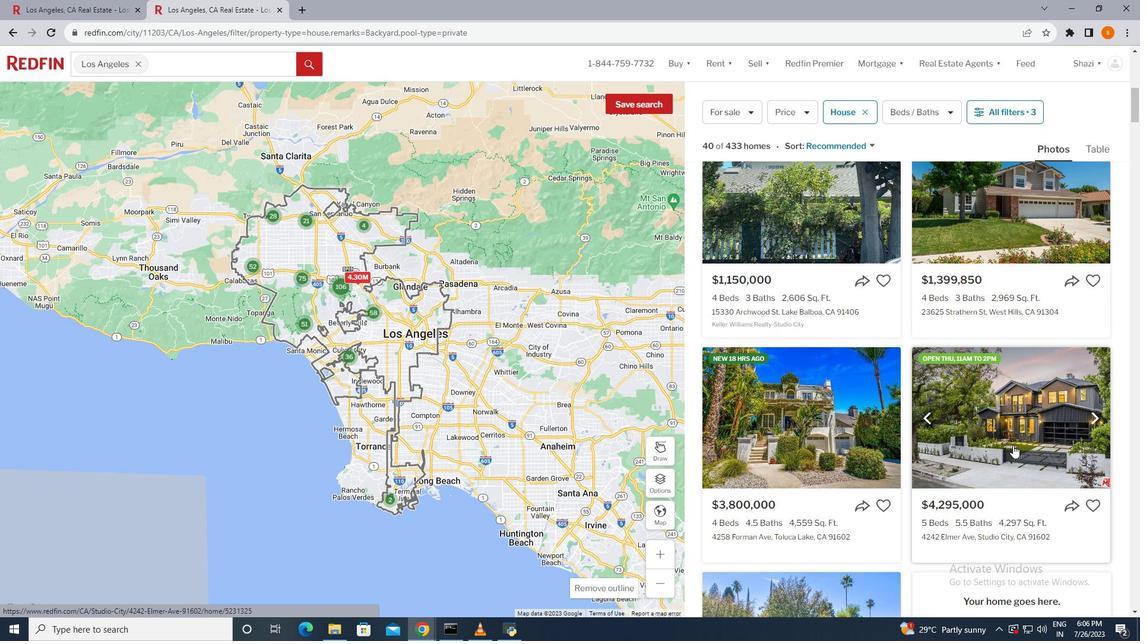 
Action: Mouse moved to (842, 380)
Screenshot: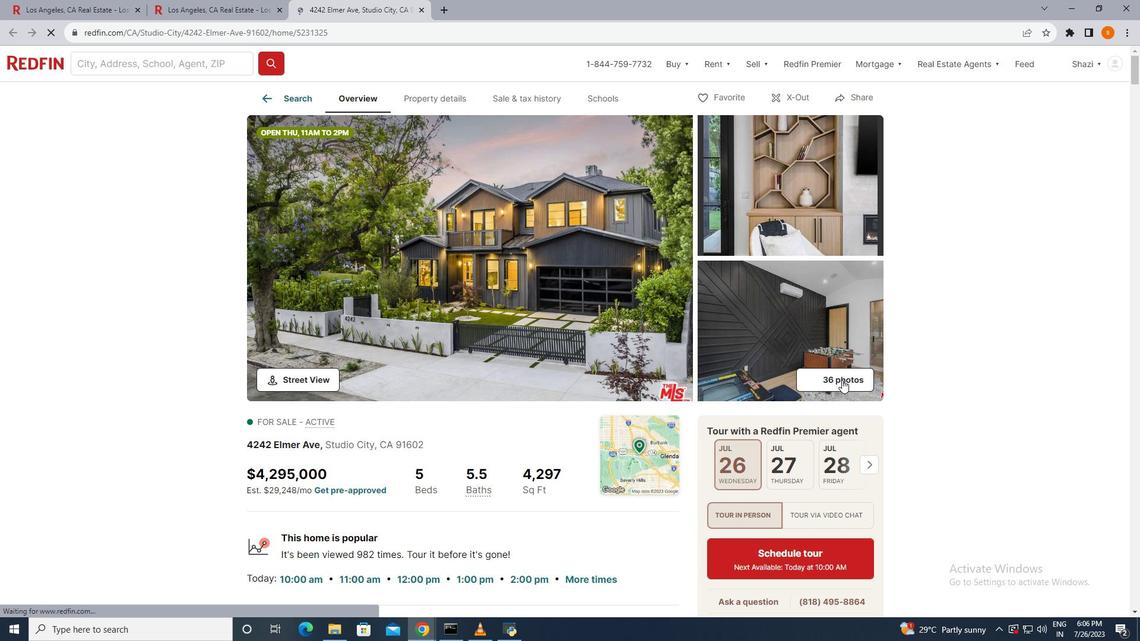 
Action: Mouse pressed left at (842, 380)
Screenshot: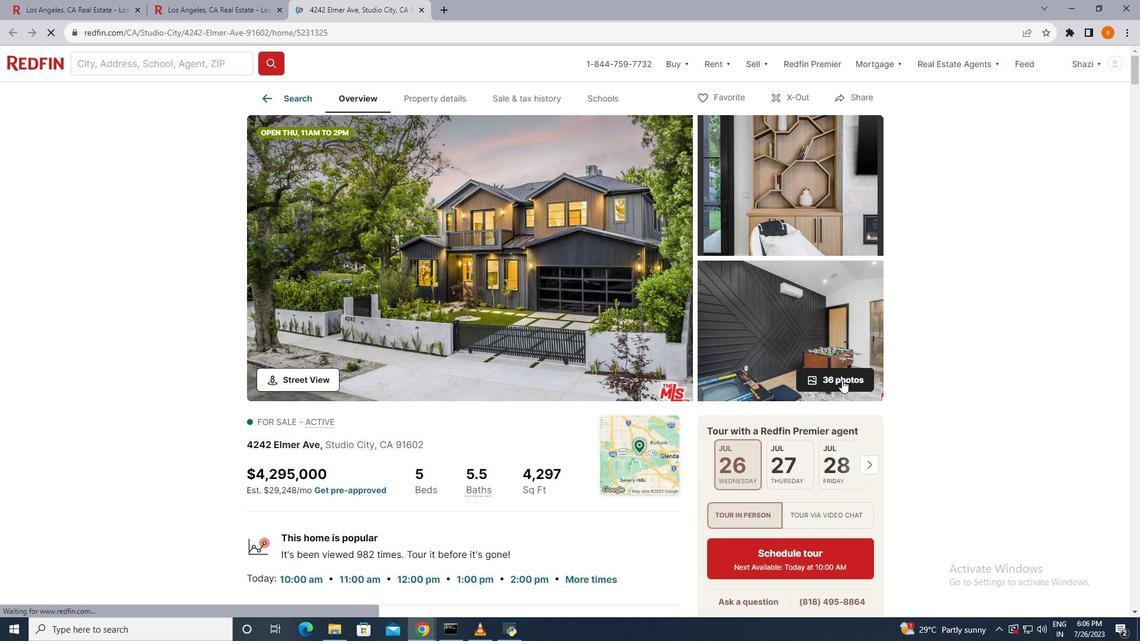 
Action: Mouse moved to (1023, 366)
Screenshot: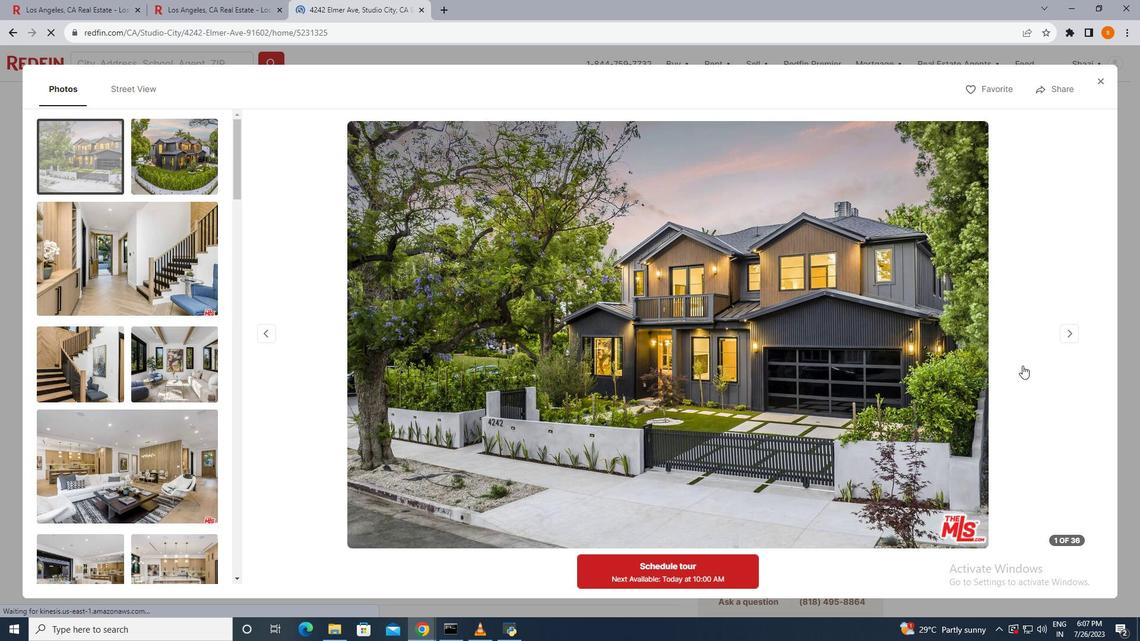 
Action: Mouse pressed left at (1023, 366)
Screenshot: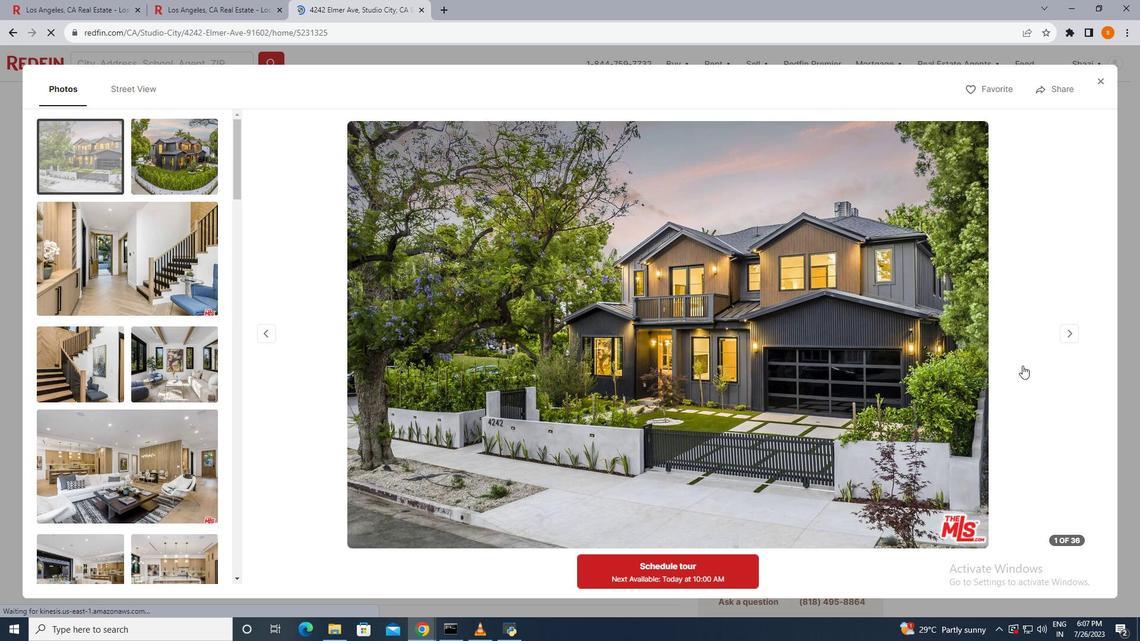 
Action: Mouse pressed left at (1023, 366)
Screenshot: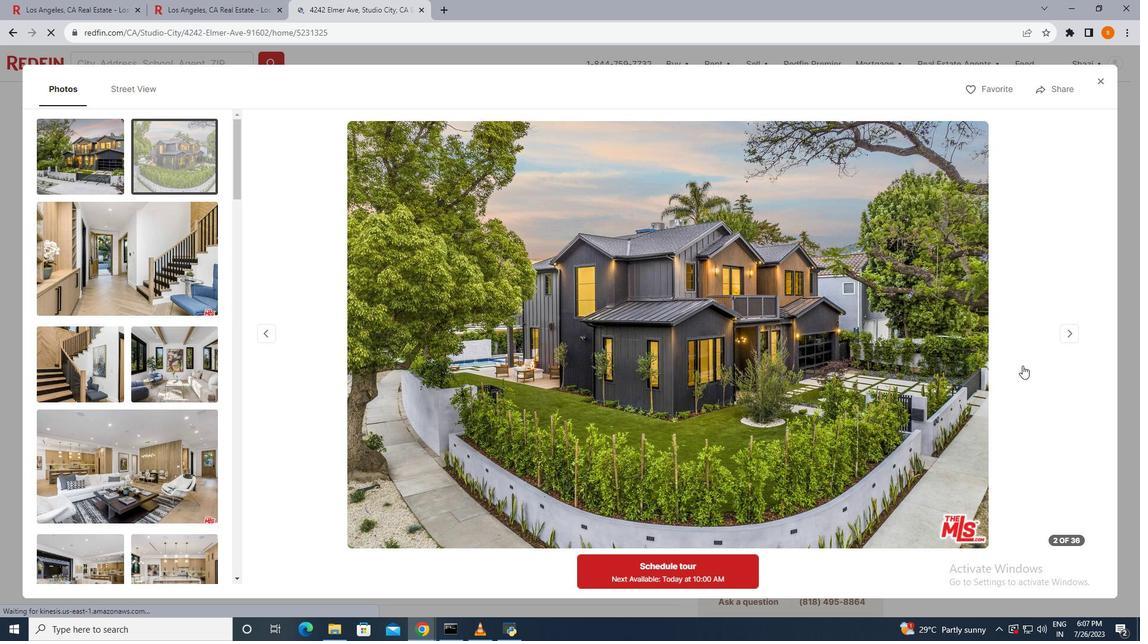 
Action: Mouse pressed left at (1023, 366)
Screenshot: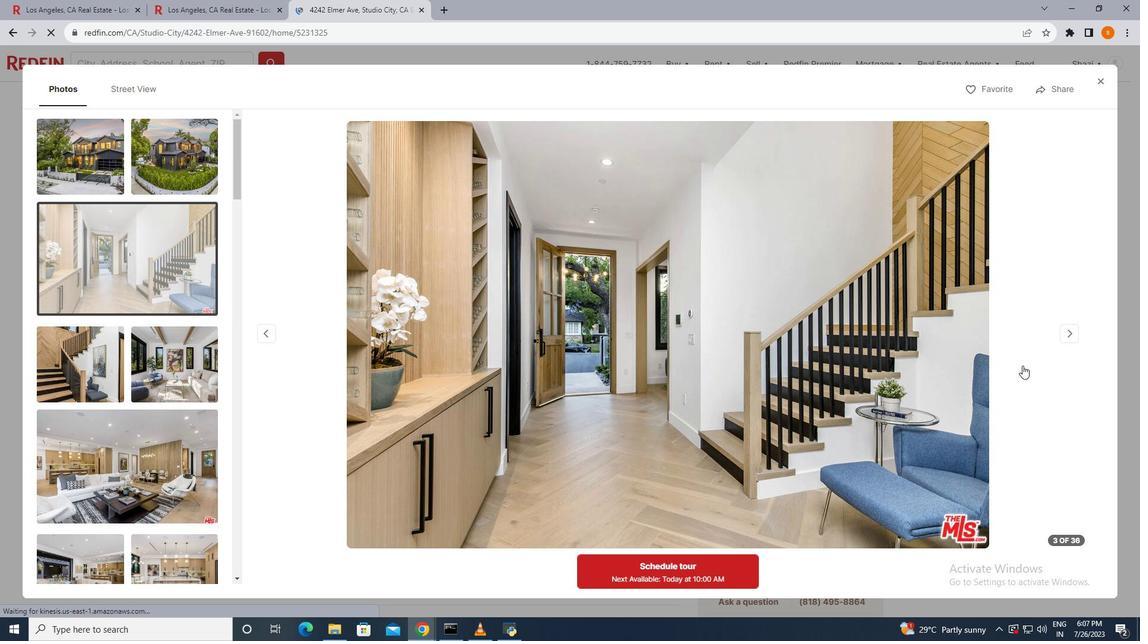 
Action: Mouse pressed left at (1023, 366)
Screenshot: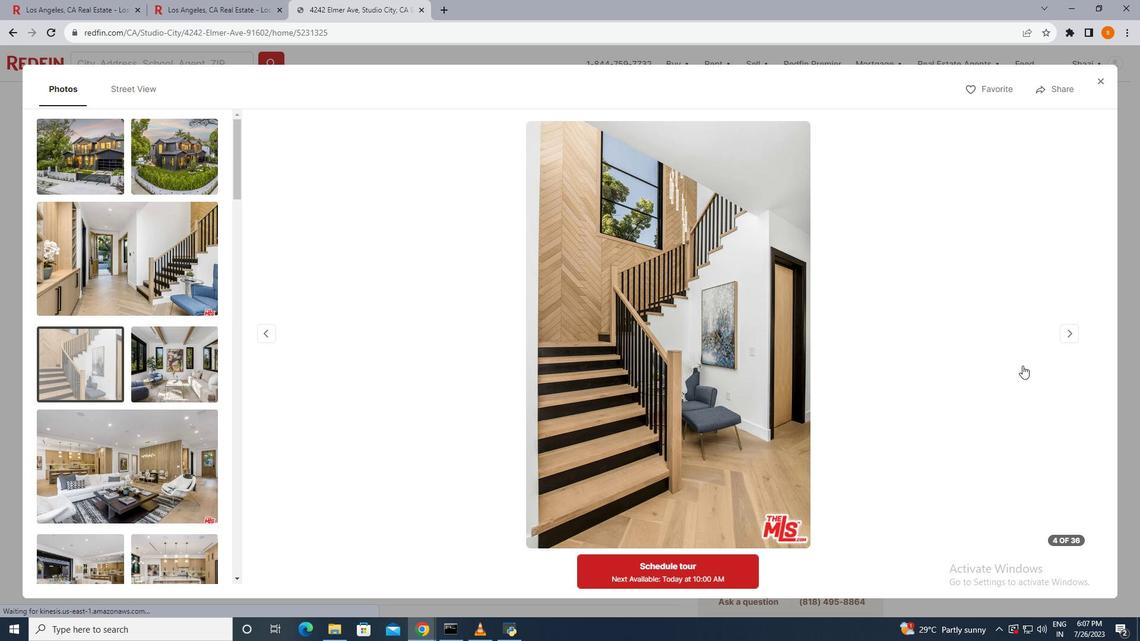 
Action: Mouse pressed left at (1023, 366)
Screenshot: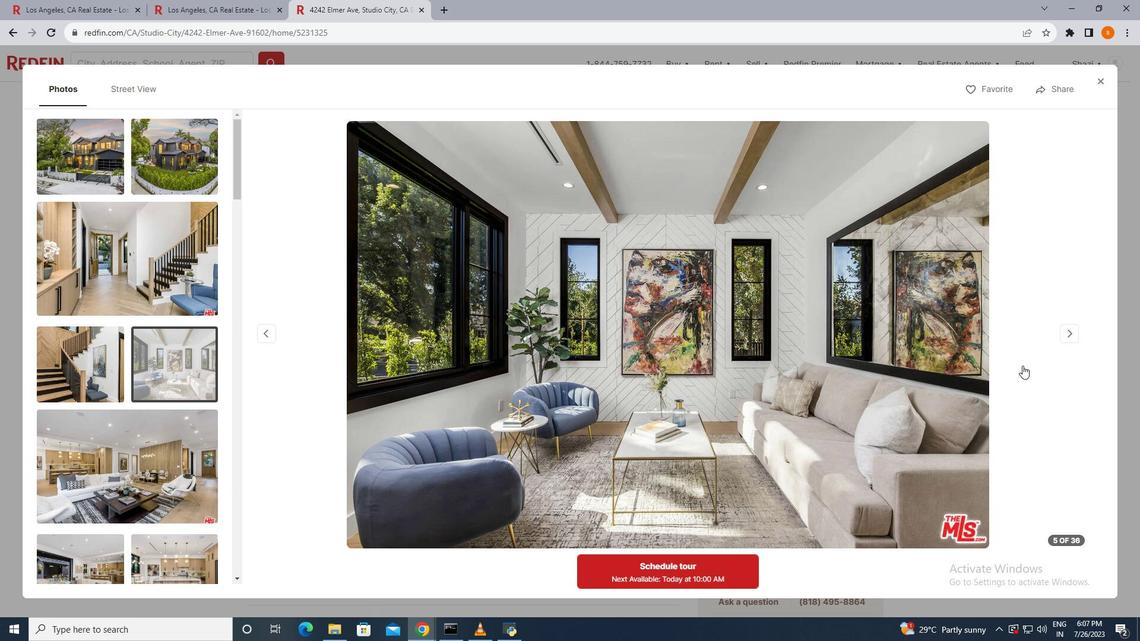 
Action: Mouse pressed left at (1023, 366)
Screenshot: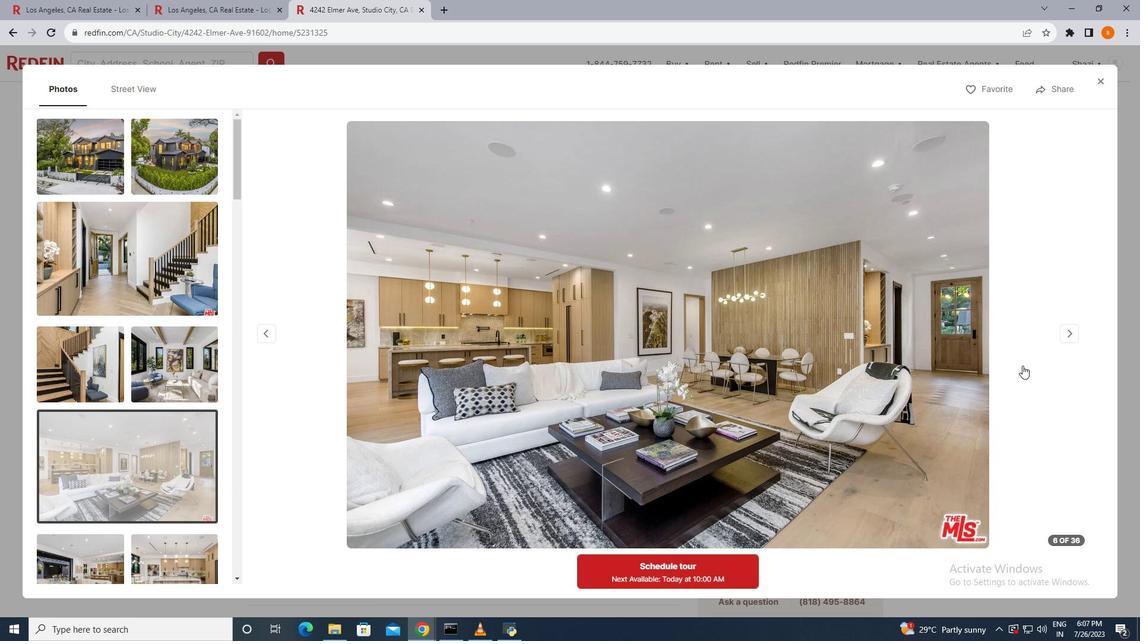 
Action: Mouse pressed left at (1023, 366)
Screenshot: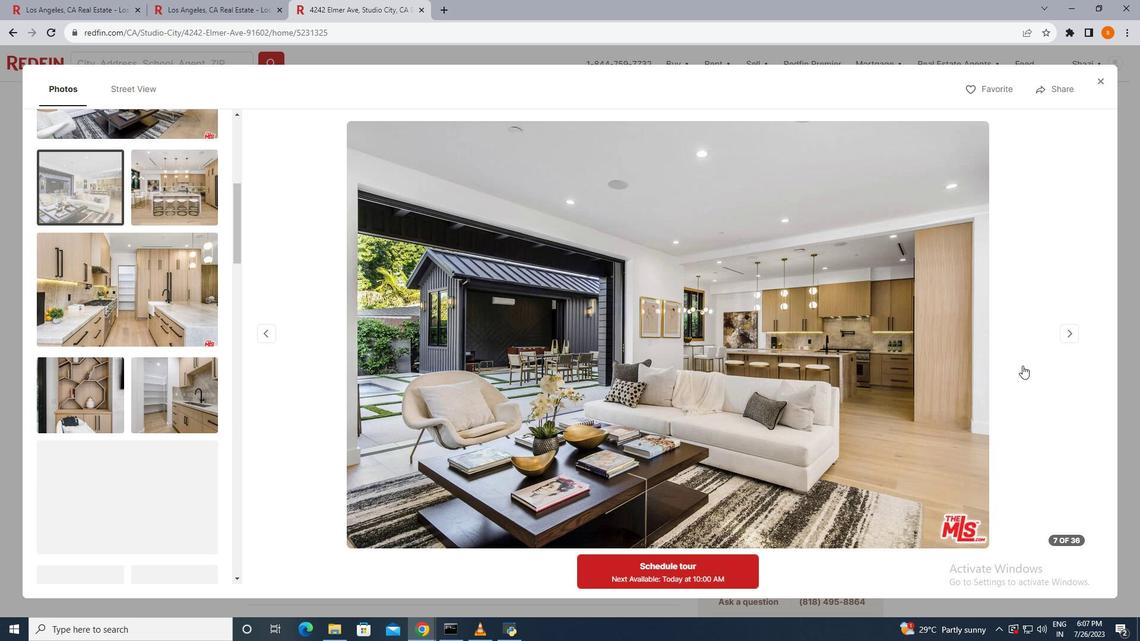 
Action: Mouse pressed left at (1023, 366)
Screenshot: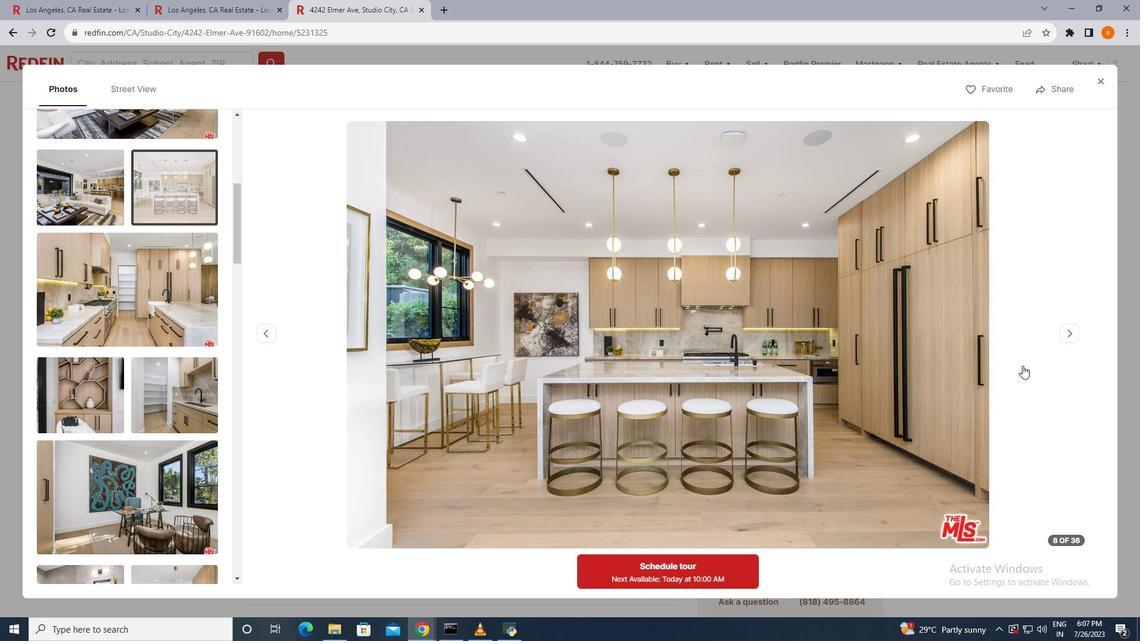 
Action: Mouse pressed left at (1023, 366)
Screenshot: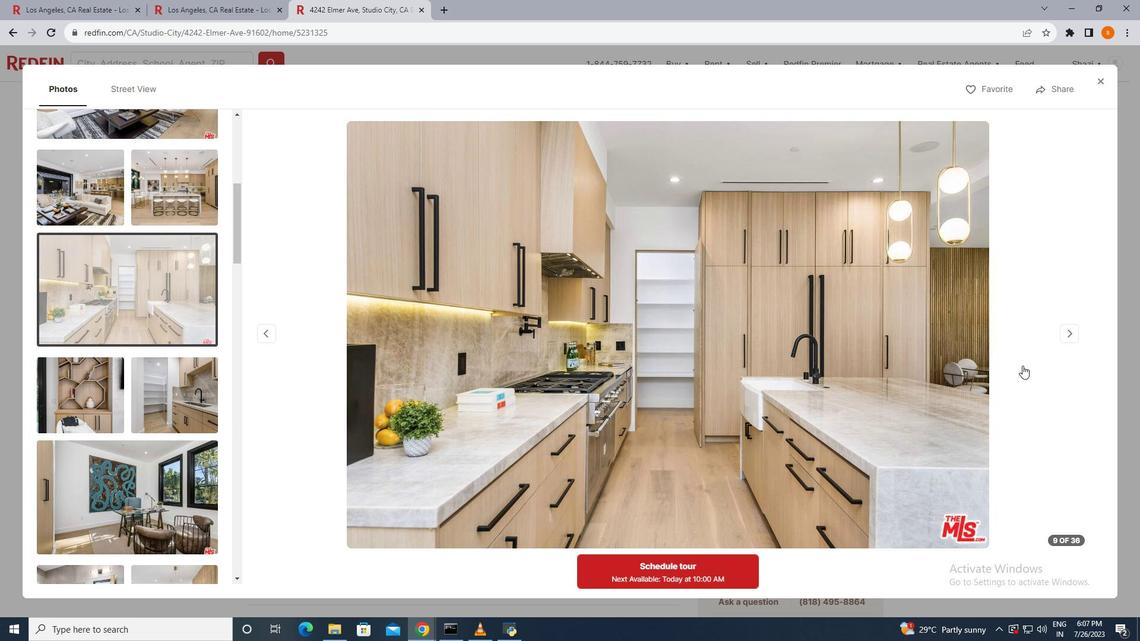 
Action: Mouse pressed left at (1023, 366)
Screenshot: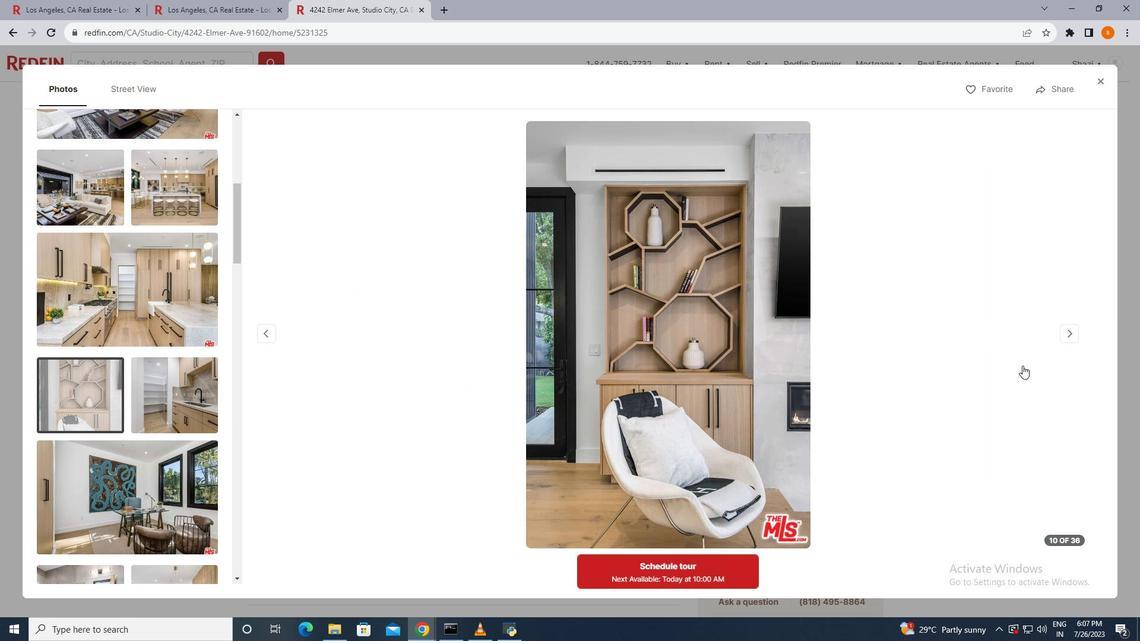 
Action: Mouse pressed left at (1023, 366)
Screenshot: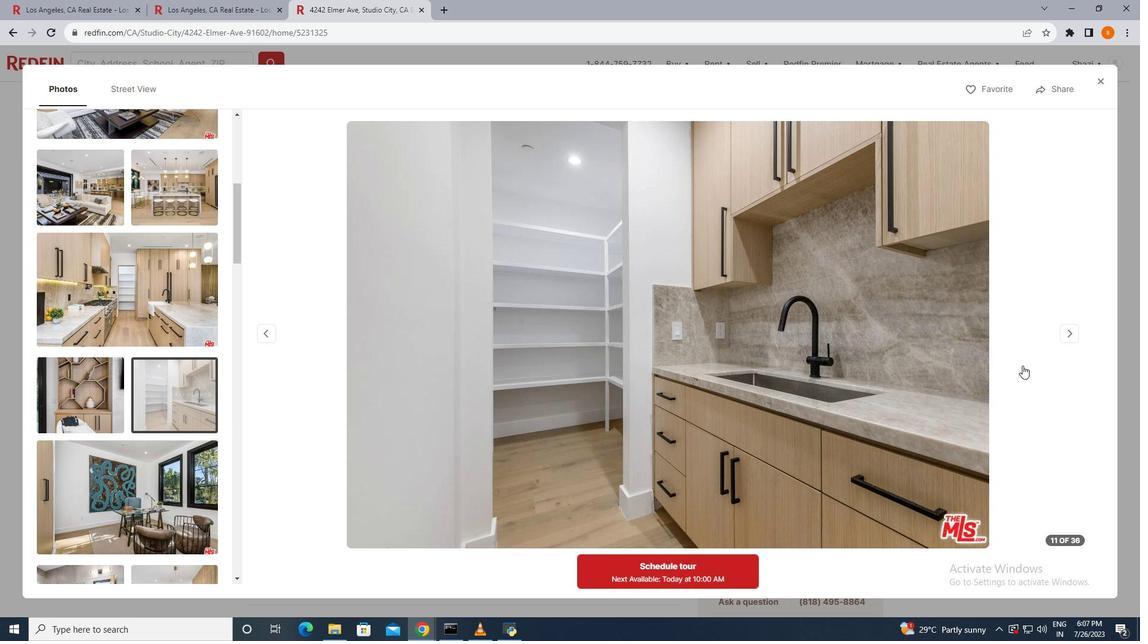
Action: Mouse moved to (1099, 79)
Screenshot: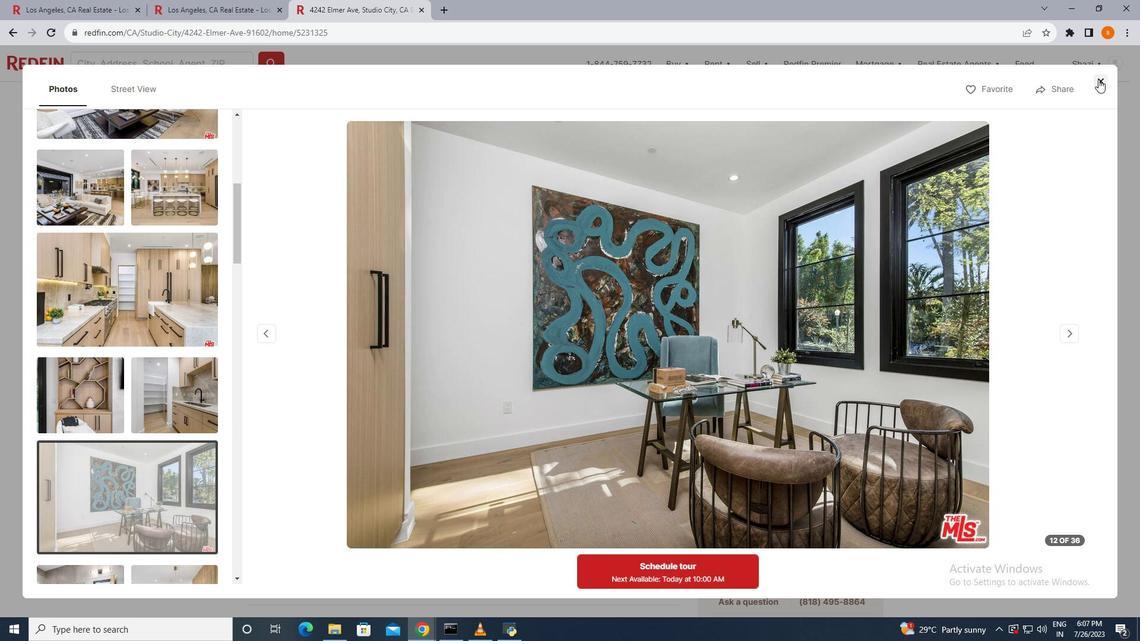 
Action: Mouse pressed left at (1099, 79)
Screenshot: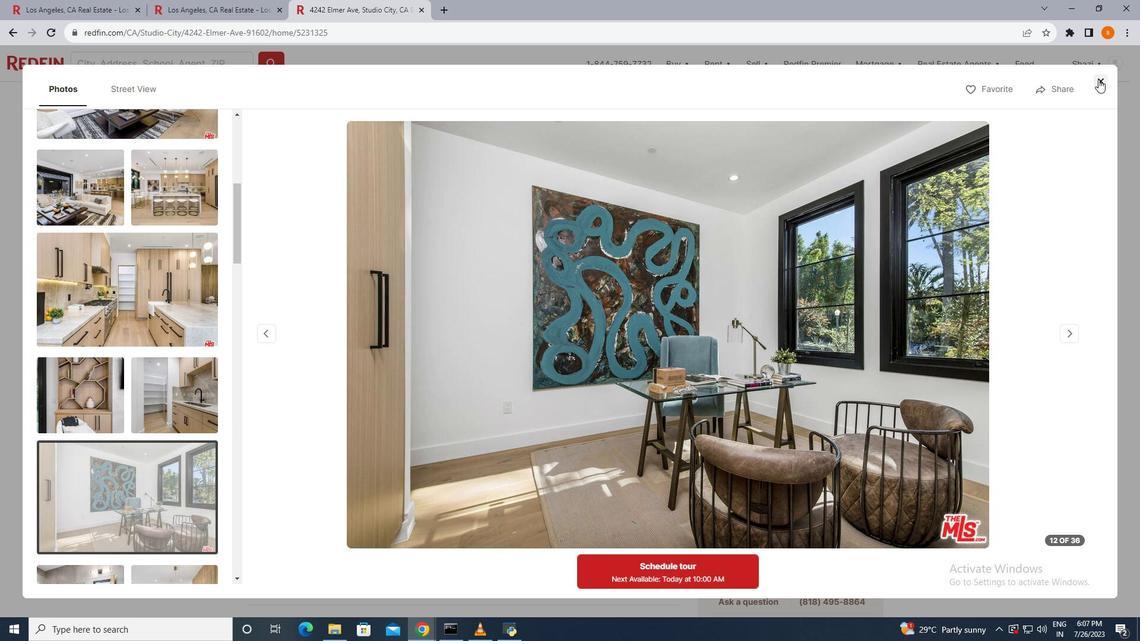 
Action: Mouse moved to (450, 93)
Screenshot: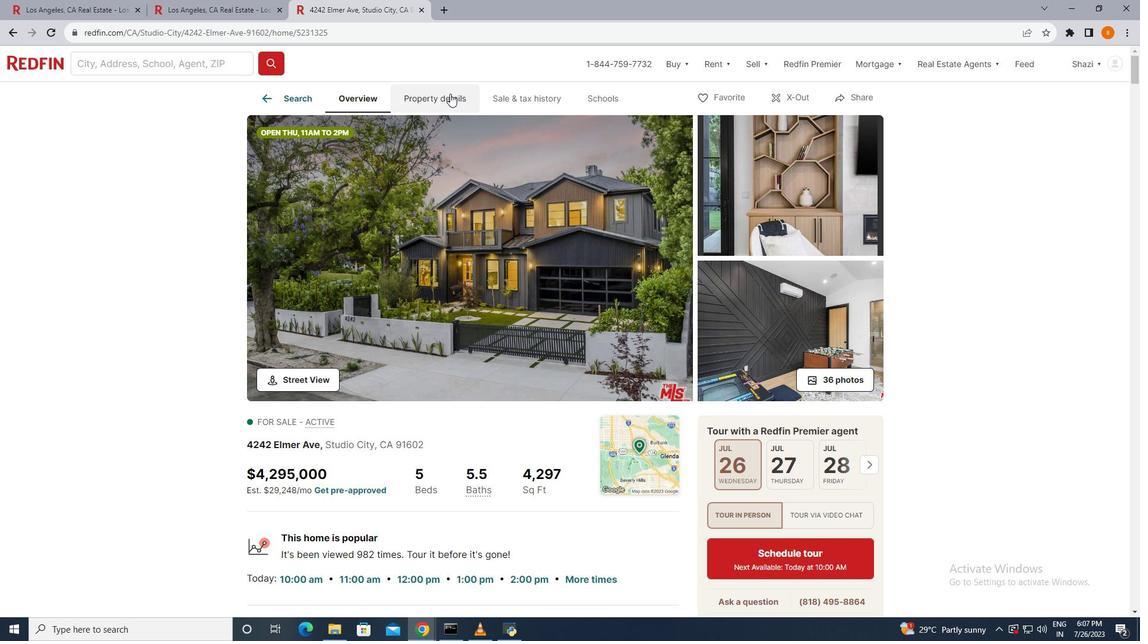 
Action: Mouse pressed left at (450, 93)
Screenshot: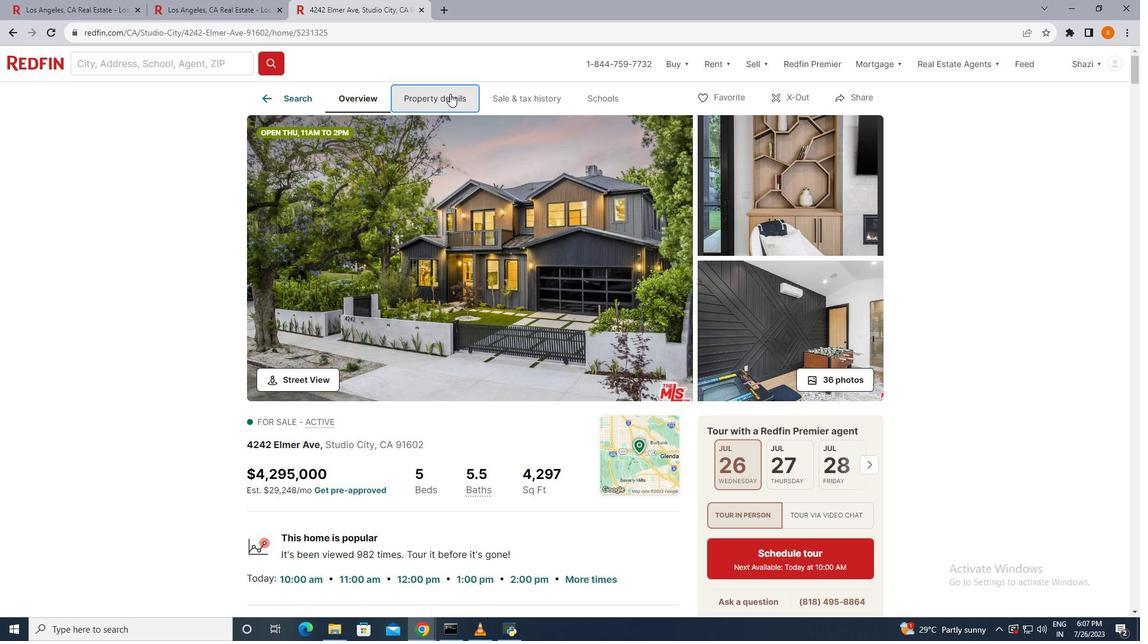 
Action: Mouse moved to (475, 269)
Screenshot: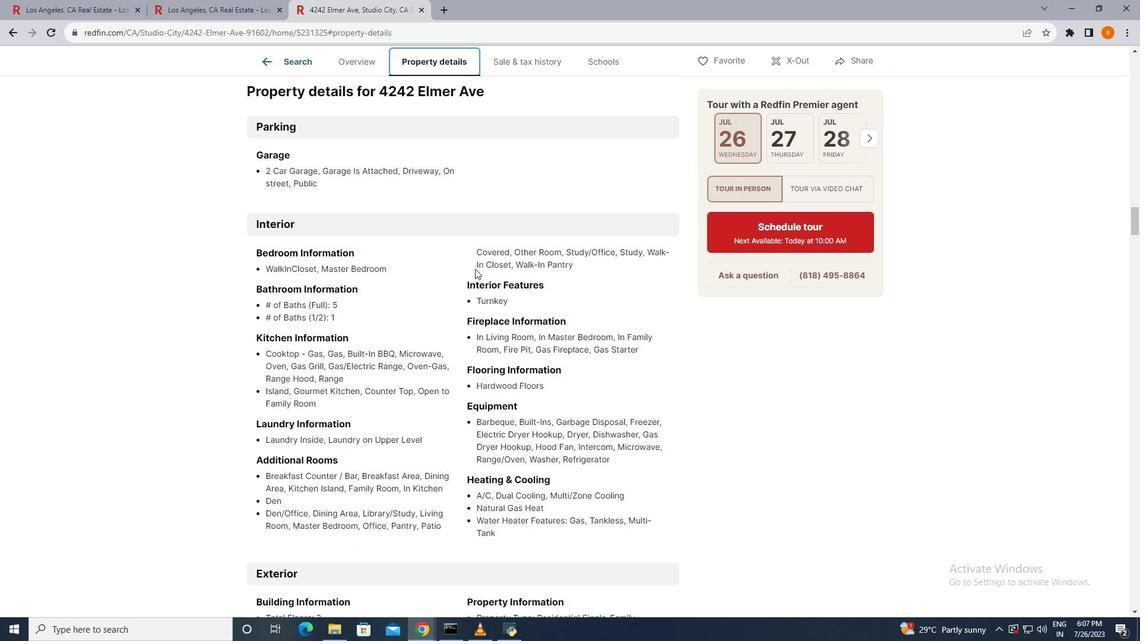 
Action: Mouse scrolled (475, 268) with delta (0, 0)
Screenshot: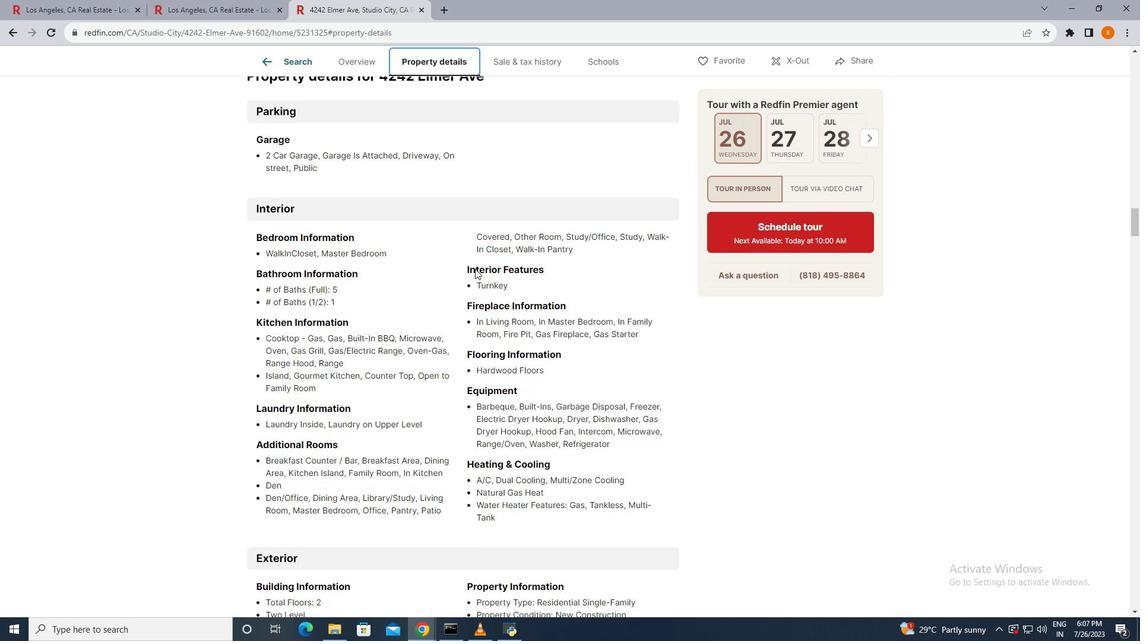 
Action: Mouse scrolled (475, 268) with delta (0, 0)
Screenshot: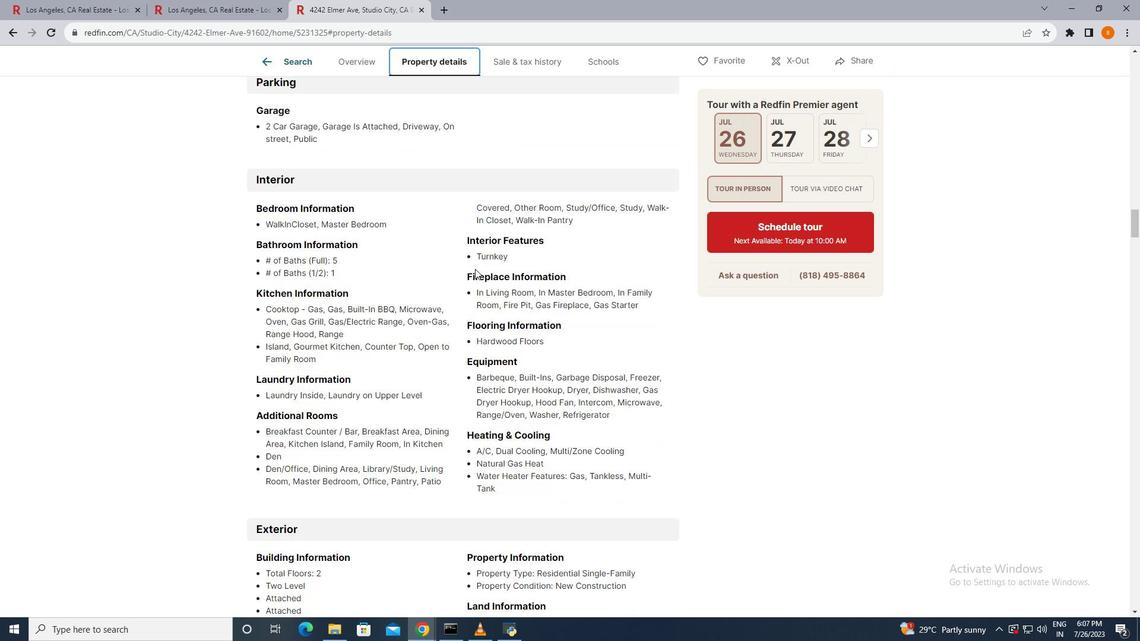 
Action: Mouse scrolled (475, 268) with delta (0, 0)
Screenshot: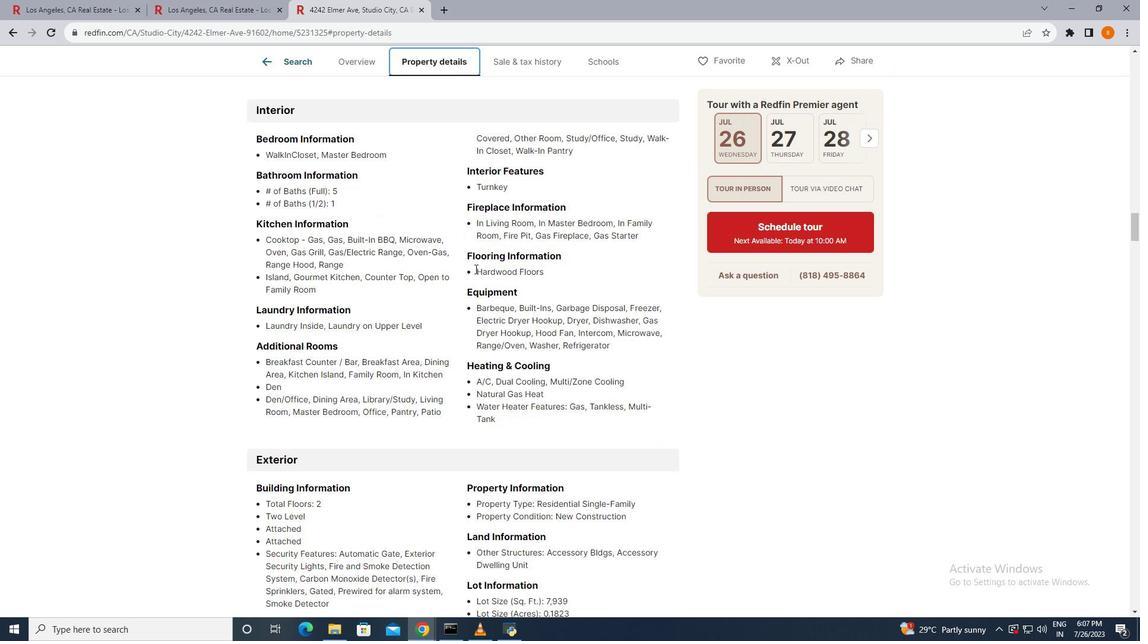 
Action: Mouse moved to (475, 269)
Screenshot: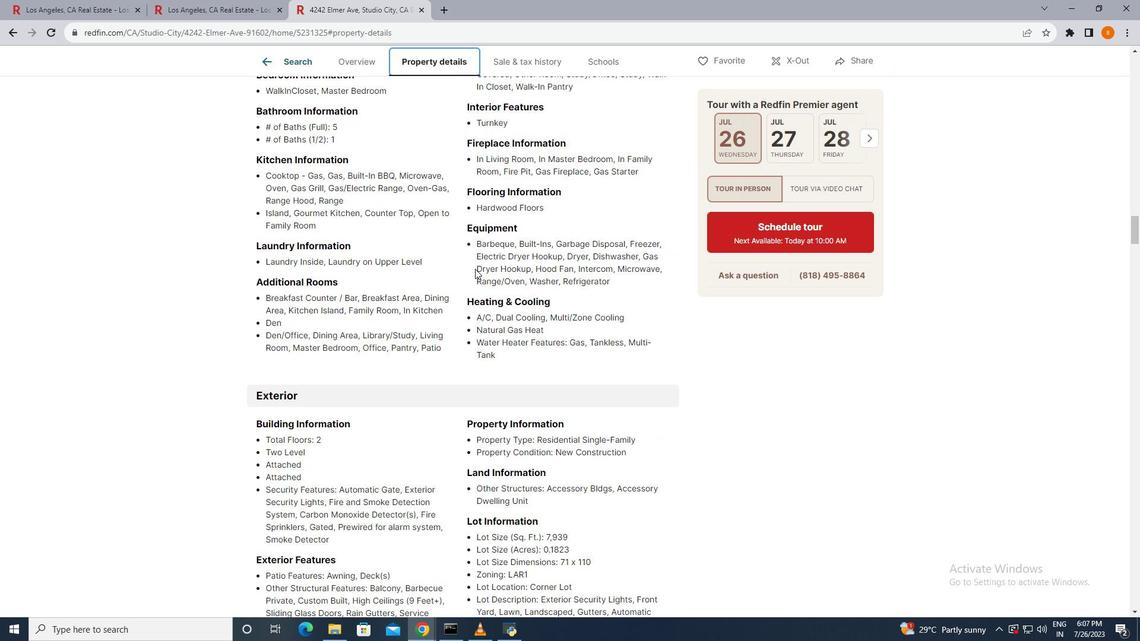 
Action: Mouse scrolled (475, 268) with delta (0, 0)
Screenshot: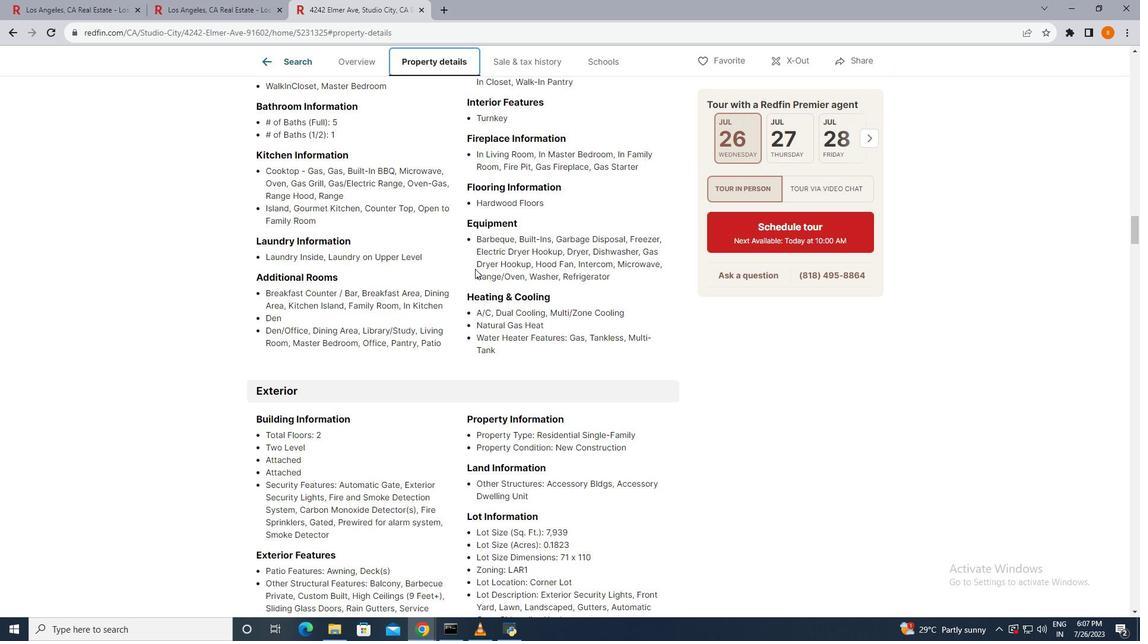
Action: Mouse scrolled (475, 268) with delta (0, 0)
Screenshot: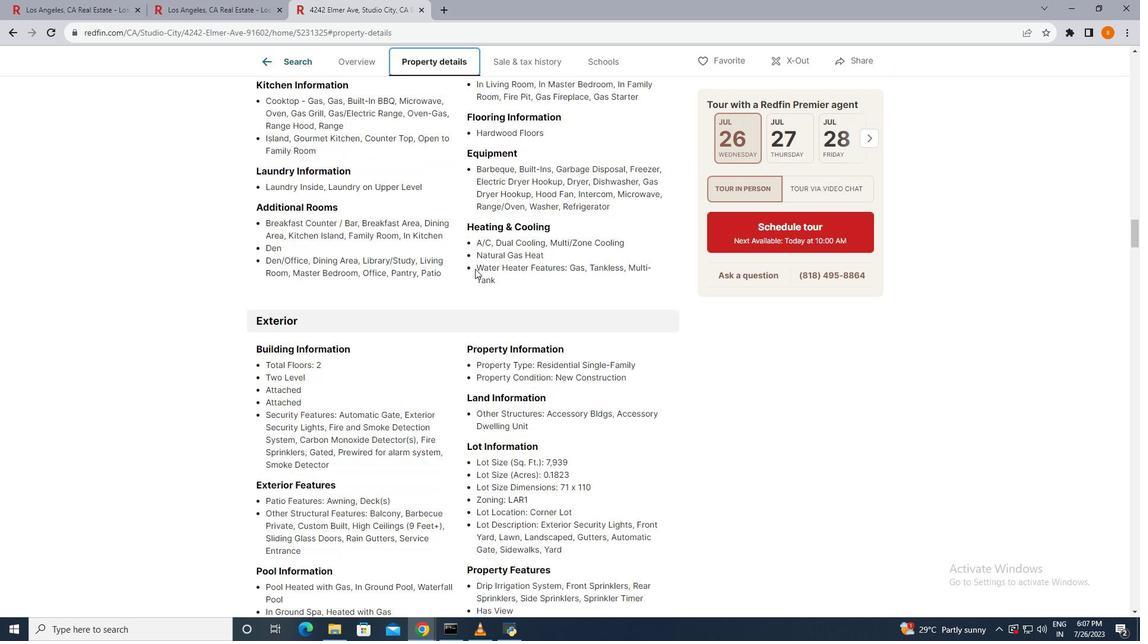 
Action: Mouse scrolled (475, 268) with delta (0, 0)
Screenshot: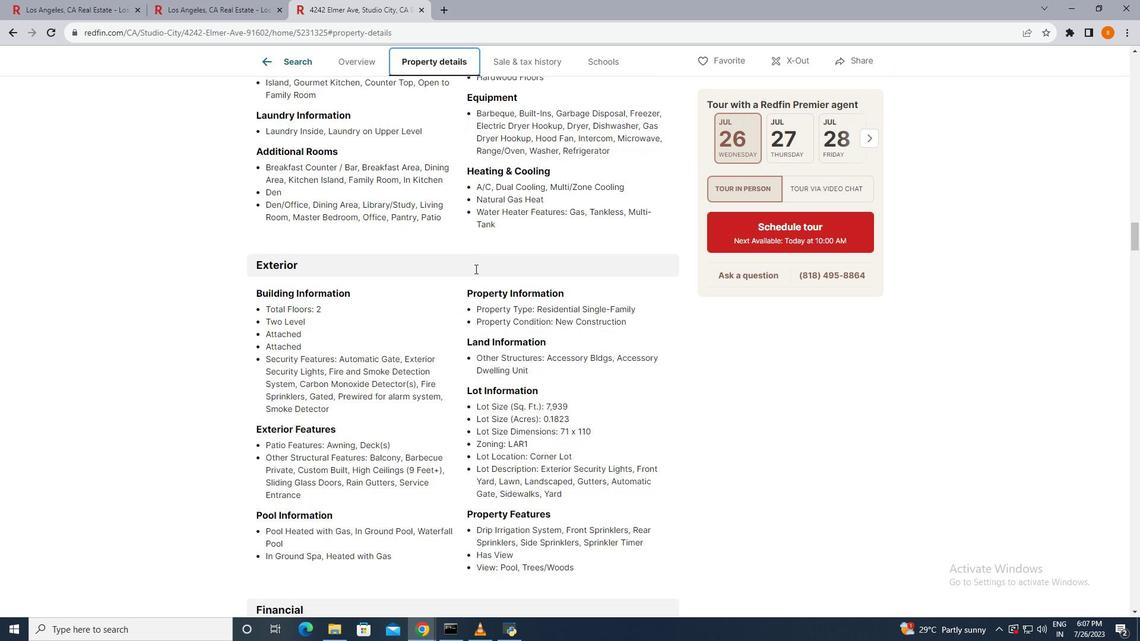 
Action: Mouse scrolled (475, 268) with delta (0, 0)
Screenshot: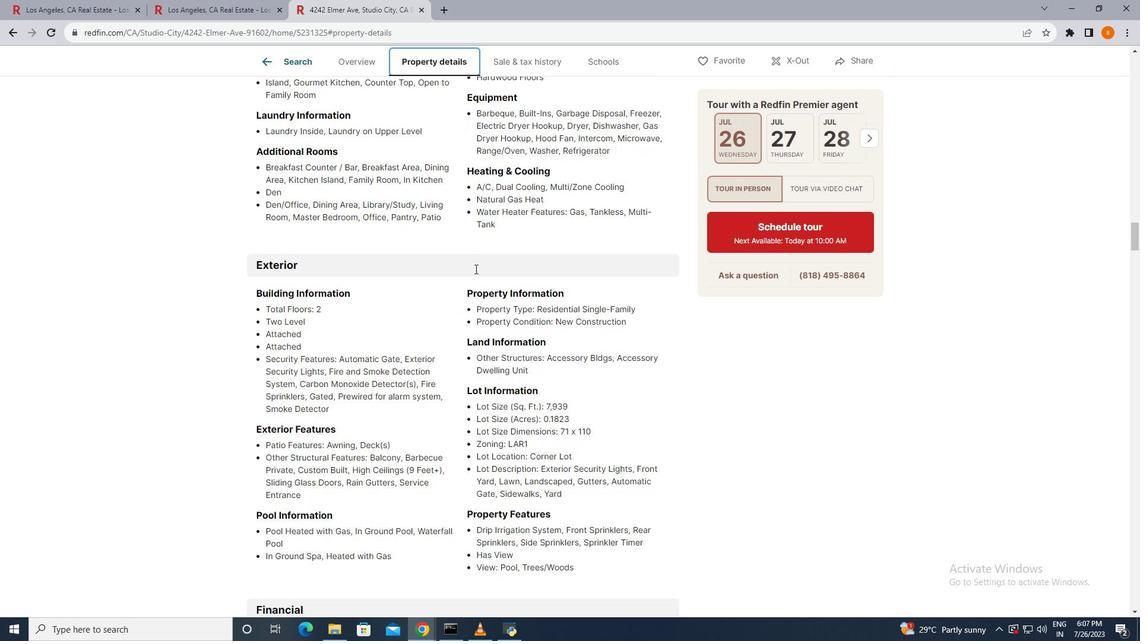 
Action: Mouse scrolled (475, 268) with delta (0, 0)
Screenshot: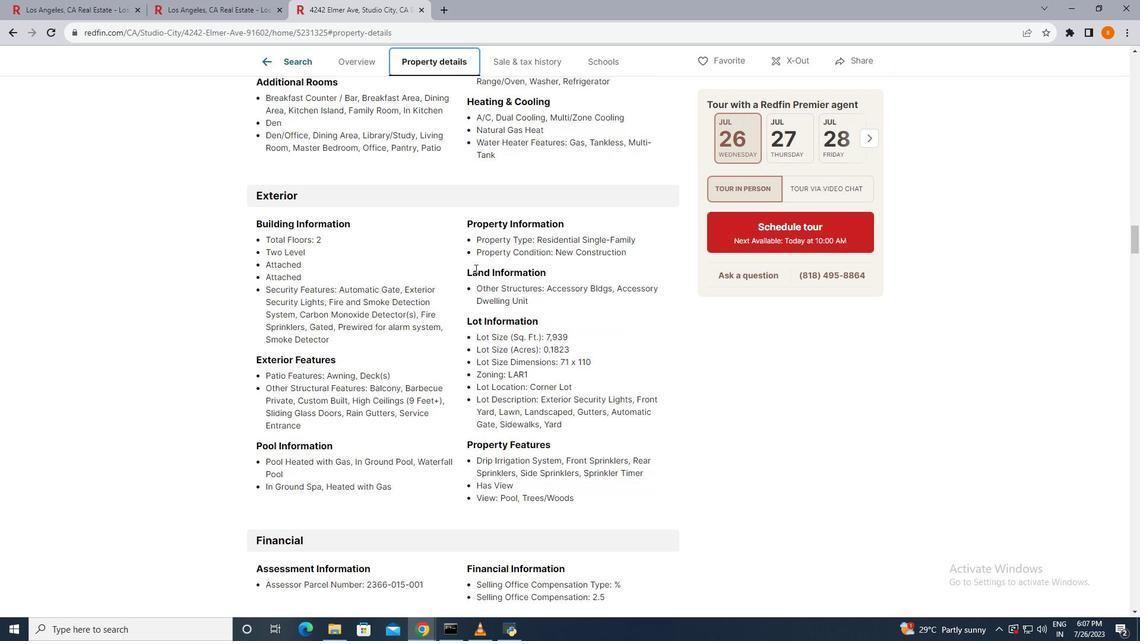 
Action: Mouse scrolled (475, 268) with delta (0, 0)
Screenshot: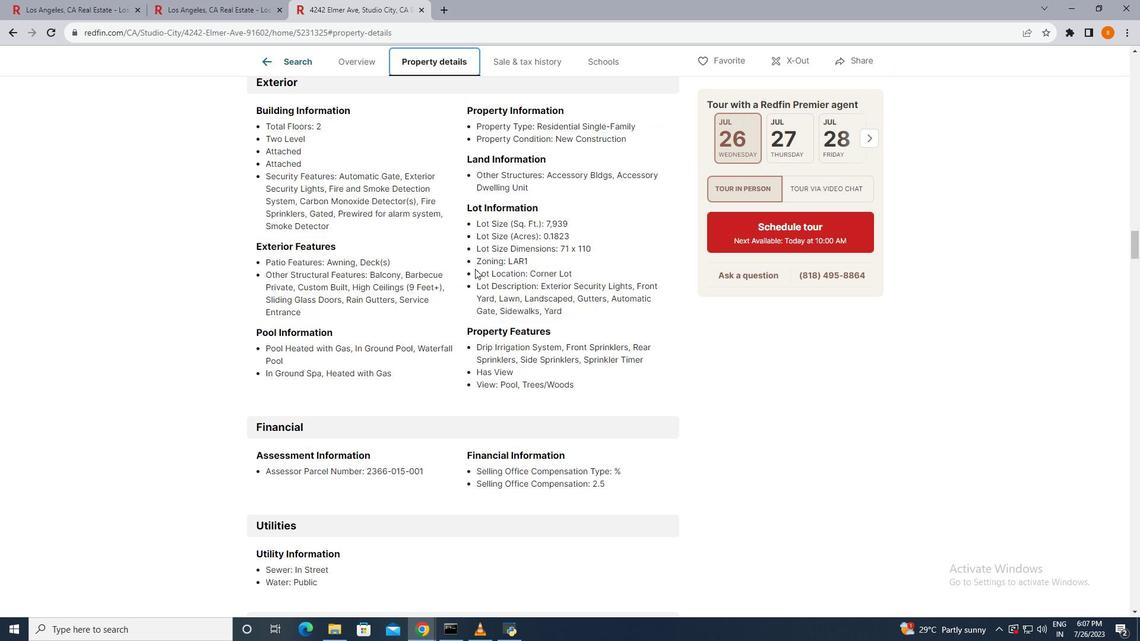 
Action: Mouse scrolled (475, 268) with delta (0, 0)
Screenshot: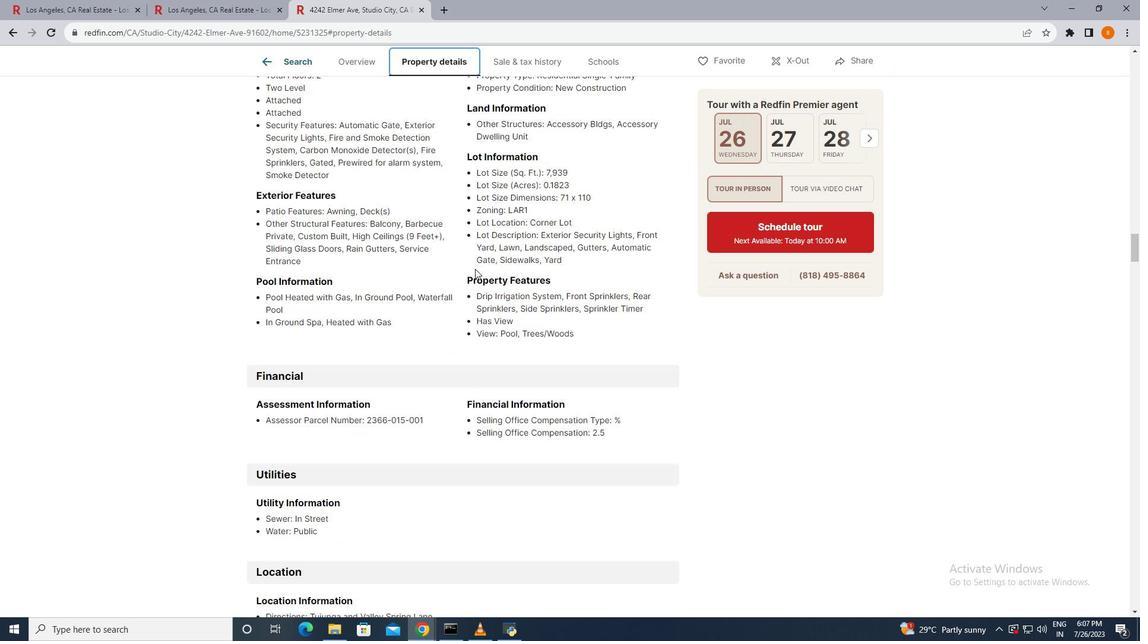 
Action: Mouse scrolled (475, 268) with delta (0, 0)
Screenshot: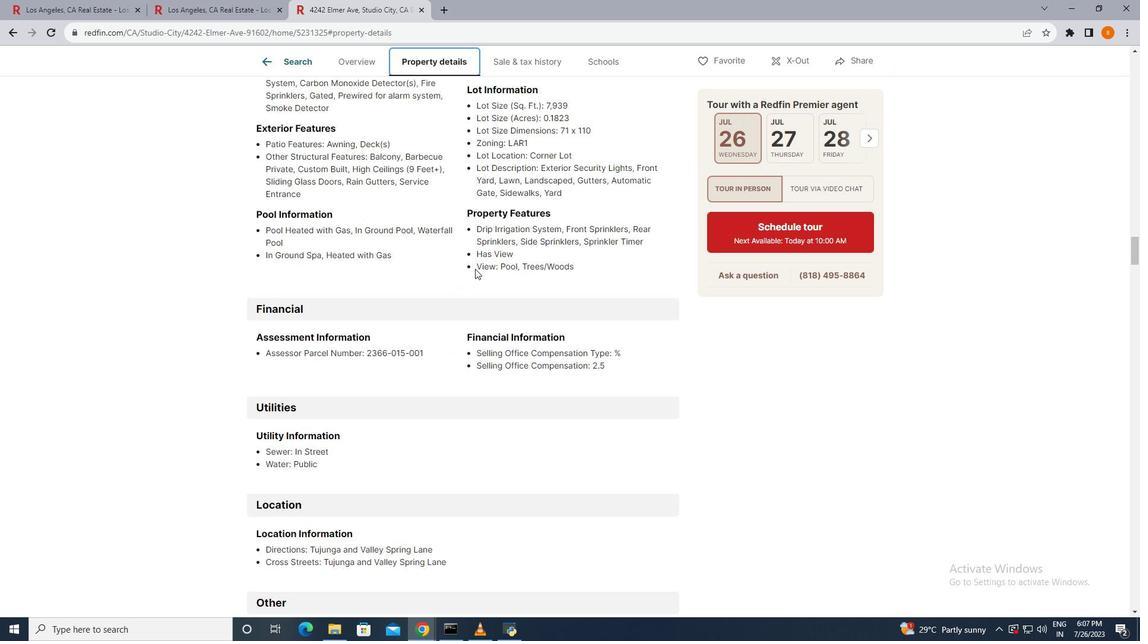
Action: Mouse scrolled (475, 268) with delta (0, 0)
Screenshot: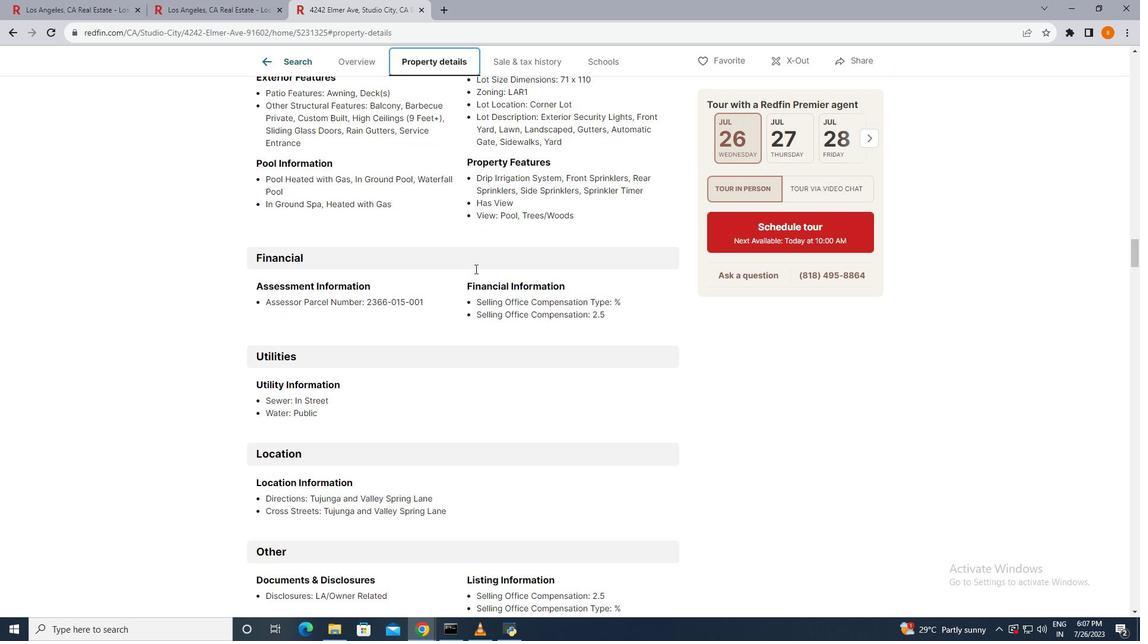 
Action: Mouse scrolled (475, 268) with delta (0, 0)
Screenshot: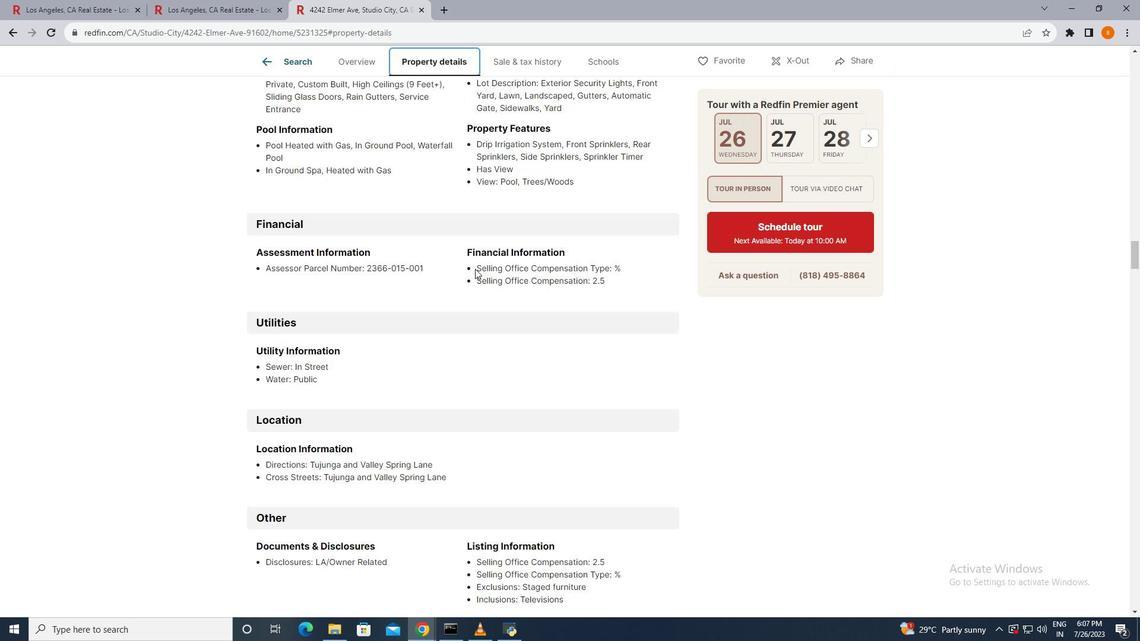 
Action: Mouse scrolled (475, 268) with delta (0, 0)
Screenshot: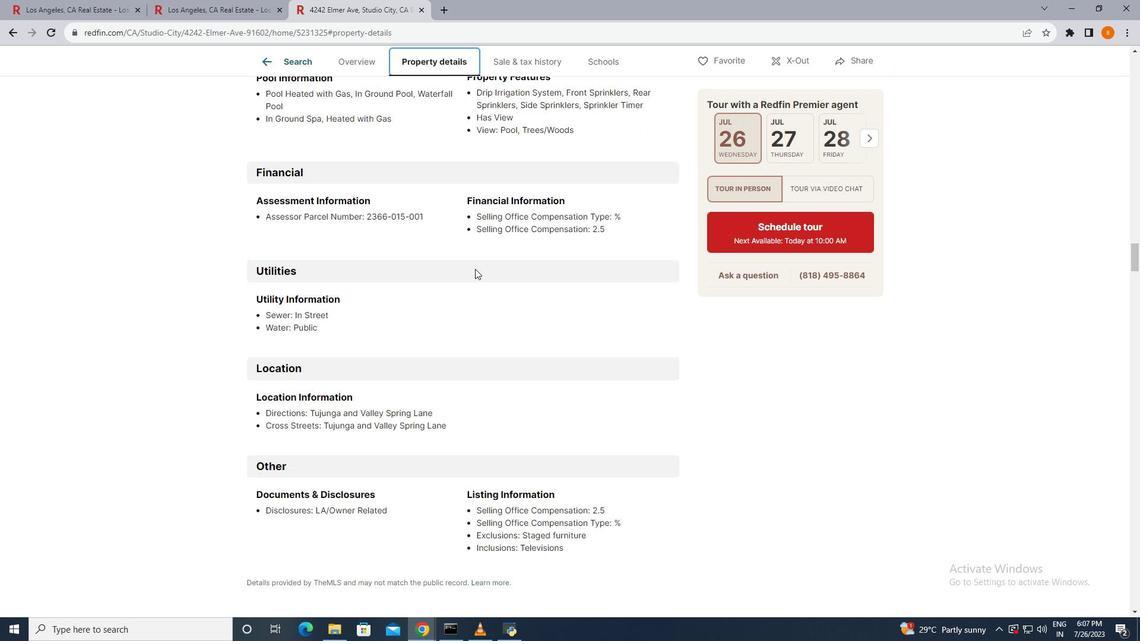 
Action: Mouse scrolled (475, 268) with delta (0, 0)
Screenshot: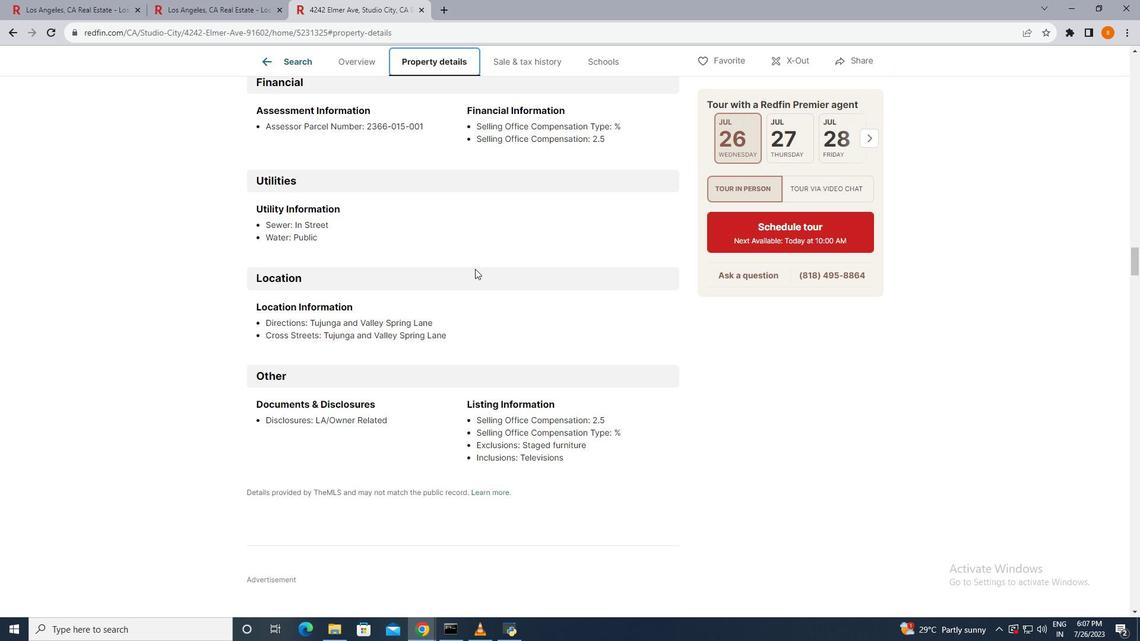 
Action: Mouse scrolled (475, 268) with delta (0, 0)
Screenshot: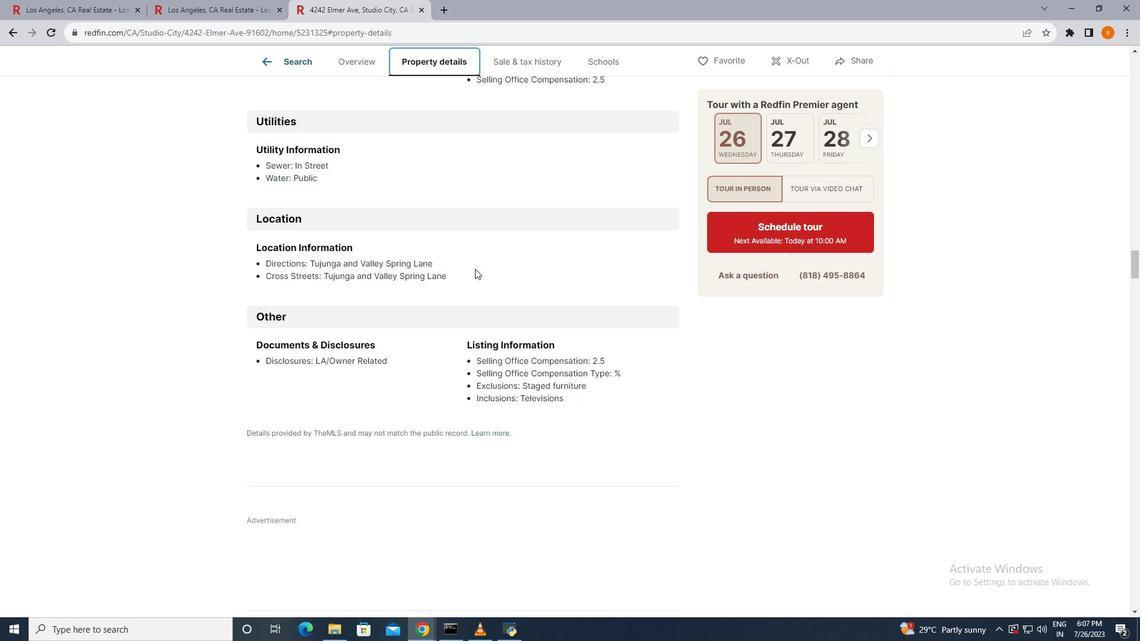 
Action: Mouse scrolled (475, 268) with delta (0, 0)
Screenshot: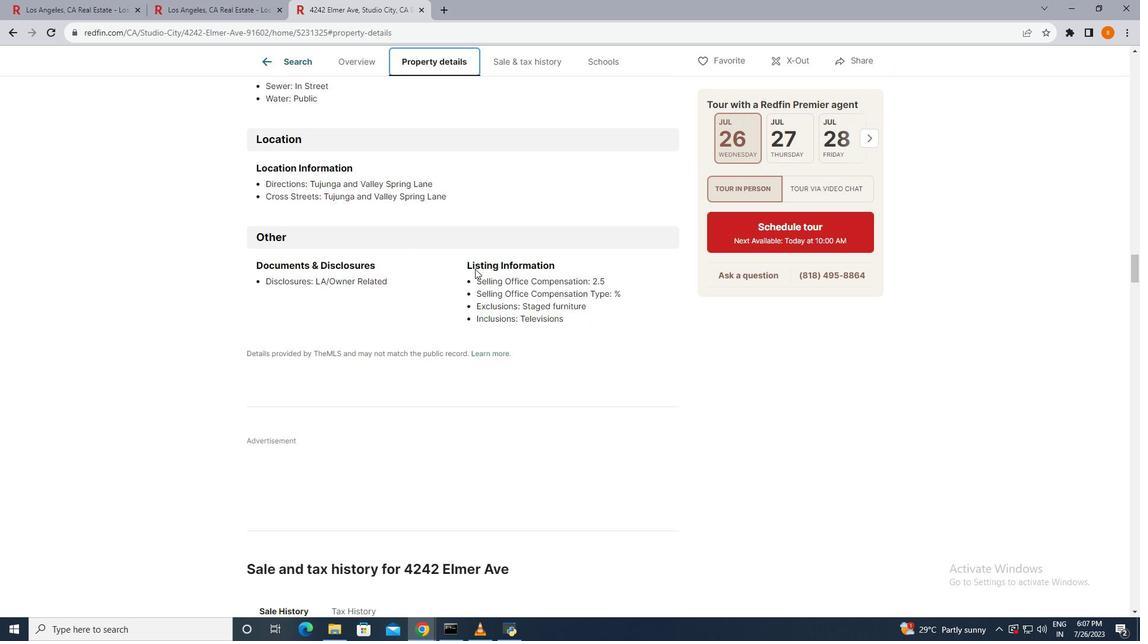 
Action: Mouse scrolled (475, 268) with delta (0, 0)
Screenshot: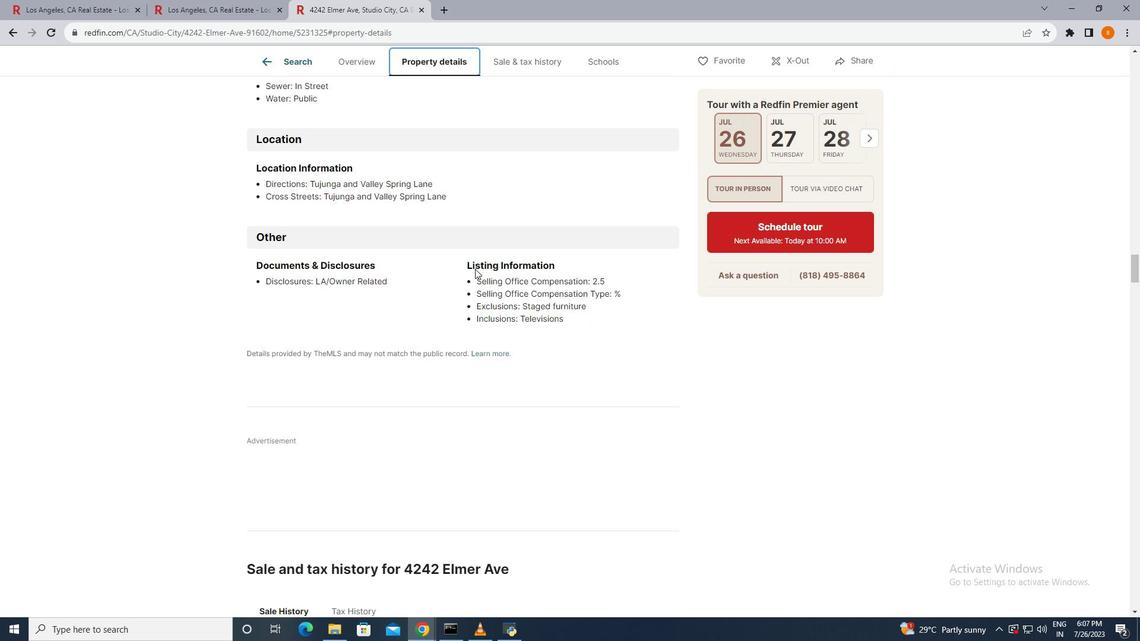 
Action: Mouse scrolled (475, 268) with delta (0, 0)
Screenshot: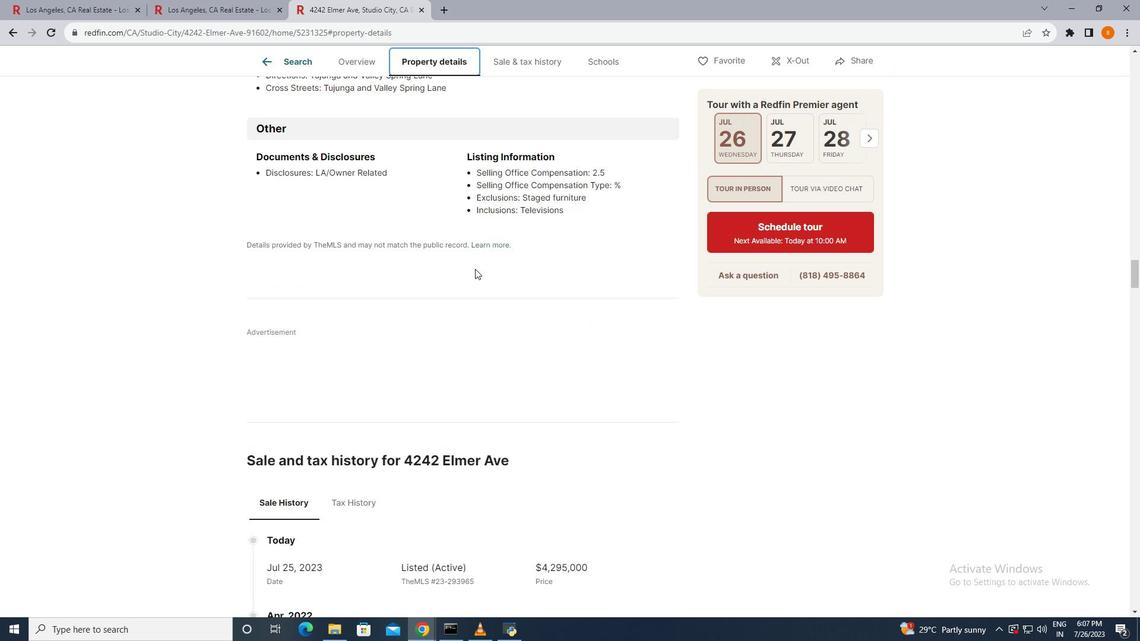 
Action: Mouse scrolled (475, 268) with delta (0, 0)
Screenshot: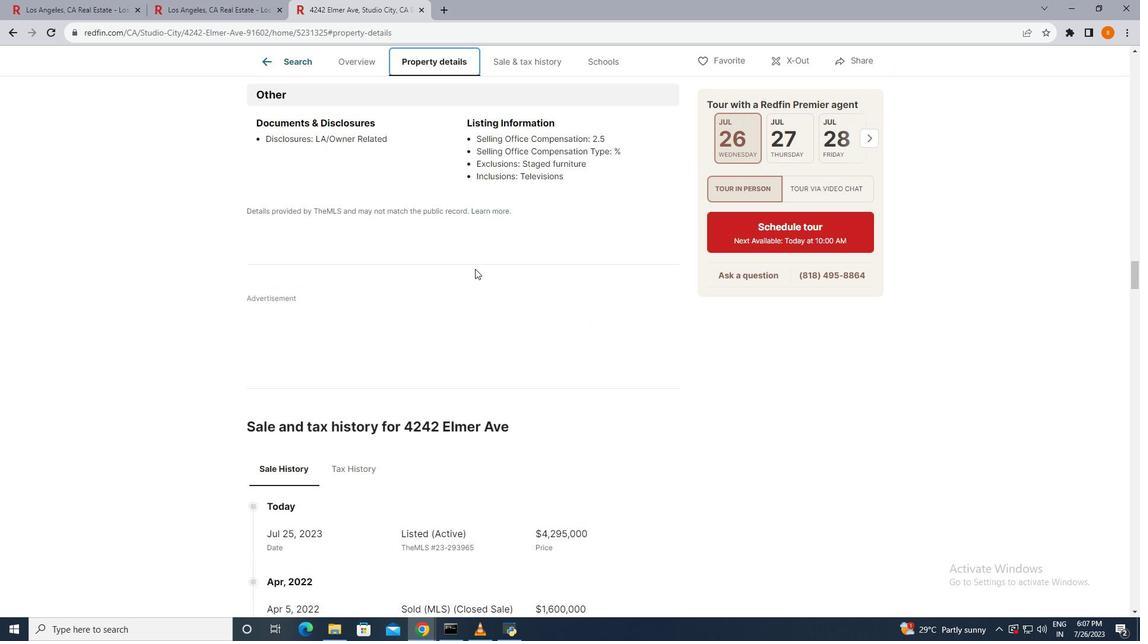 
Action: Mouse scrolled (475, 268) with delta (0, 0)
Screenshot: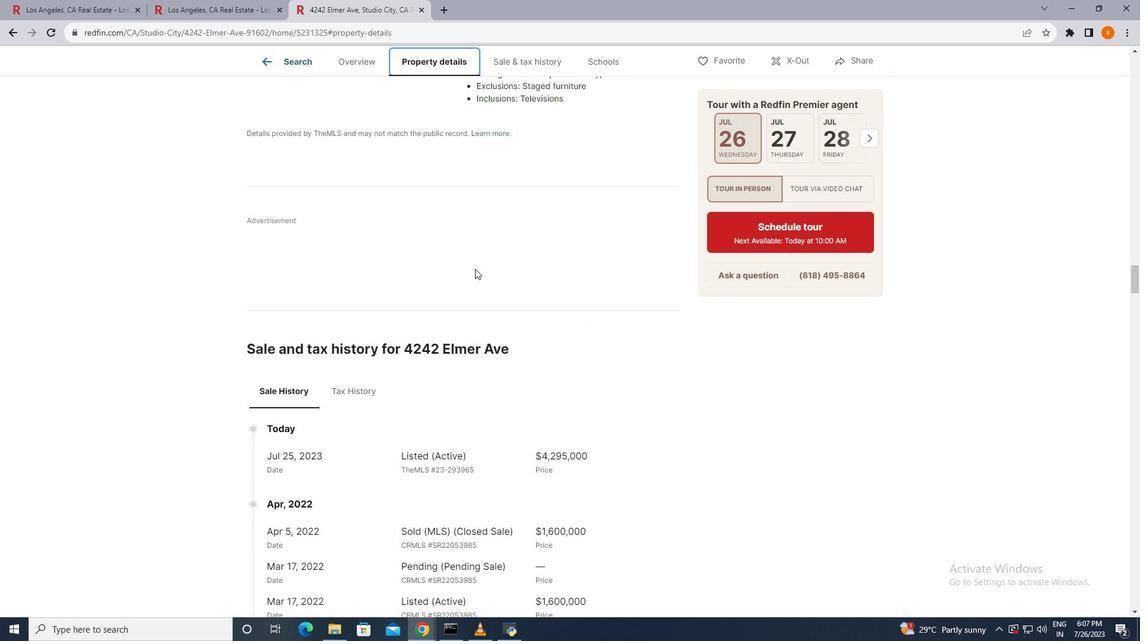 
Action: Mouse scrolled (475, 268) with delta (0, 0)
Screenshot: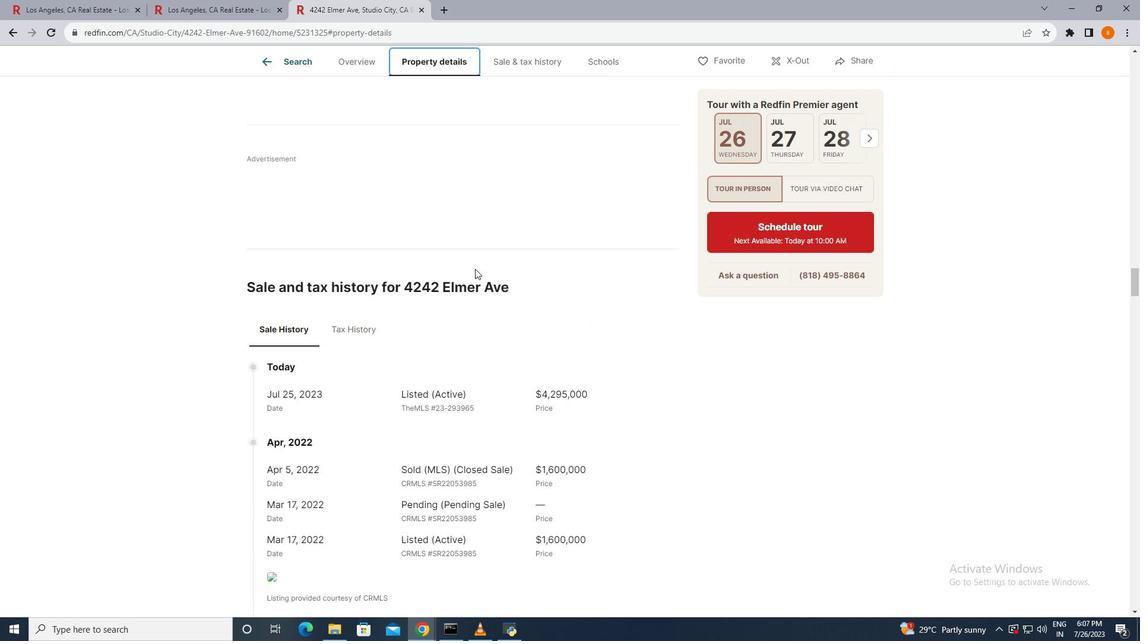 
Action: Mouse scrolled (475, 268) with delta (0, 0)
Screenshot: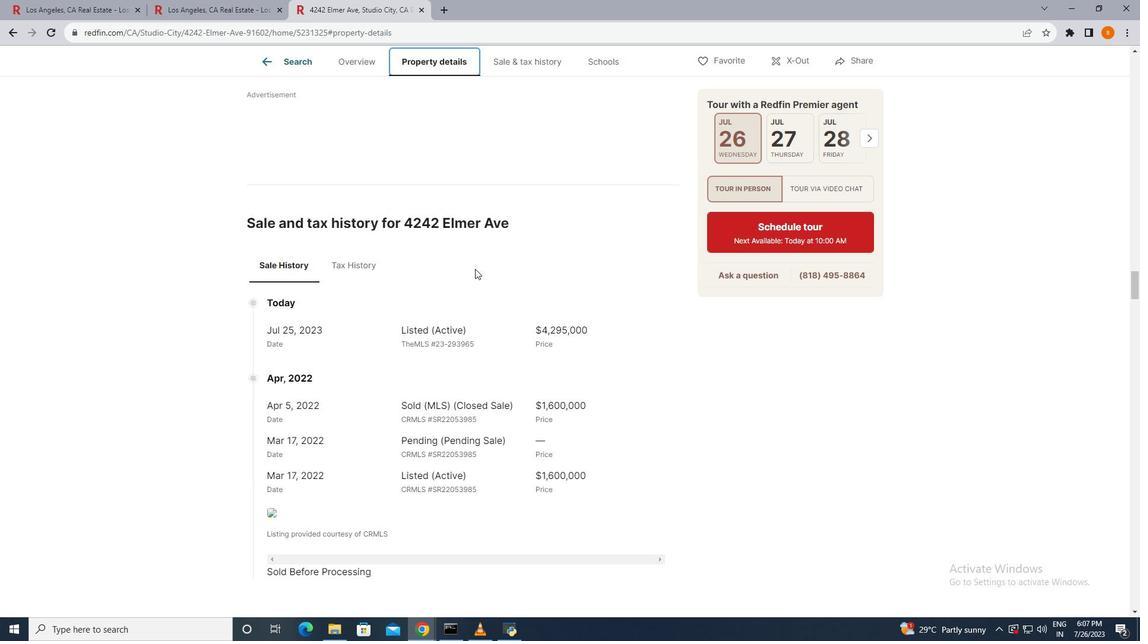 
Action: Mouse moved to (374, 224)
Screenshot: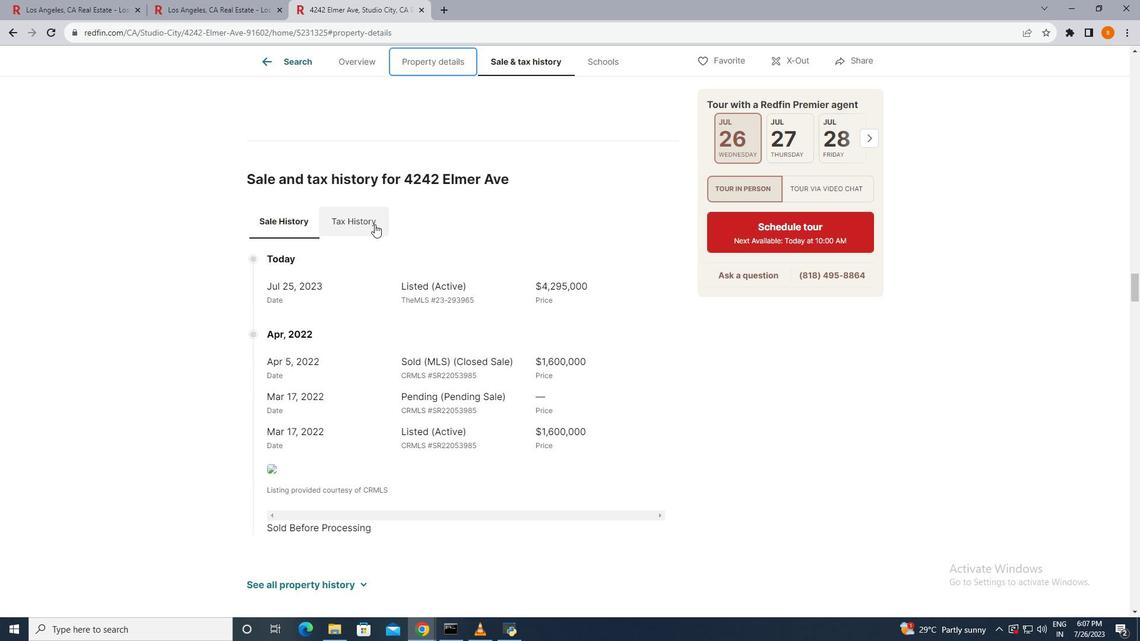 
Action: Mouse pressed left at (374, 224)
Screenshot: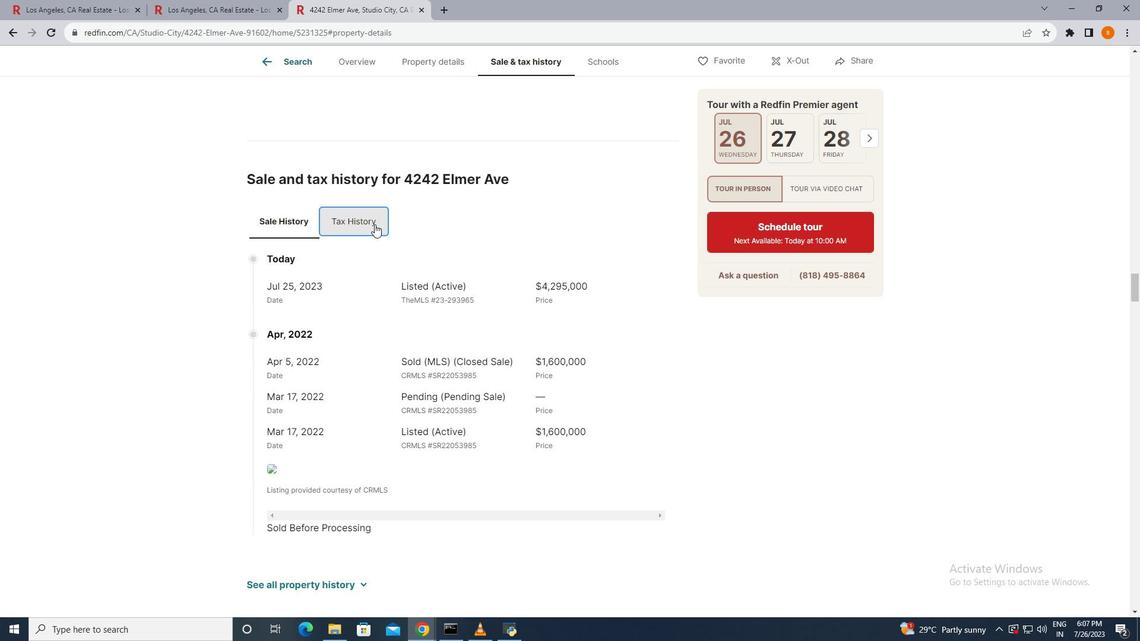 
Action: Mouse moved to (578, 295)
Screenshot: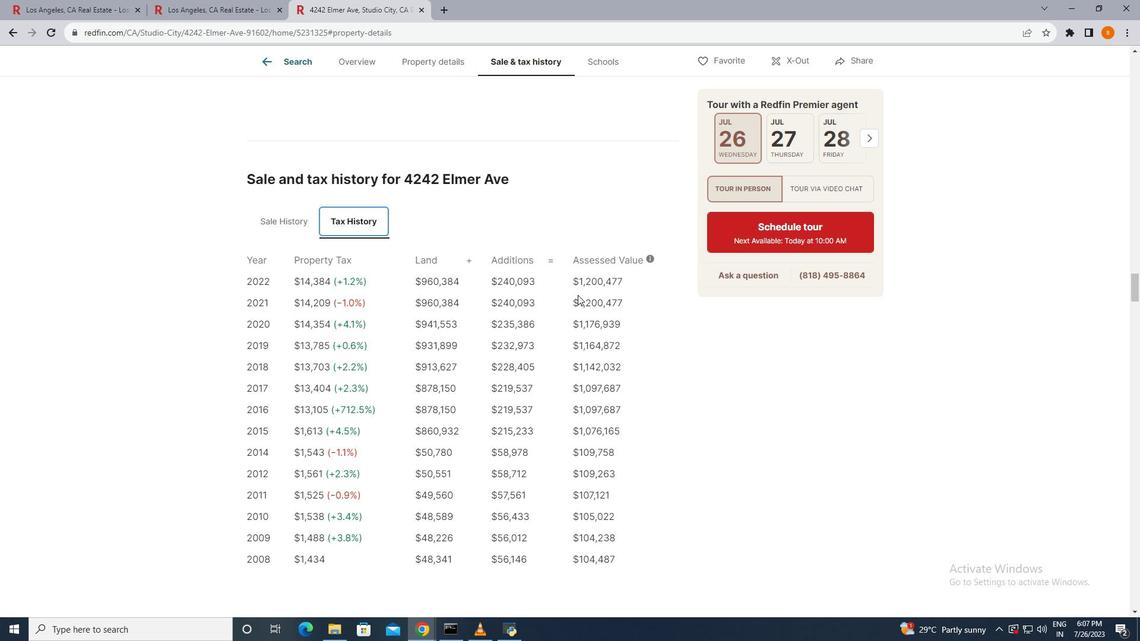 
Action: Mouse scrolled (578, 294) with delta (0, 0)
Screenshot: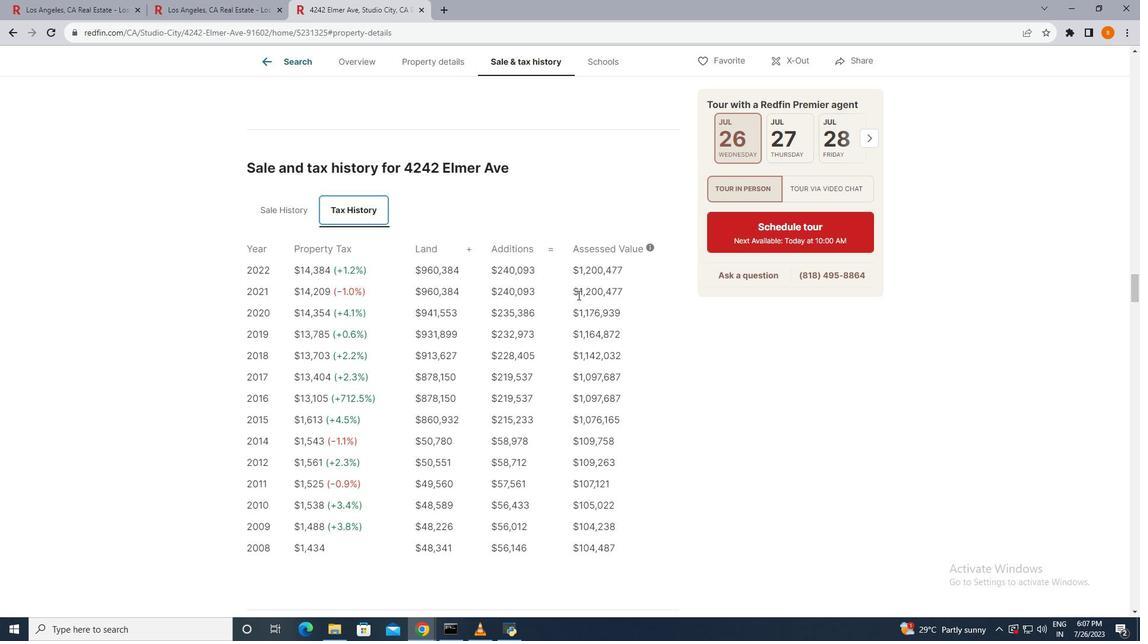 
Action: Mouse scrolled (578, 294) with delta (0, 0)
Screenshot: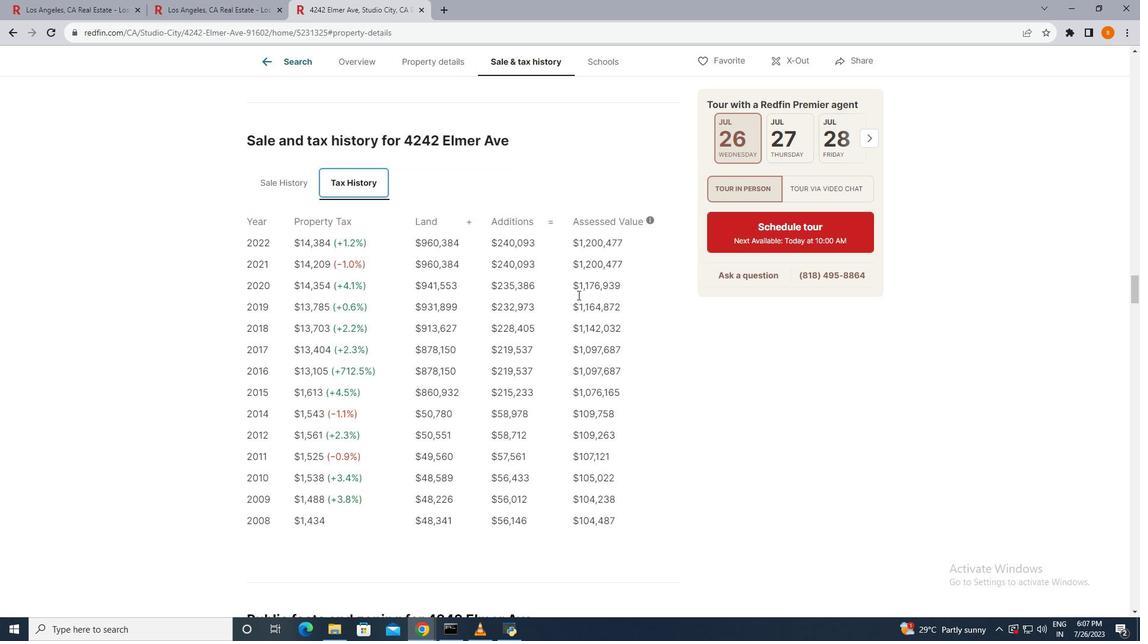 
Action: Mouse scrolled (578, 294) with delta (0, 0)
Screenshot: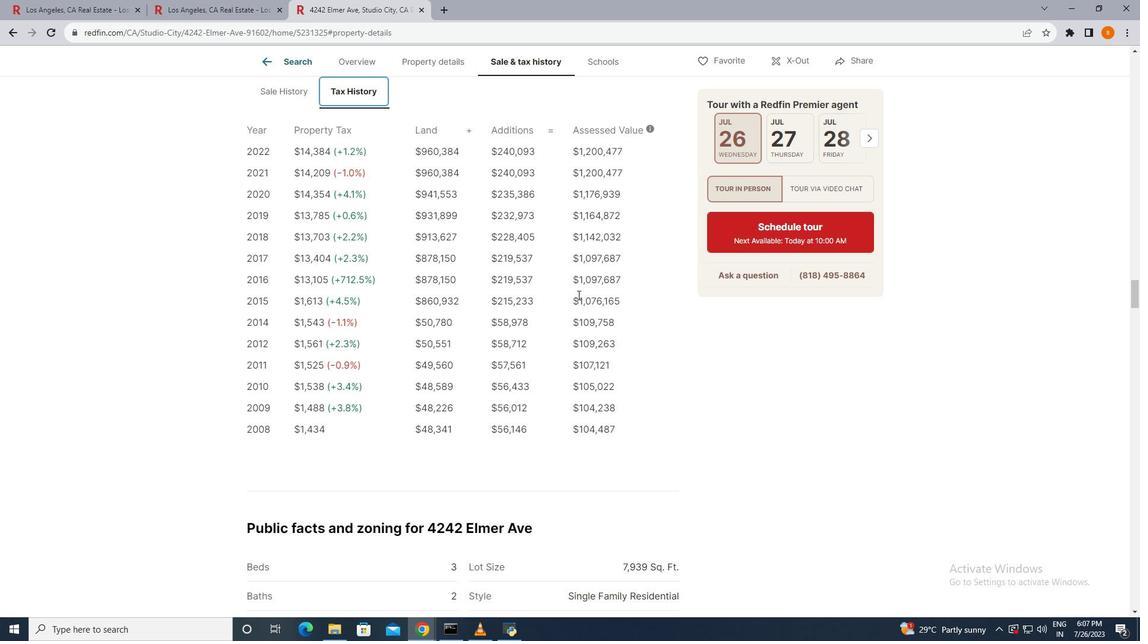 
Action: Mouse scrolled (578, 294) with delta (0, 0)
Screenshot: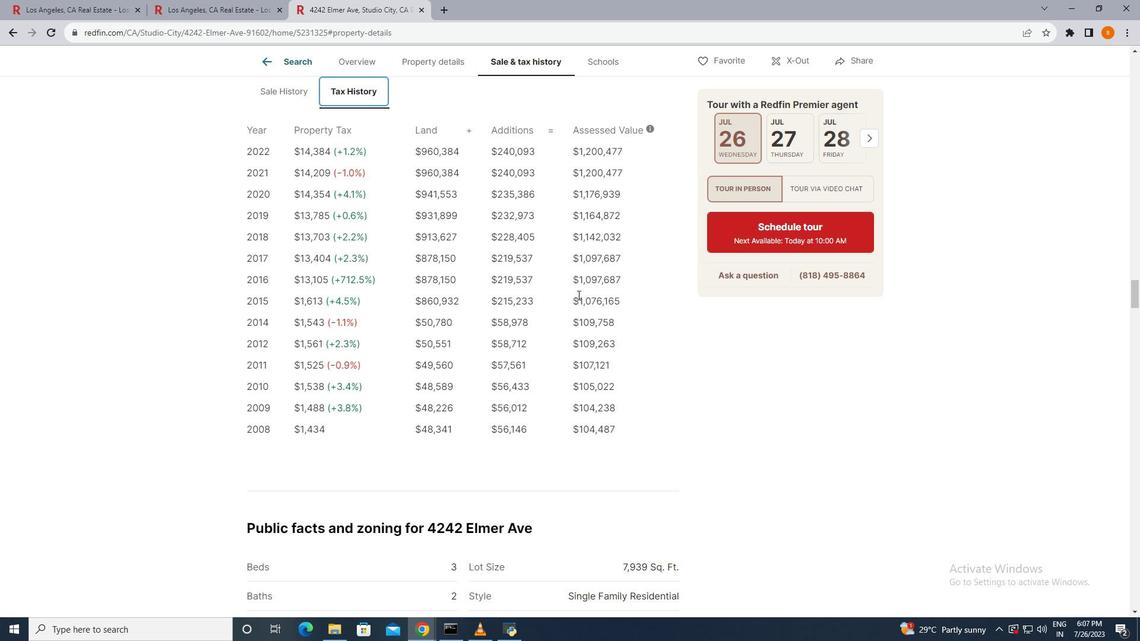 
Action: Mouse scrolled (578, 294) with delta (0, 0)
Screenshot: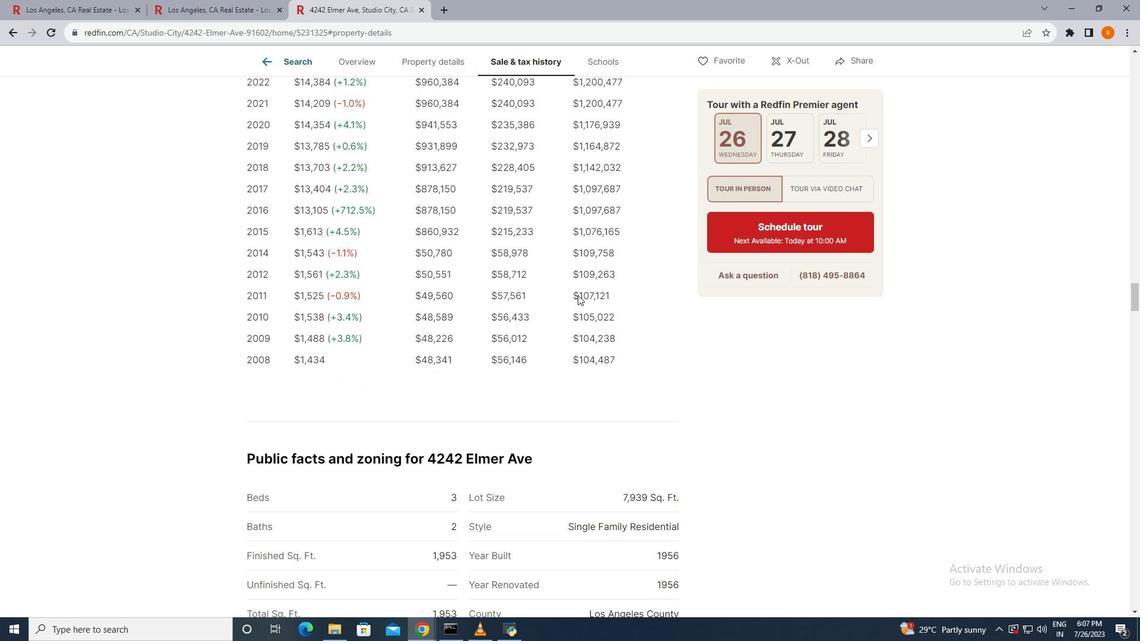
Action: Mouse scrolled (578, 294) with delta (0, 0)
Screenshot: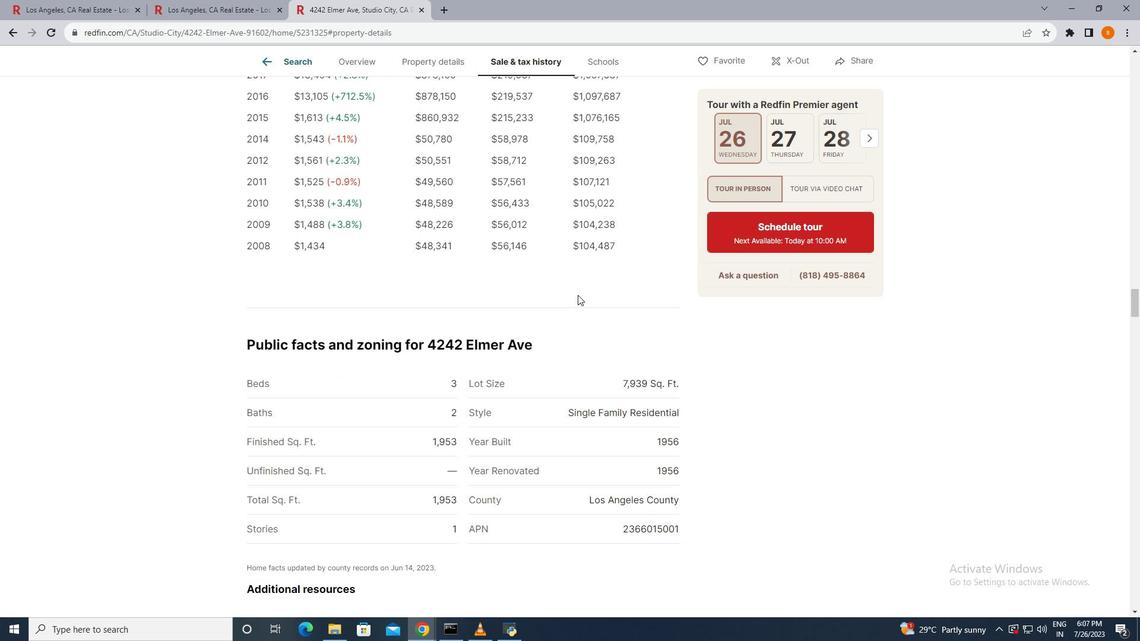 
Action: Mouse scrolled (578, 294) with delta (0, 0)
Screenshot: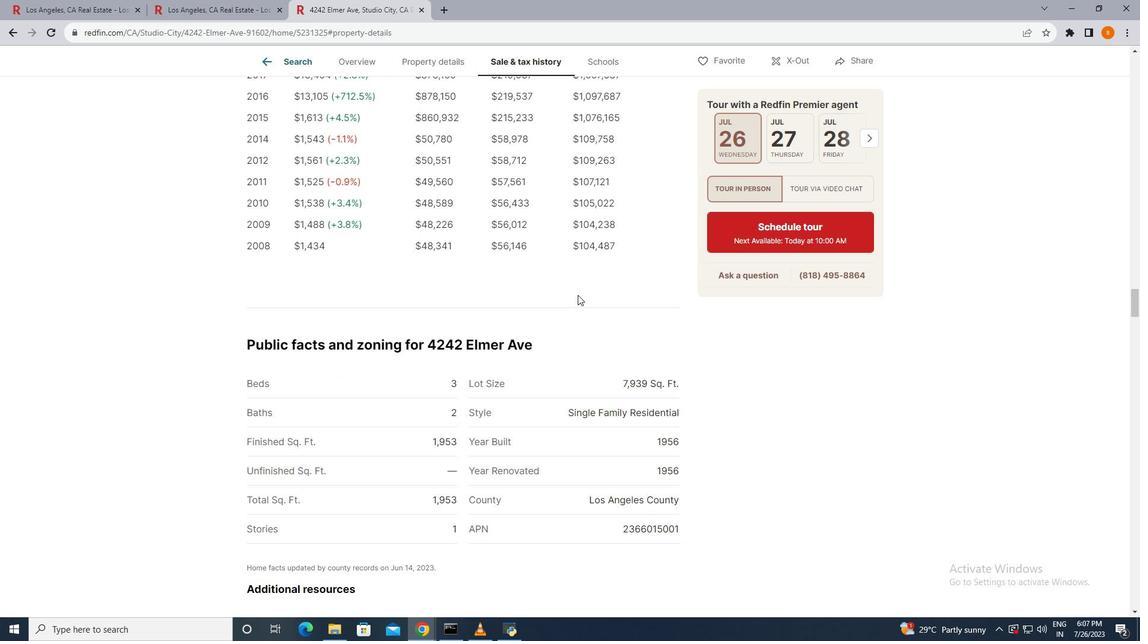 
Action: Mouse scrolled (578, 294) with delta (0, 0)
Screenshot: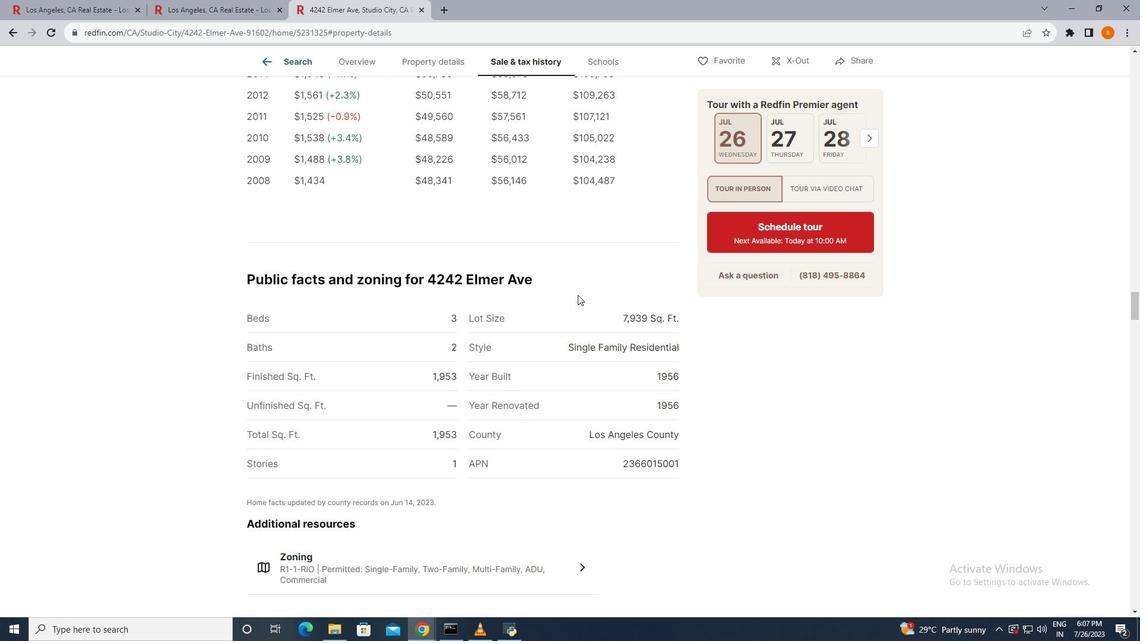 
Action: Mouse scrolled (578, 294) with delta (0, 0)
Screenshot: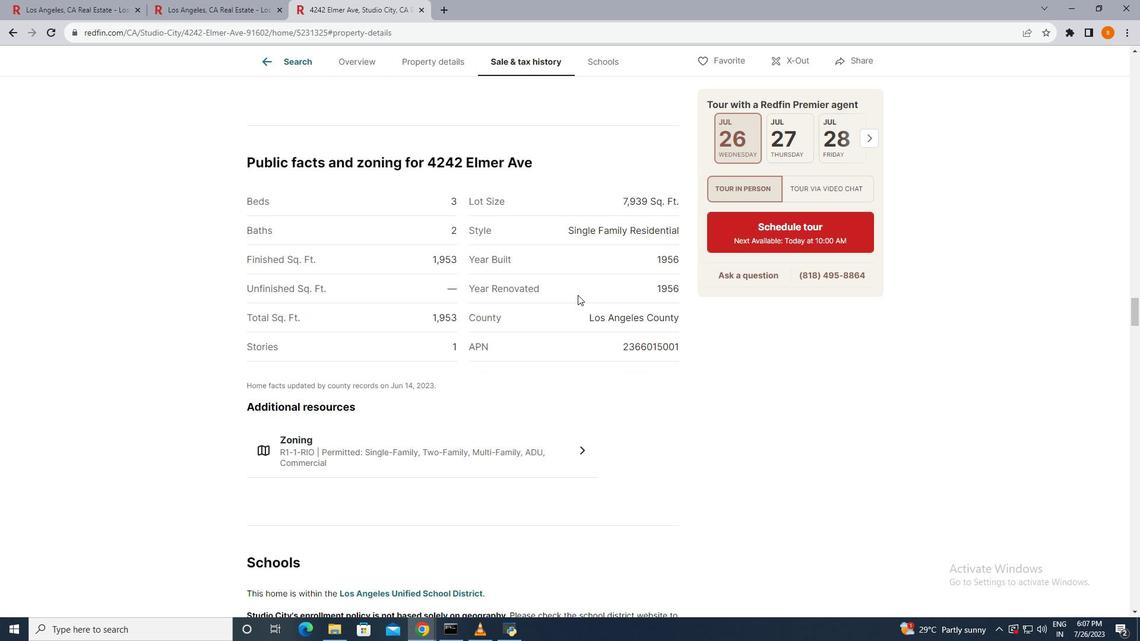 
Action: Mouse scrolled (578, 294) with delta (0, 0)
Screenshot: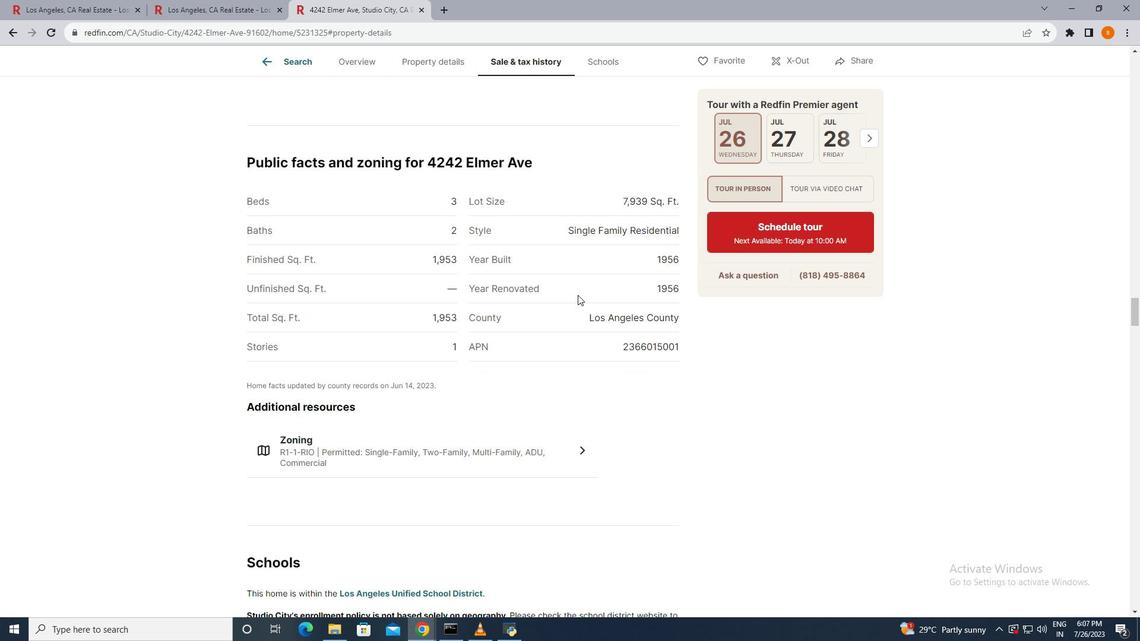 
Action: Mouse moved to (592, 248)
Screenshot: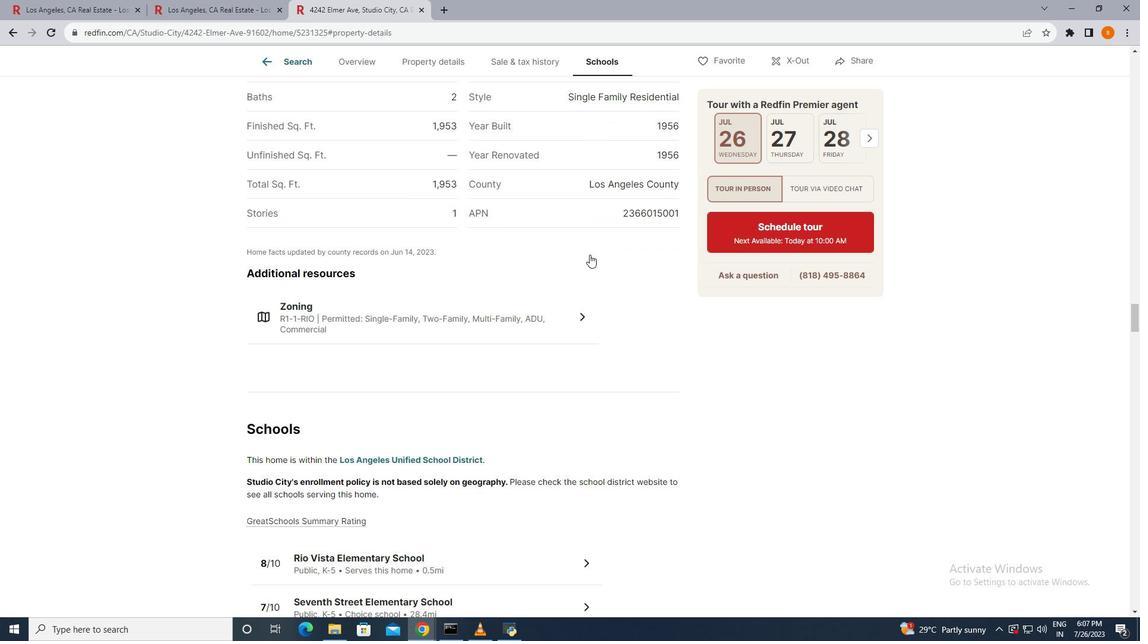 
Action: Mouse scrolled (592, 247) with delta (0, 0)
Screenshot: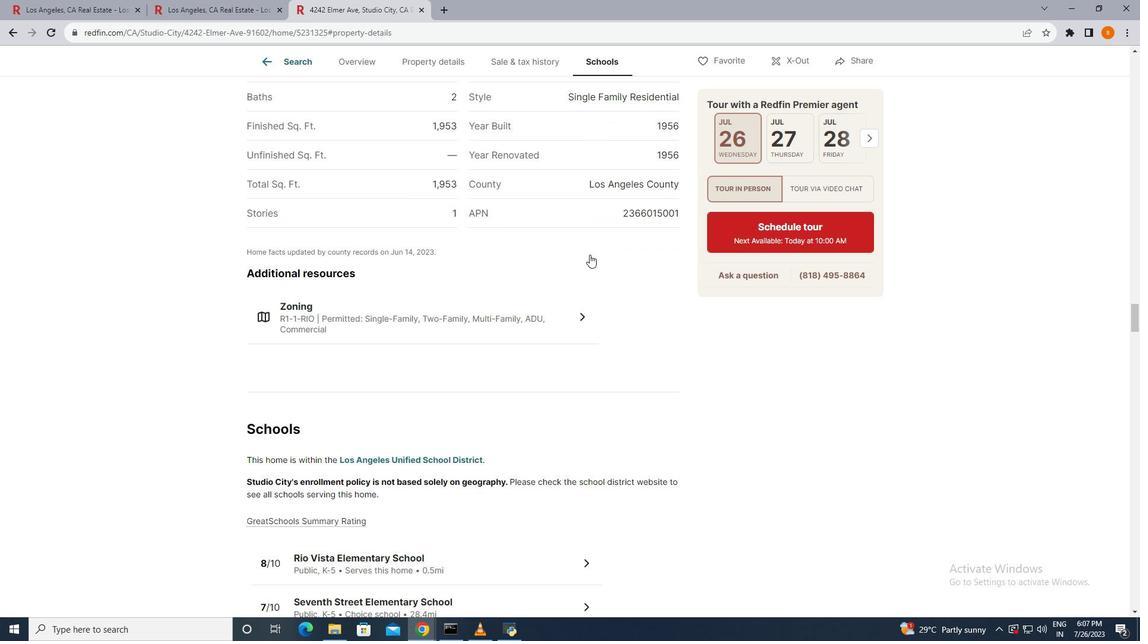 
Action: Mouse moved to (591, 253)
Screenshot: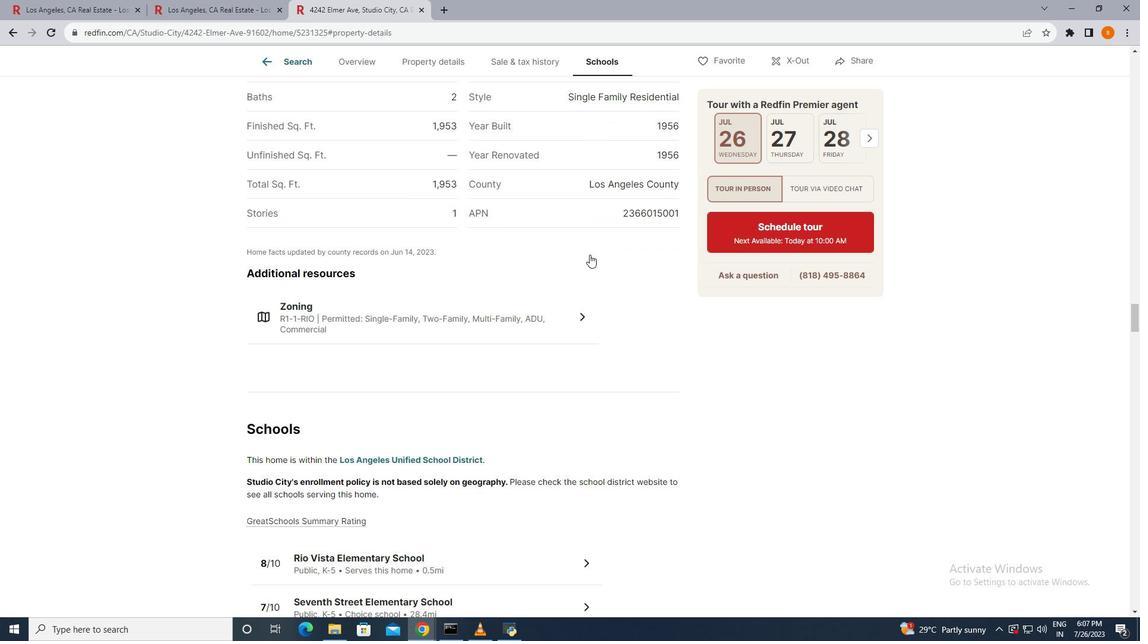 
Action: Mouse scrolled (591, 253) with delta (0, 0)
Screenshot: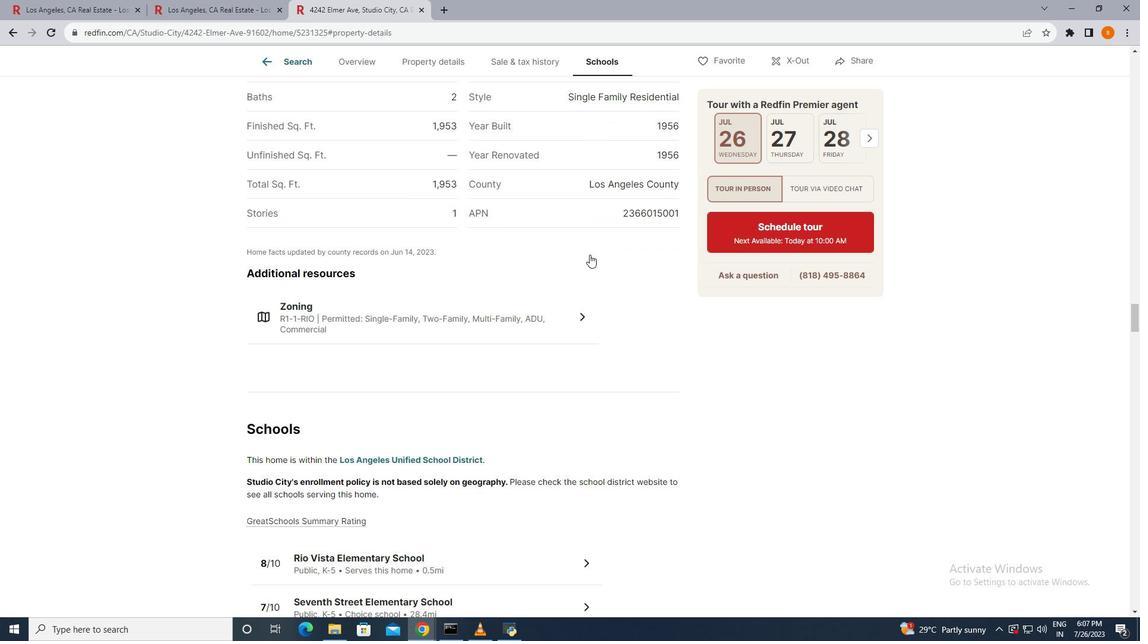 
Action: Mouse moved to (590, 254)
